 Task: Calculate mortgage payments for a condo in Denver, Colorado, with a Federal Housing Administration (FHA) loan, and evaluate the suitability of this loan program.
Action: Mouse moved to (1047, 196)
Screenshot: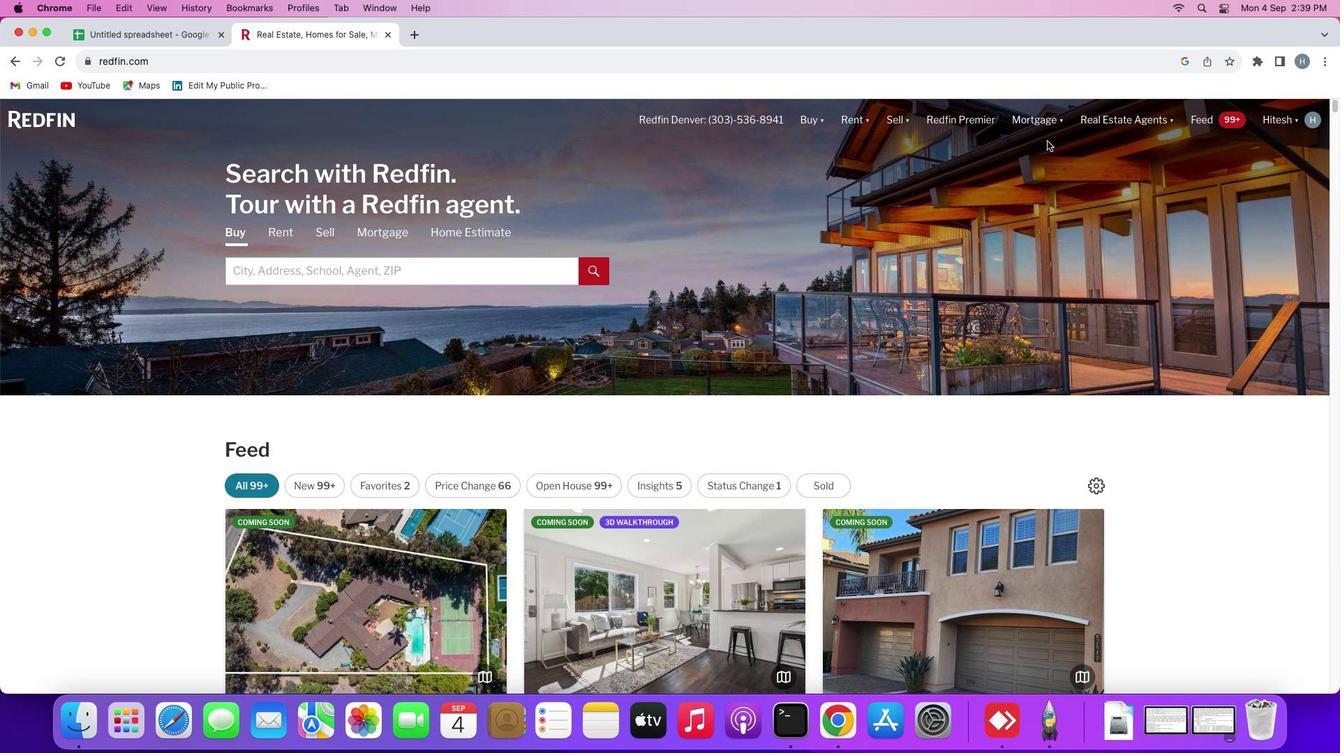 
Action: Mouse pressed left at (1047, 196)
Screenshot: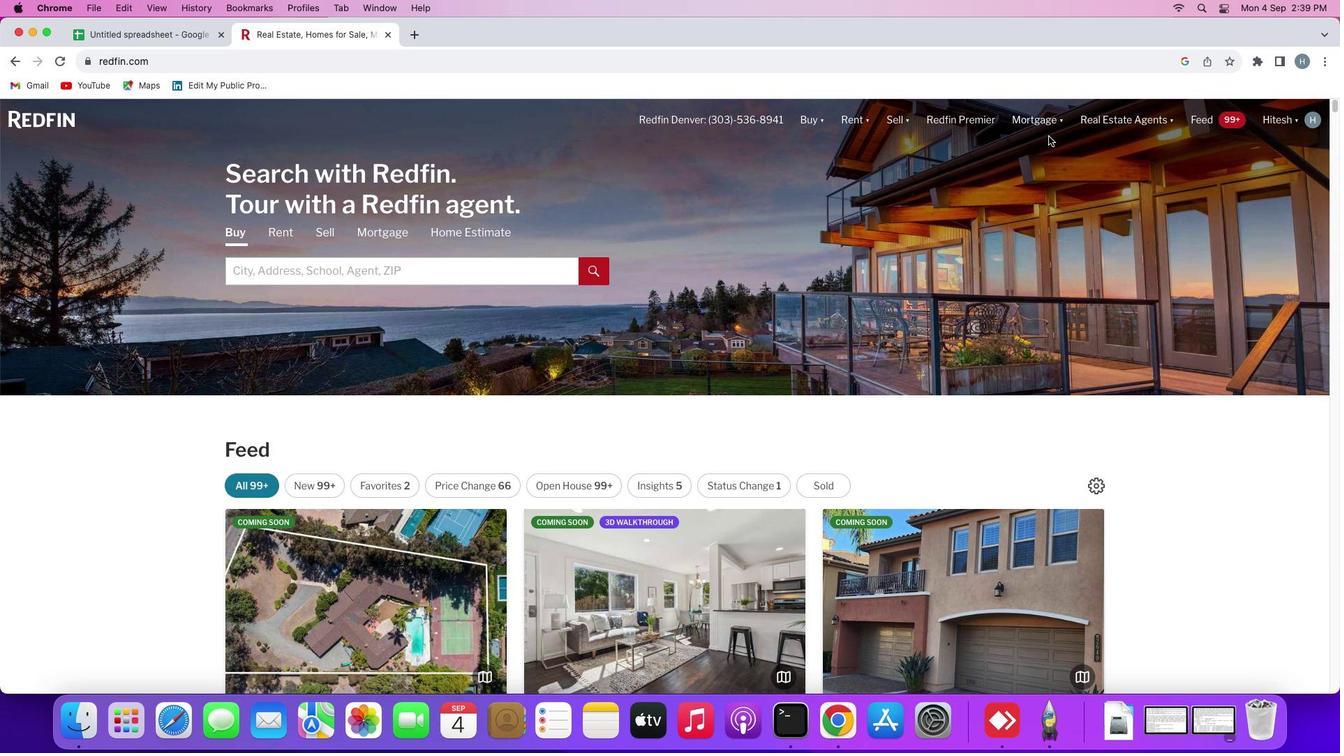 
Action: Mouse moved to (1028, 214)
Screenshot: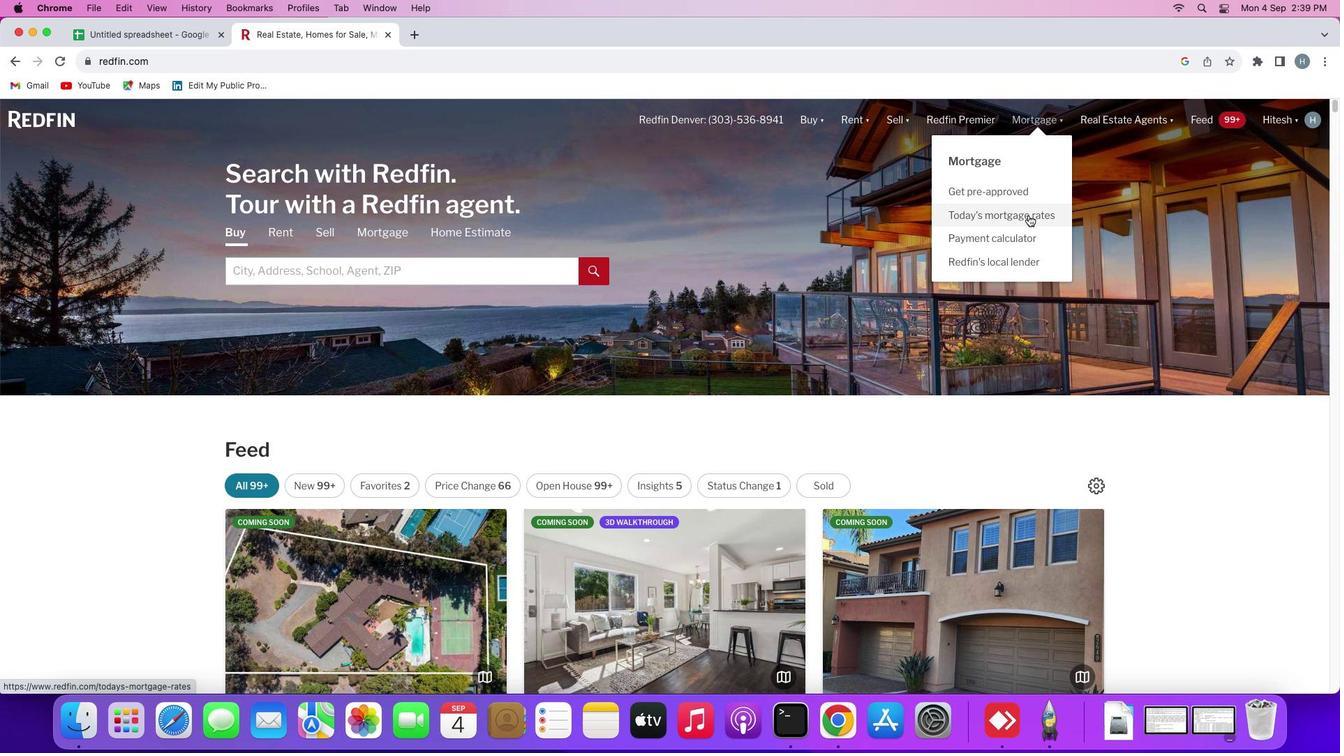
Action: Mouse pressed left at (1028, 214)
Screenshot: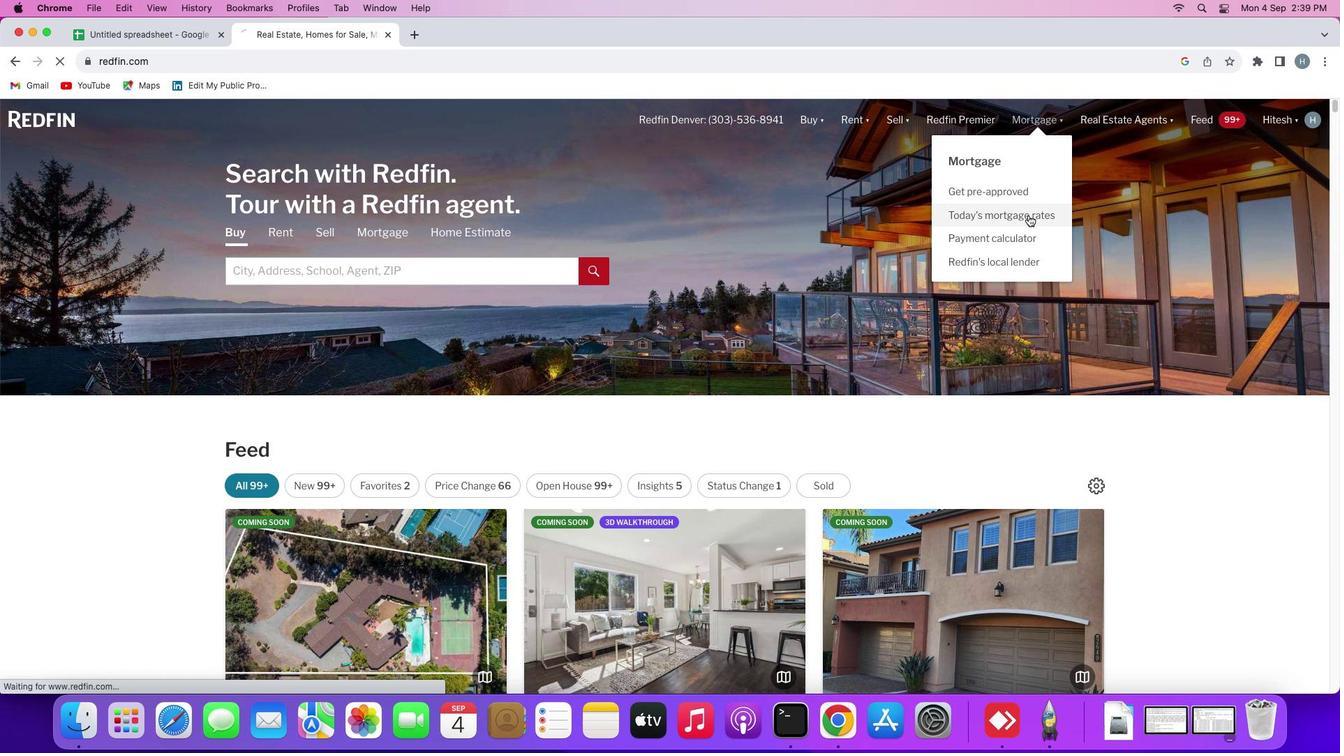 
Action: Mouse moved to (342, 399)
Screenshot: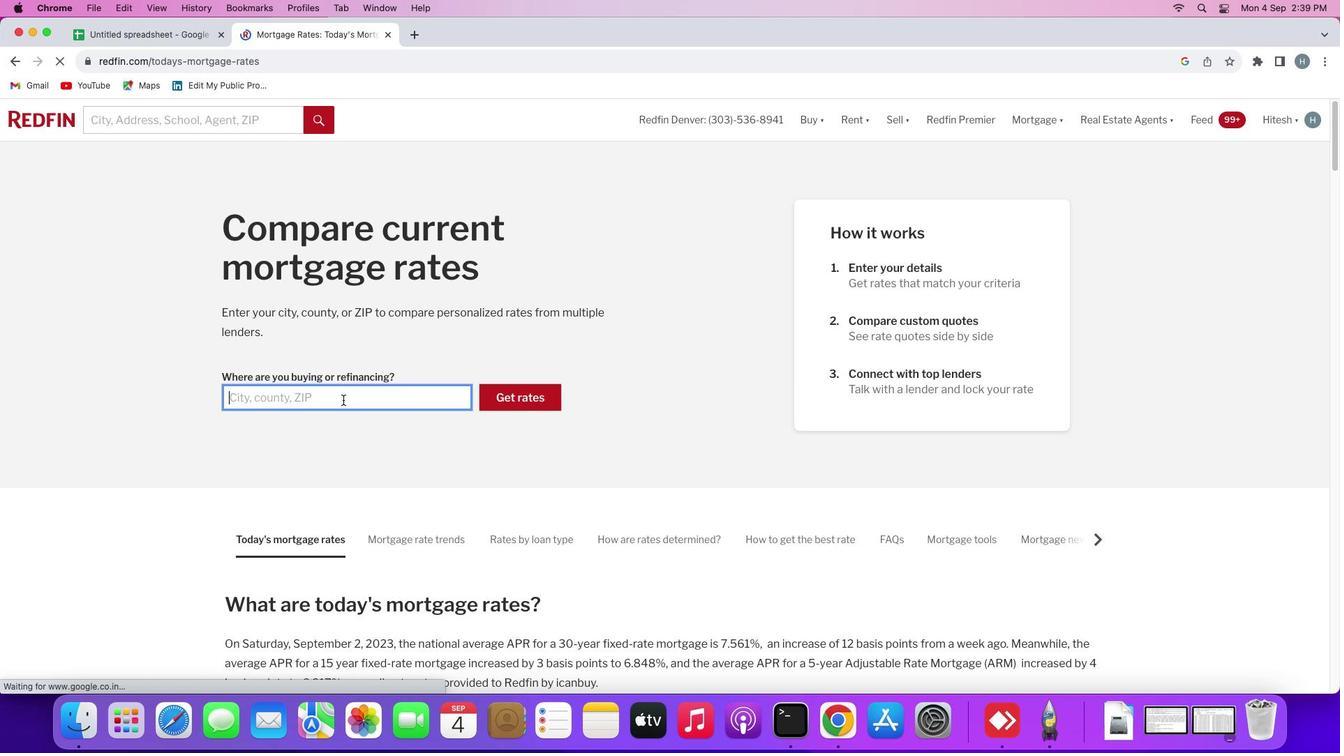 
Action: Mouse pressed left at (342, 399)
Screenshot: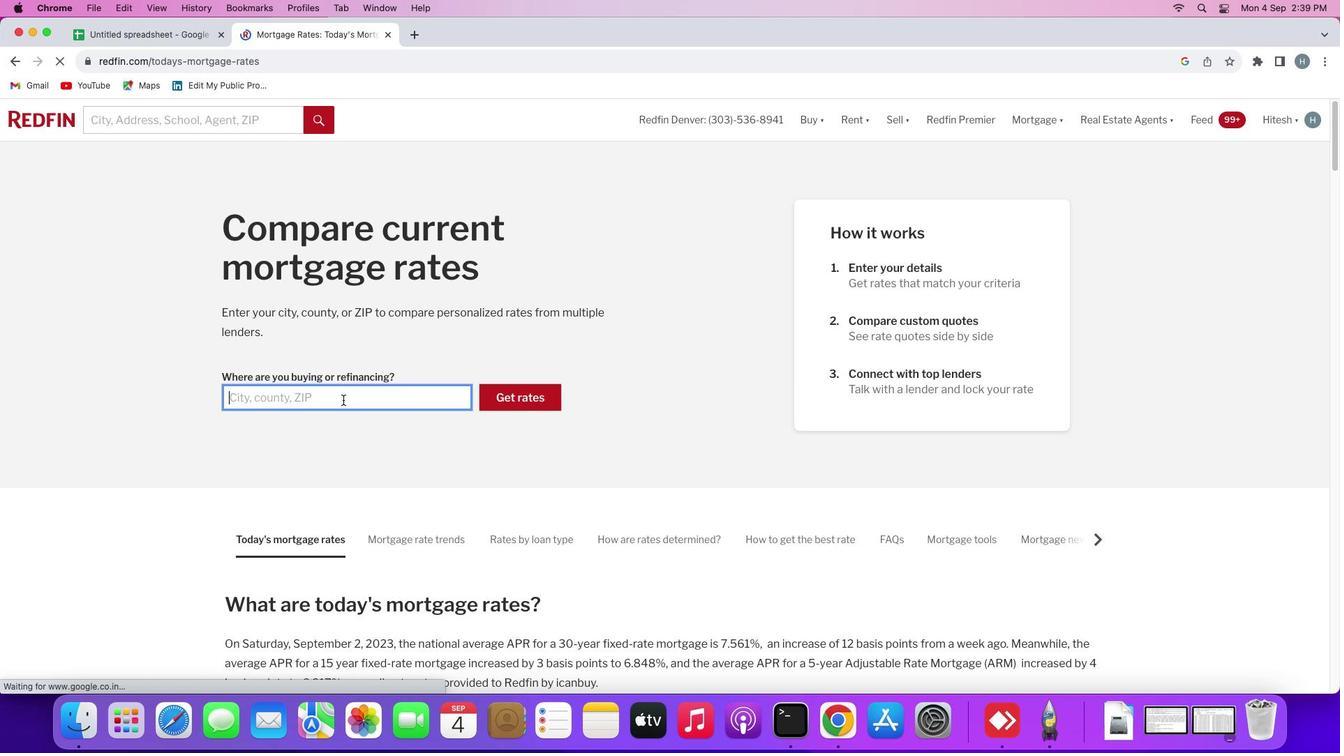 
Action: Key pressed Key.shift'D''e''n''v''e''r'
Screenshot: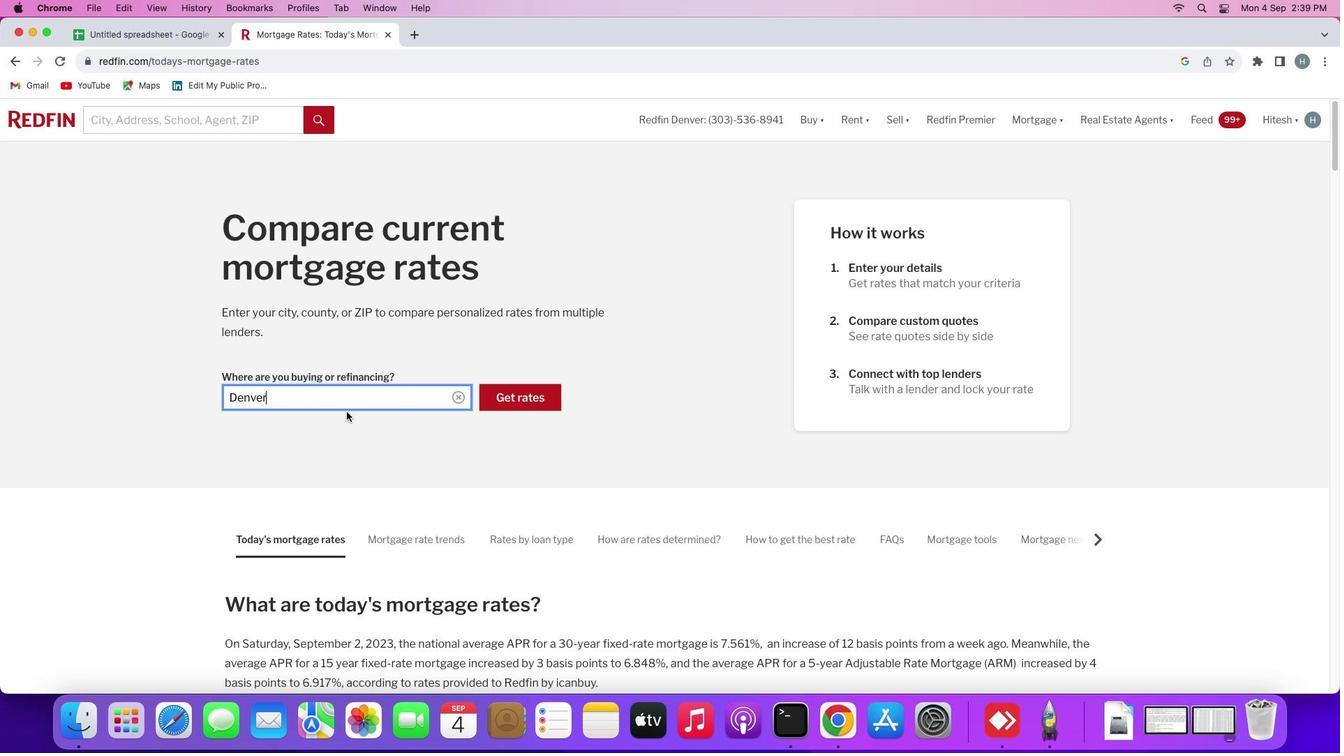 
Action: Mouse moved to (351, 463)
Screenshot: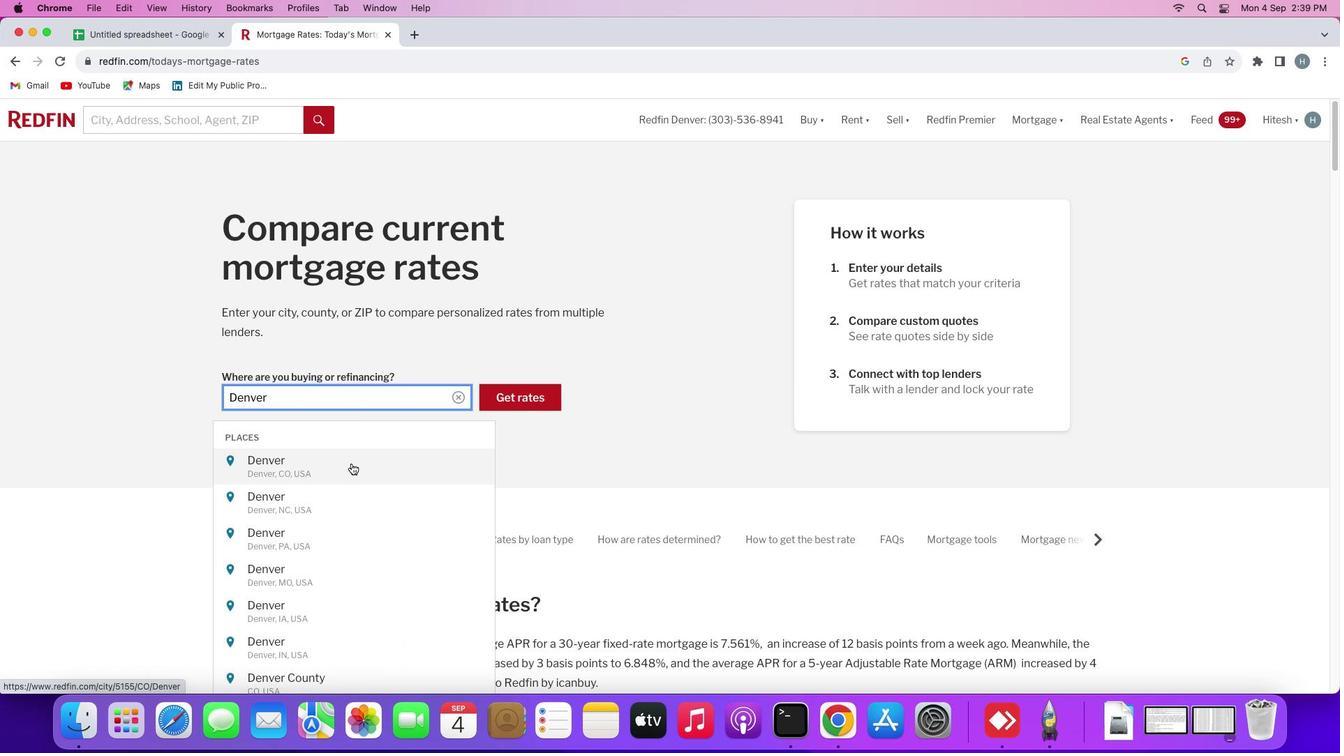 
Action: Mouse pressed left at (351, 463)
Screenshot: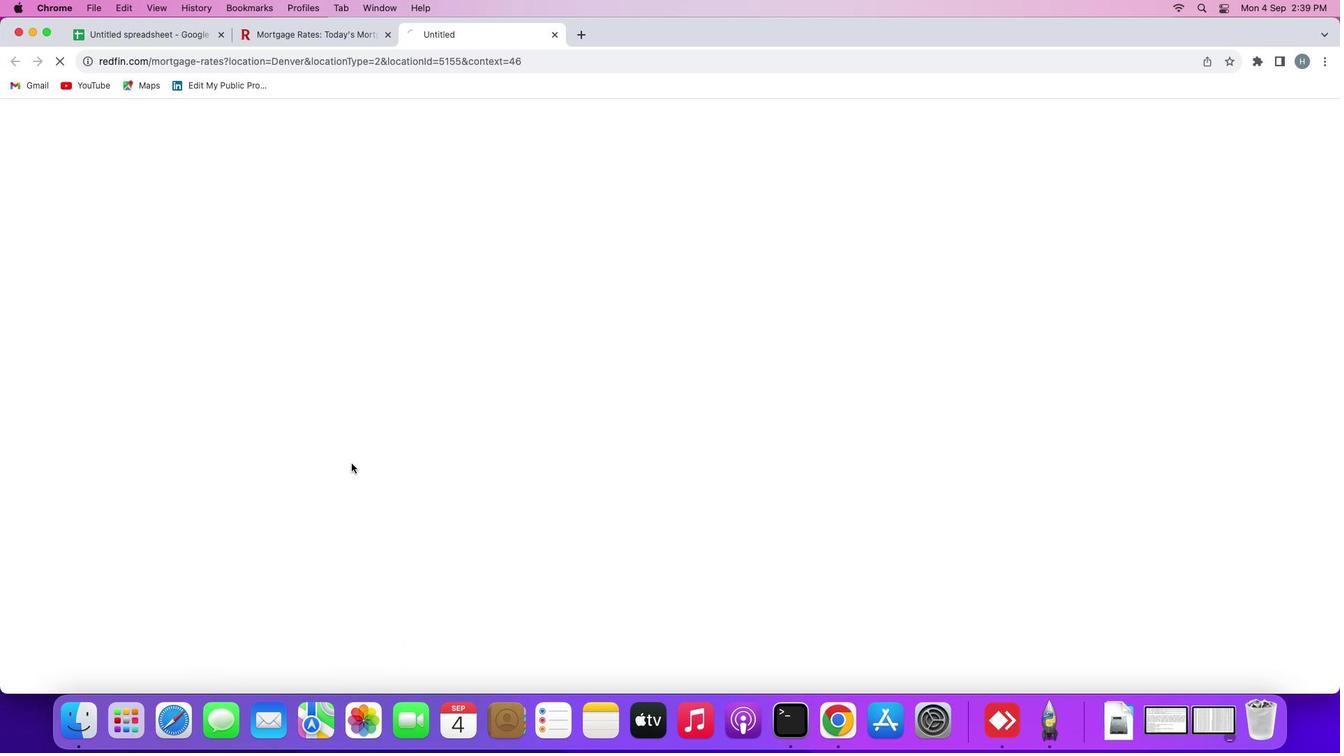 
Action: Mouse moved to (347, 504)
Screenshot: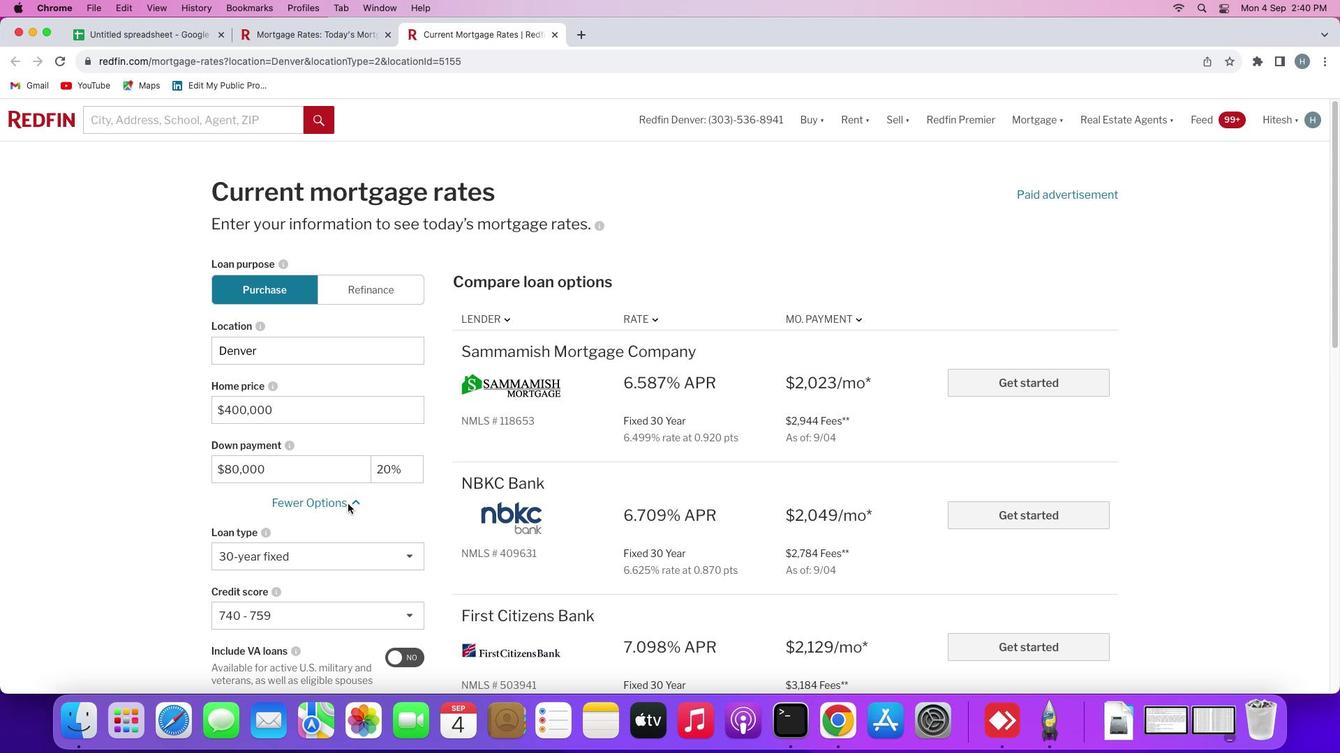 
Action: Mouse pressed left at (347, 504)
Screenshot: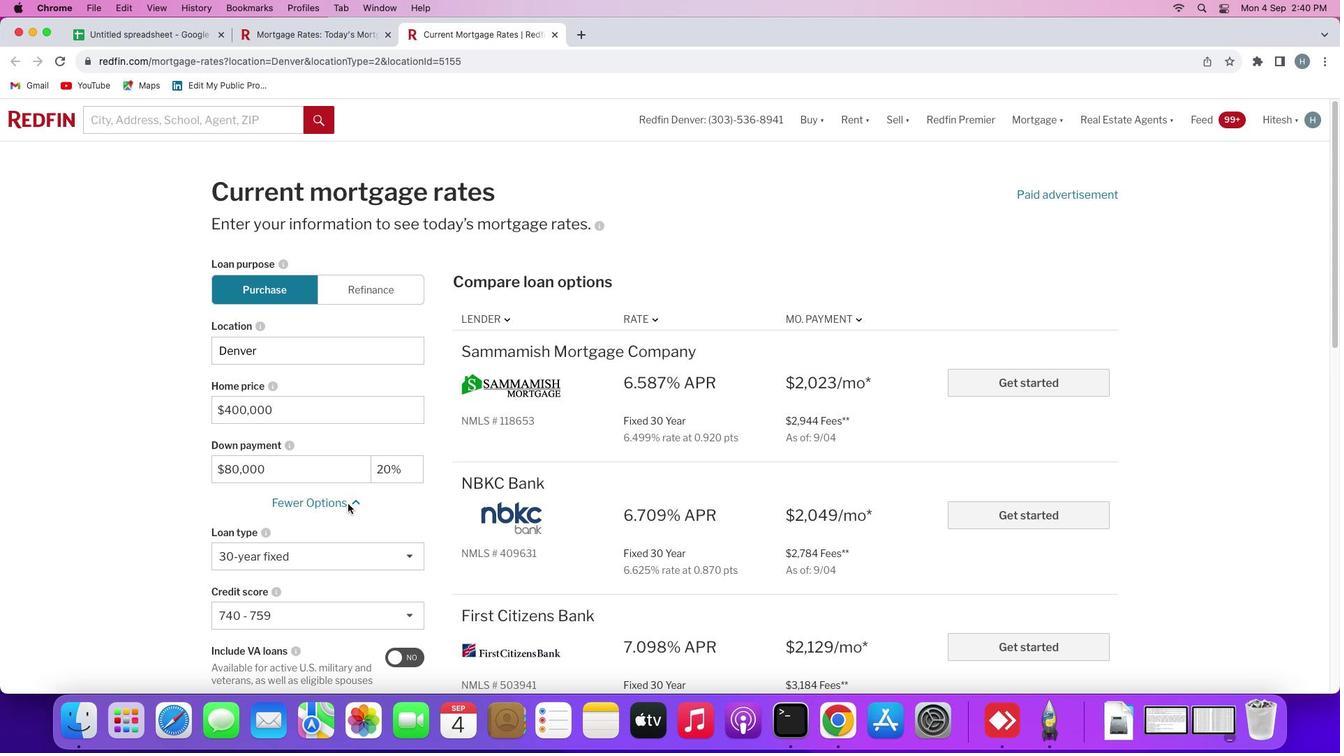
Action: Mouse moved to (328, 439)
Screenshot: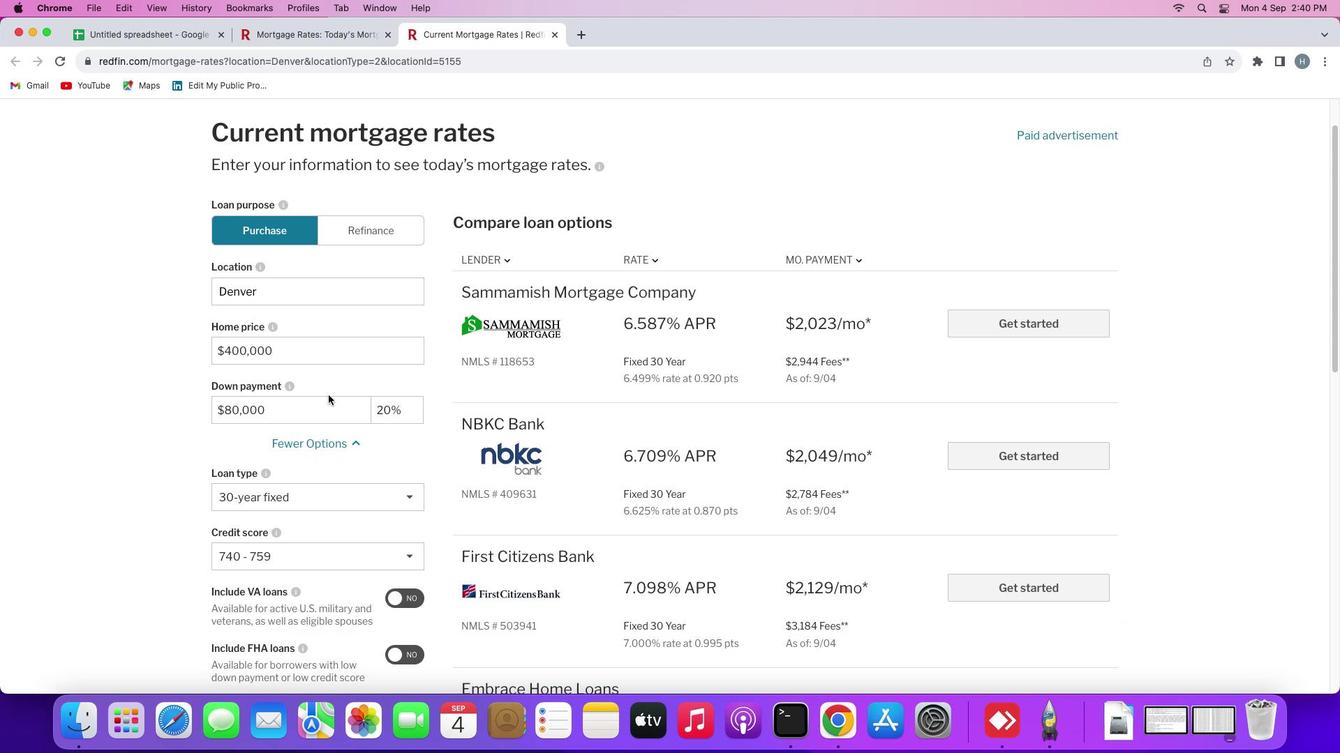 
Action: Mouse scrolled (328, 439) with delta (0, 0)
Screenshot: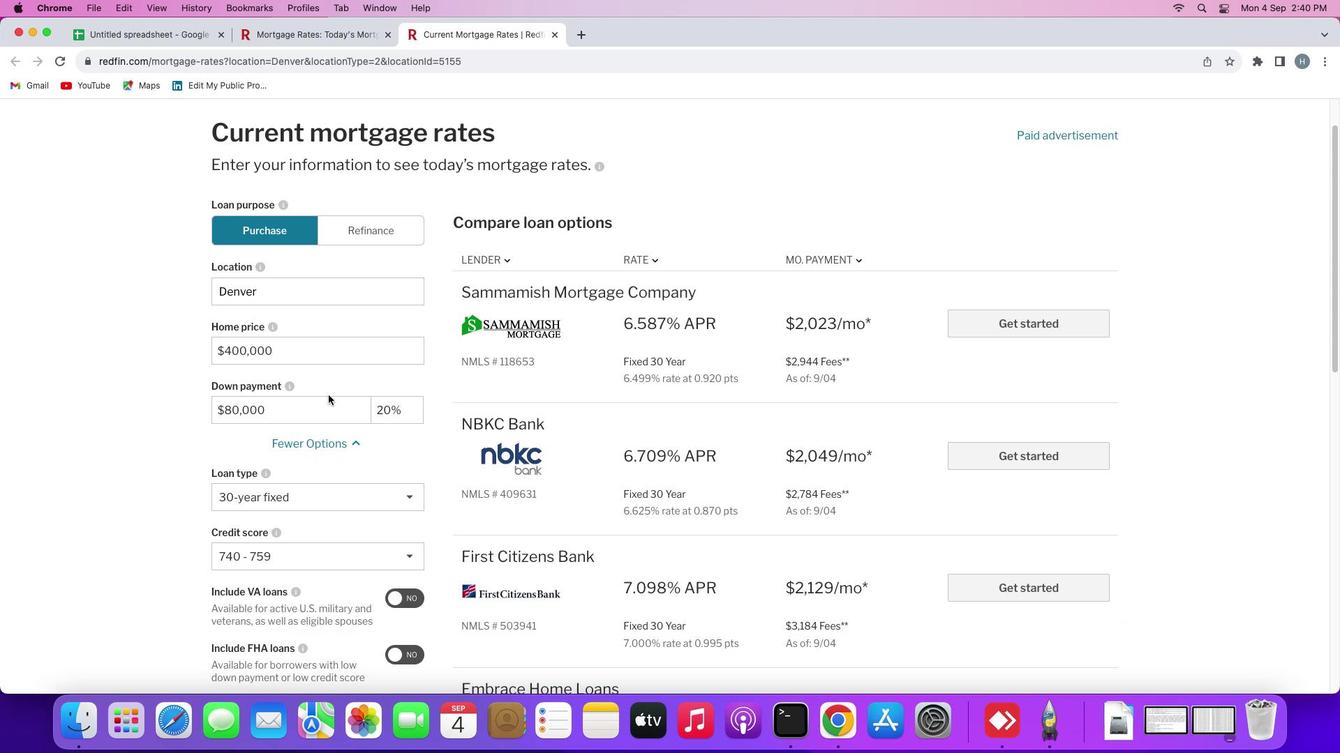 
Action: Mouse scrolled (328, 439) with delta (0, 0)
Screenshot: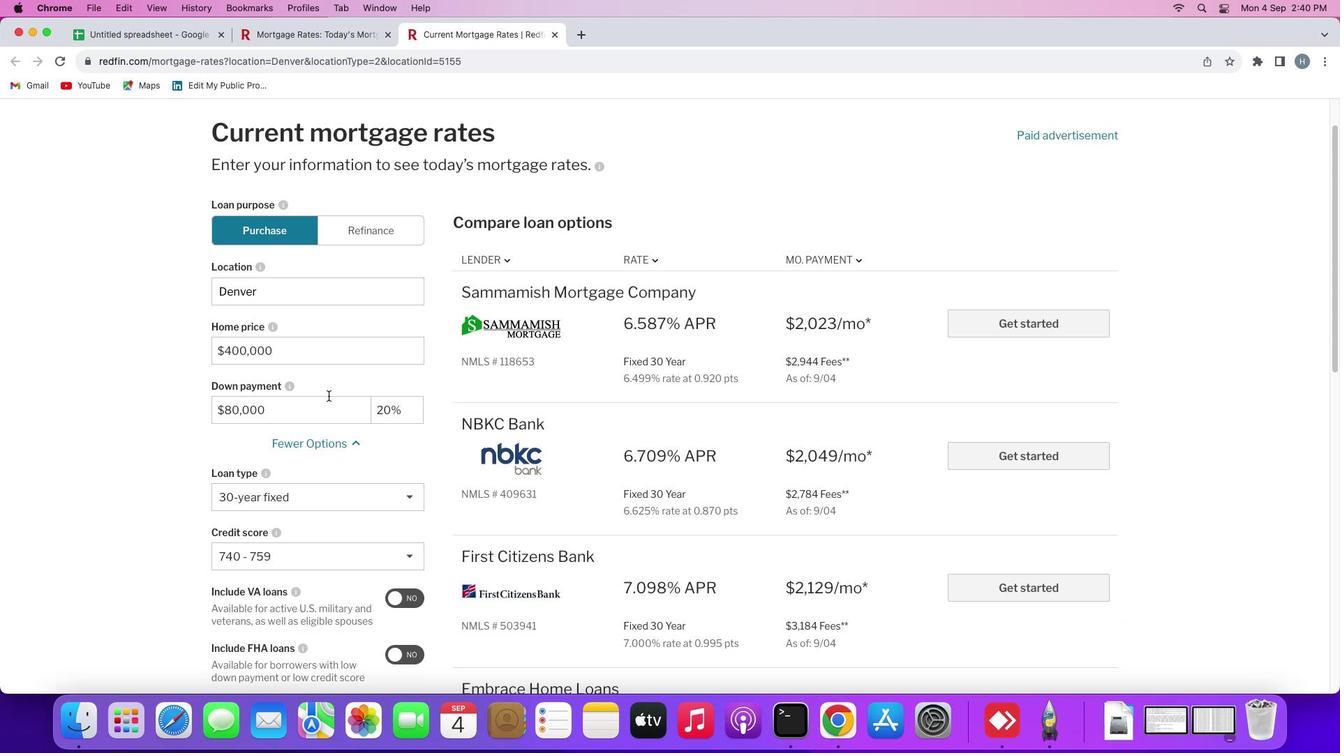
Action: Mouse scrolled (328, 439) with delta (0, 0)
Screenshot: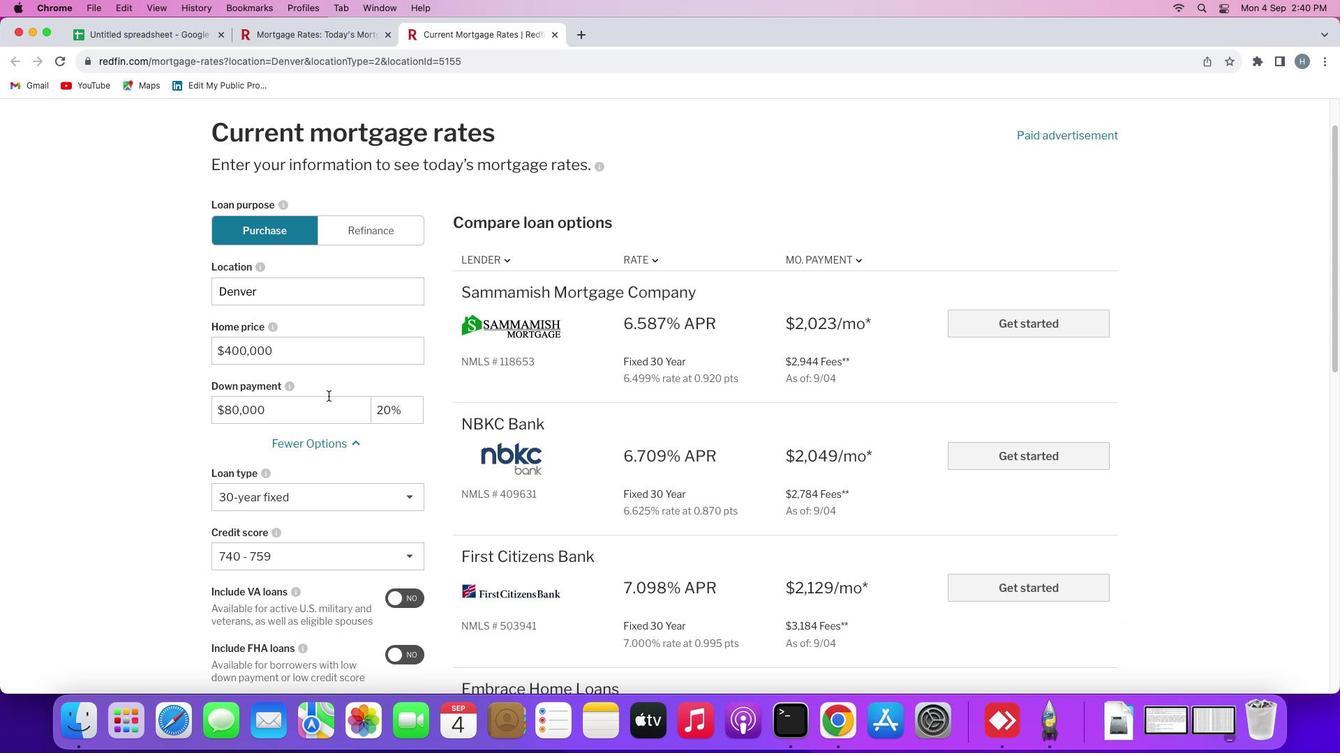 
Action: Mouse moved to (333, 390)
Screenshot: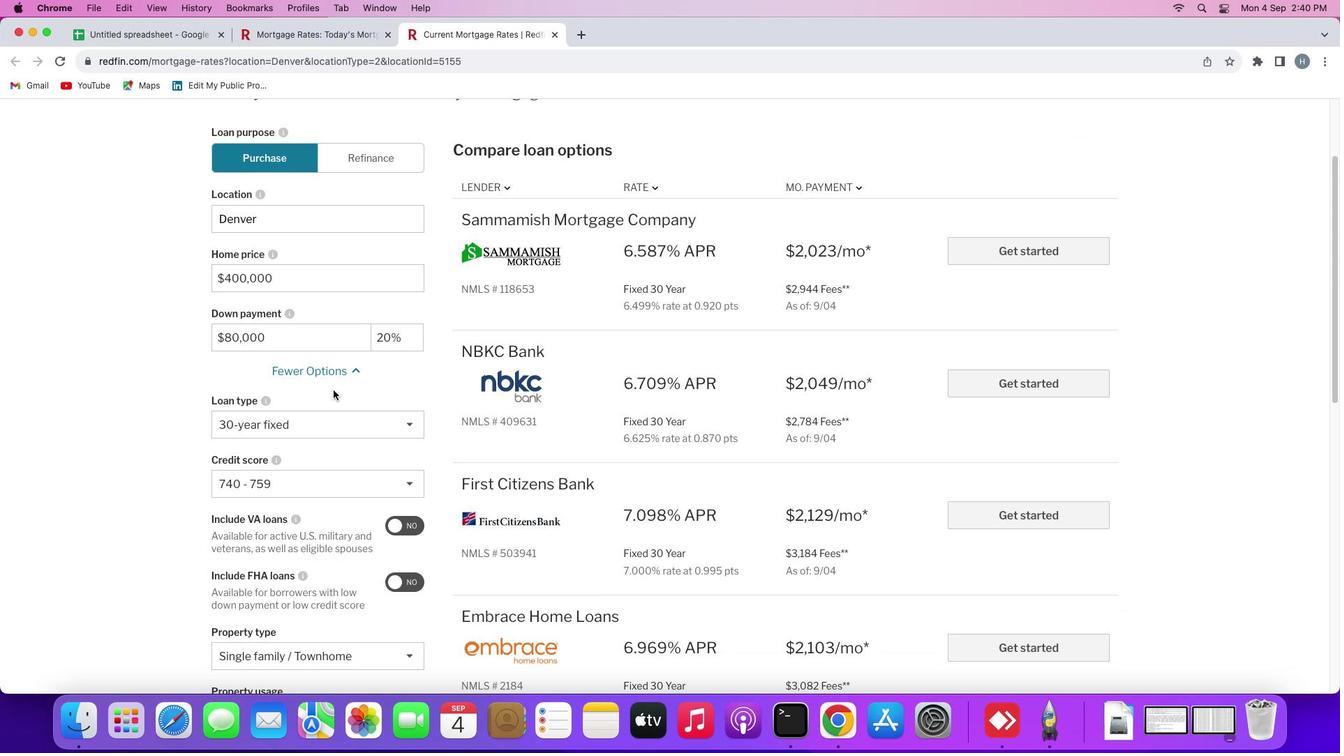
Action: Mouse scrolled (333, 390) with delta (0, 0)
Screenshot: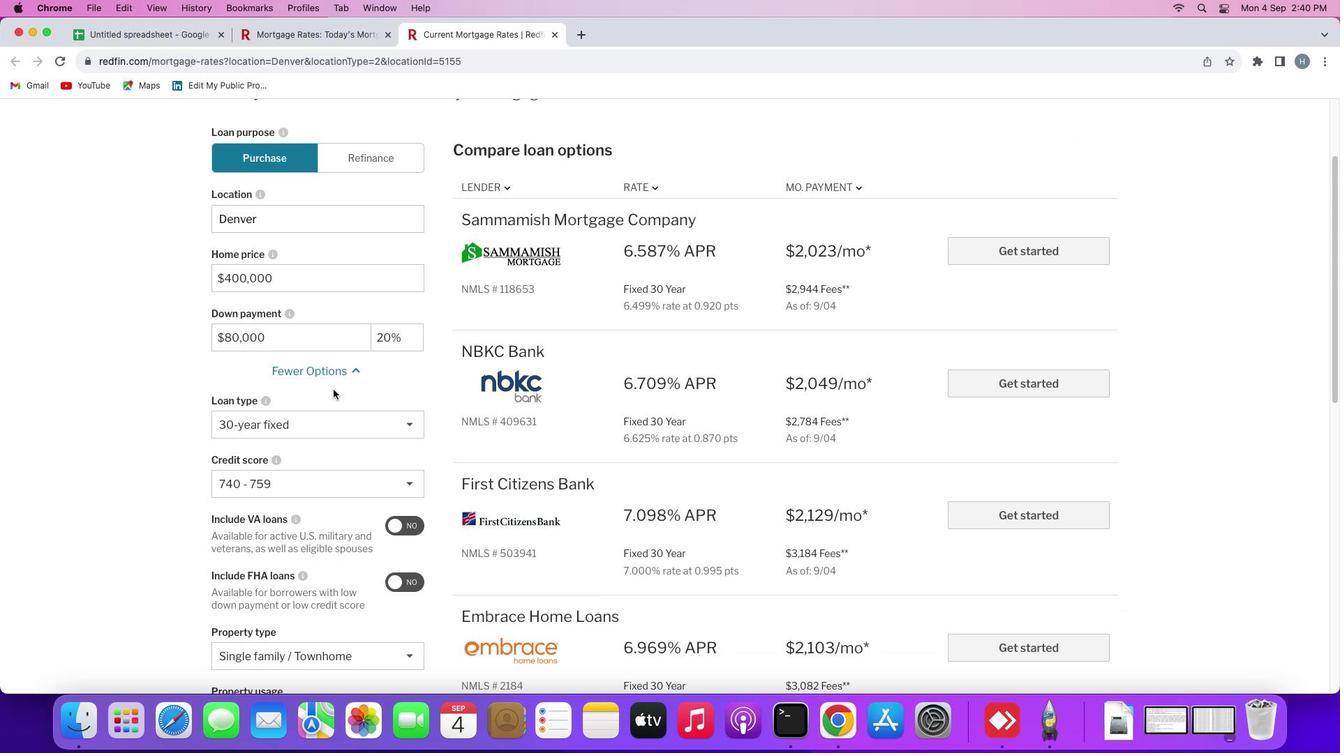 
Action: Mouse scrolled (333, 390) with delta (0, 0)
Screenshot: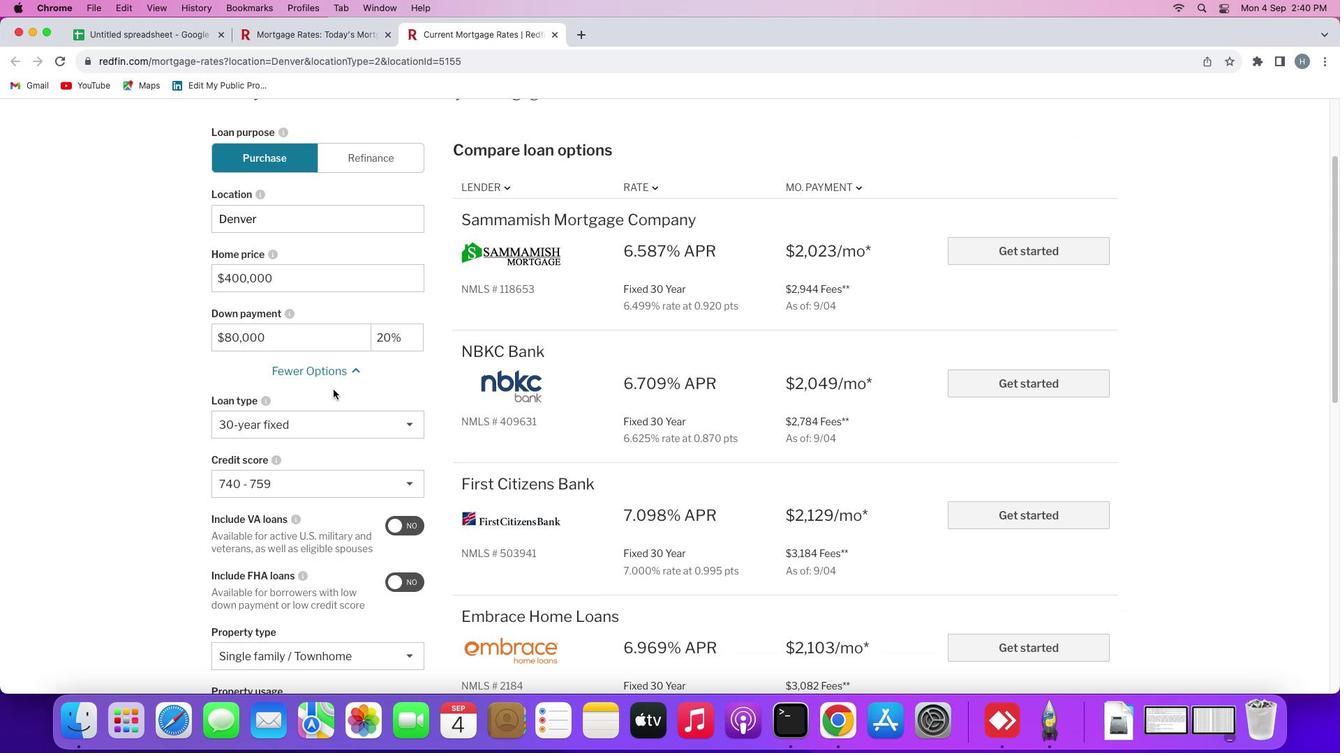 
Action: Mouse scrolled (333, 390) with delta (0, 0)
Screenshot: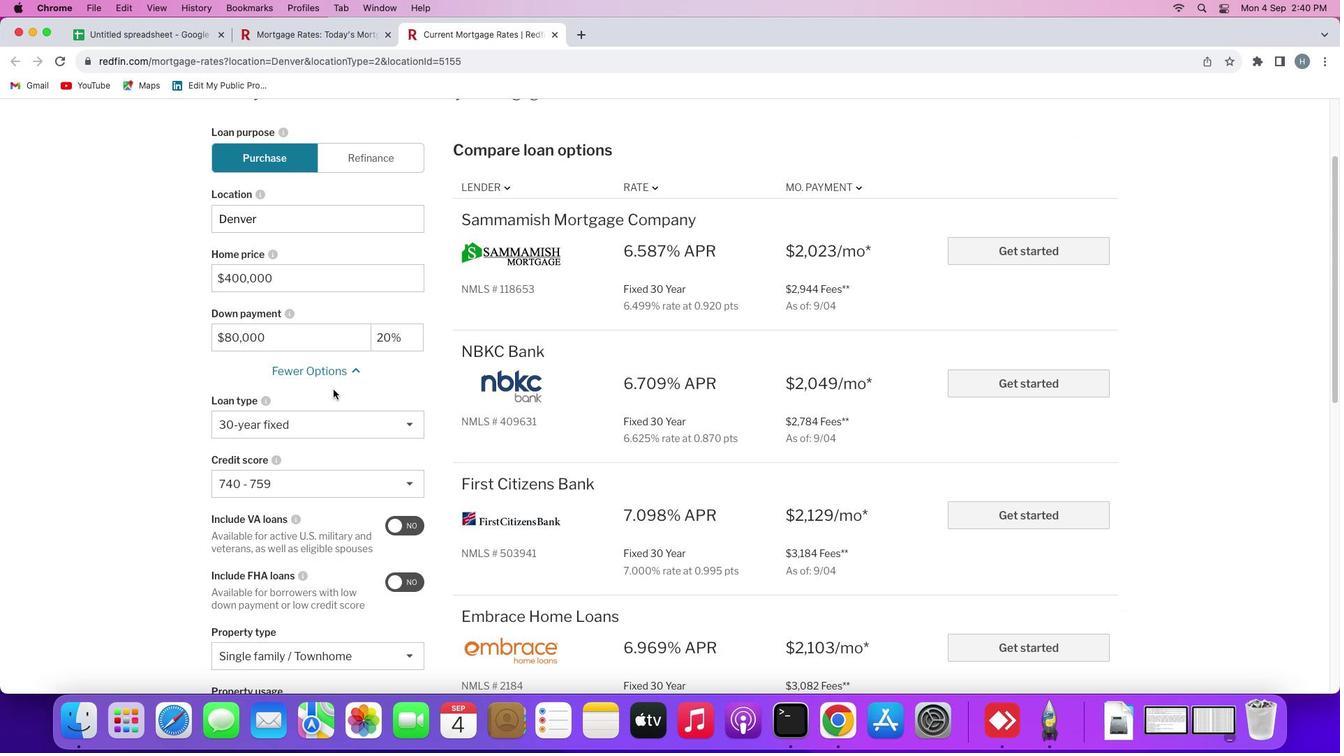 
Action: Mouse moved to (337, 402)
Screenshot: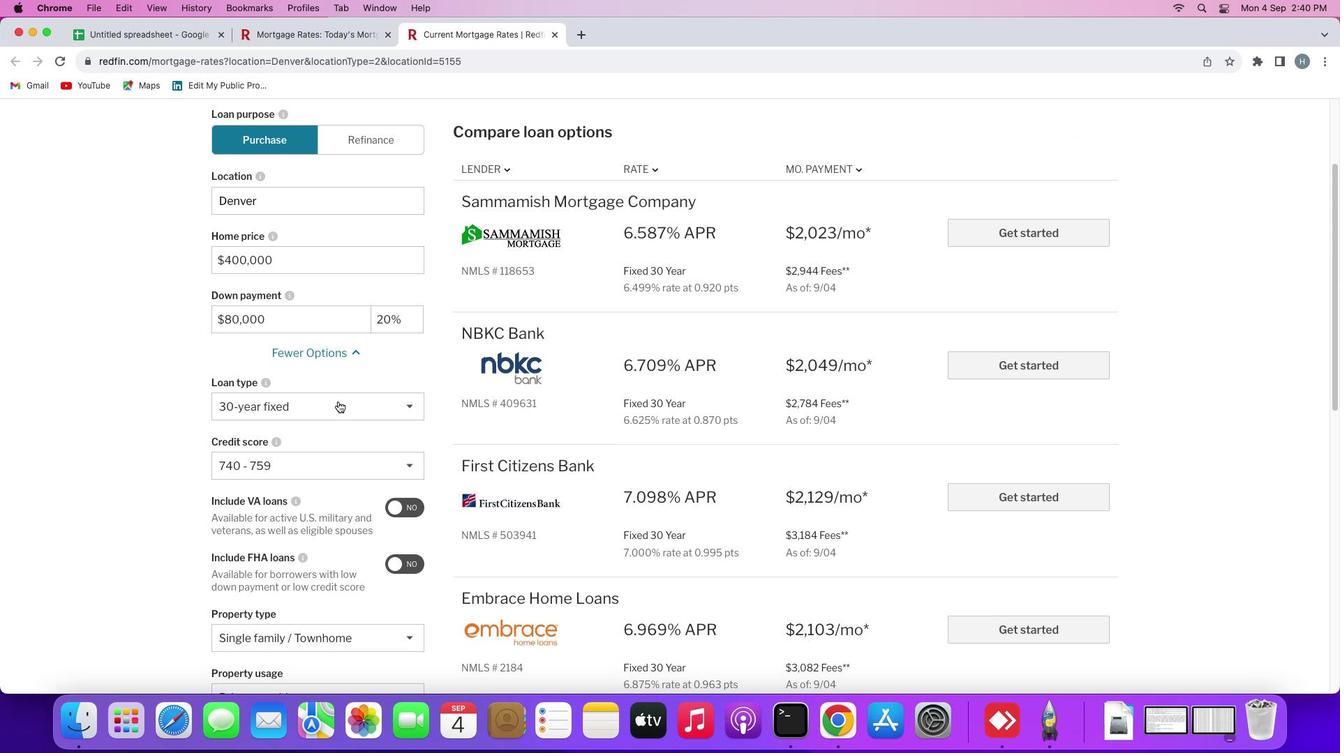 
Action: Mouse scrolled (337, 402) with delta (0, 0)
Screenshot: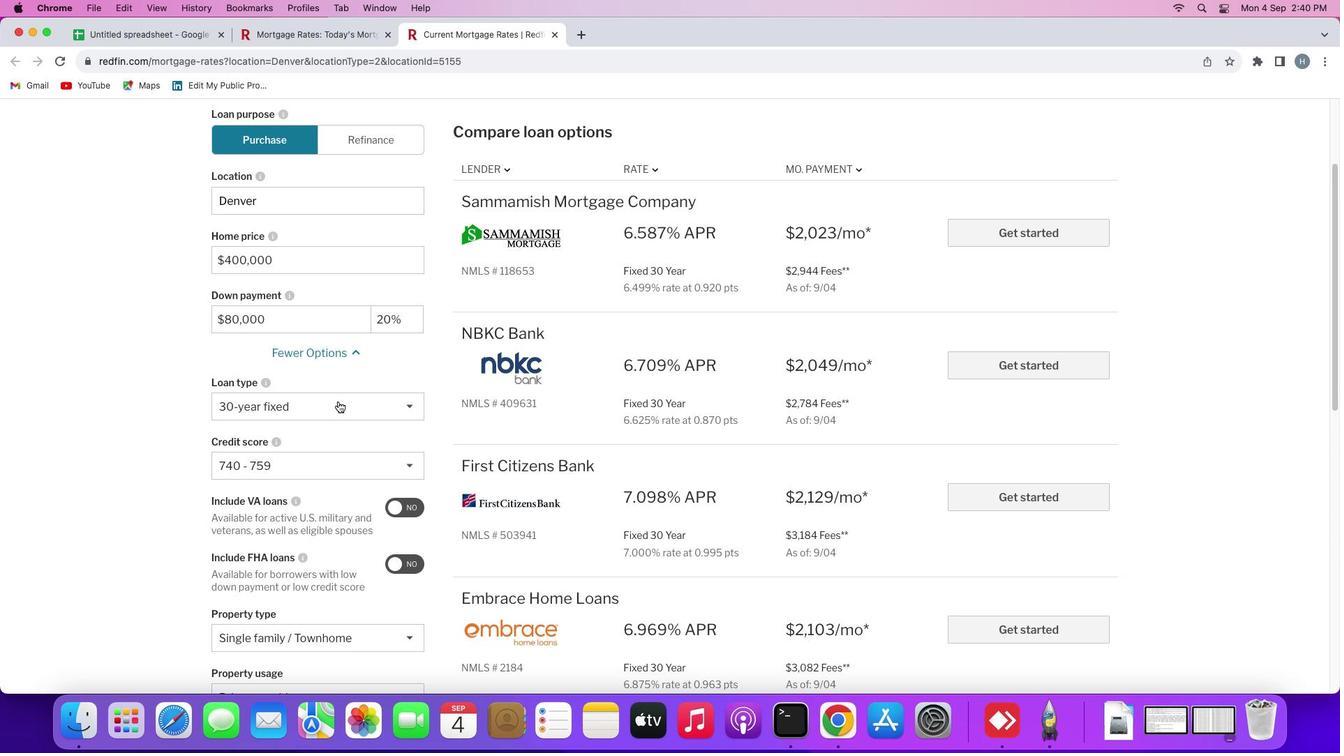 
Action: Mouse scrolled (337, 402) with delta (0, 0)
Screenshot: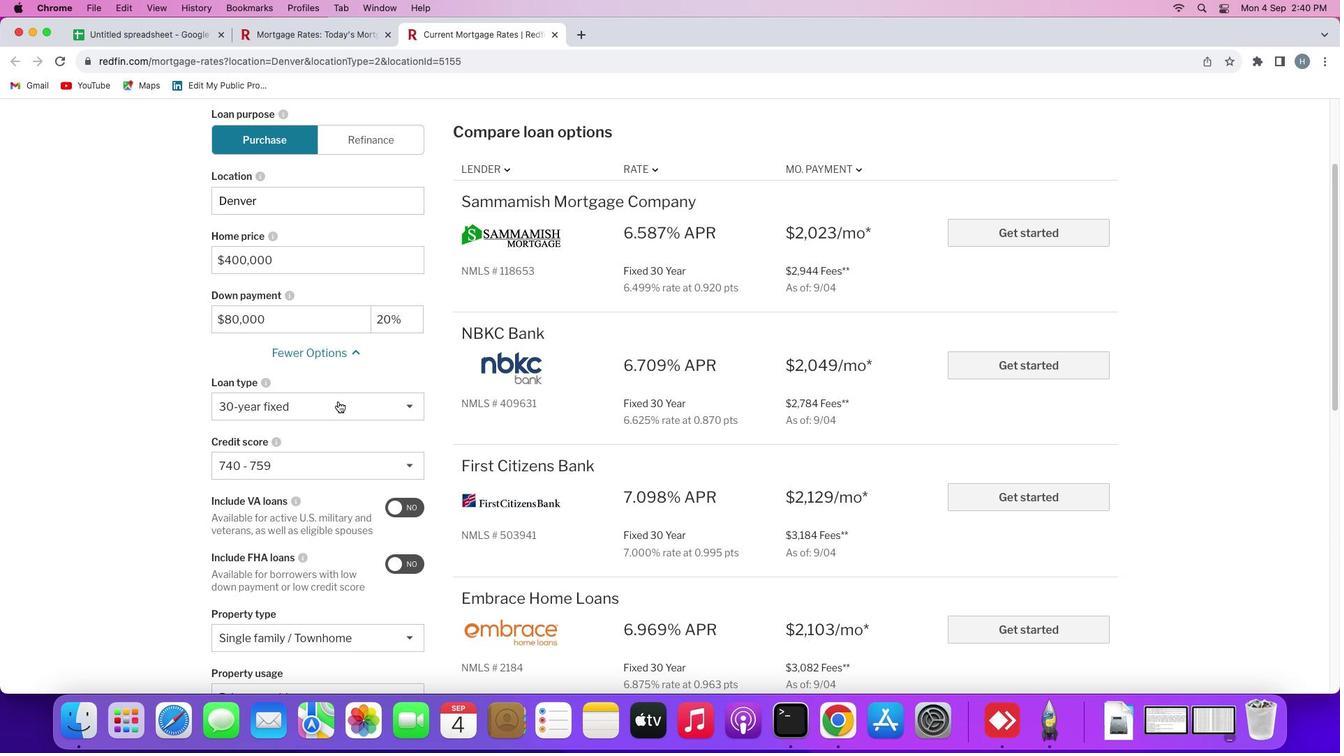 
Action: Mouse moved to (337, 401)
Screenshot: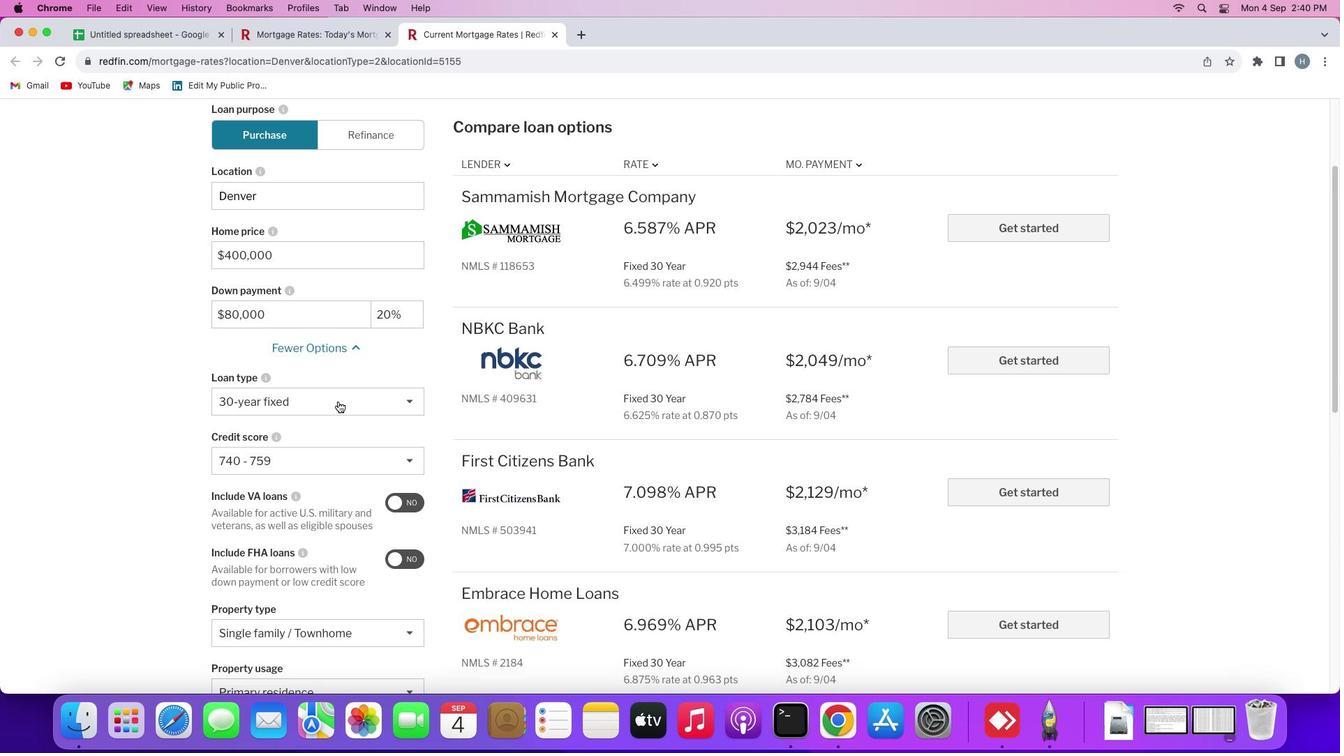
Action: Mouse scrolled (337, 401) with delta (0, 0)
Screenshot: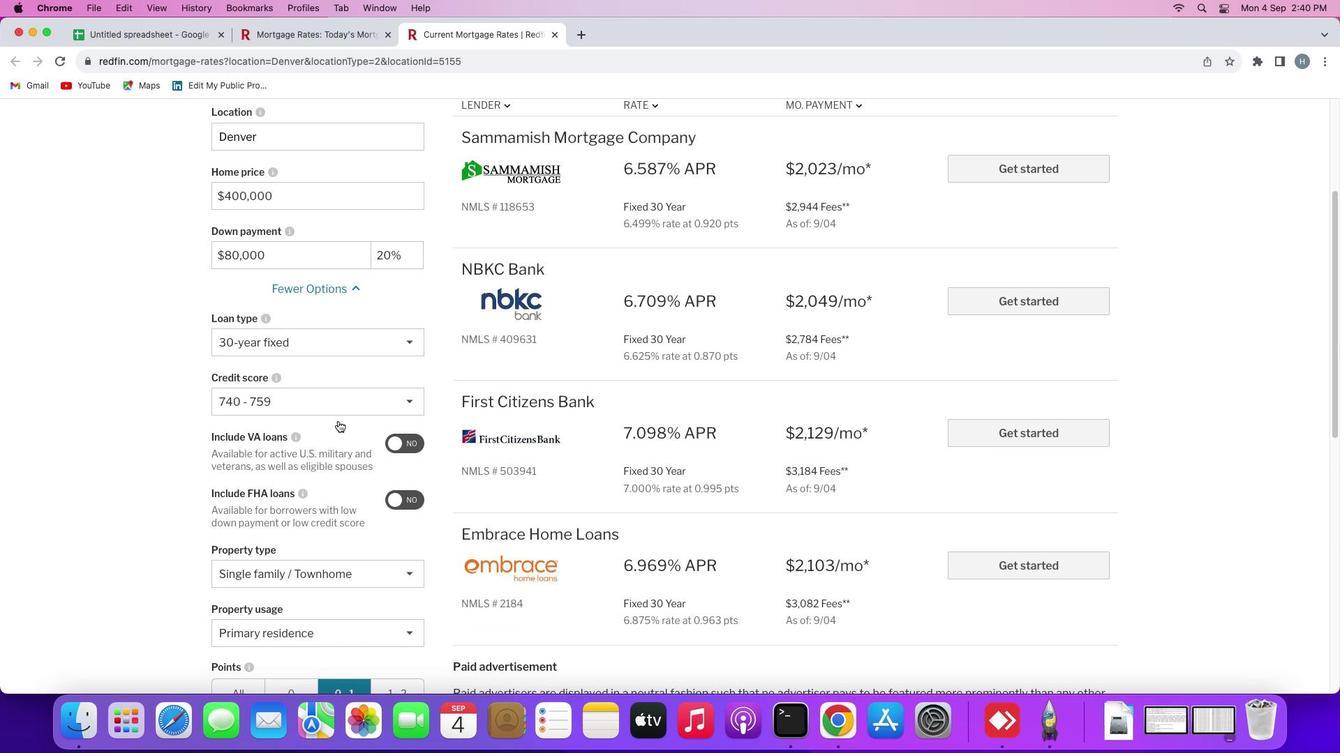 
Action: Mouse scrolled (337, 401) with delta (0, 0)
Screenshot: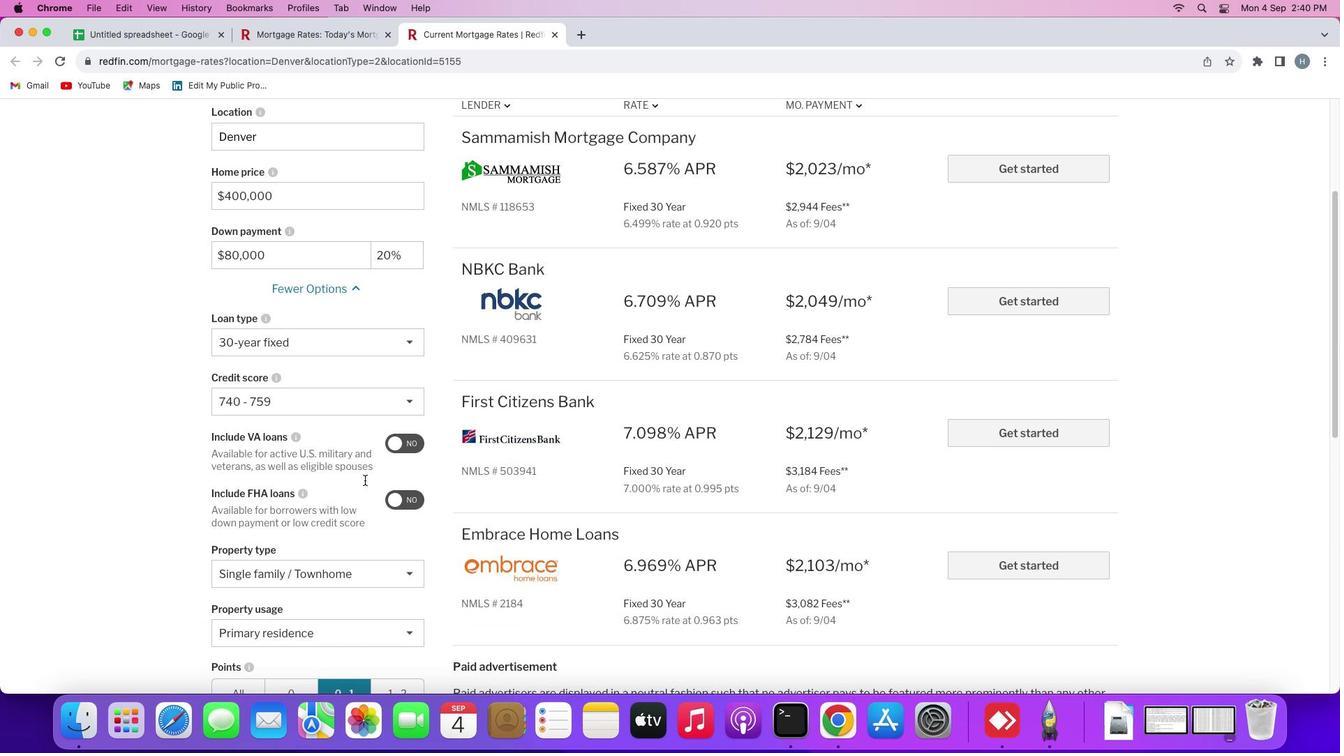 
Action: Mouse scrolled (337, 401) with delta (0, 0)
Screenshot: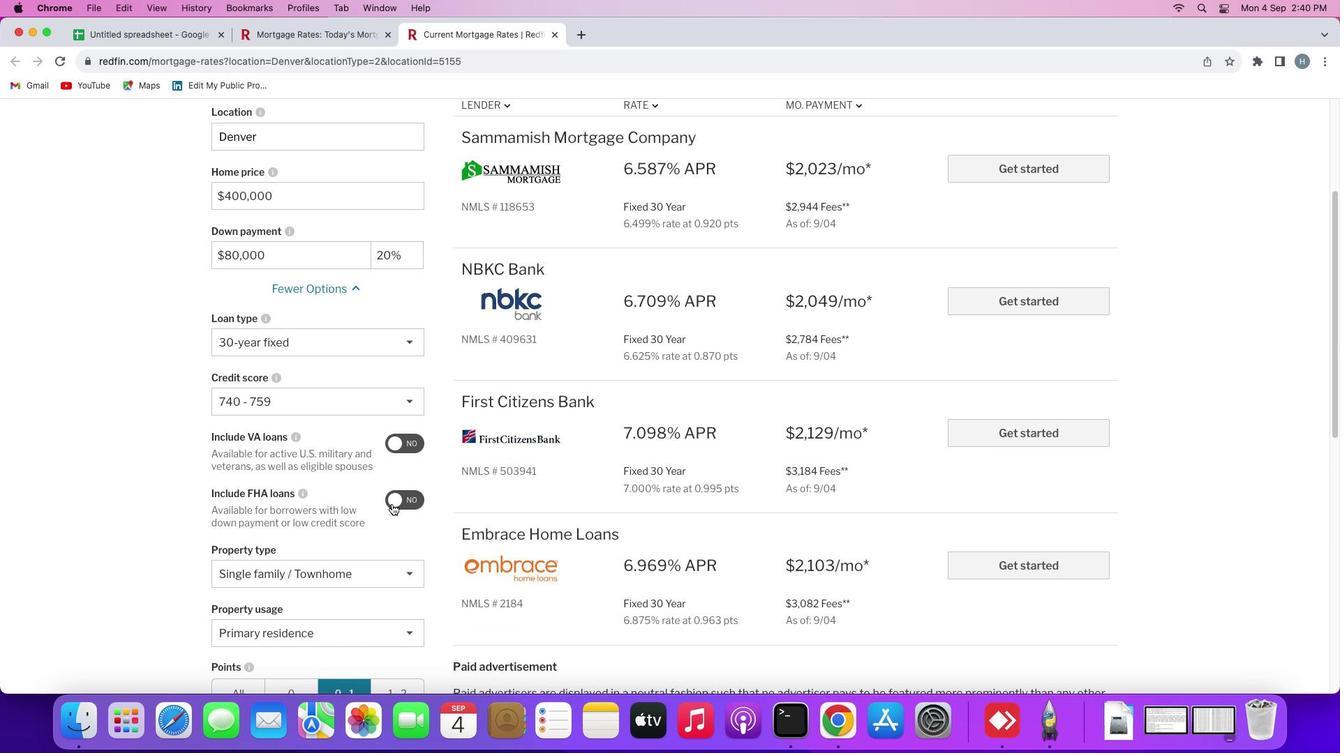 
Action: Mouse moved to (395, 497)
Screenshot: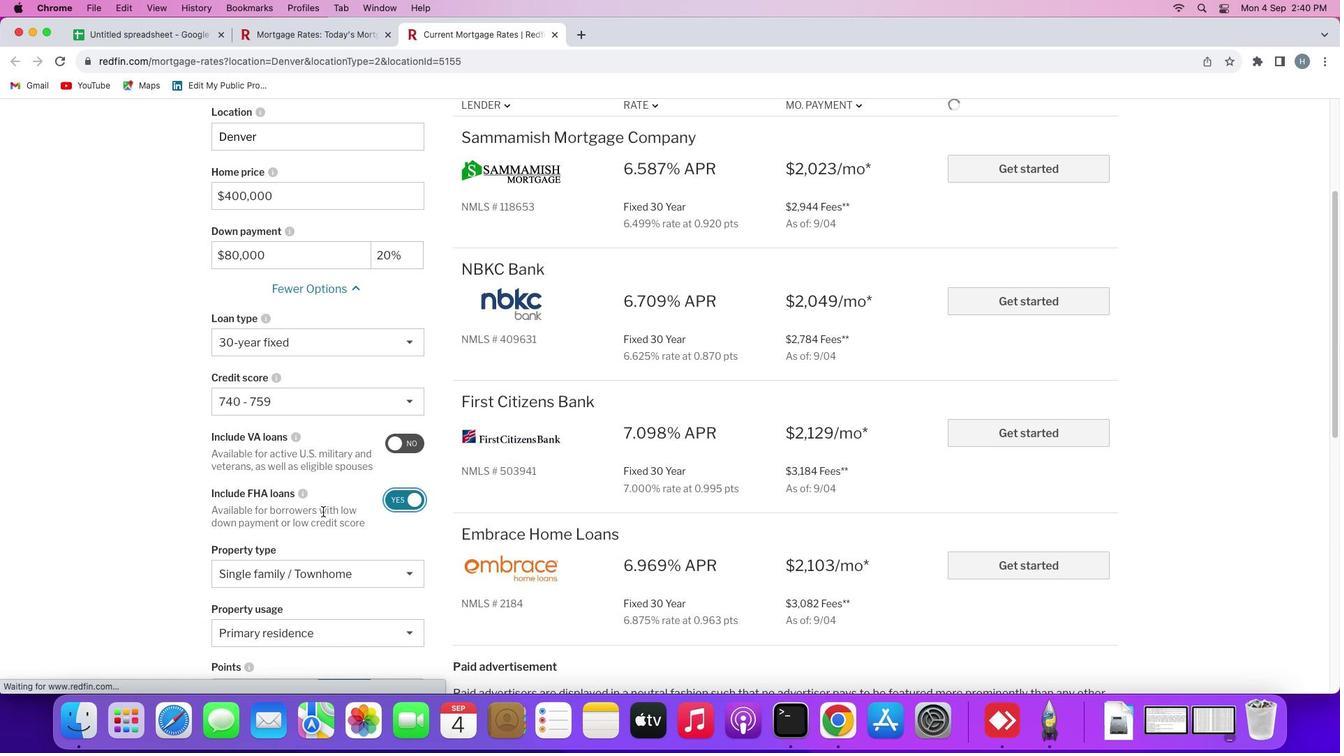 
Action: Mouse pressed left at (395, 497)
Screenshot: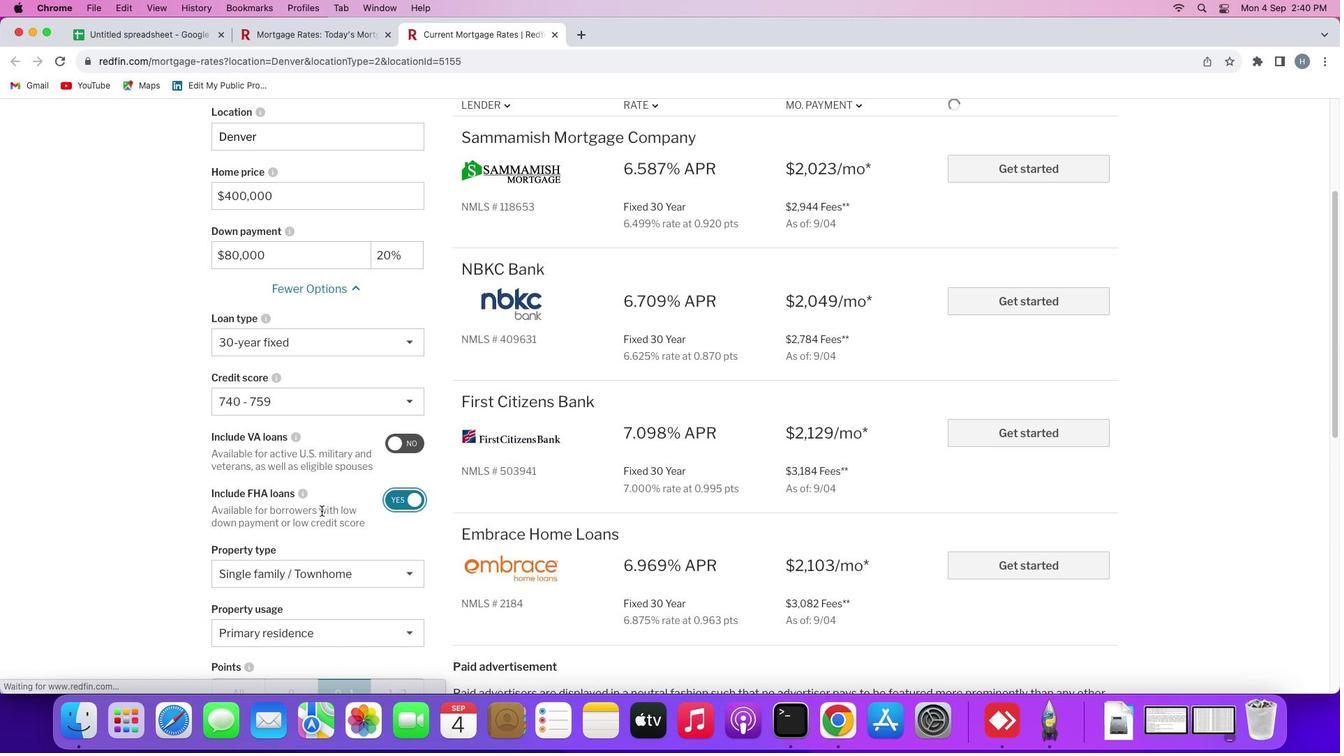 
Action: Mouse moved to (321, 508)
Screenshot: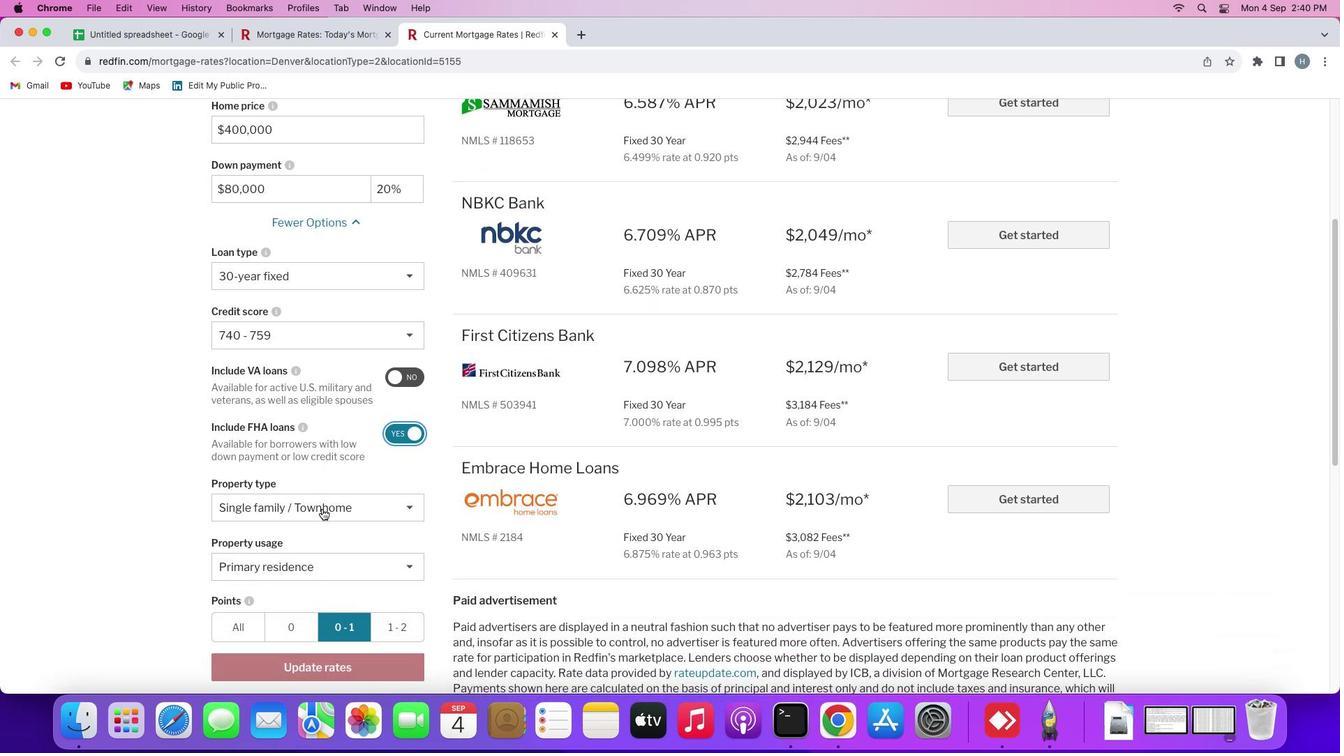 
Action: Mouse scrolled (321, 508) with delta (0, 0)
Screenshot: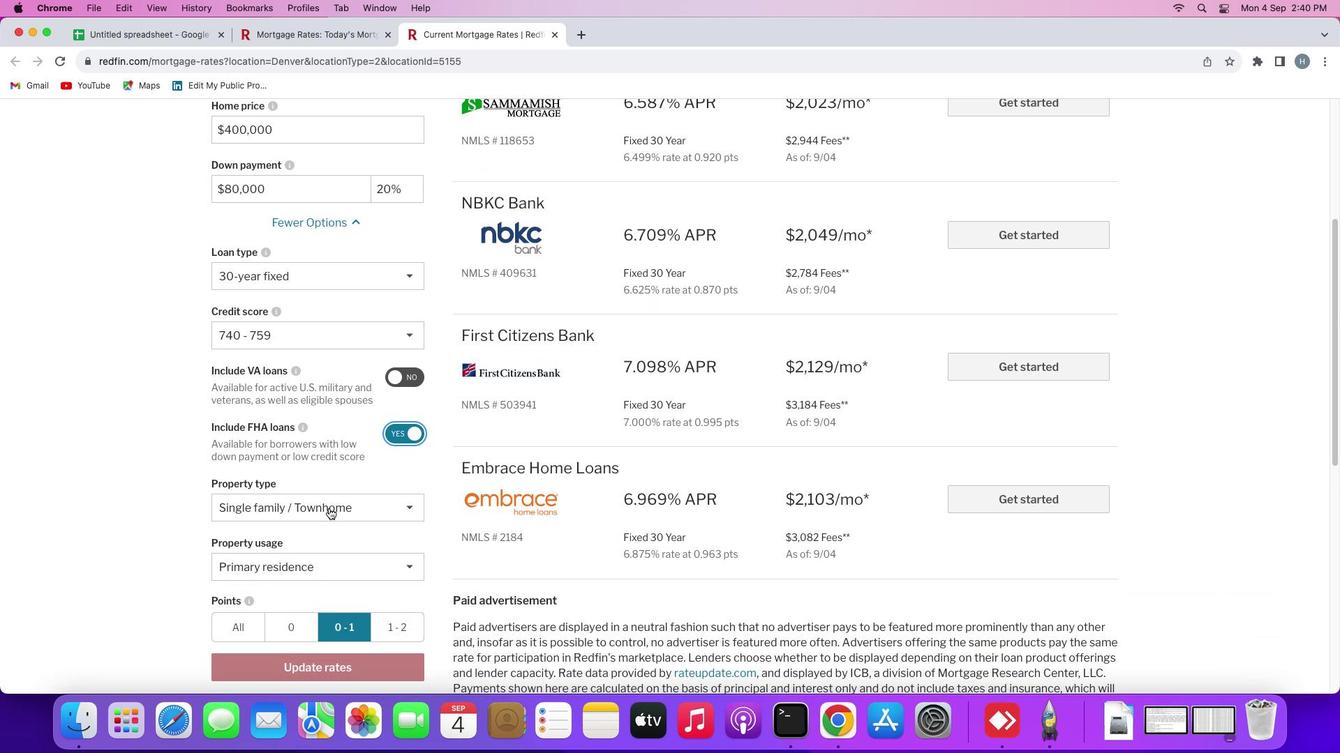 
Action: Mouse scrolled (321, 508) with delta (0, 0)
Screenshot: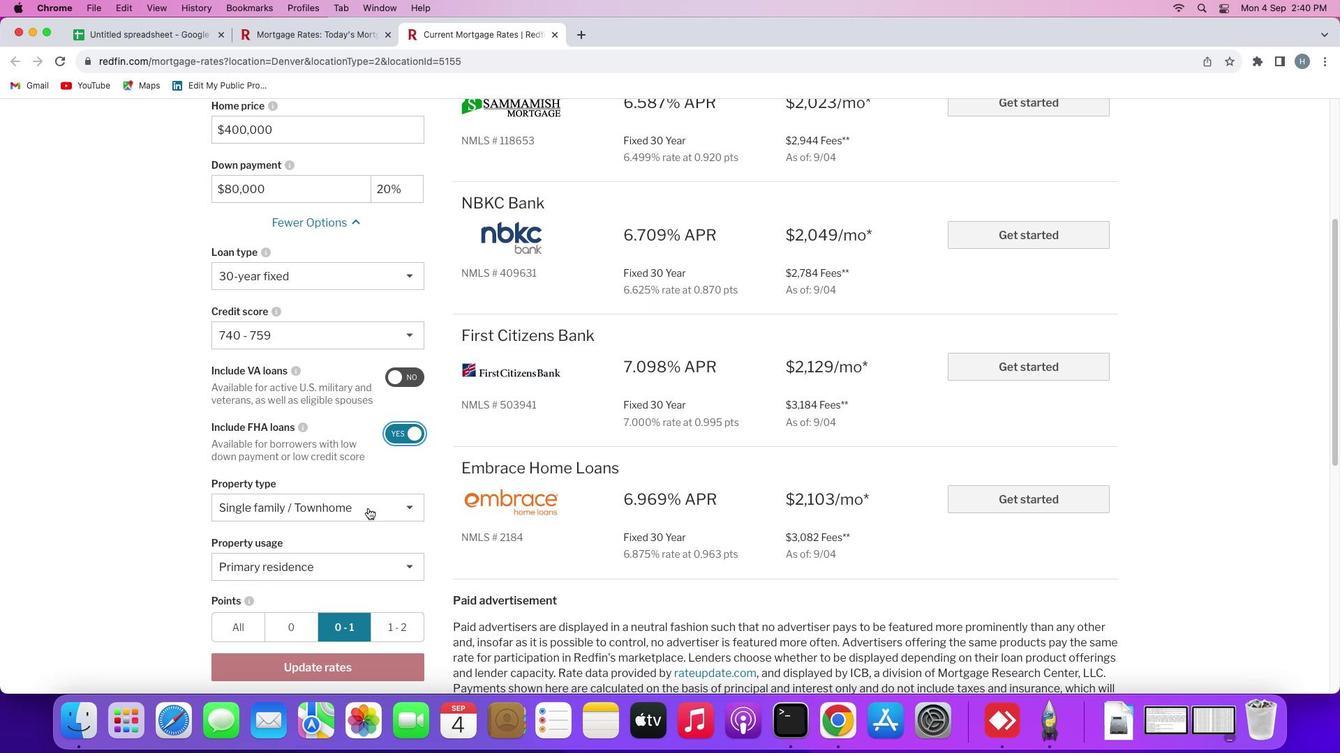 
Action: Mouse scrolled (321, 508) with delta (0, 0)
Screenshot: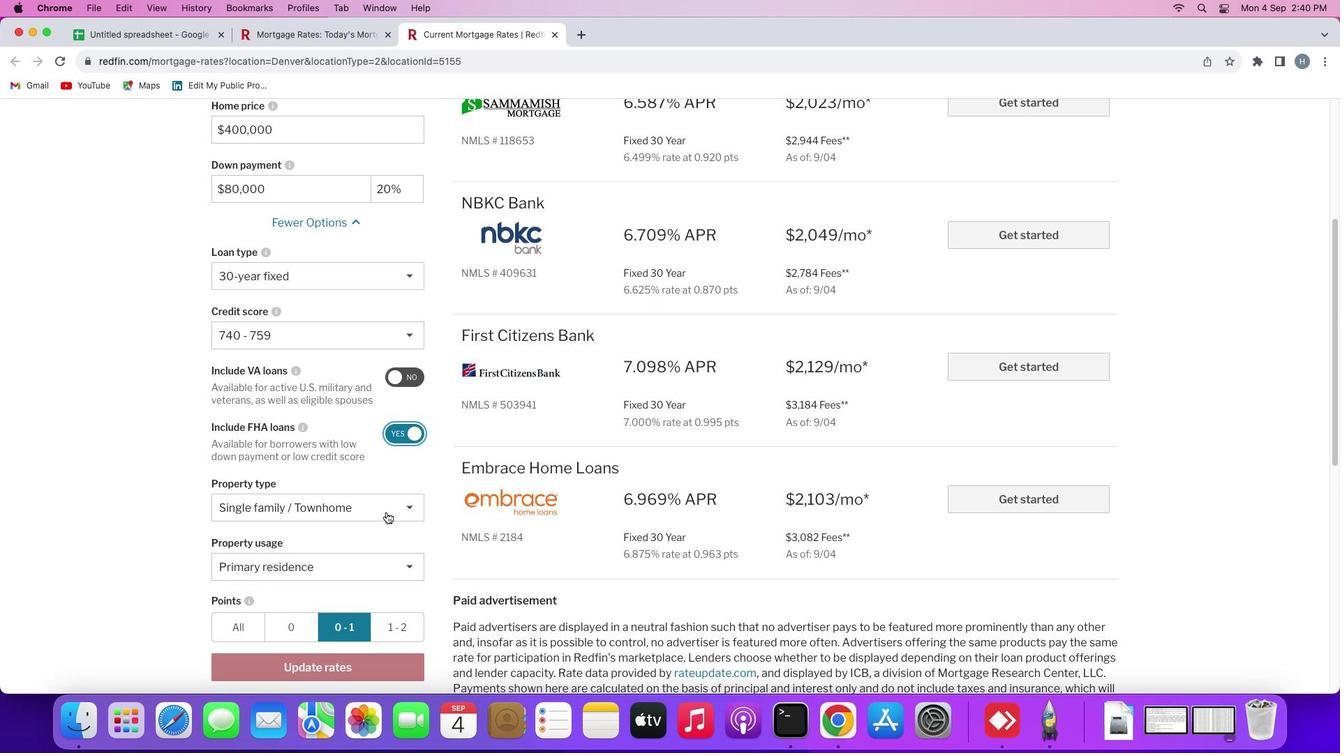 
Action: Mouse moved to (398, 509)
Screenshot: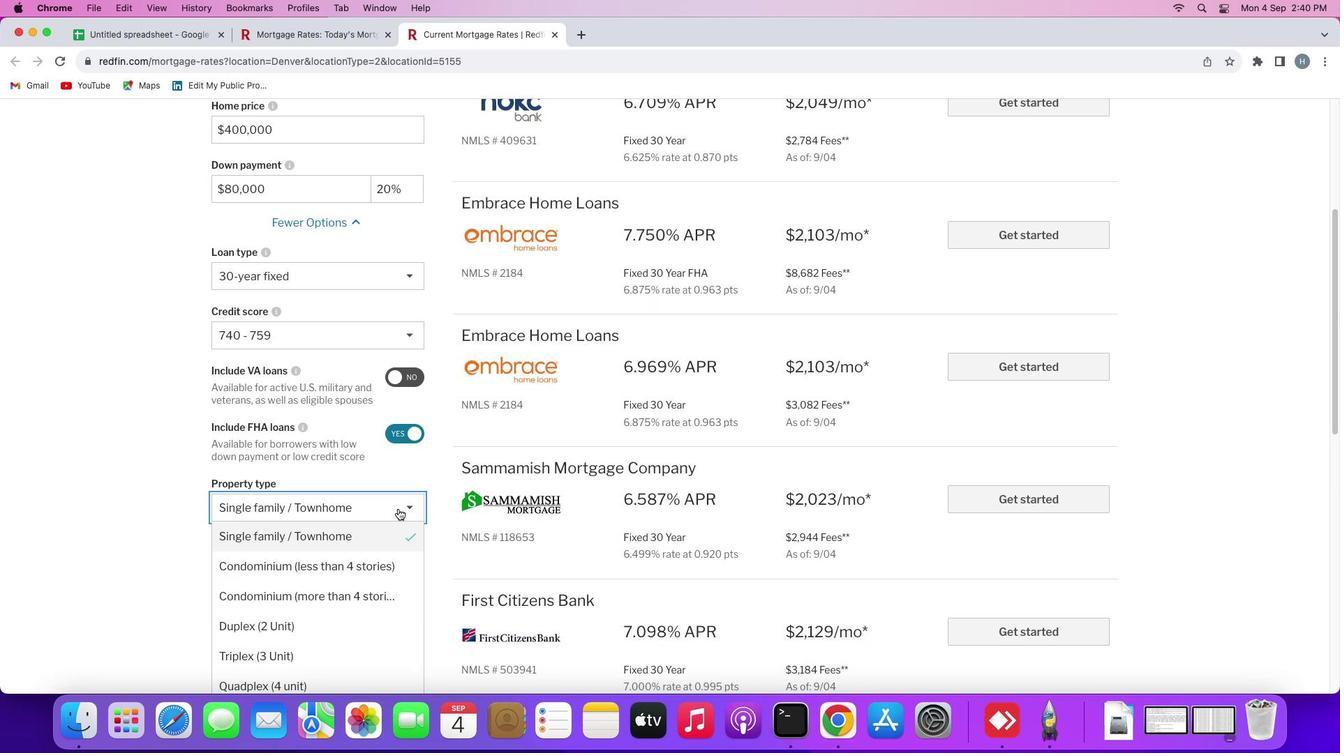 
Action: Mouse pressed left at (398, 509)
Screenshot: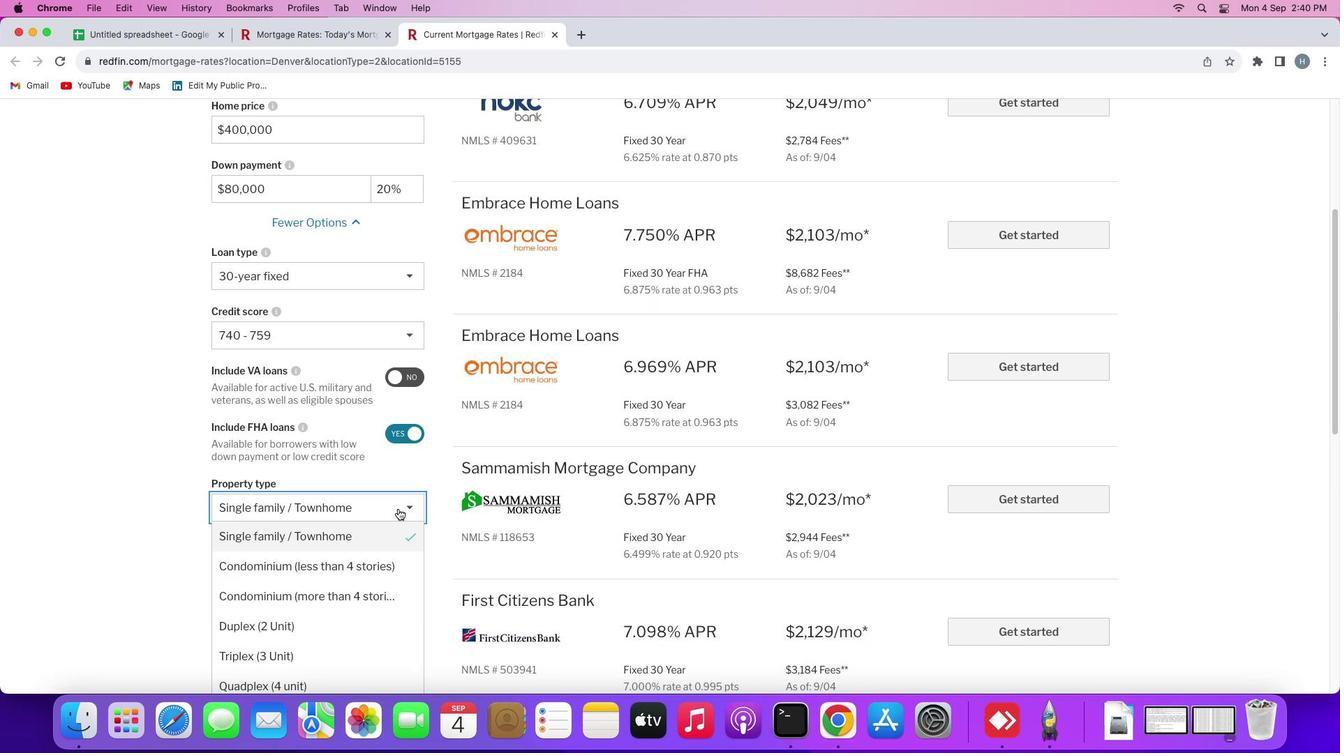 
Action: Mouse moved to (373, 568)
Screenshot: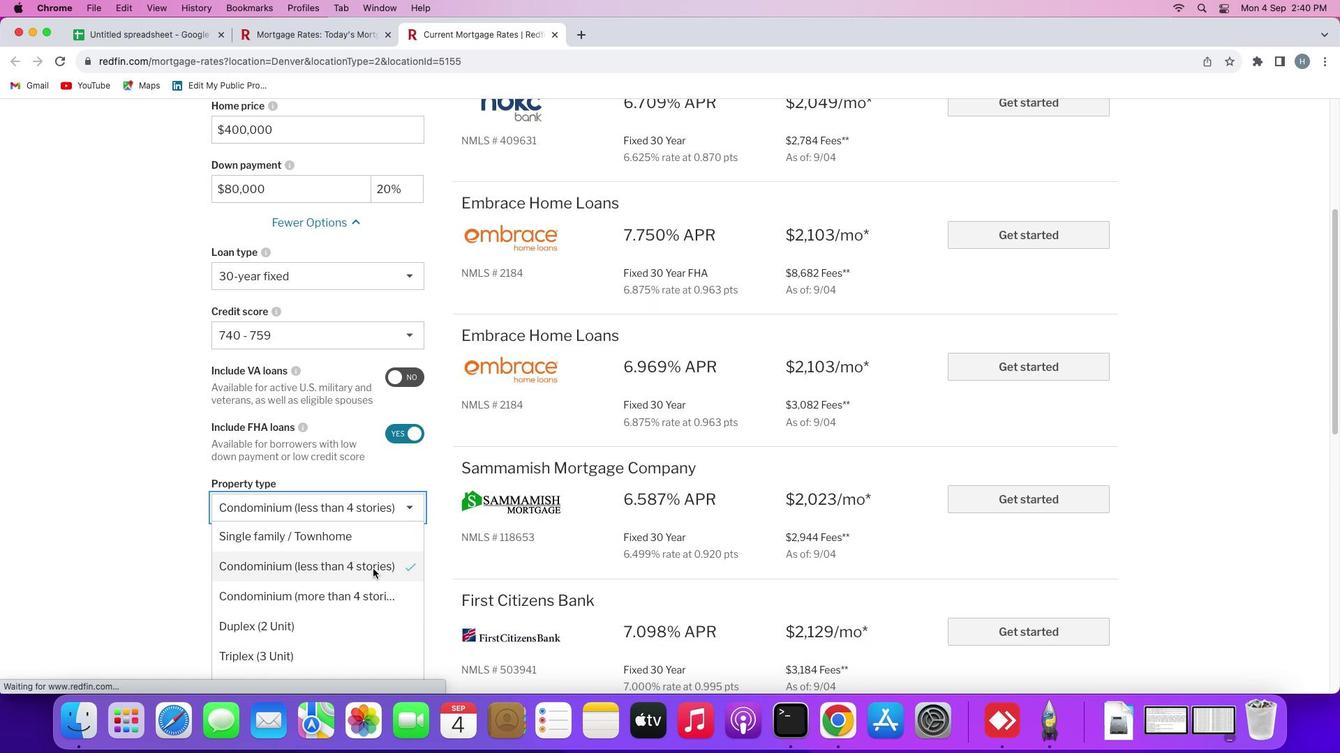 
Action: Mouse pressed left at (373, 568)
Screenshot: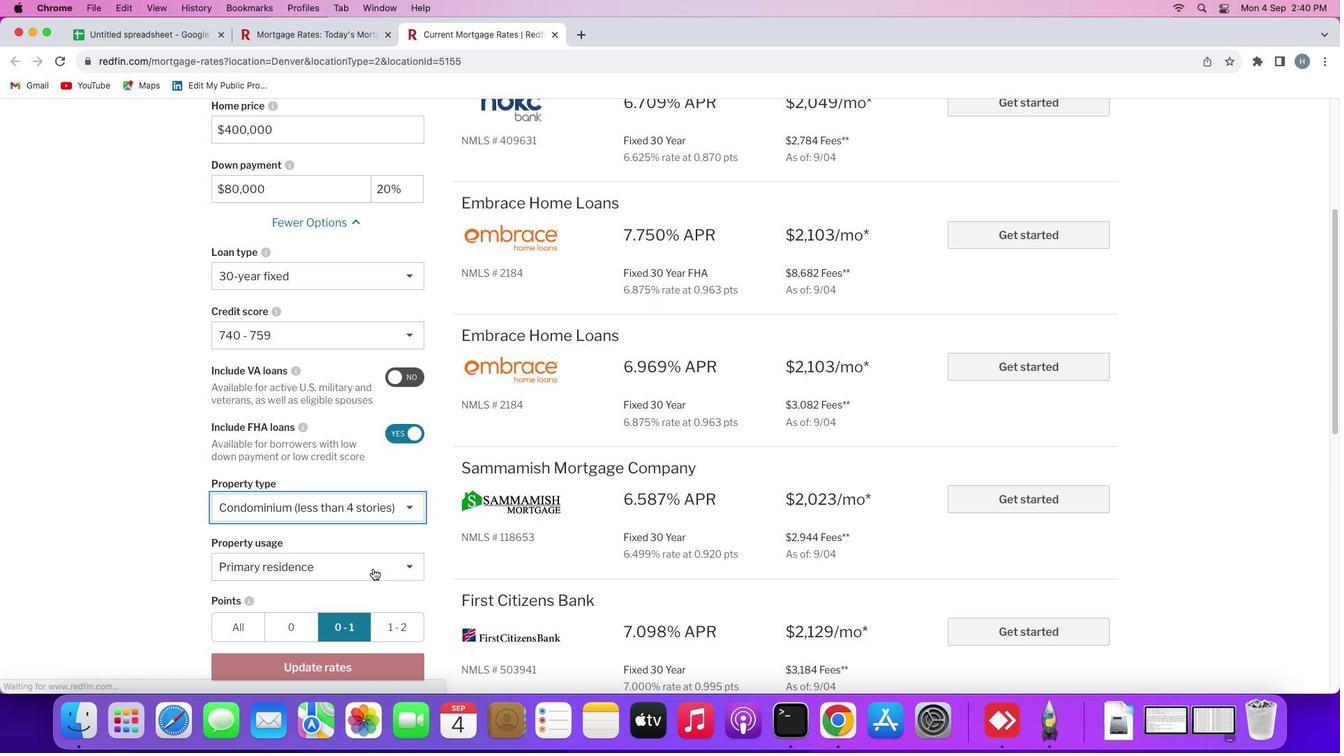
Action: Mouse moved to (518, 520)
Screenshot: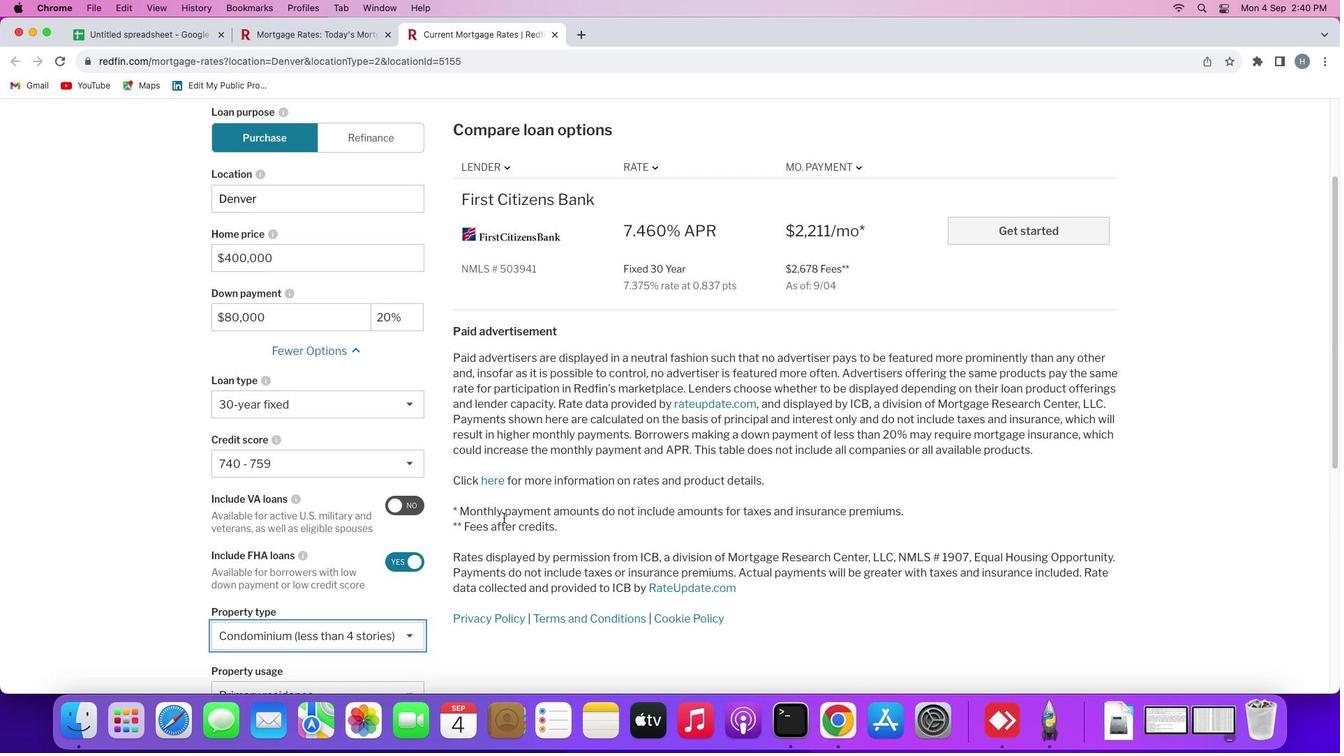 
Action: Mouse scrolled (518, 520) with delta (0, 0)
Screenshot: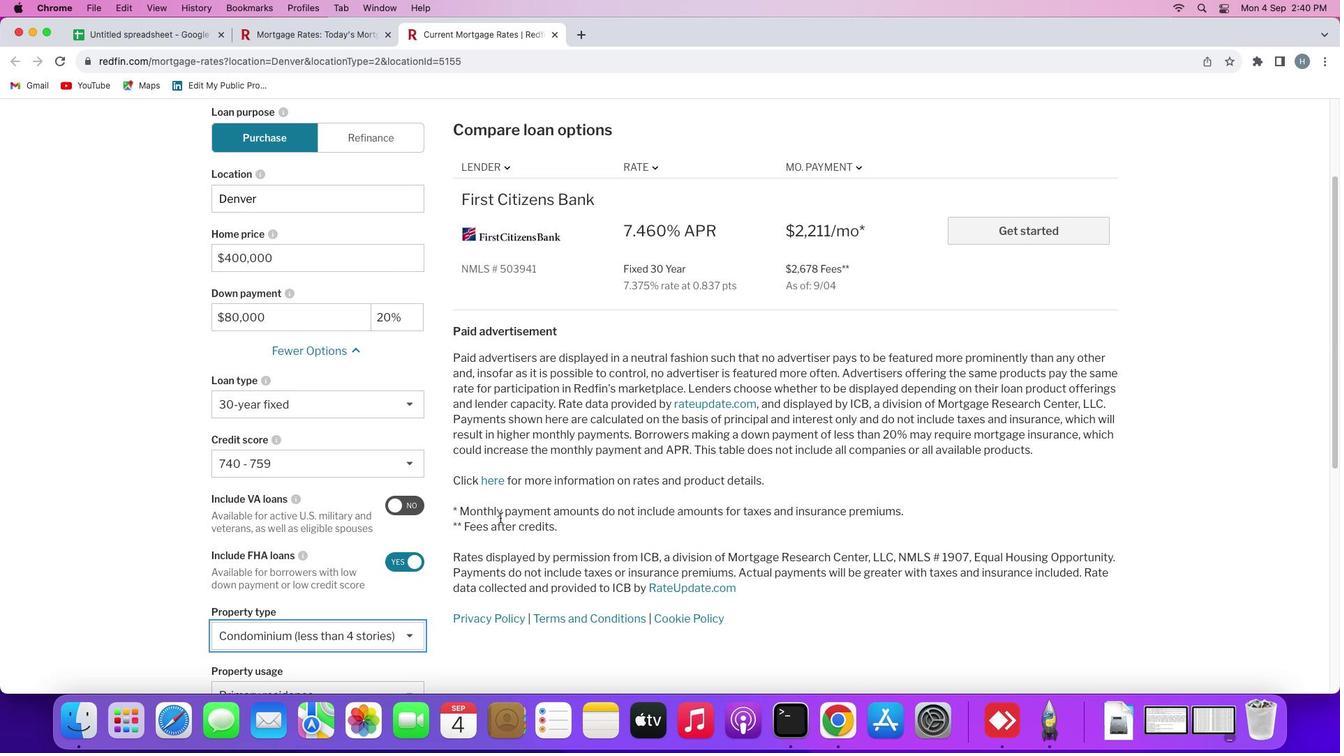 
Action: Mouse scrolled (518, 520) with delta (0, 0)
Screenshot: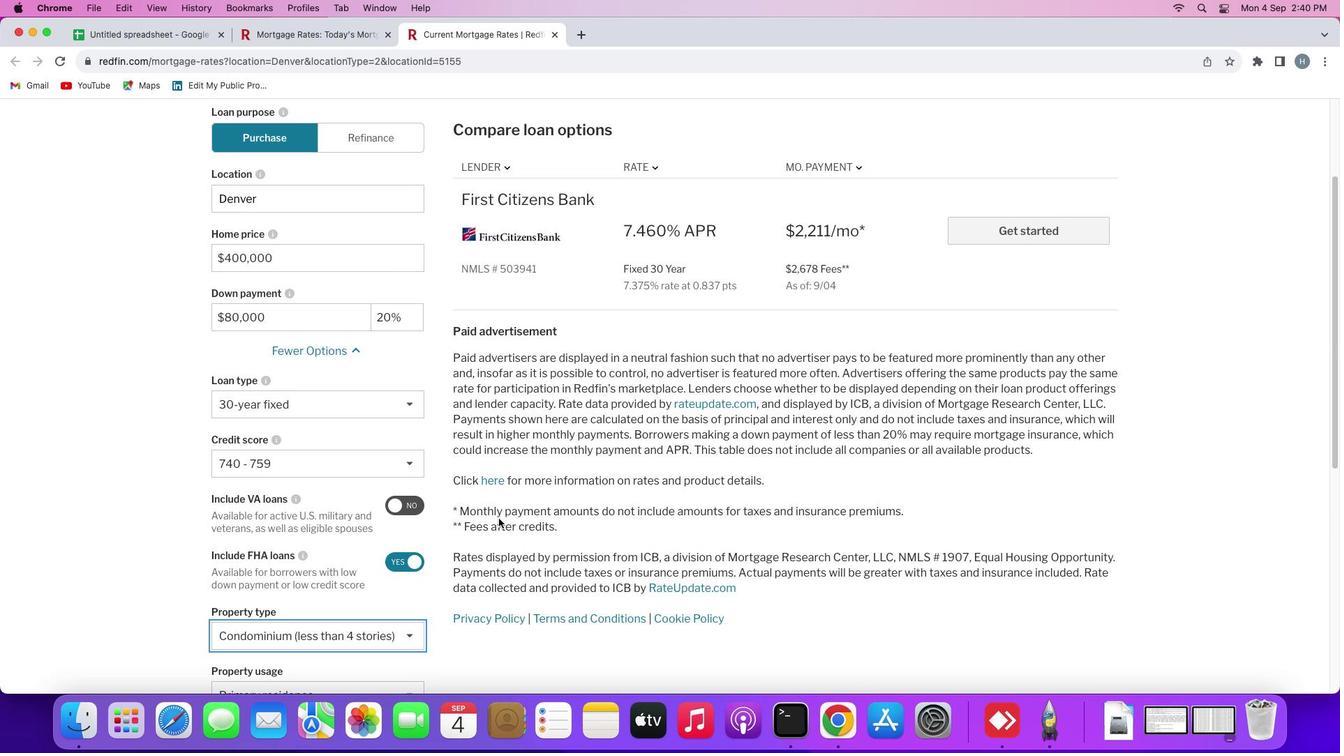 
Action: Mouse scrolled (518, 520) with delta (0, 2)
Screenshot: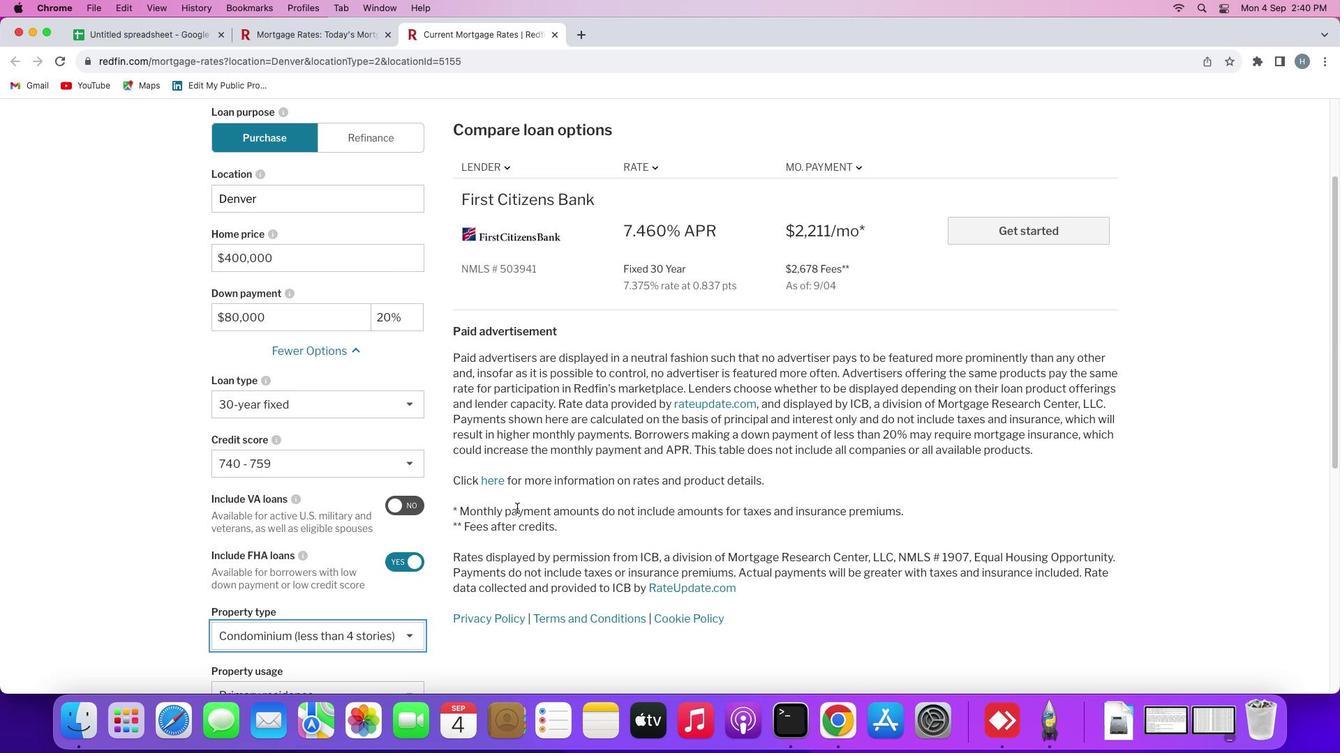 
Action: Mouse moved to (137, 34)
Screenshot: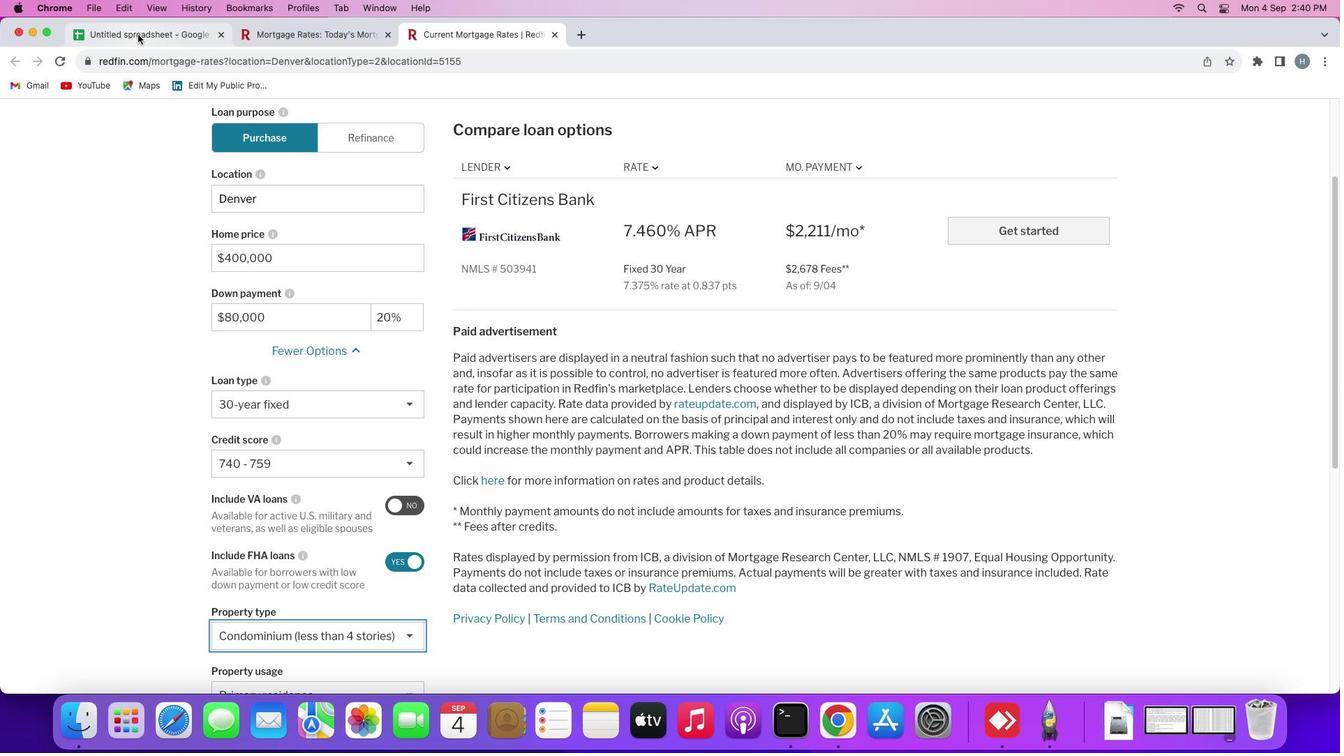 
Action: Mouse pressed left at (137, 34)
Screenshot: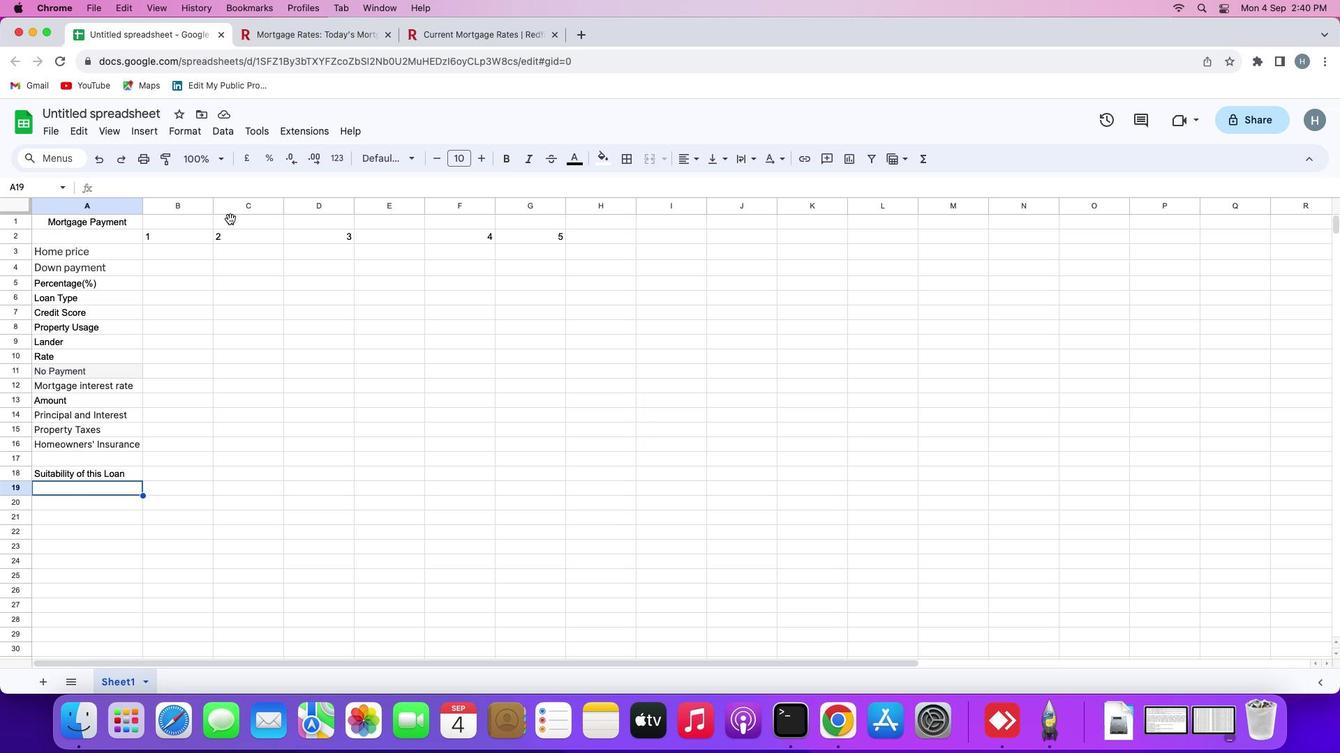 
Action: Mouse moved to (173, 250)
Screenshot: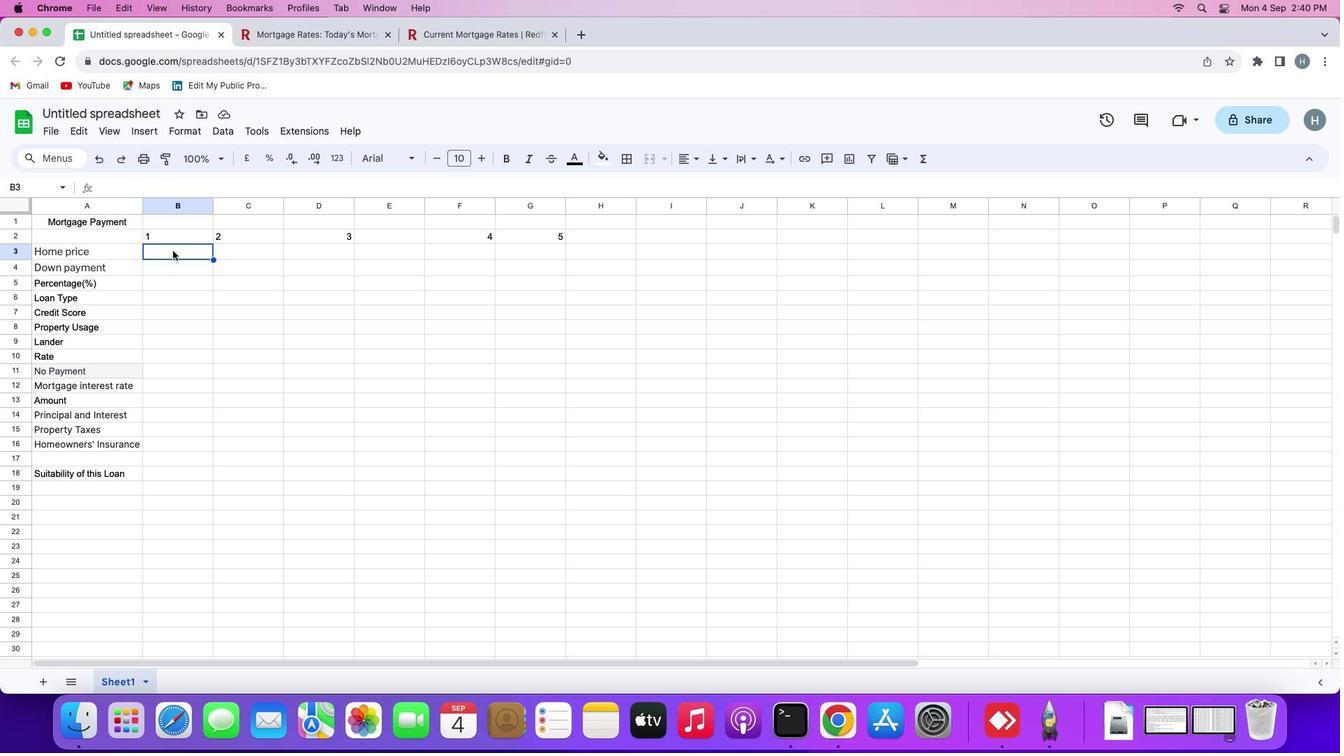 
Action: Mouse pressed left at (173, 250)
Screenshot: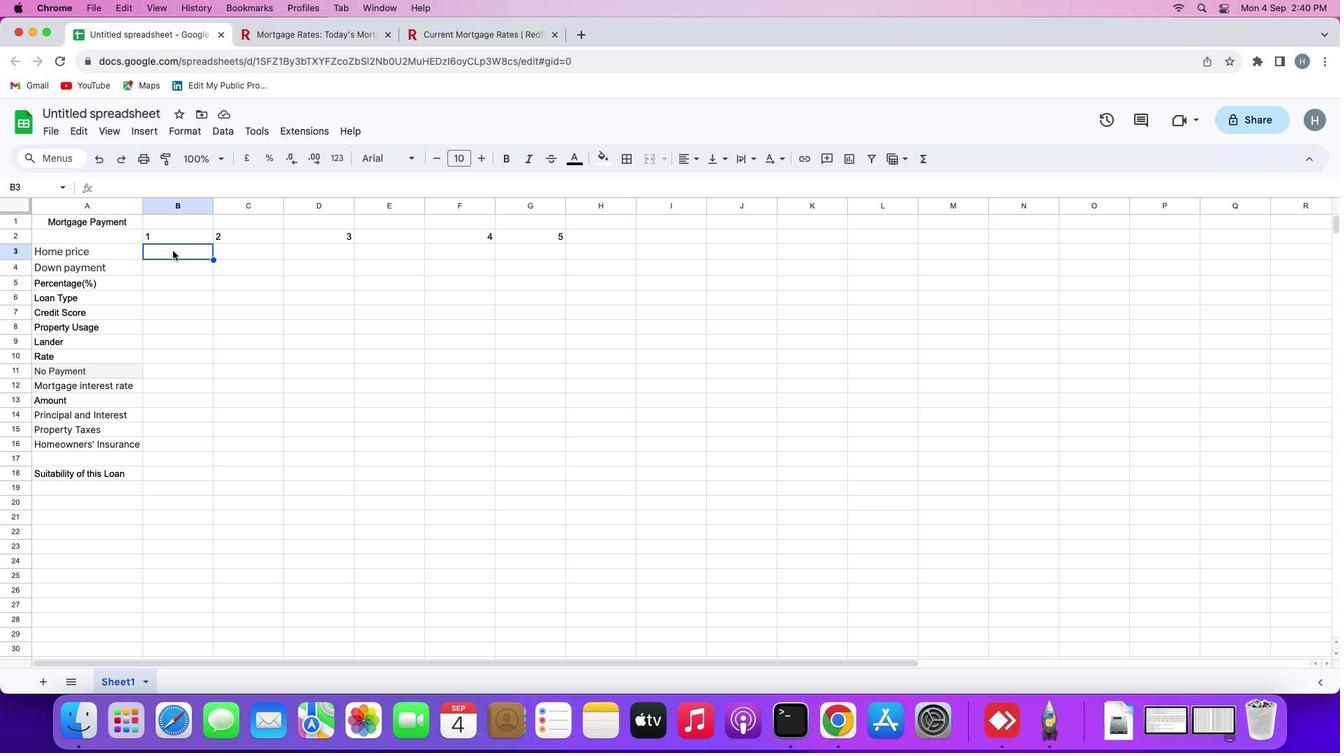 
Action: Key pressed Key.shift'$''4'',''0''0'',''0''0''0''\x03'
Screenshot: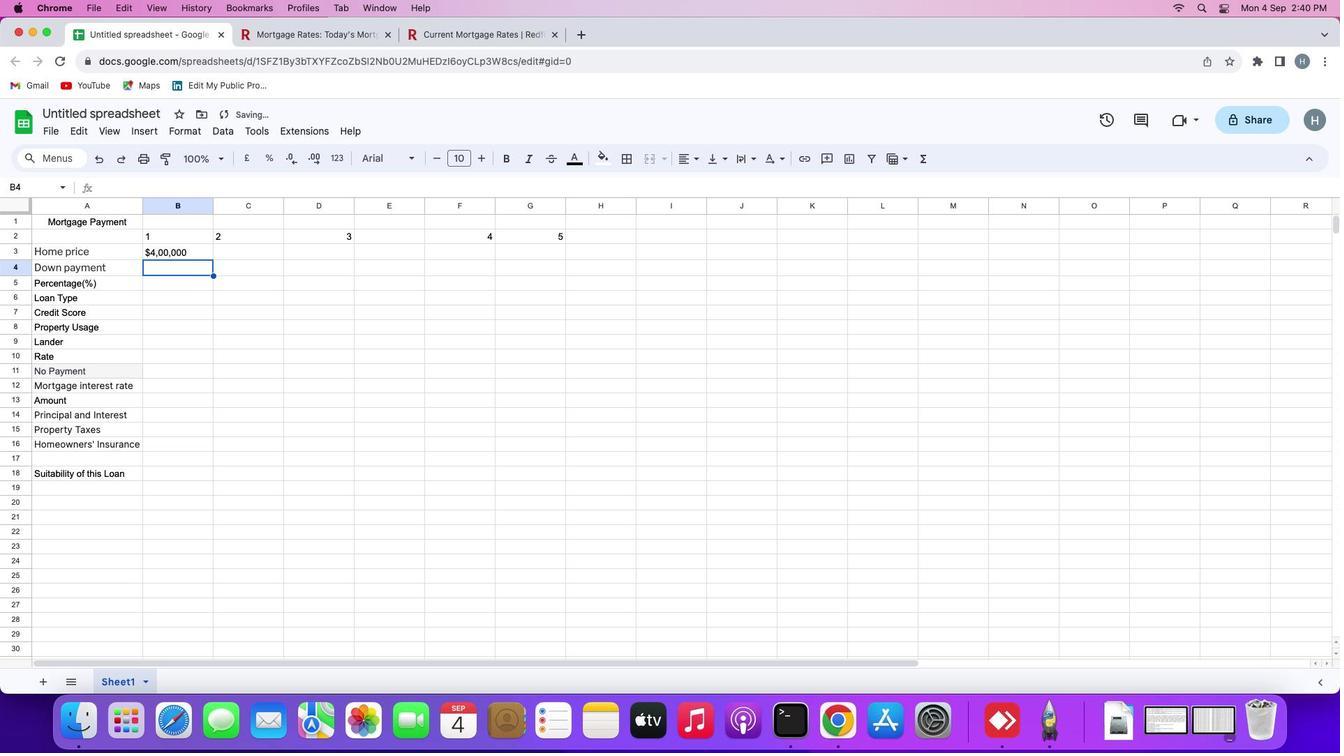 
Action: Mouse moved to (459, 34)
Screenshot: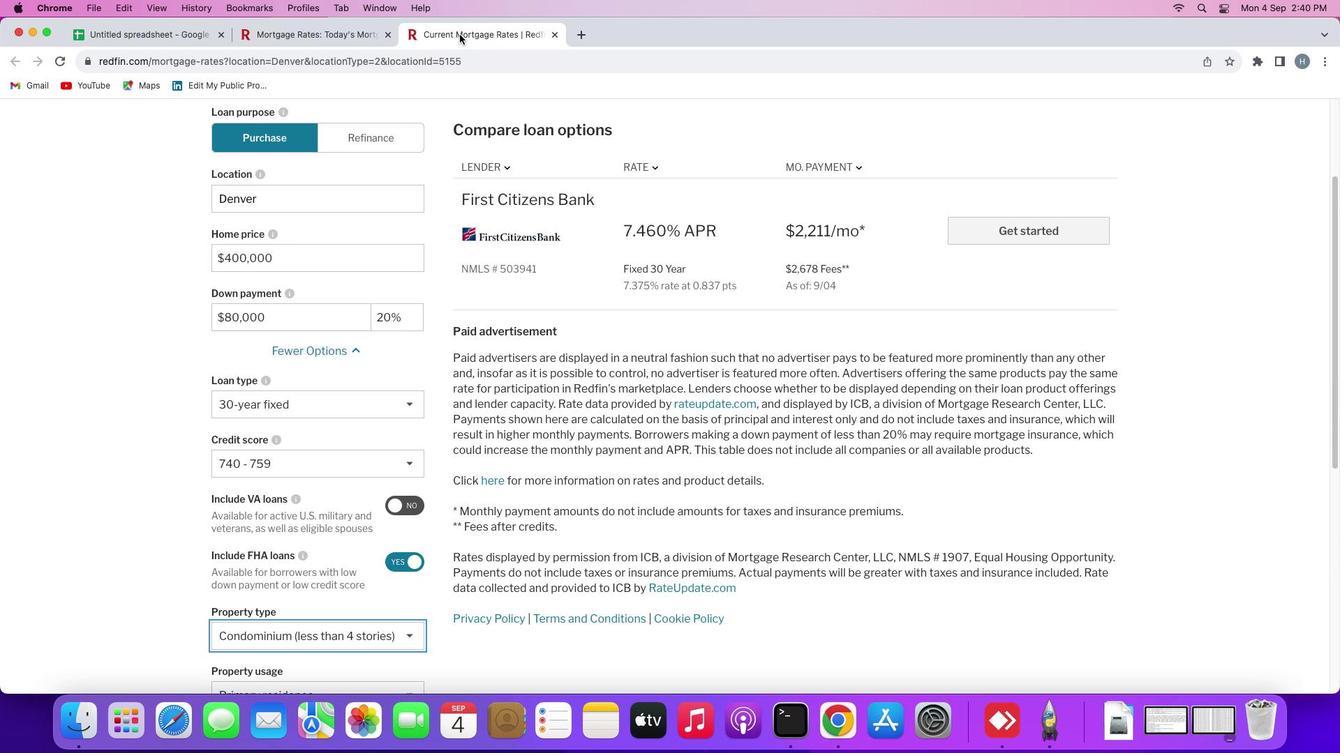 
Action: Mouse pressed left at (459, 34)
Screenshot: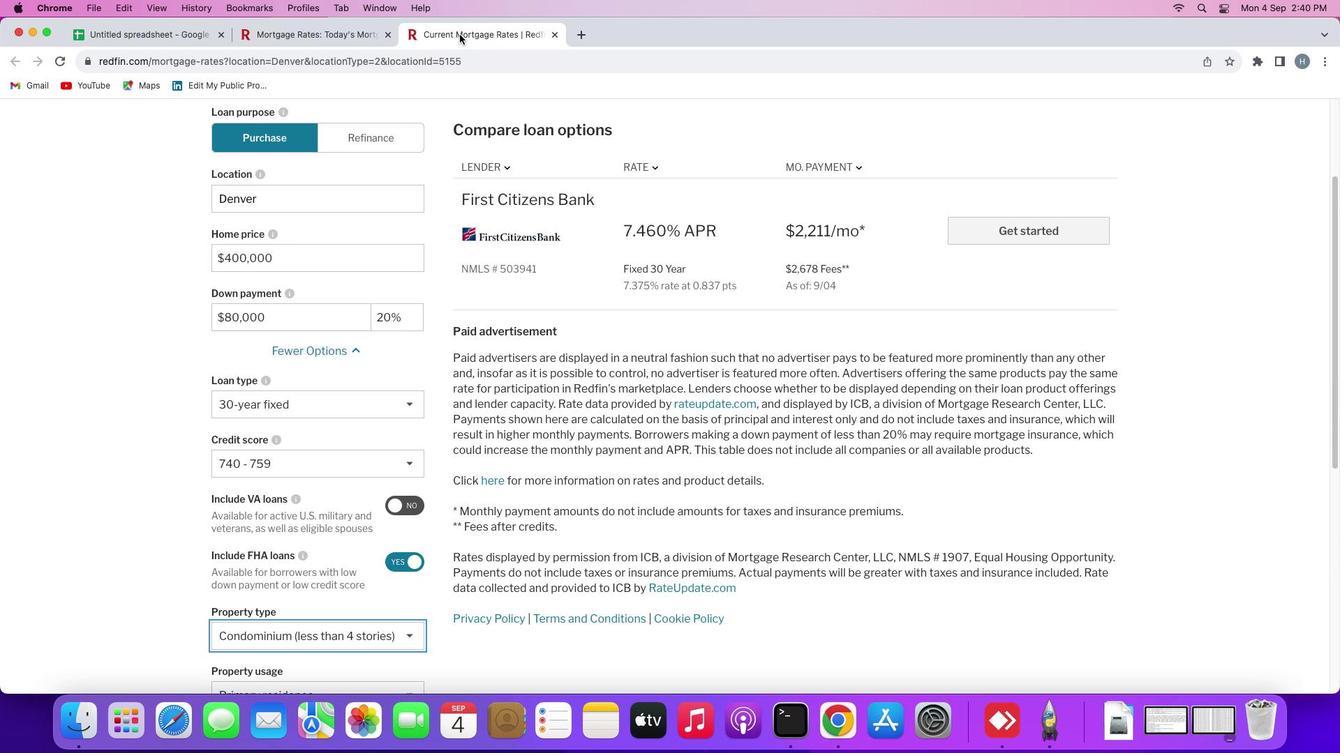 
Action: Mouse moved to (167, 34)
Screenshot: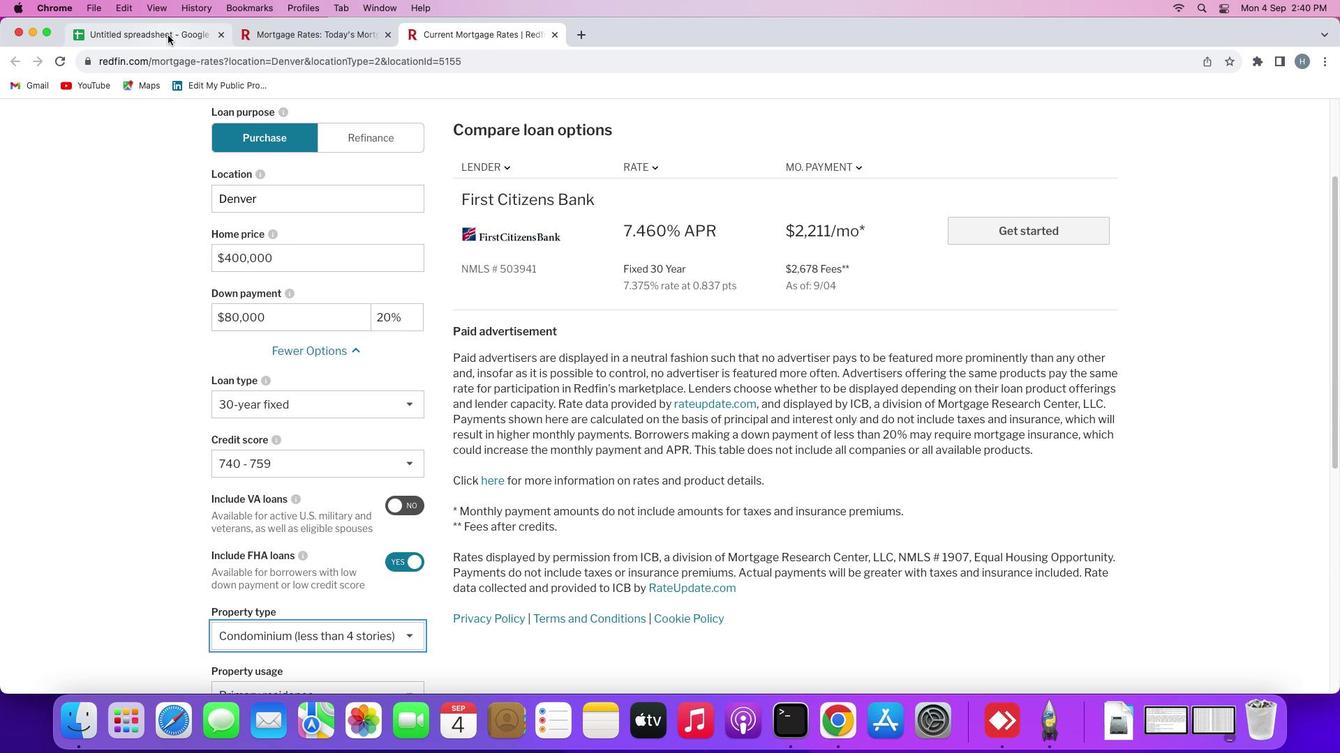 
Action: Mouse pressed left at (167, 34)
Screenshot: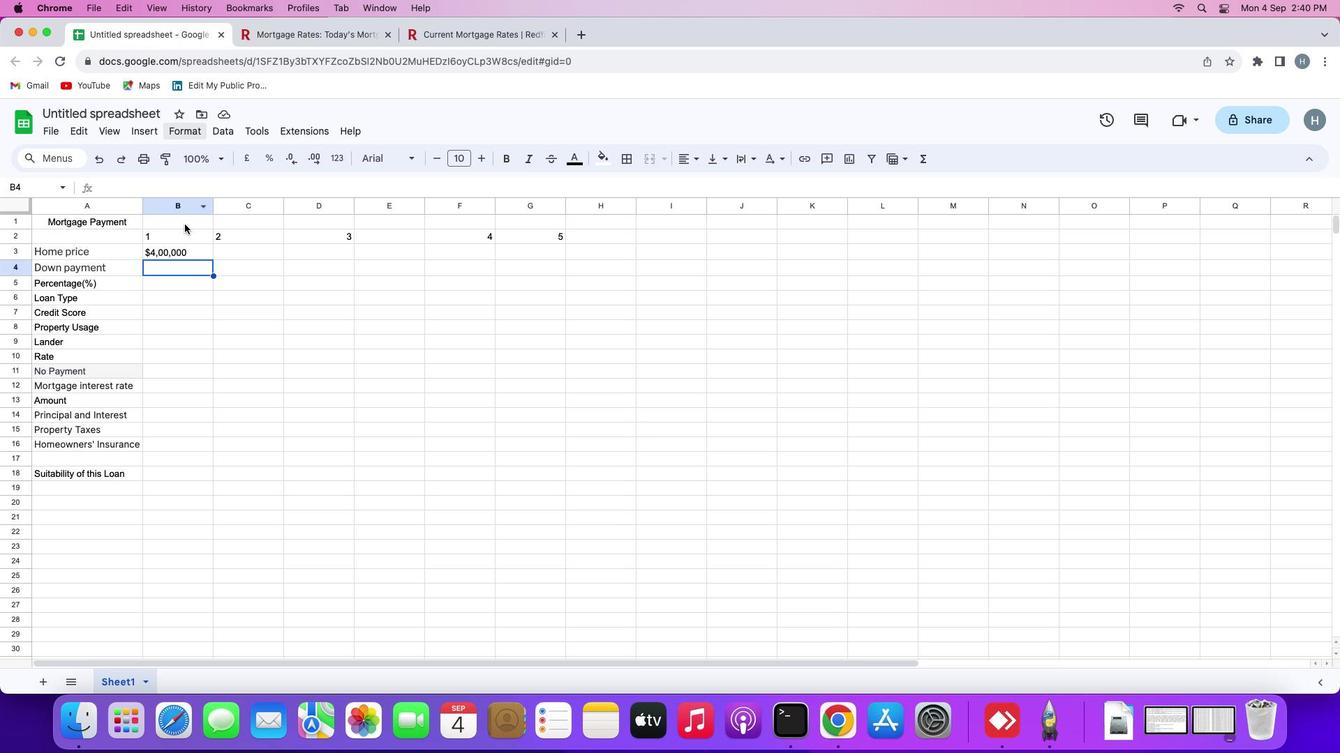 
Action: Mouse moved to (187, 256)
Screenshot: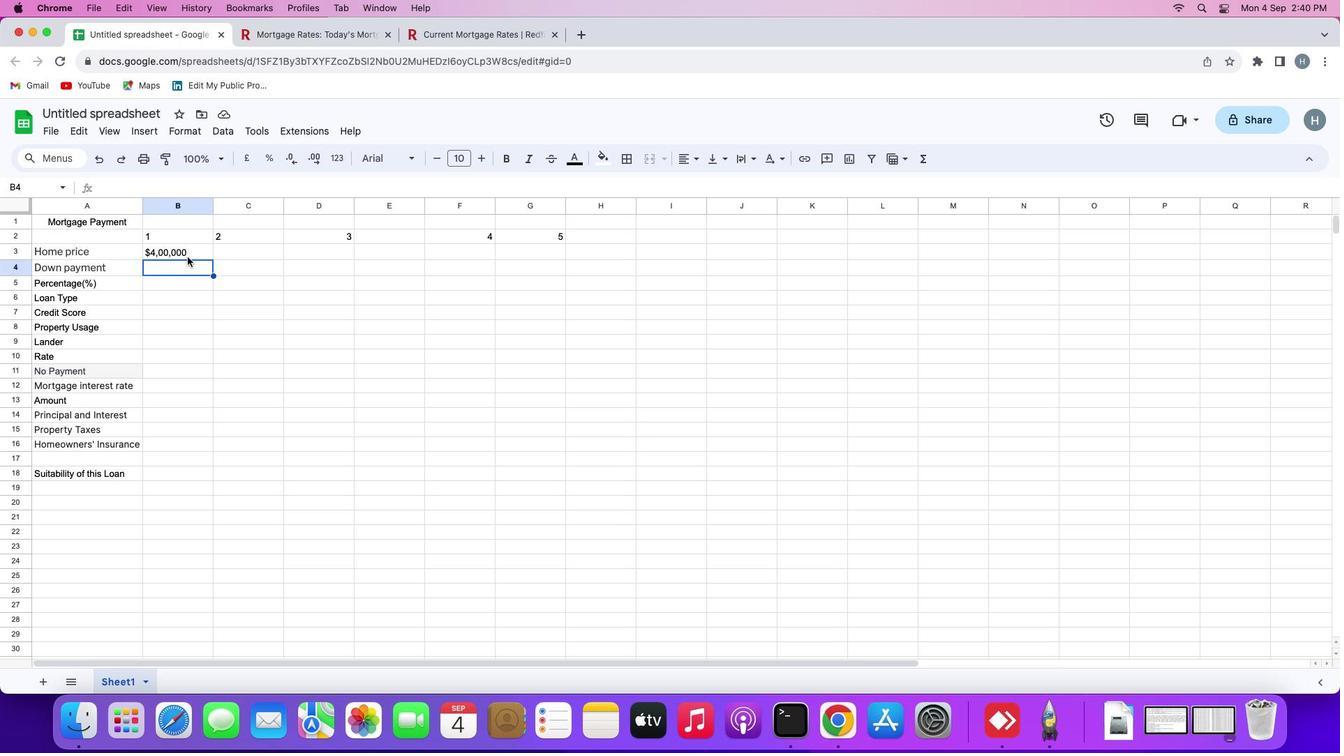 
Action: Key pressed Key.shift'$''8''0''0''0''0''\x03'
Screenshot: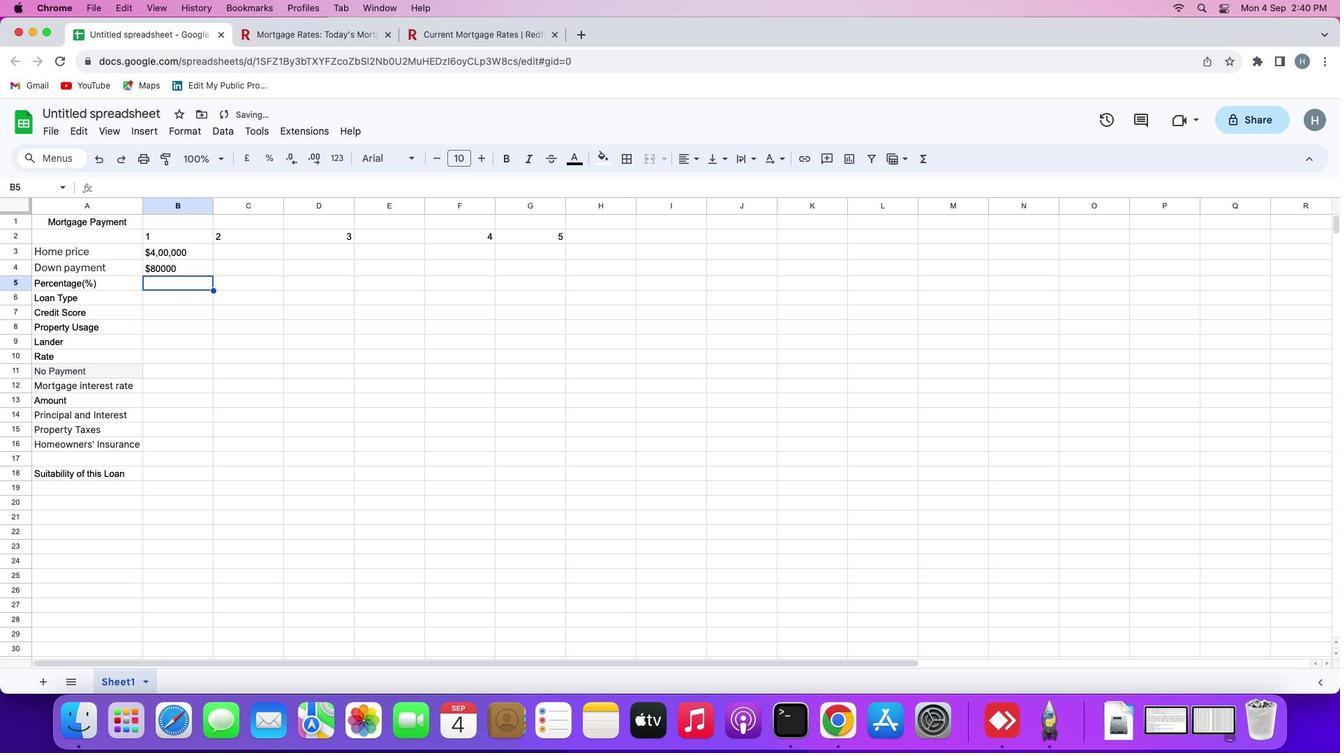 
Action: Mouse moved to (182, 249)
Screenshot: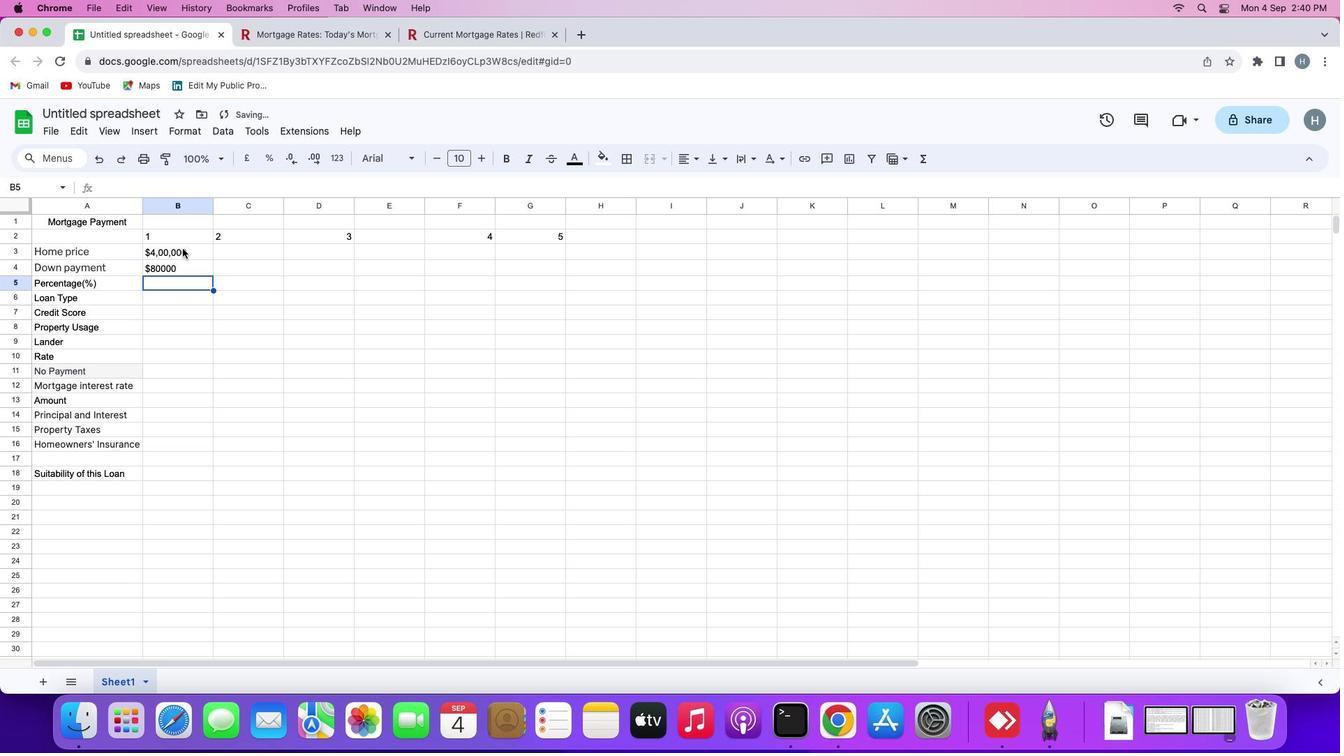 
Action: Key pressed '2'Key.backspace
Screenshot: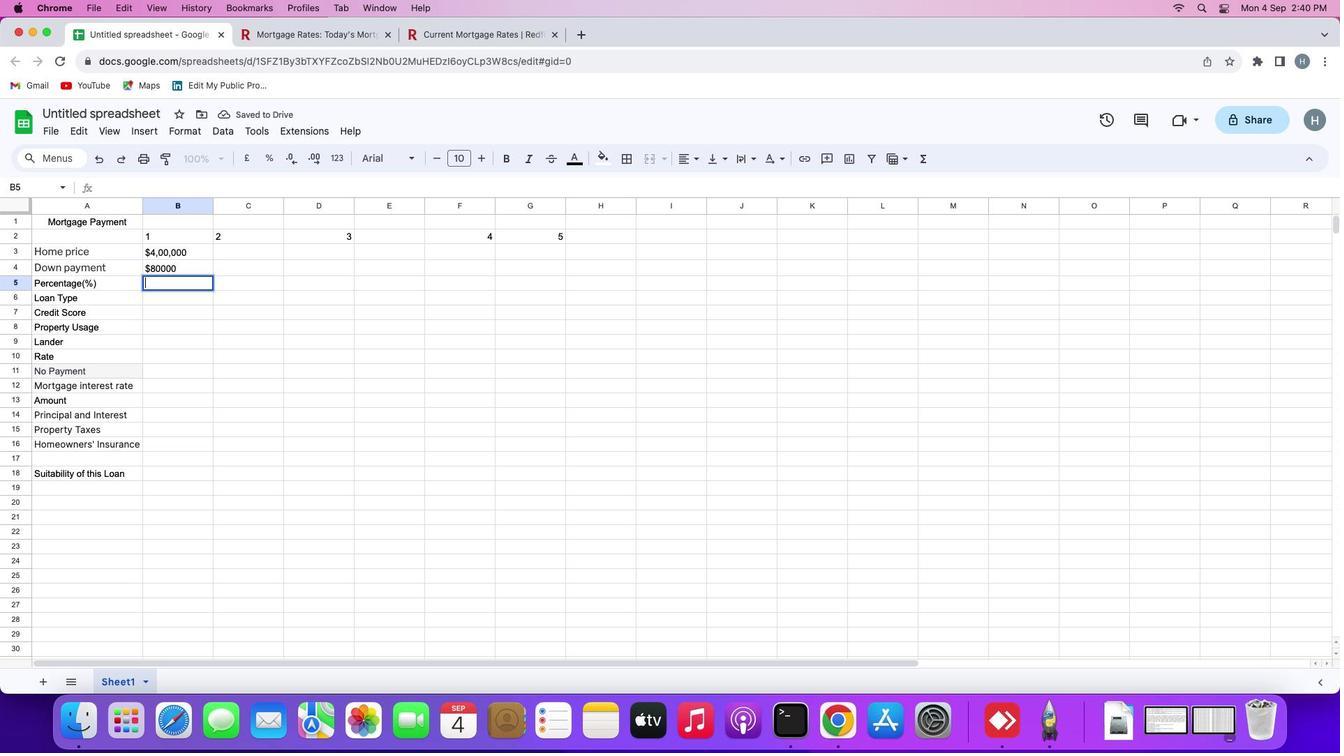 
Action: Mouse moved to (302, 32)
Screenshot: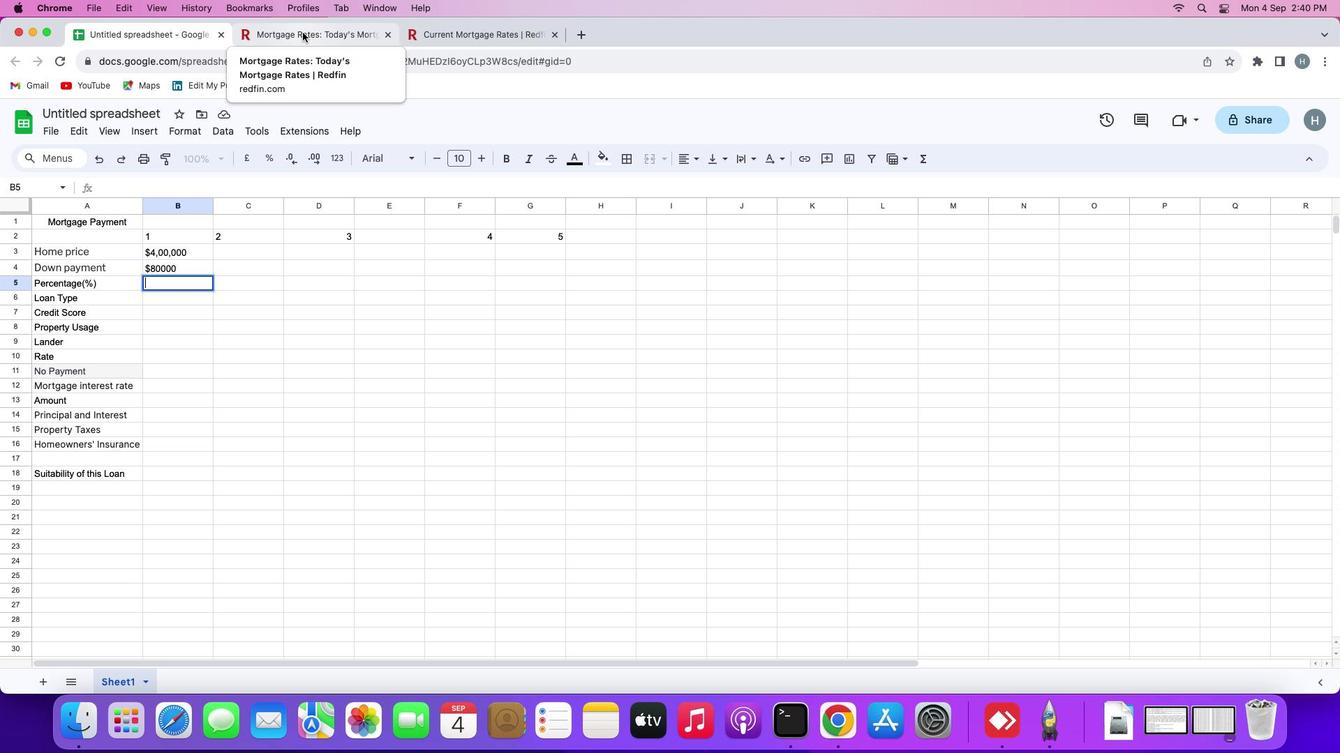 
Action: Key pressed '2''0''\x03'
Screenshot: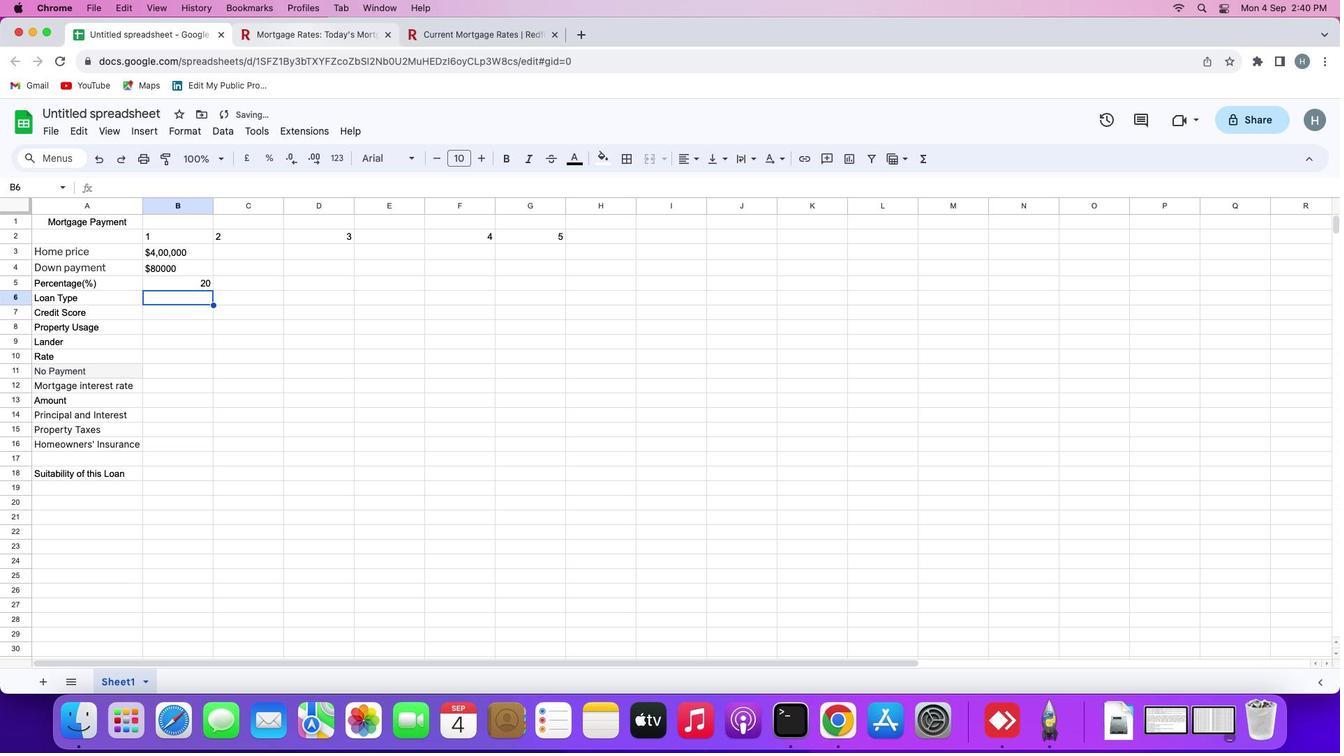 
Action: Mouse moved to (453, 32)
Screenshot: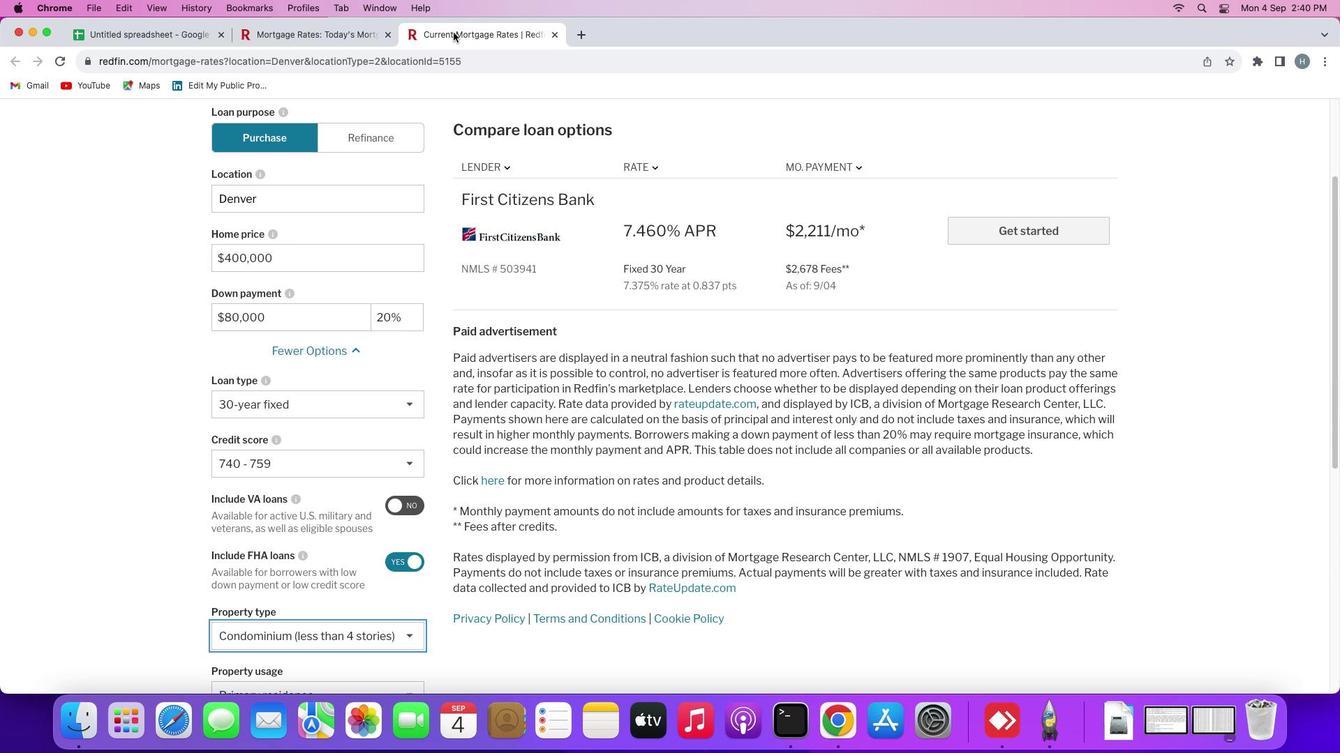 
Action: Mouse pressed left at (453, 32)
Screenshot: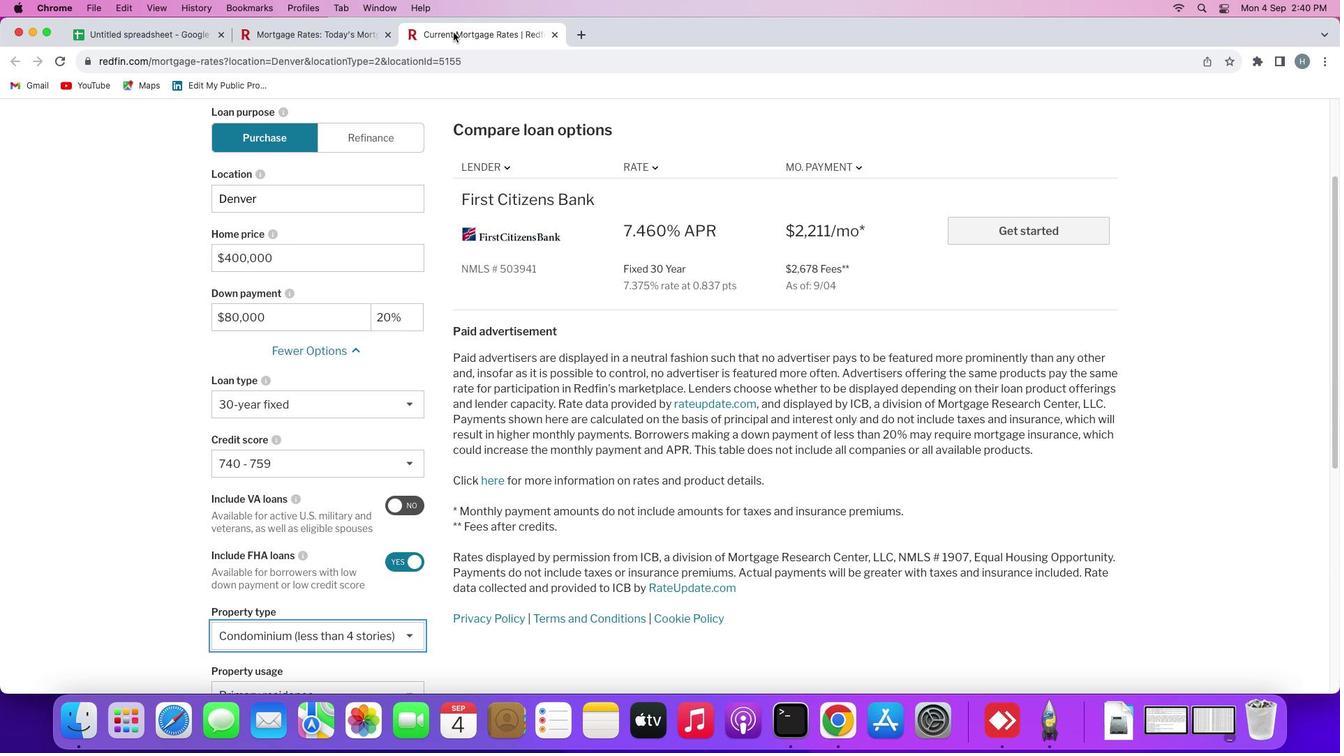 
Action: Mouse moved to (173, 29)
Screenshot: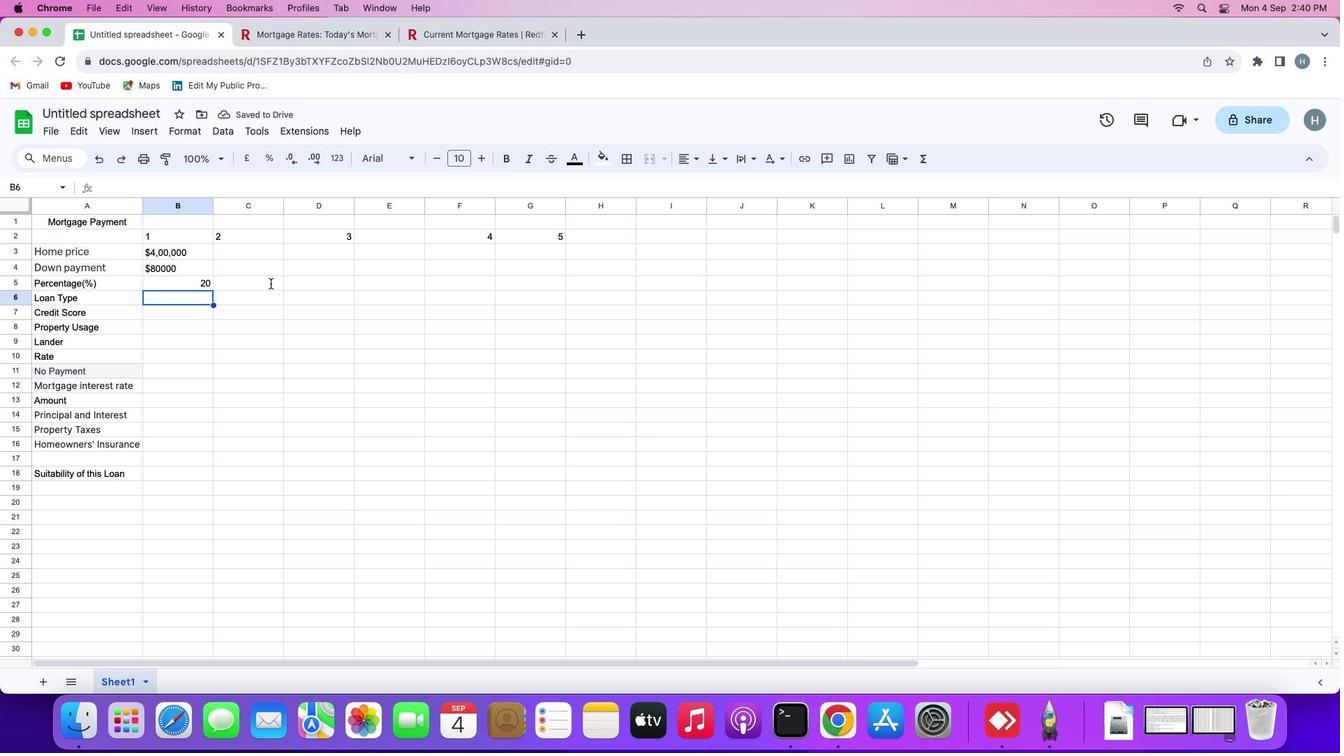 
Action: Mouse pressed left at (173, 29)
Screenshot: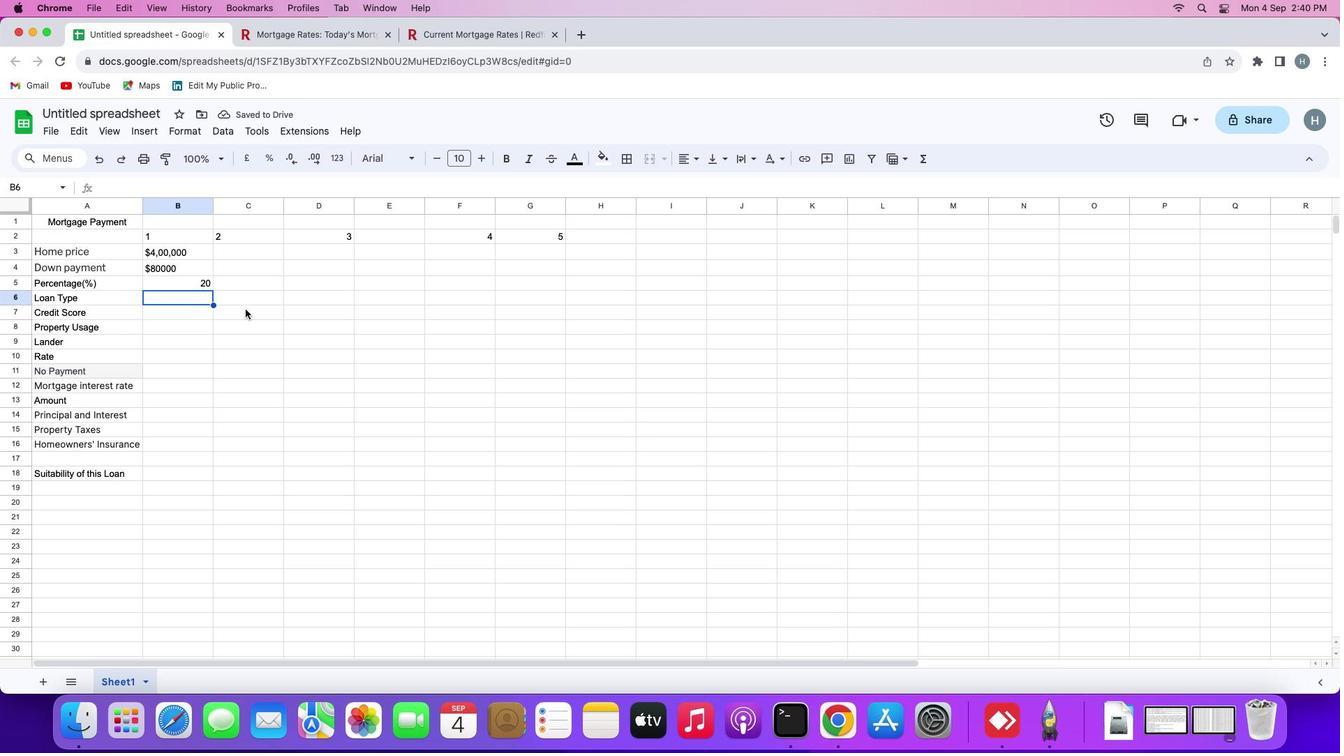 
Action: Mouse moved to (242, 308)
Screenshot: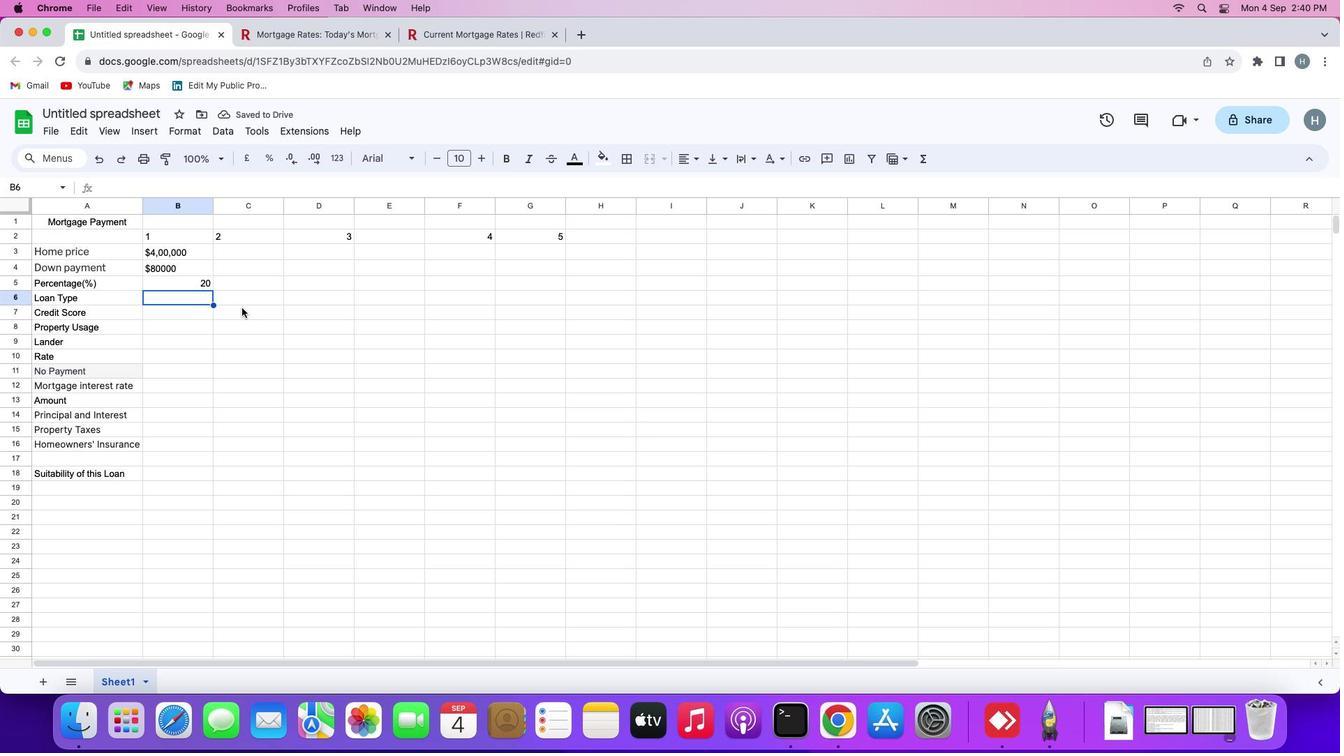 
Action: Key pressed '3''0''-'Key.shift'Y''e''a''r'Key.spaceKey.left
Screenshot: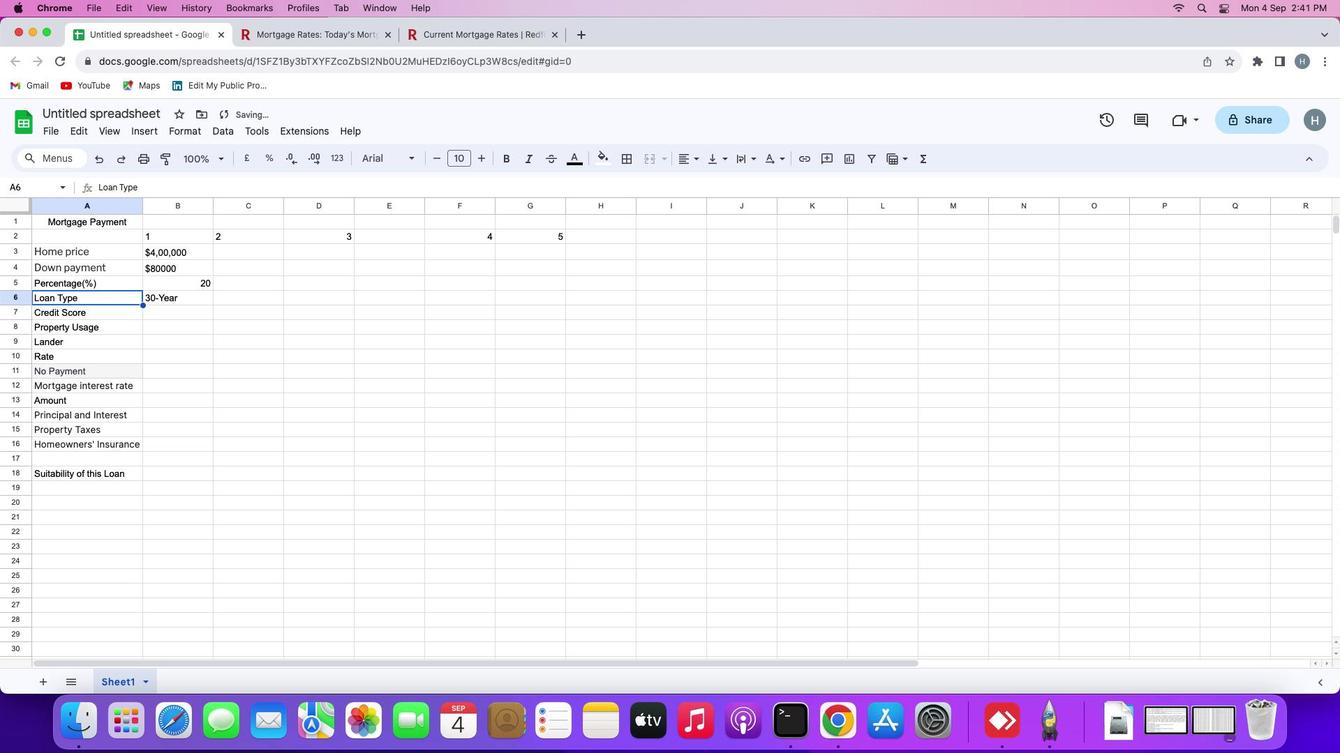 
Action: Mouse moved to (187, 298)
Screenshot: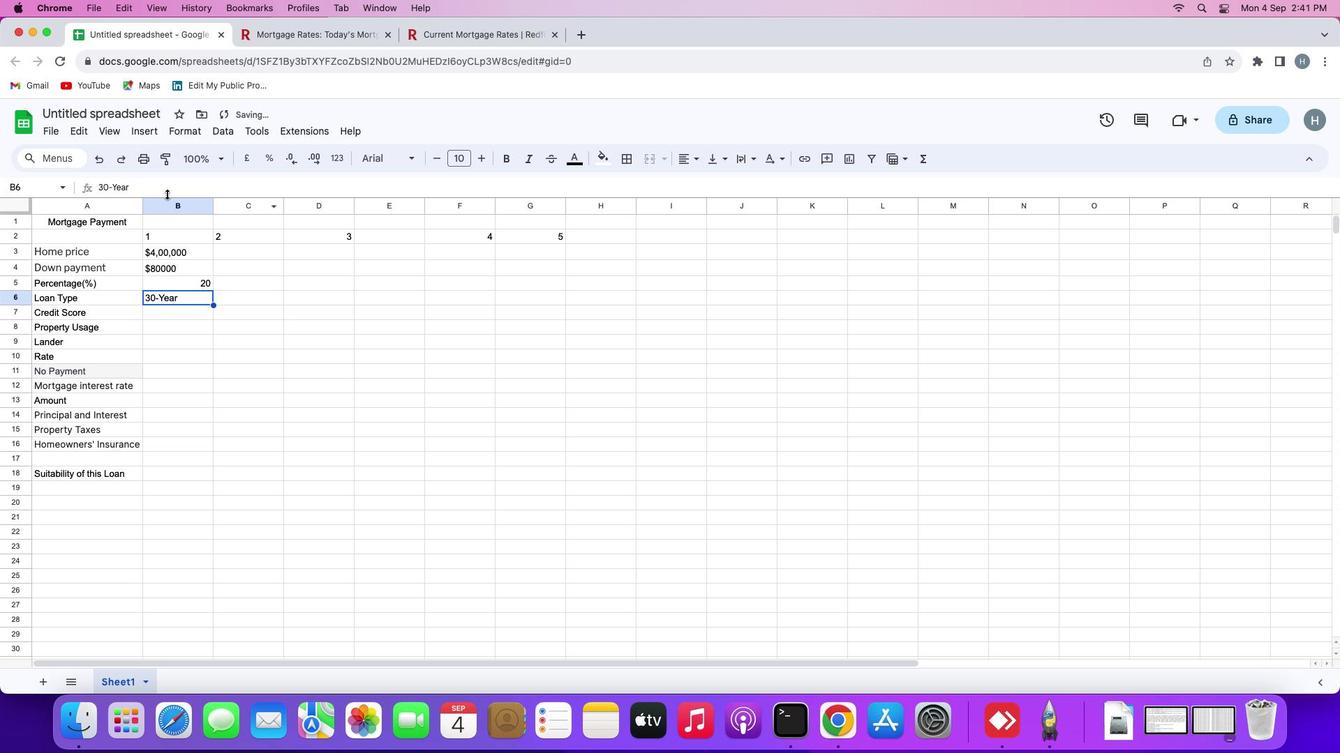 
Action: Mouse pressed left at (187, 298)
Screenshot: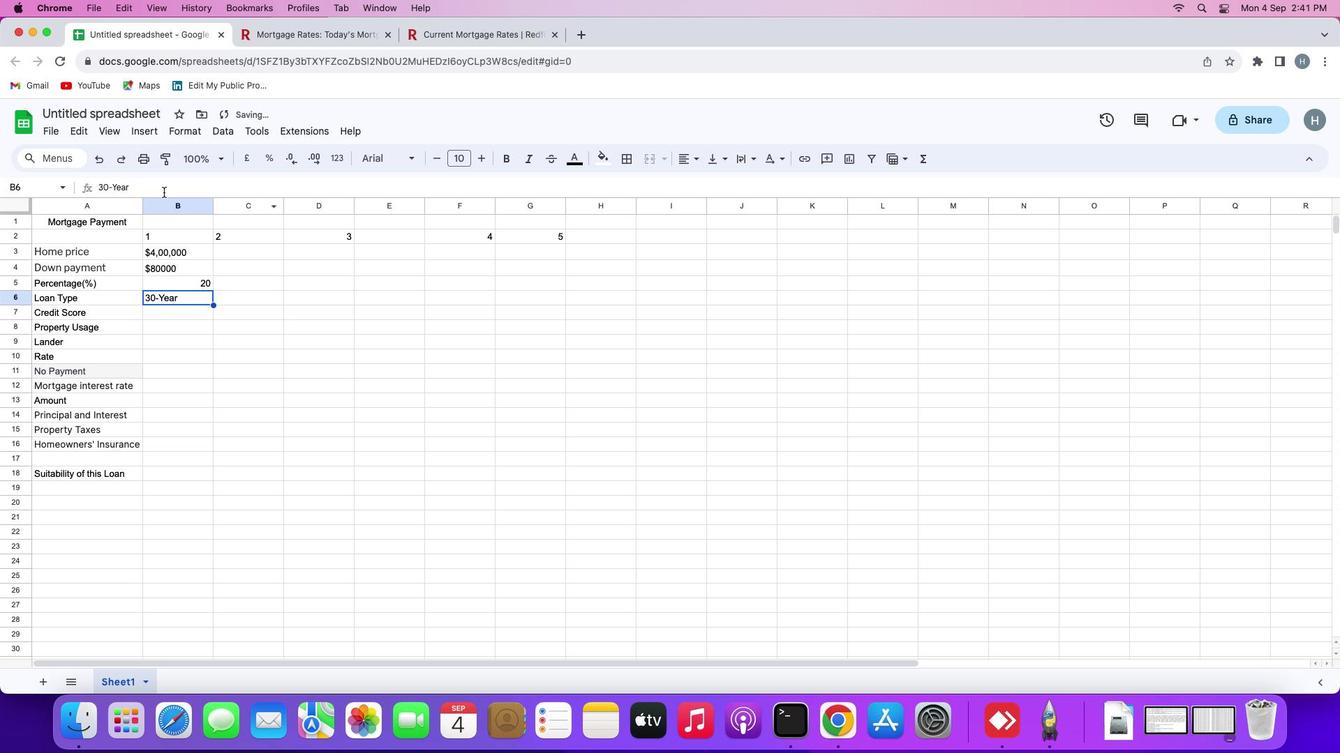 
Action: Mouse moved to (182, 297)
Screenshot: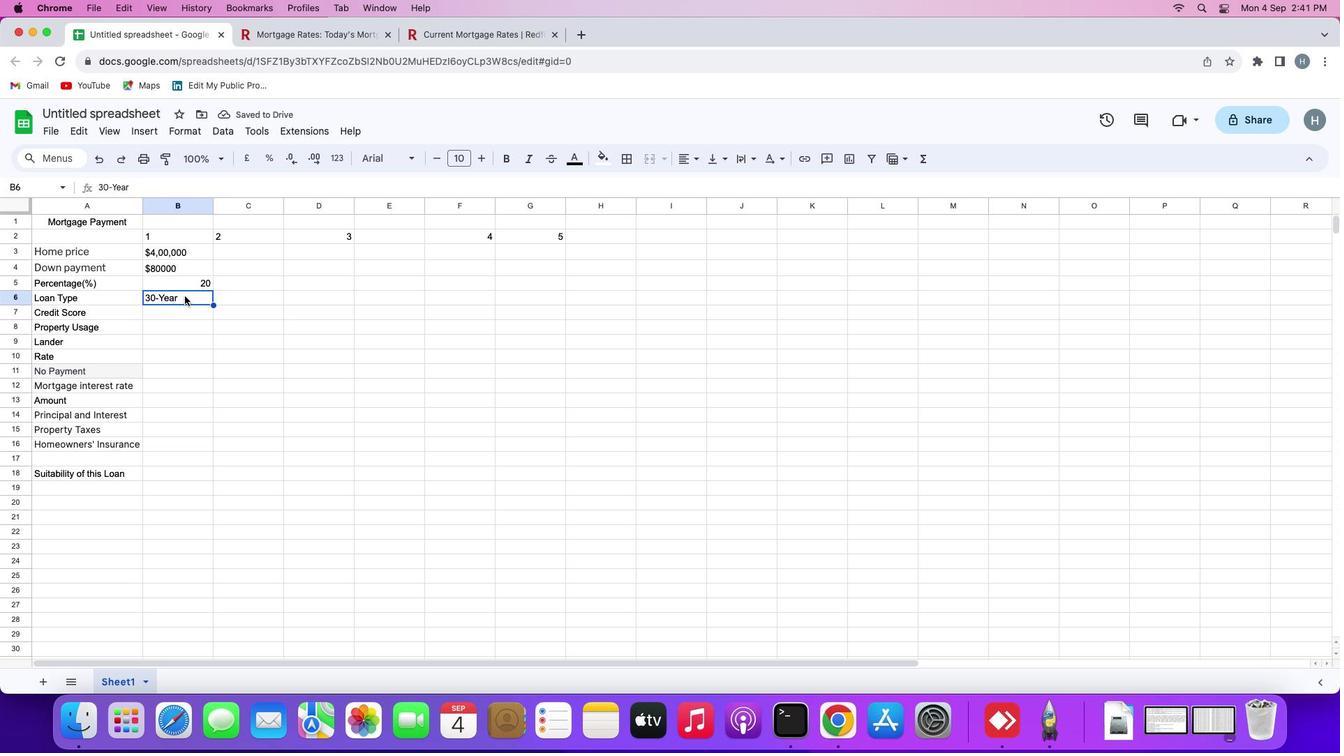 
Action: Mouse pressed left at (182, 297)
Screenshot: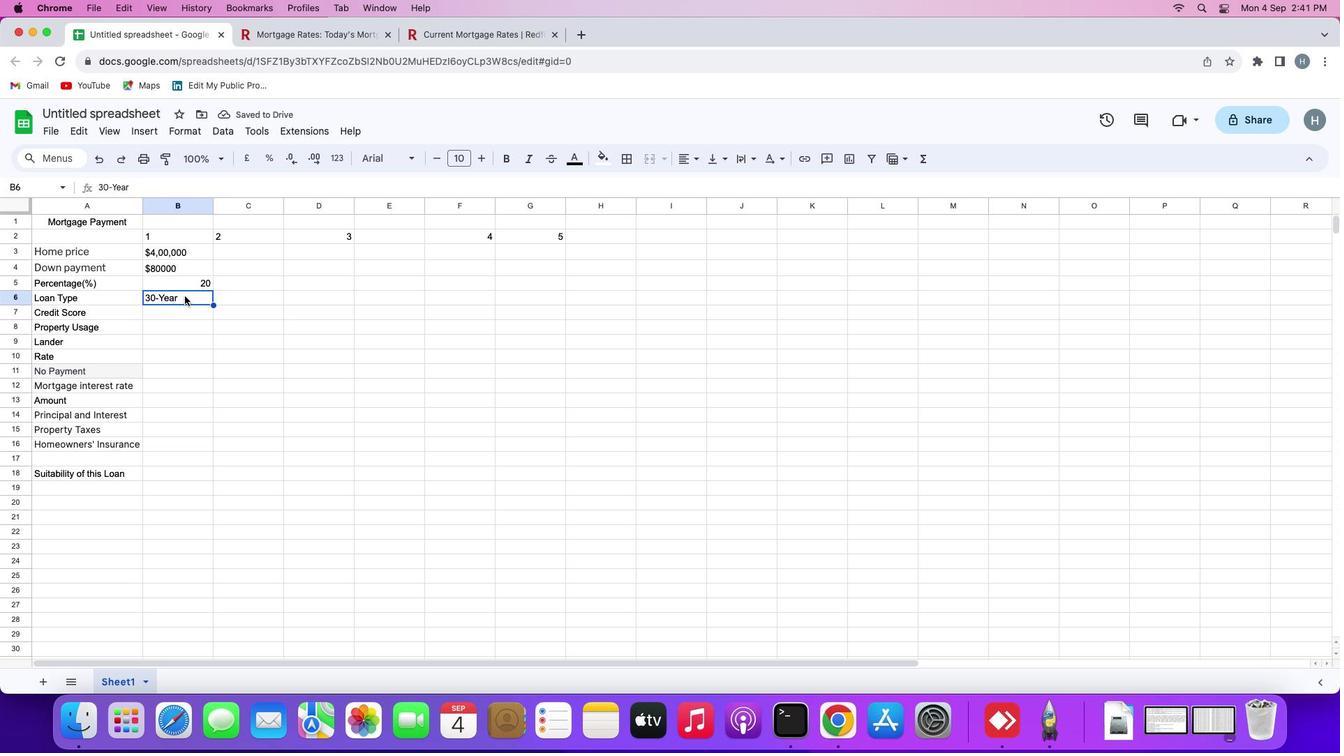 
Action: Mouse moved to (184, 296)
Screenshot: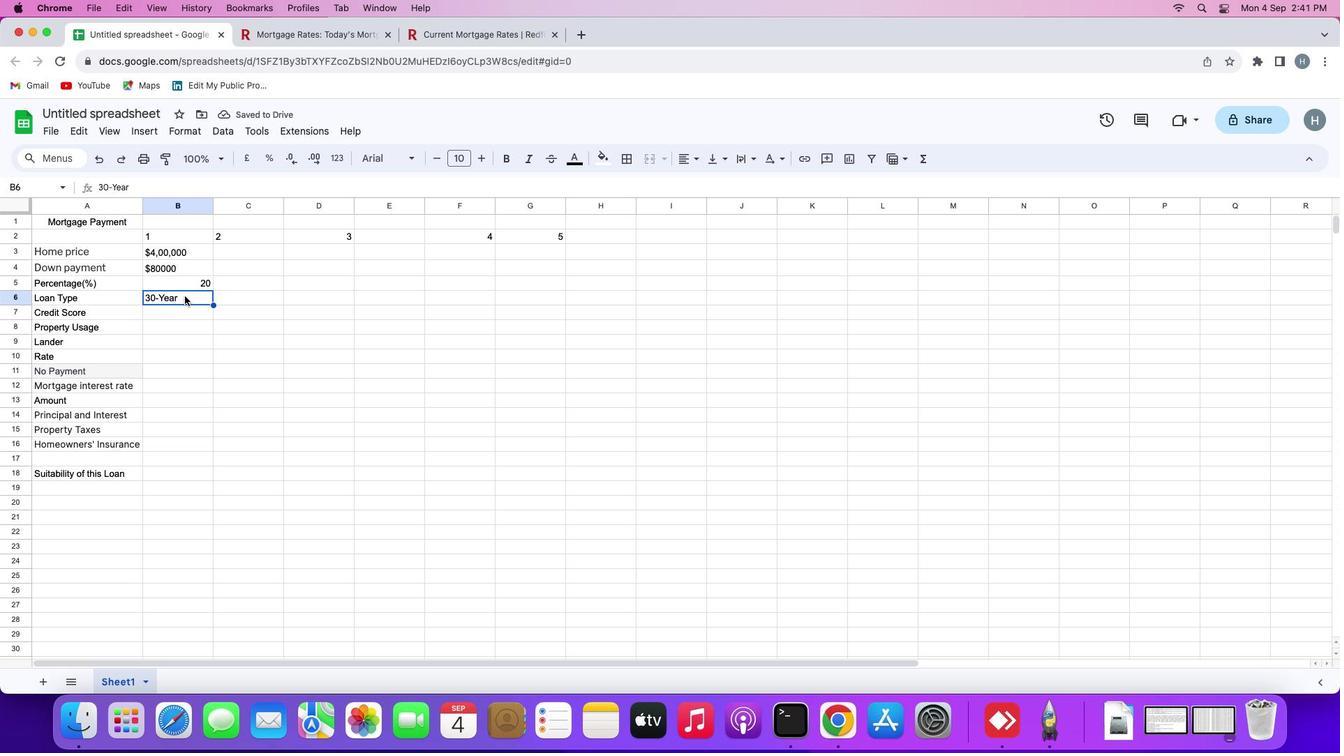 
Action: Mouse pressed left at (184, 296)
Screenshot: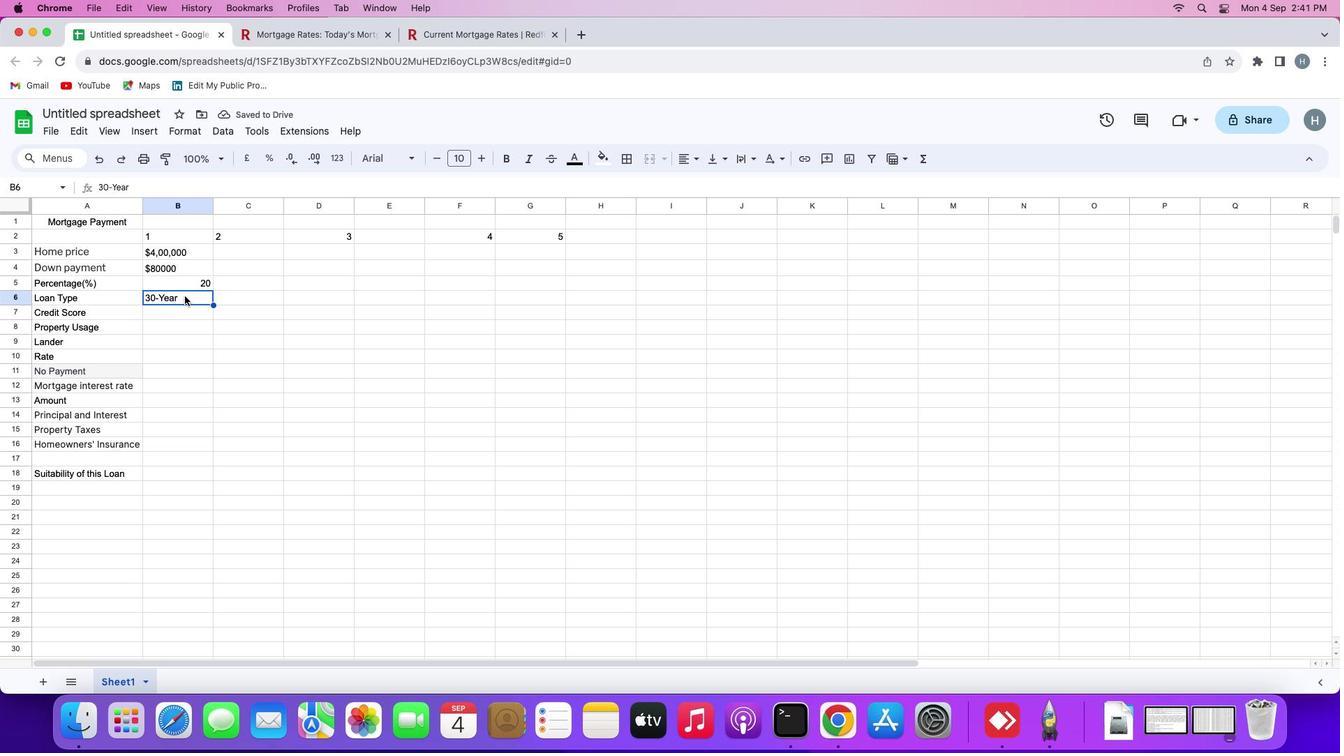 
Action: Mouse moved to (186, 295)
Screenshot: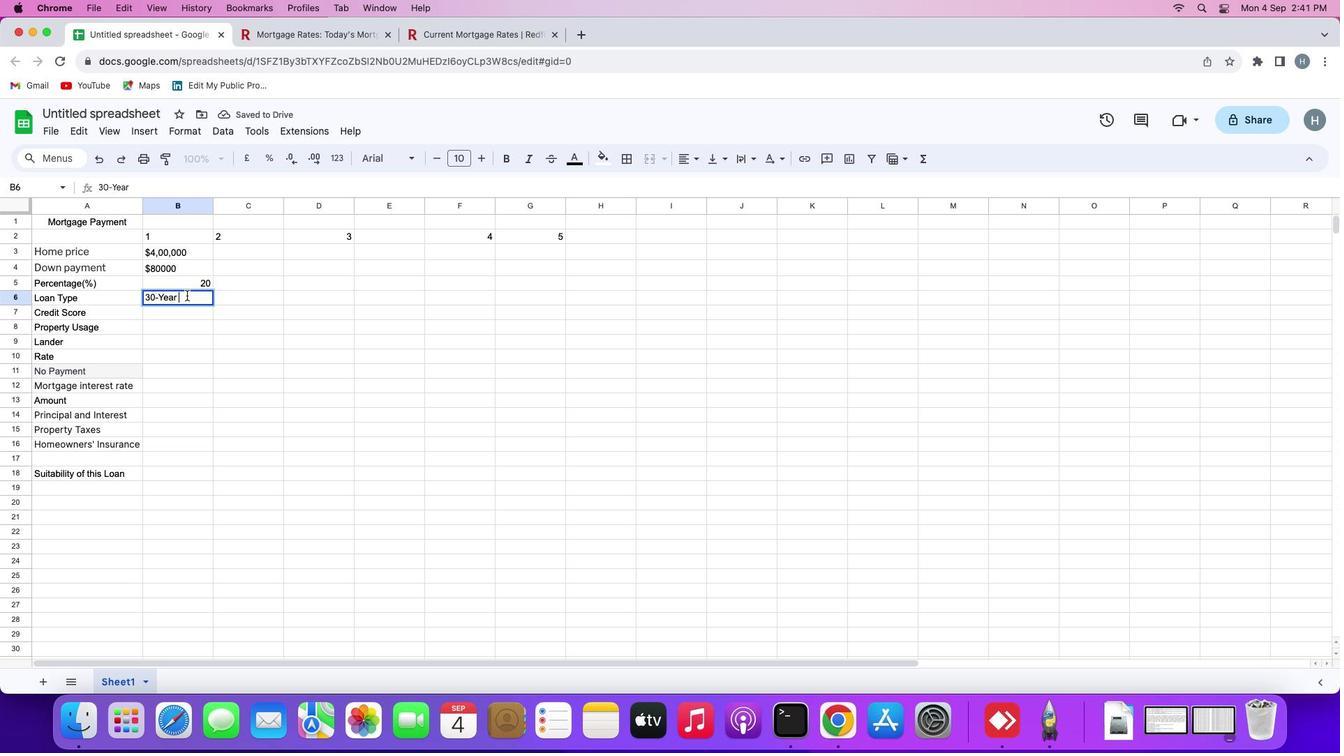 
Action: Mouse pressed left at (186, 295)
Screenshot: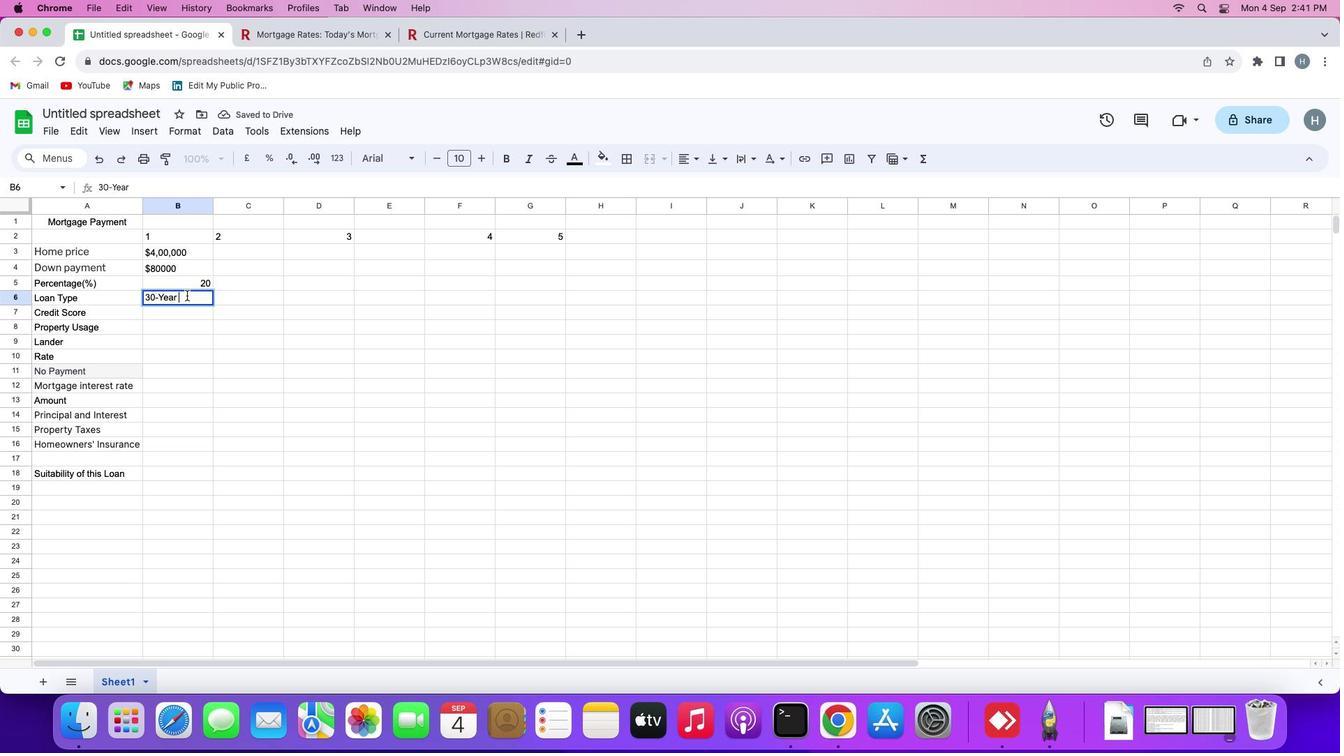 
Action: Mouse pressed left at (186, 295)
Screenshot: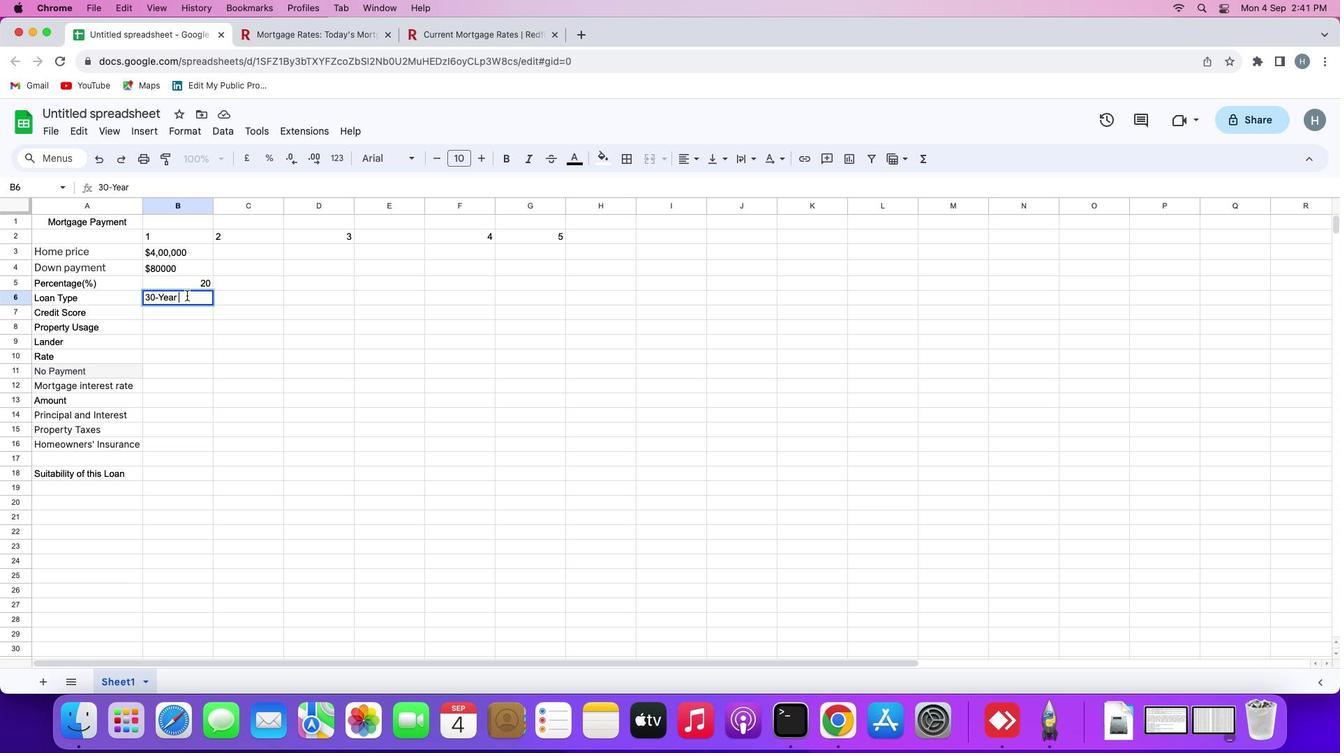 
Action: Key pressed Key.leftKey.leftKey.leftKey.leftKey.leftKey.leftKey.rightKey.backspaceKey.rightKey.leftKey.spaceKey.rightKey.rightKey.rightKey.right'-'Key.shift'F''i''x''e''d'Key.enter
Screenshot: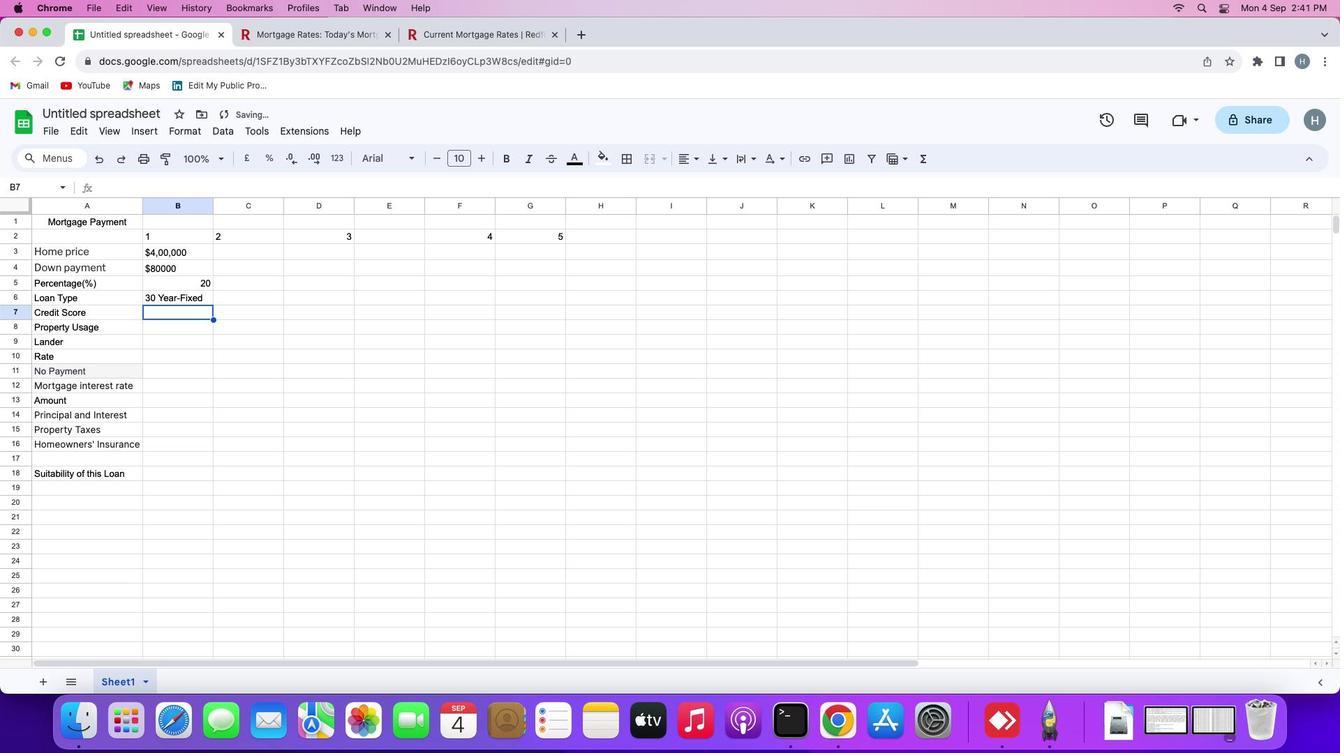 
Action: Mouse moved to (466, 36)
Screenshot: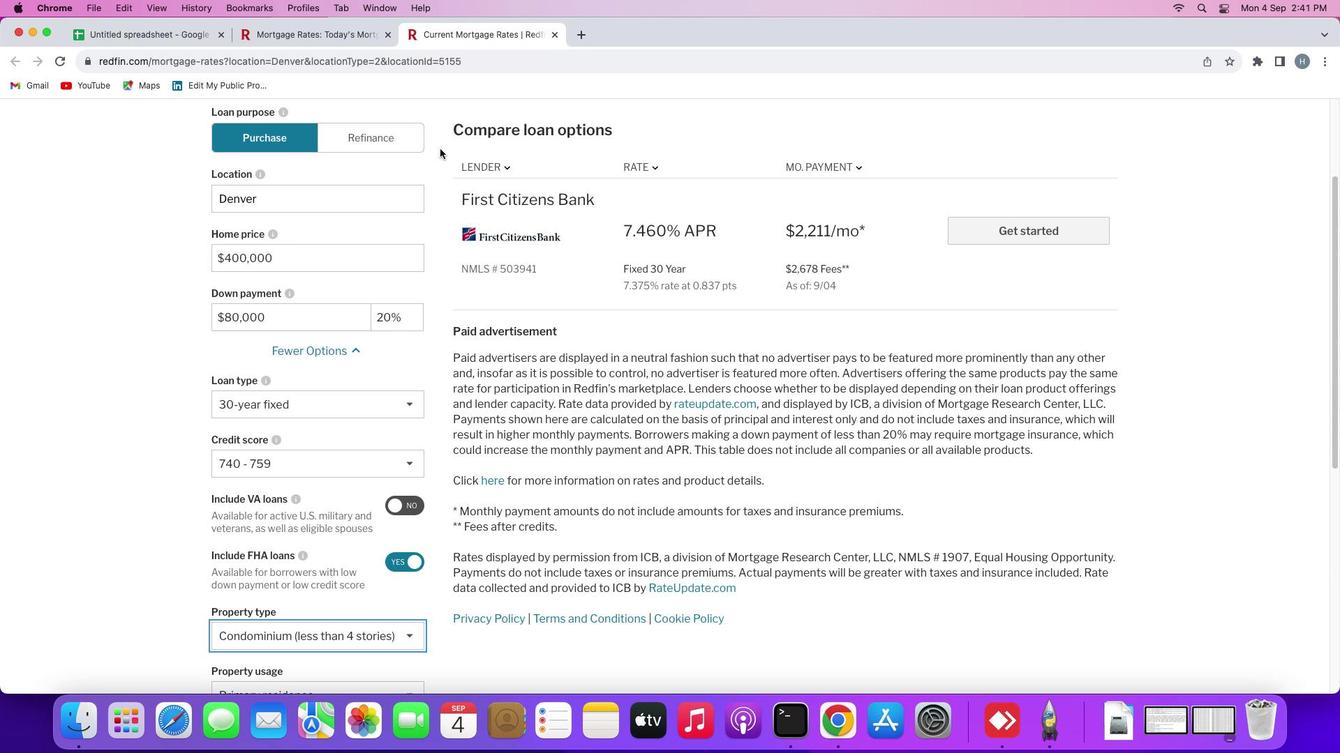 
Action: Mouse pressed left at (466, 36)
Screenshot: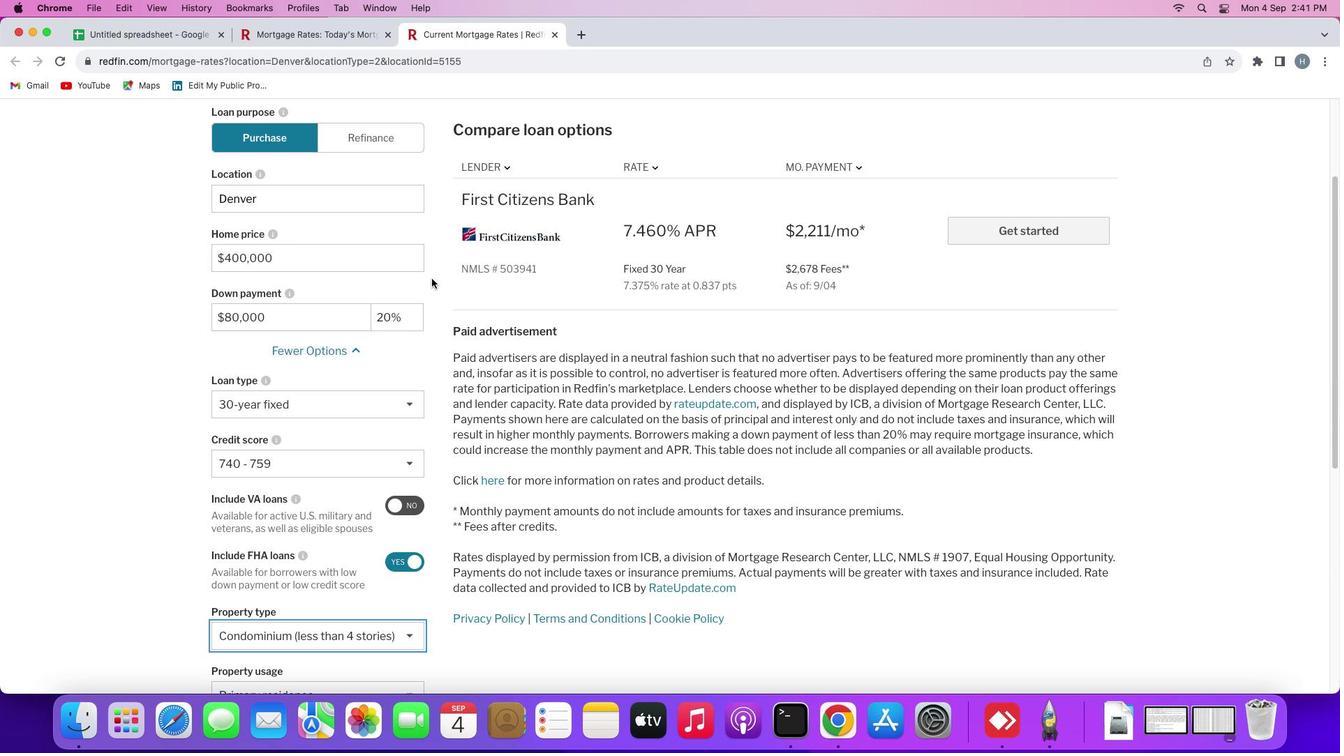
Action: Mouse moved to (149, 35)
Screenshot: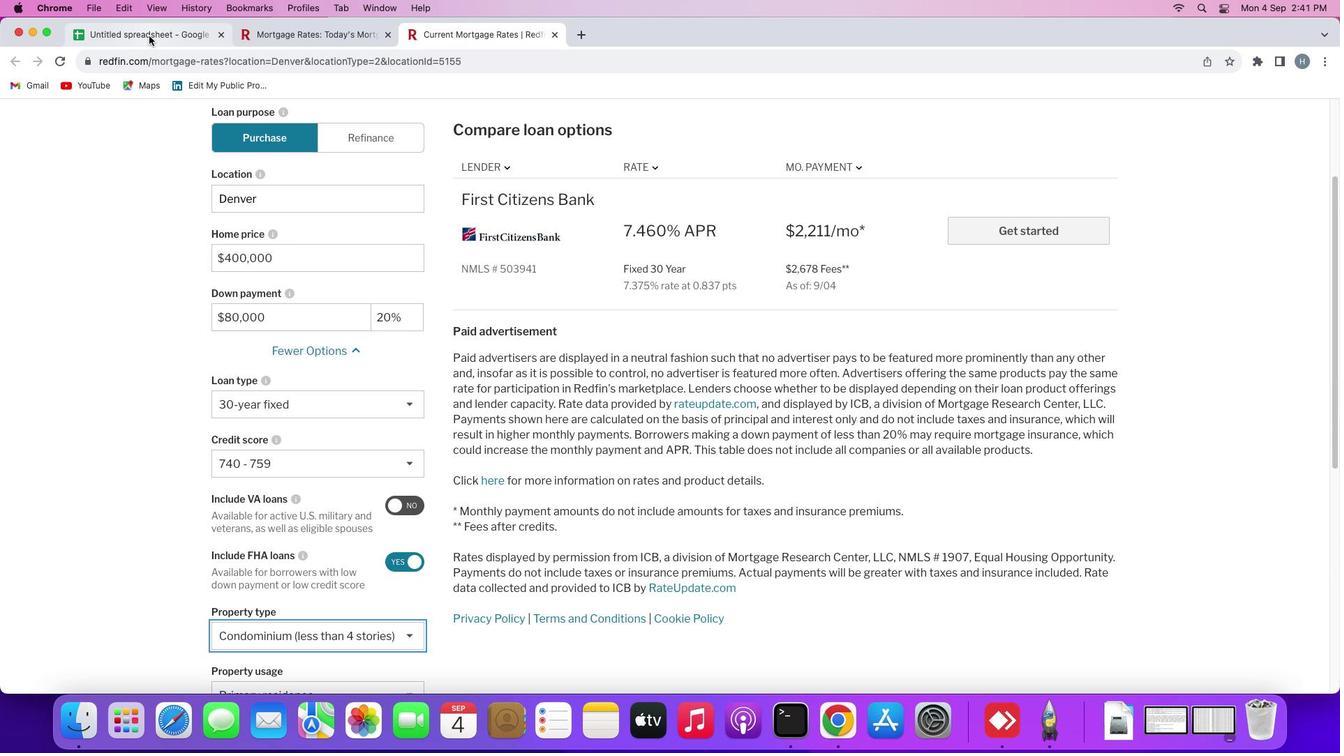 
Action: Mouse pressed left at (149, 35)
Screenshot: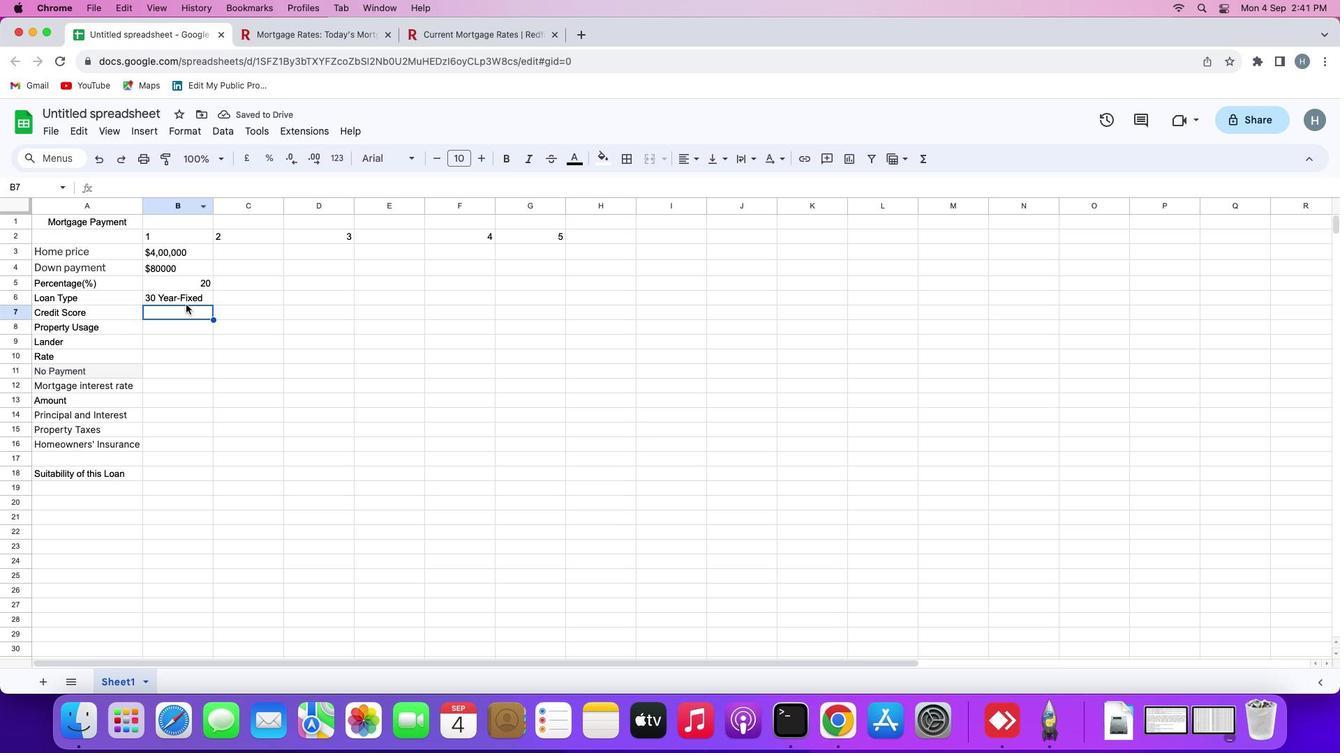 
Action: Mouse moved to (203, 307)
Screenshot: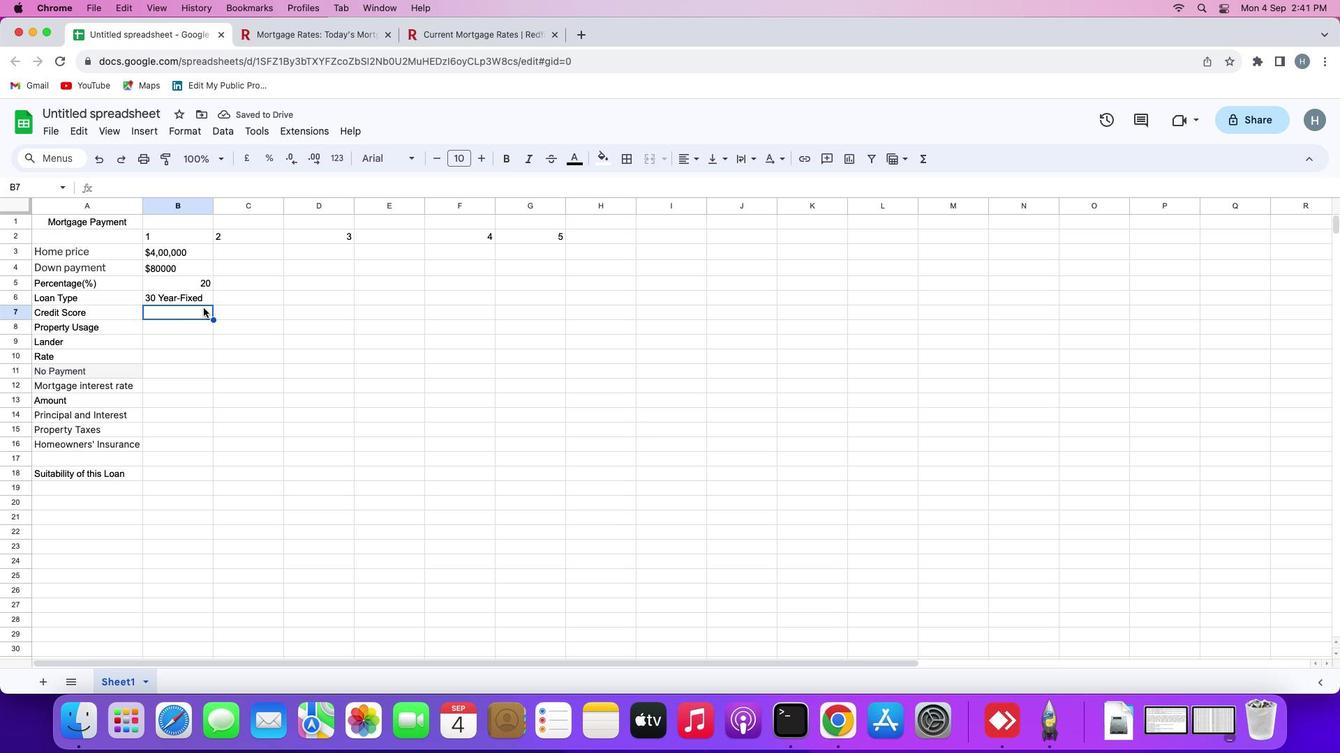 
Action: Key pressed '7''4''0''-''7''5''9''\x03'
Screenshot: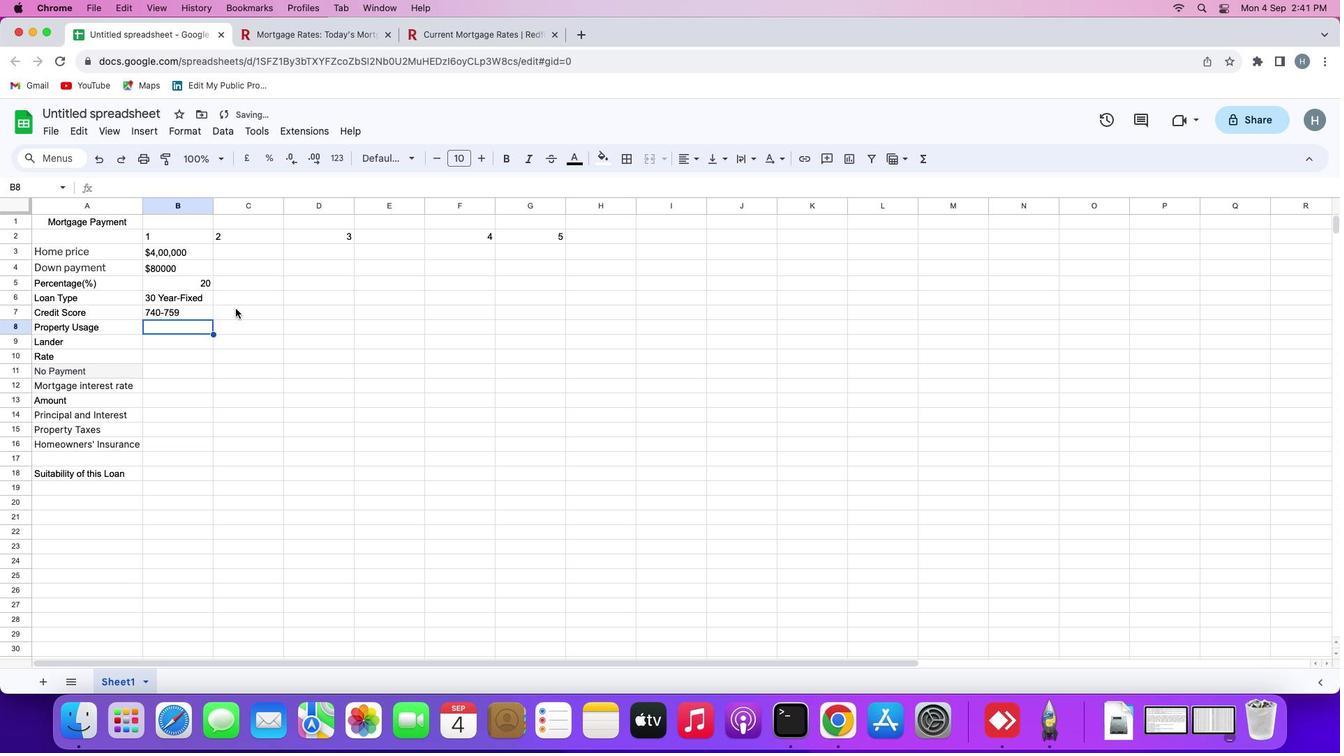 
Action: Mouse moved to (465, 39)
Screenshot: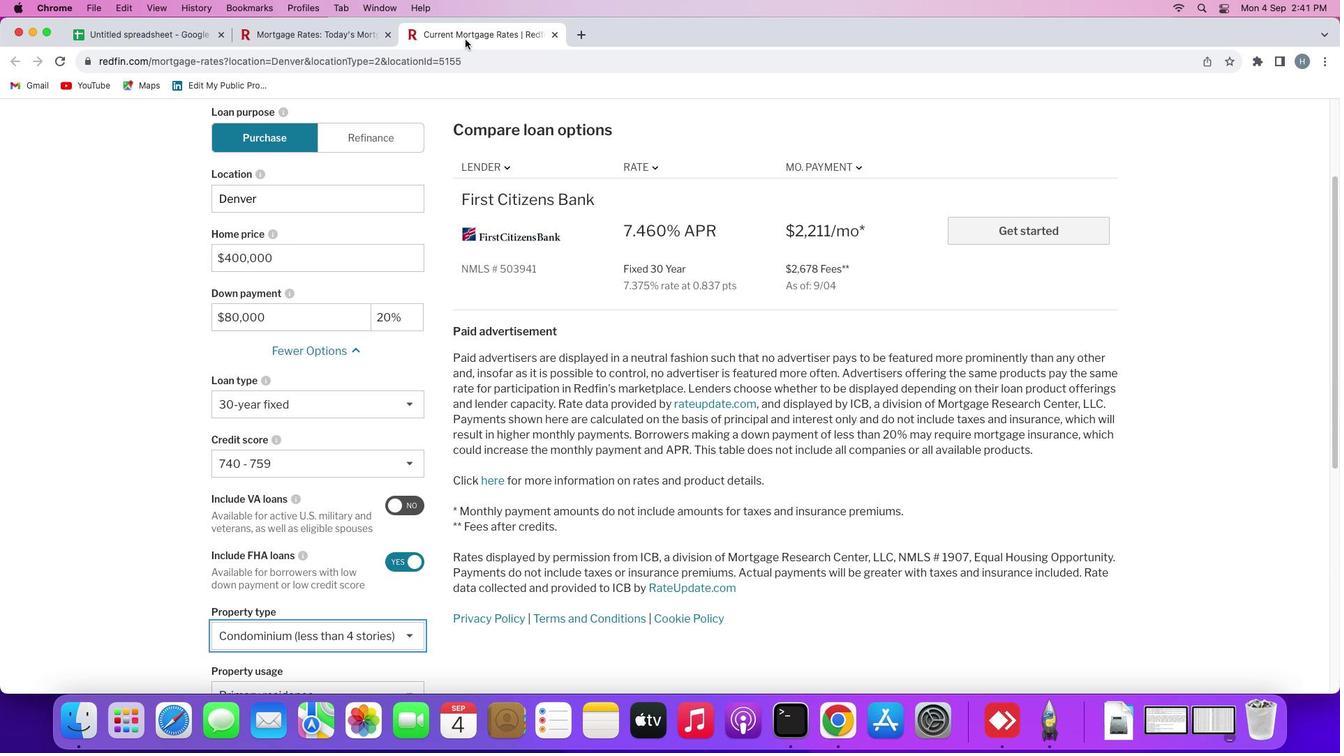 
Action: Mouse pressed left at (465, 39)
Screenshot: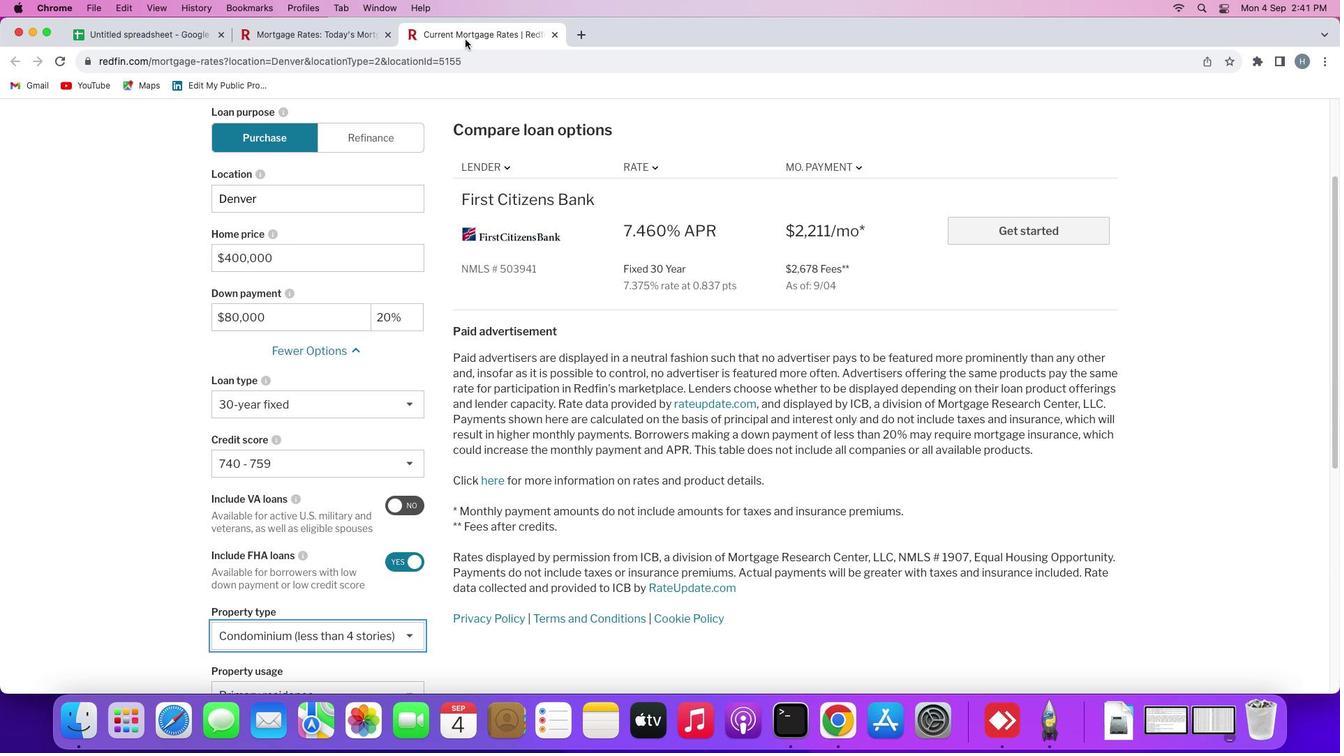 
Action: Mouse moved to (354, 477)
Screenshot: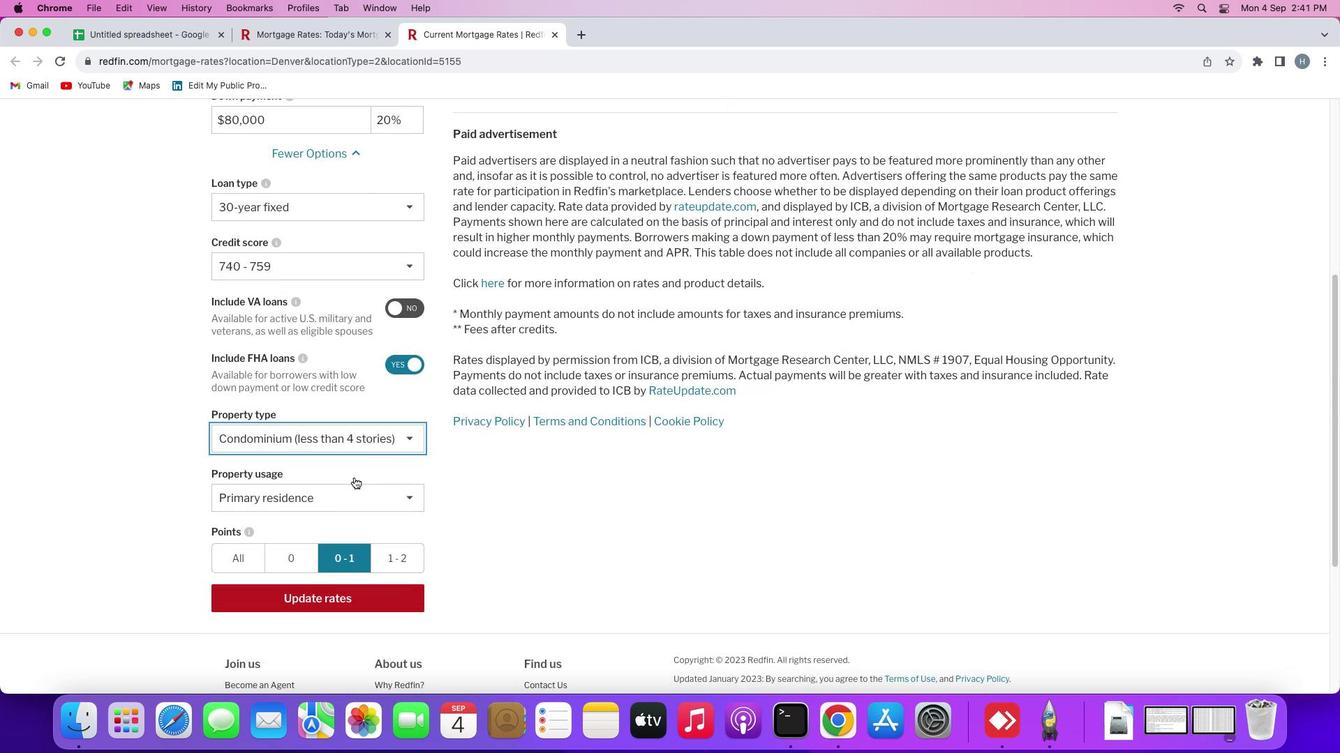 
Action: Mouse scrolled (354, 477) with delta (0, 0)
Screenshot: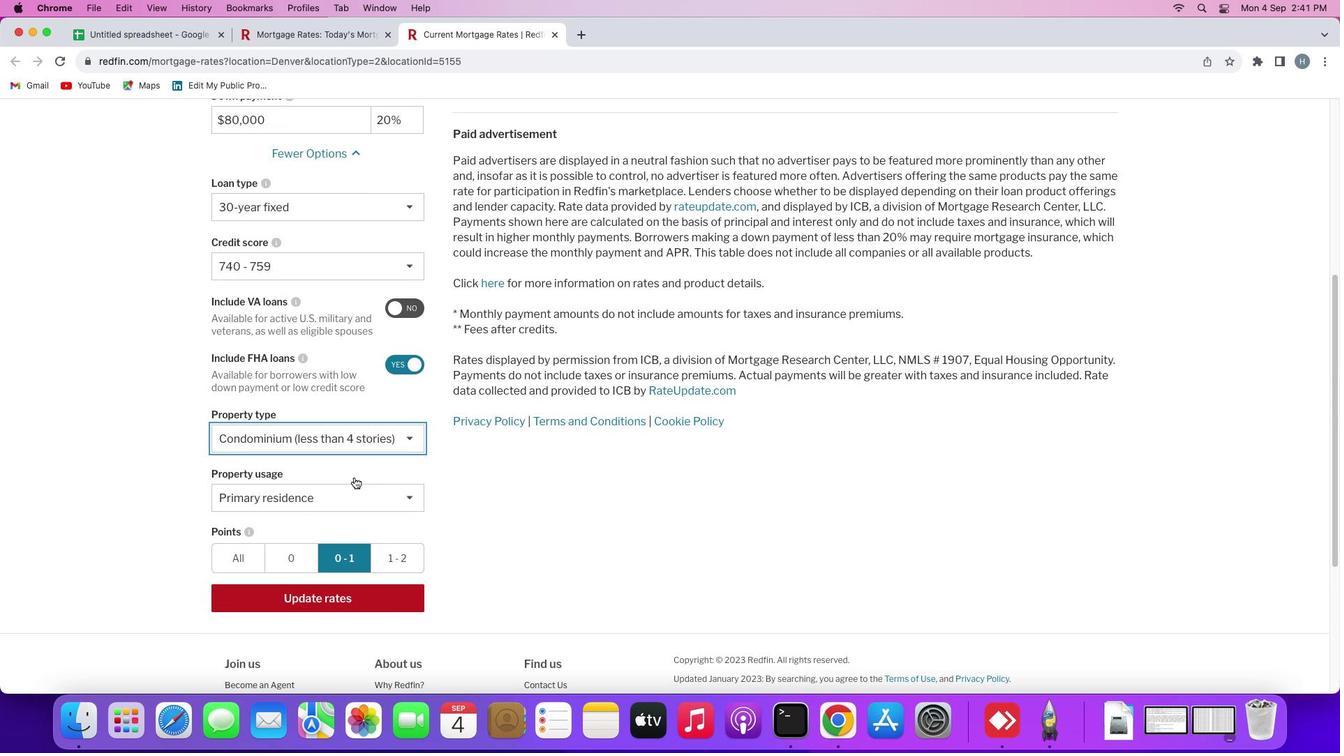 
Action: Mouse scrolled (354, 477) with delta (0, 0)
Screenshot: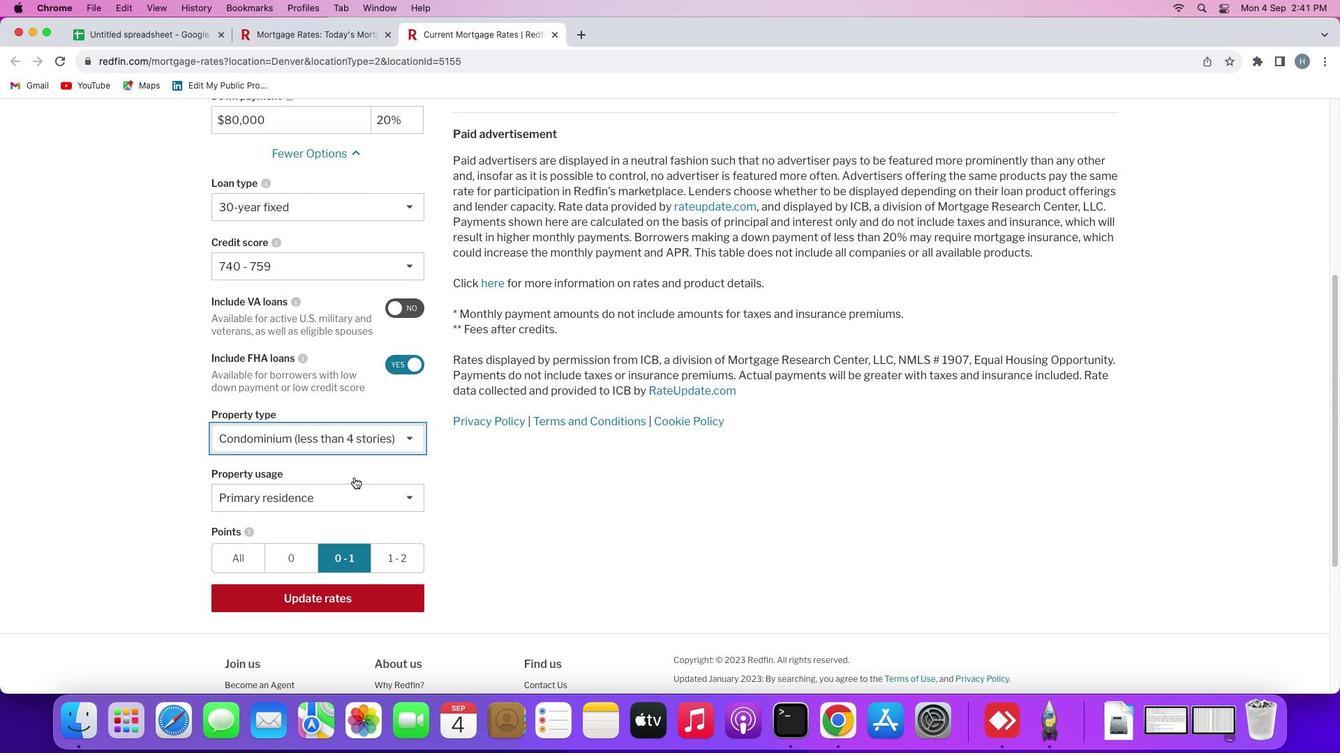 
Action: Mouse scrolled (354, 477) with delta (0, -1)
Screenshot: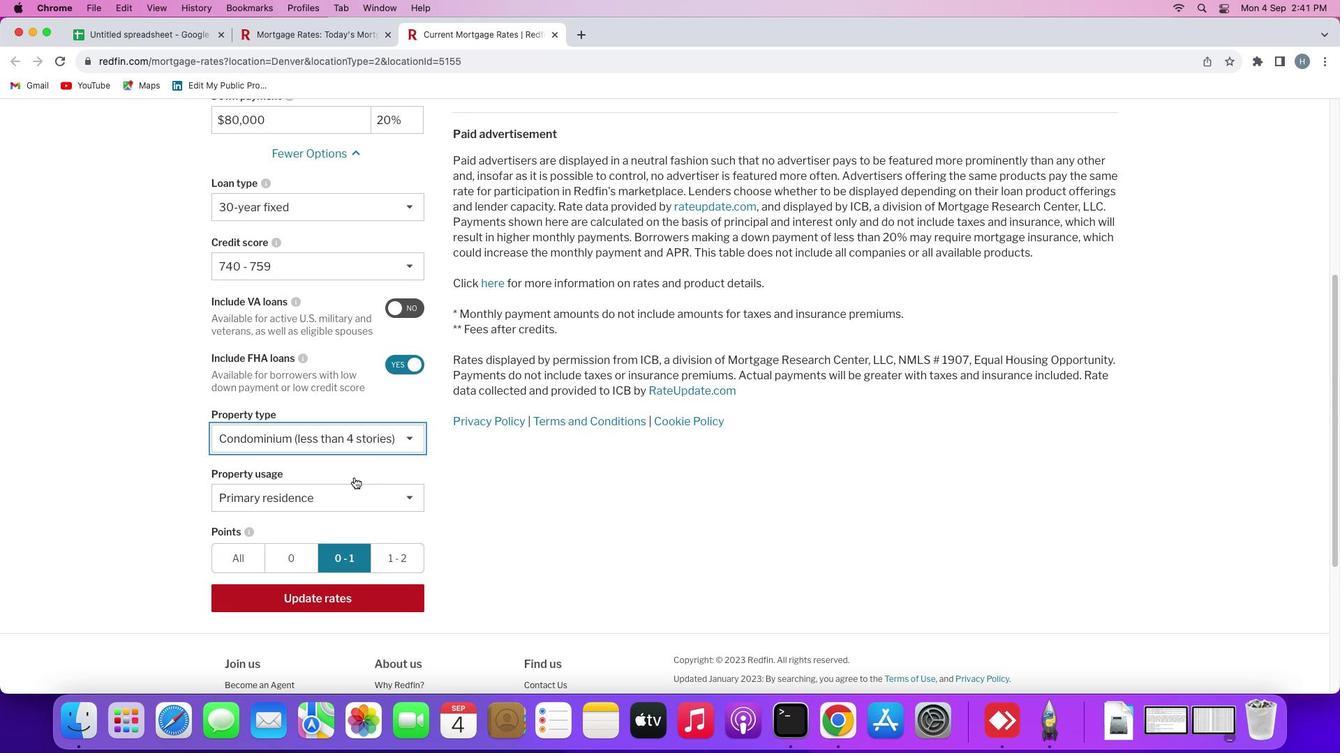 
Action: Mouse scrolled (354, 477) with delta (0, -2)
Screenshot: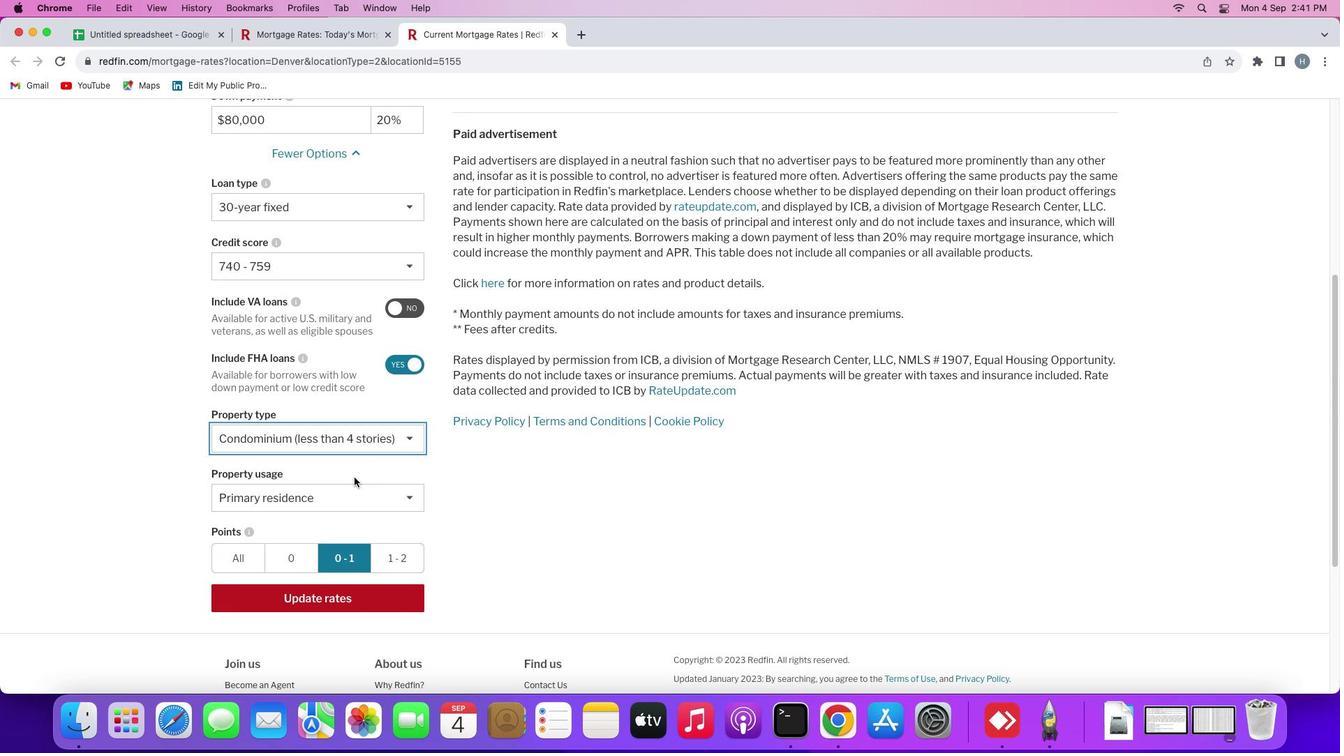 
Action: Mouse moved to (153, 41)
Screenshot: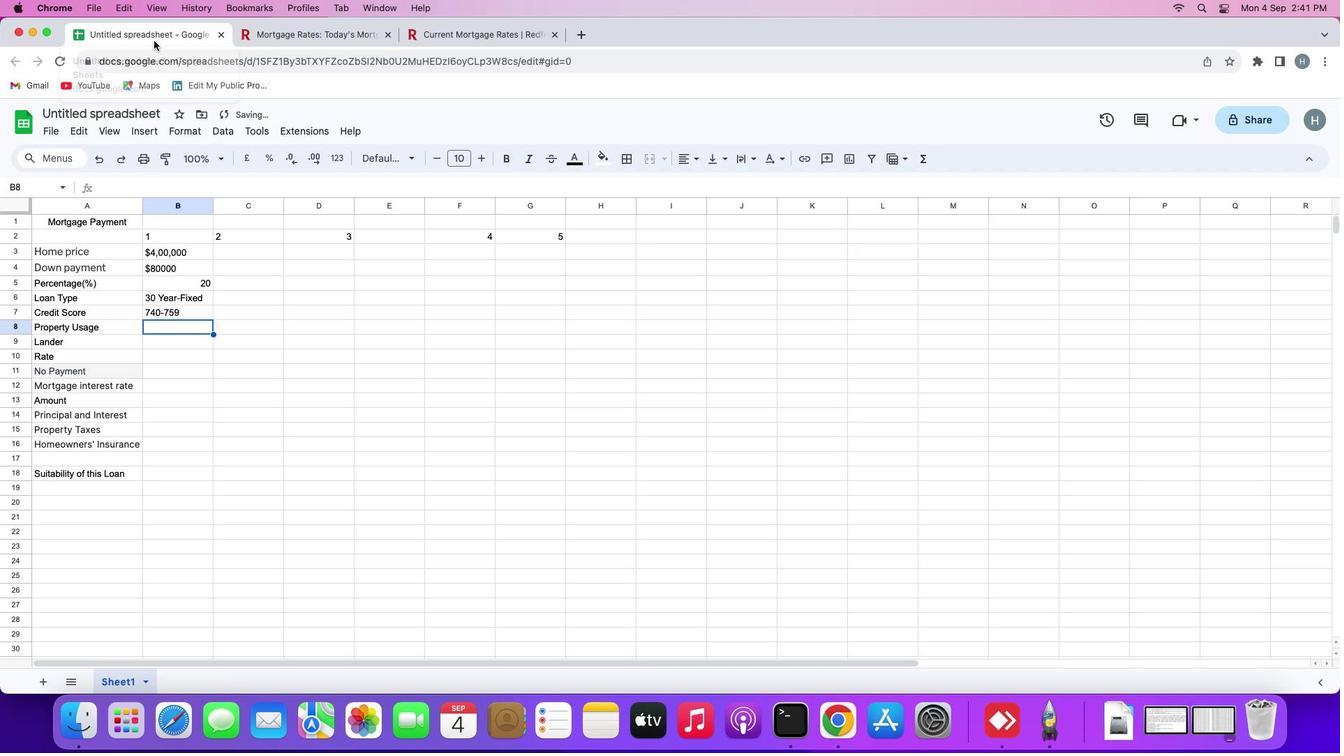 
Action: Mouse pressed left at (153, 41)
Screenshot: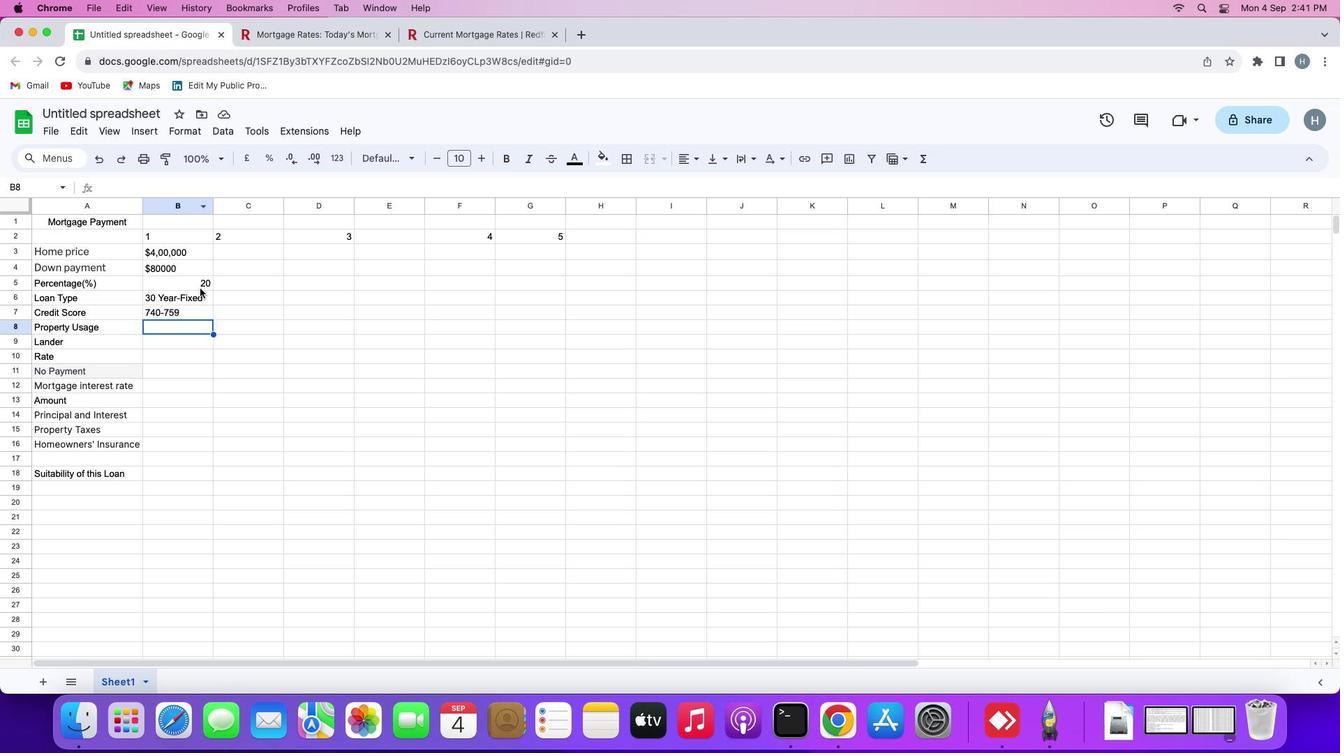 
Action: Mouse moved to (195, 325)
Screenshot: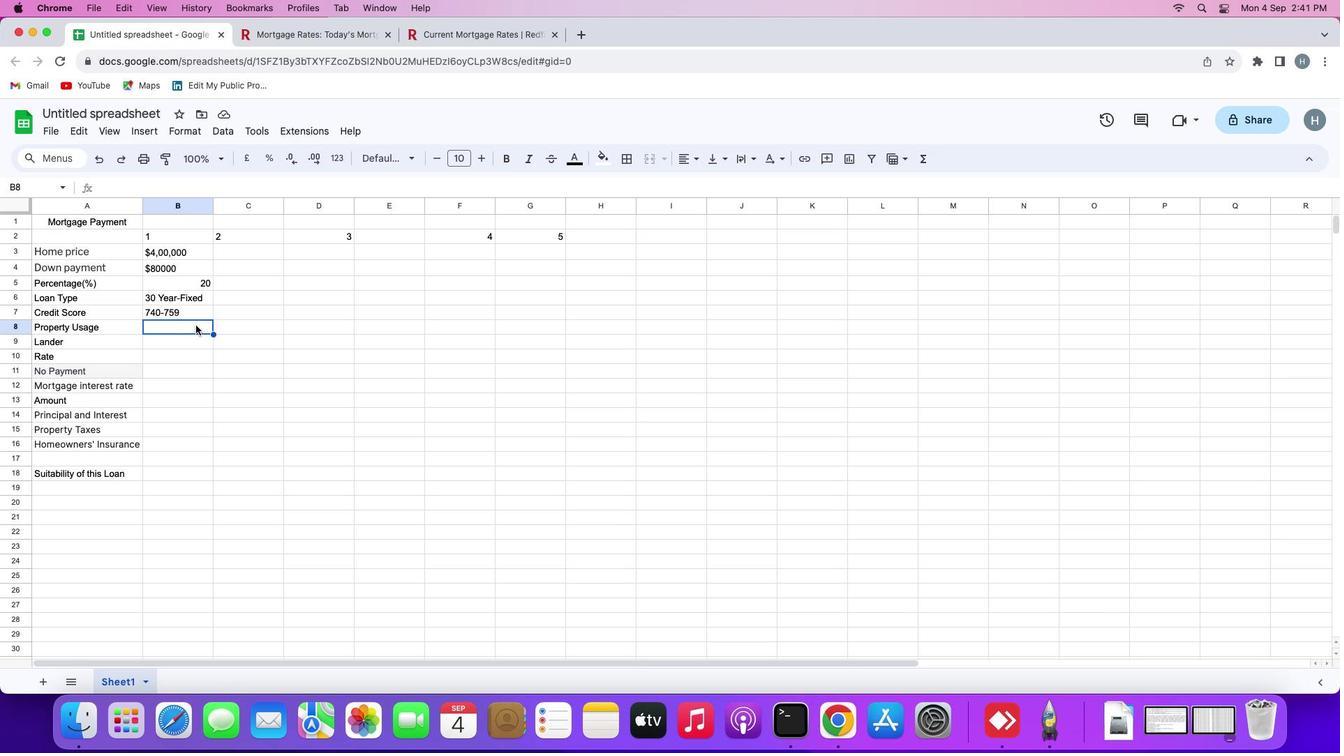 
Action: Key pressed Key.shift'P''r''i''m''a''r''y'Key.spaceKey.shift'r''e''s''i''d''e''n''c''e'Key.enter
Screenshot: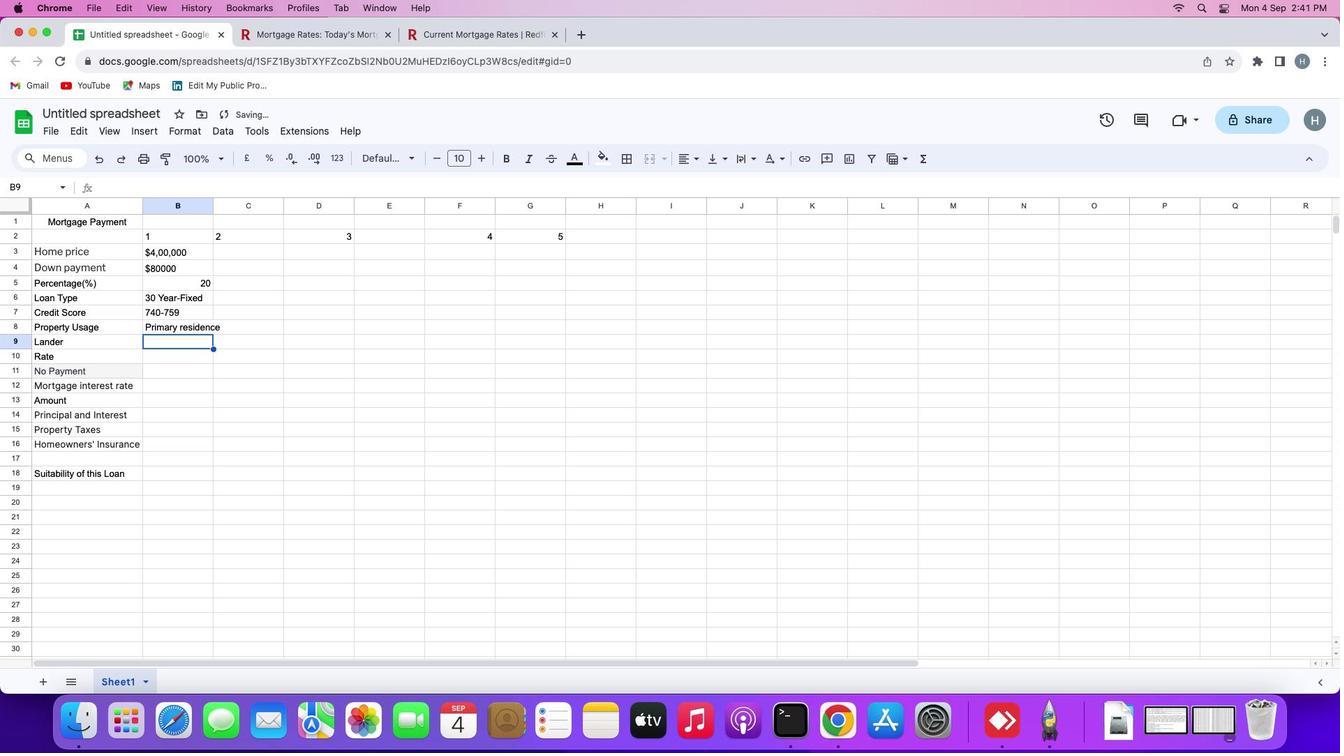 
Action: Mouse moved to (480, 32)
Screenshot: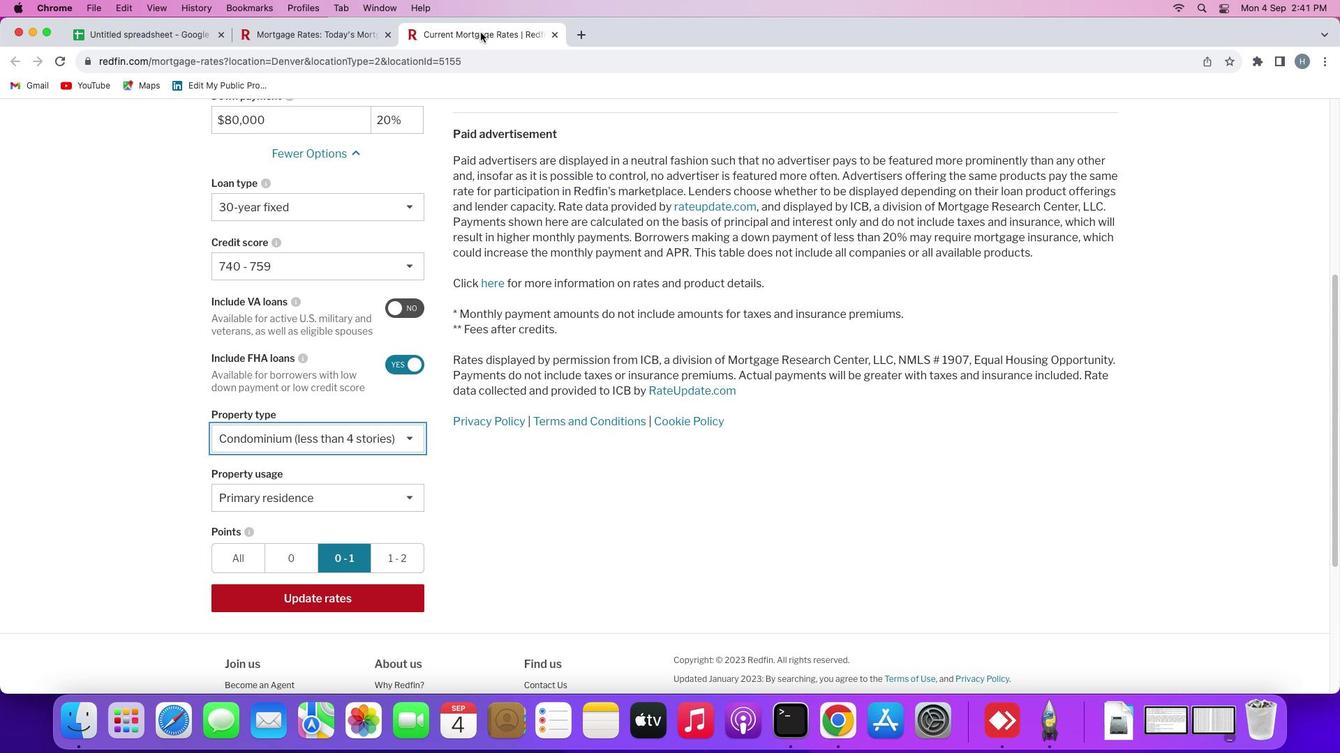 
Action: Mouse pressed left at (480, 32)
Screenshot: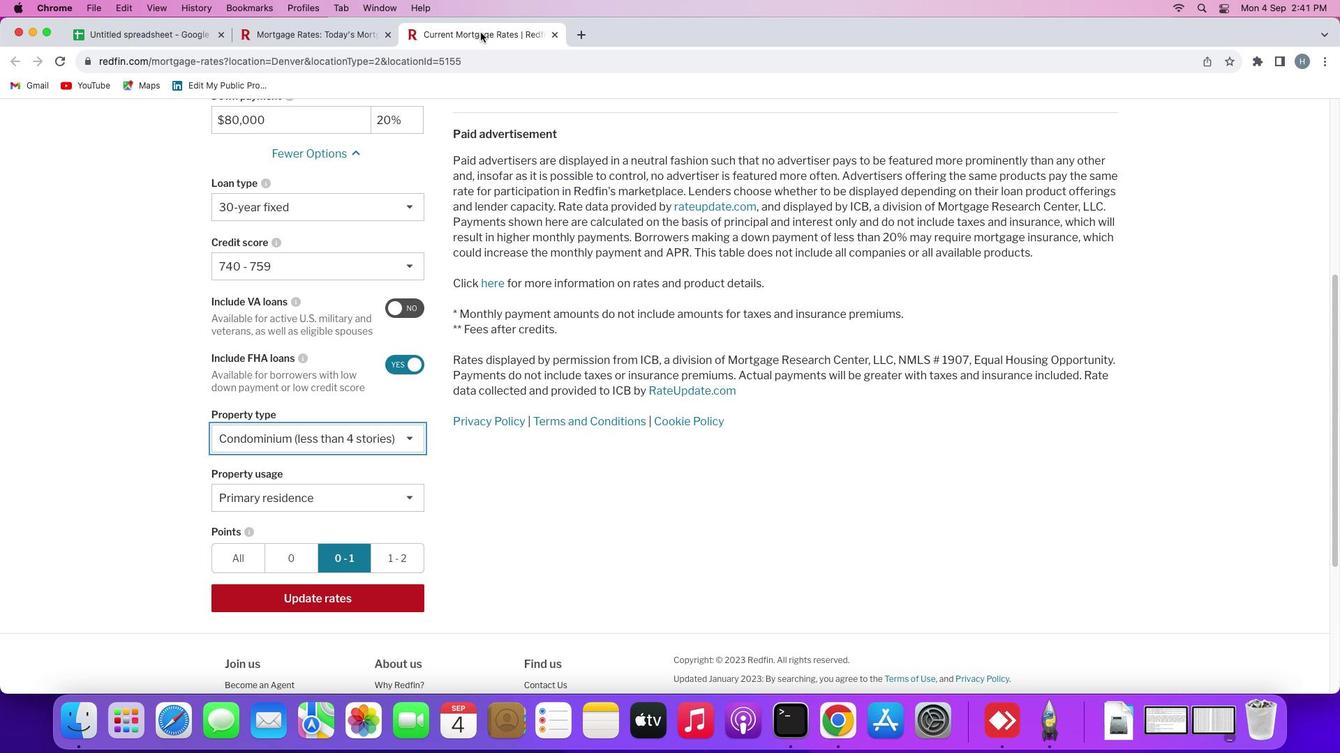 
Action: Mouse moved to (575, 221)
Screenshot: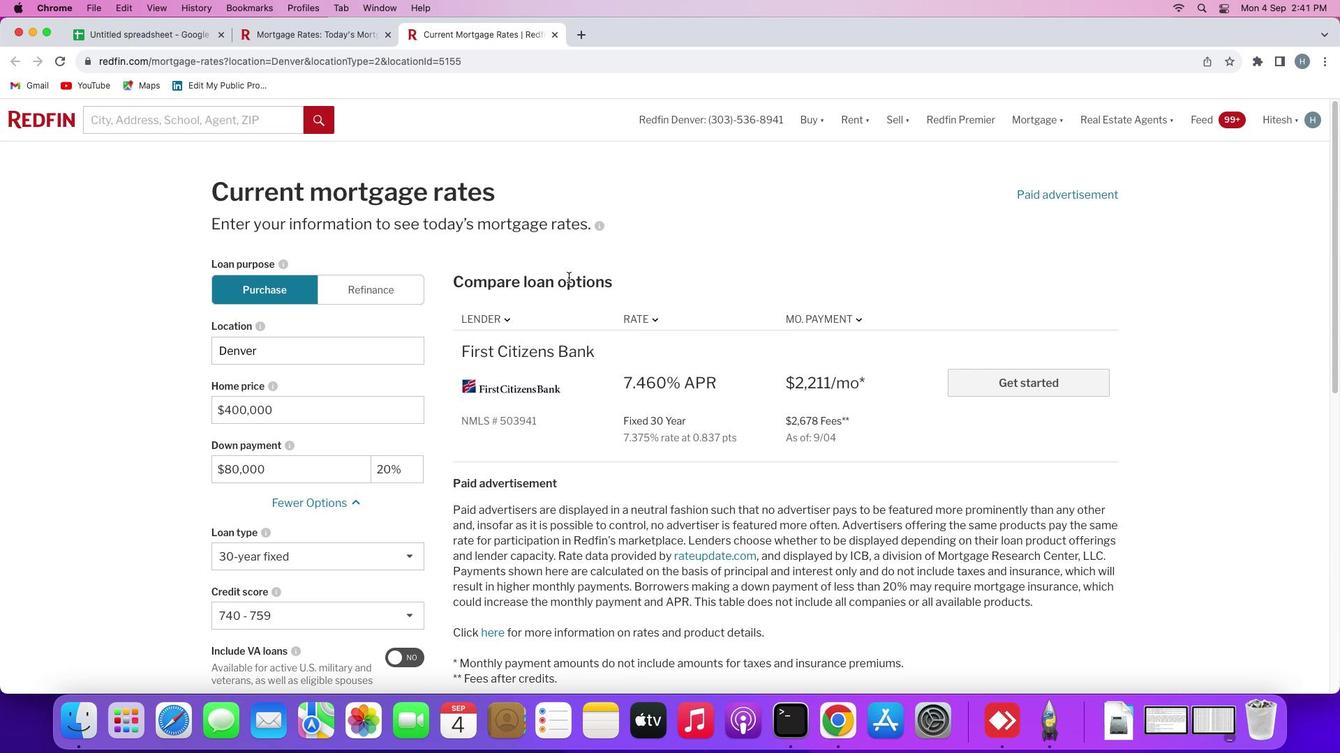 
Action: Mouse scrolled (575, 221) with delta (0, 0)
Screenshot: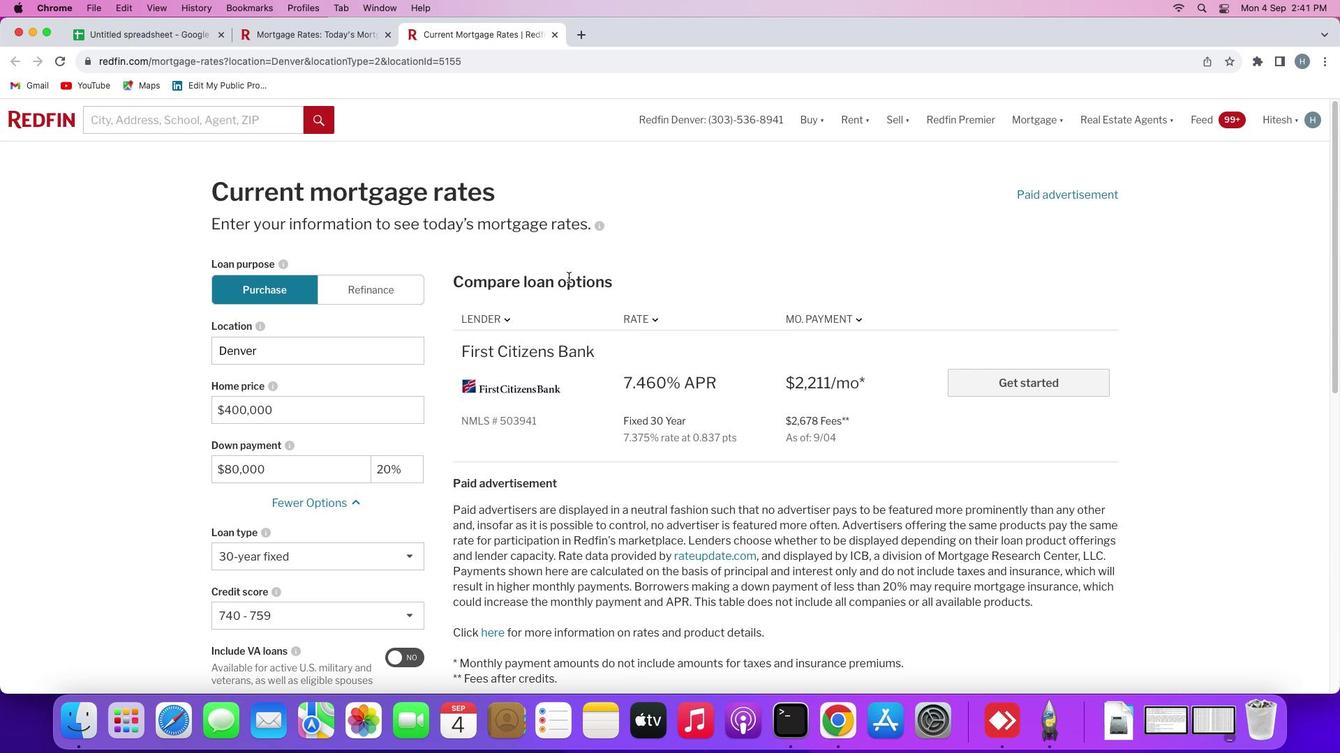 
Action: Mouse moved to (577, 233)
Screenshot: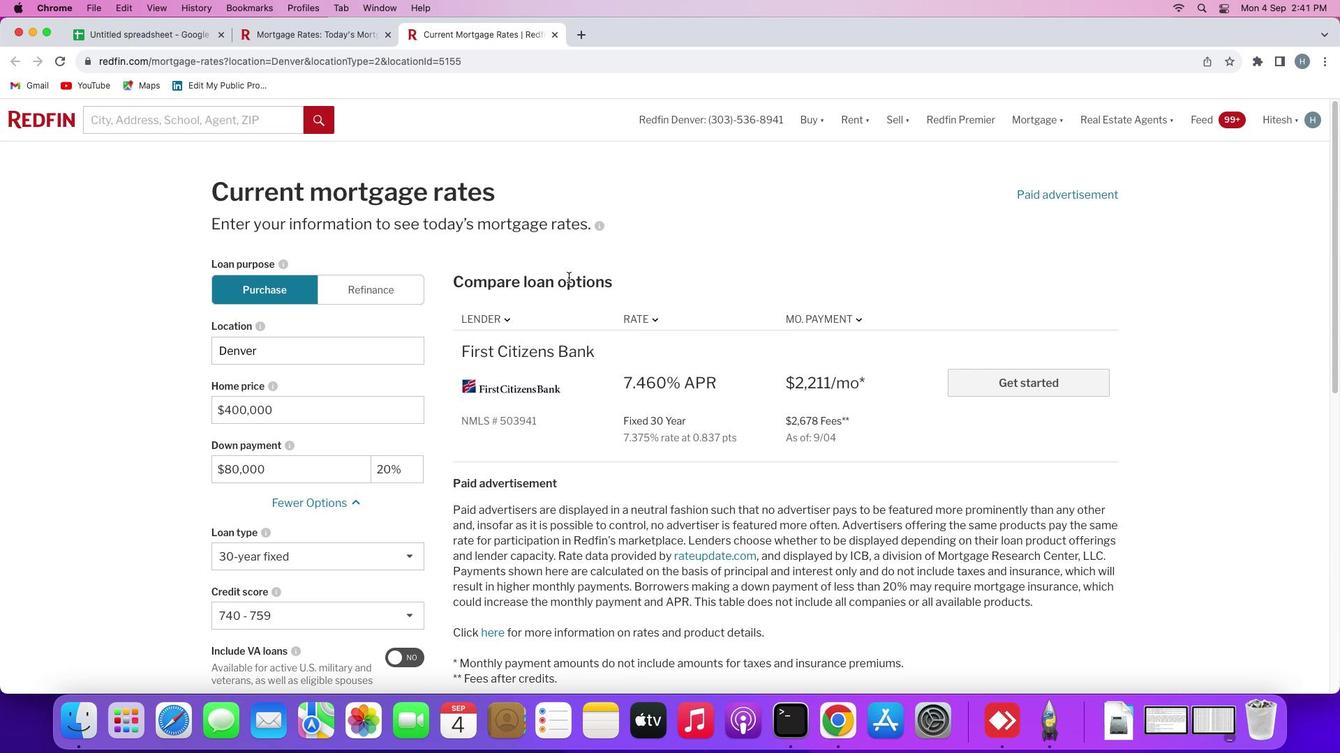 
Action: Mouse scrolled (577, 233) with delta (0, 0)
Screenshot: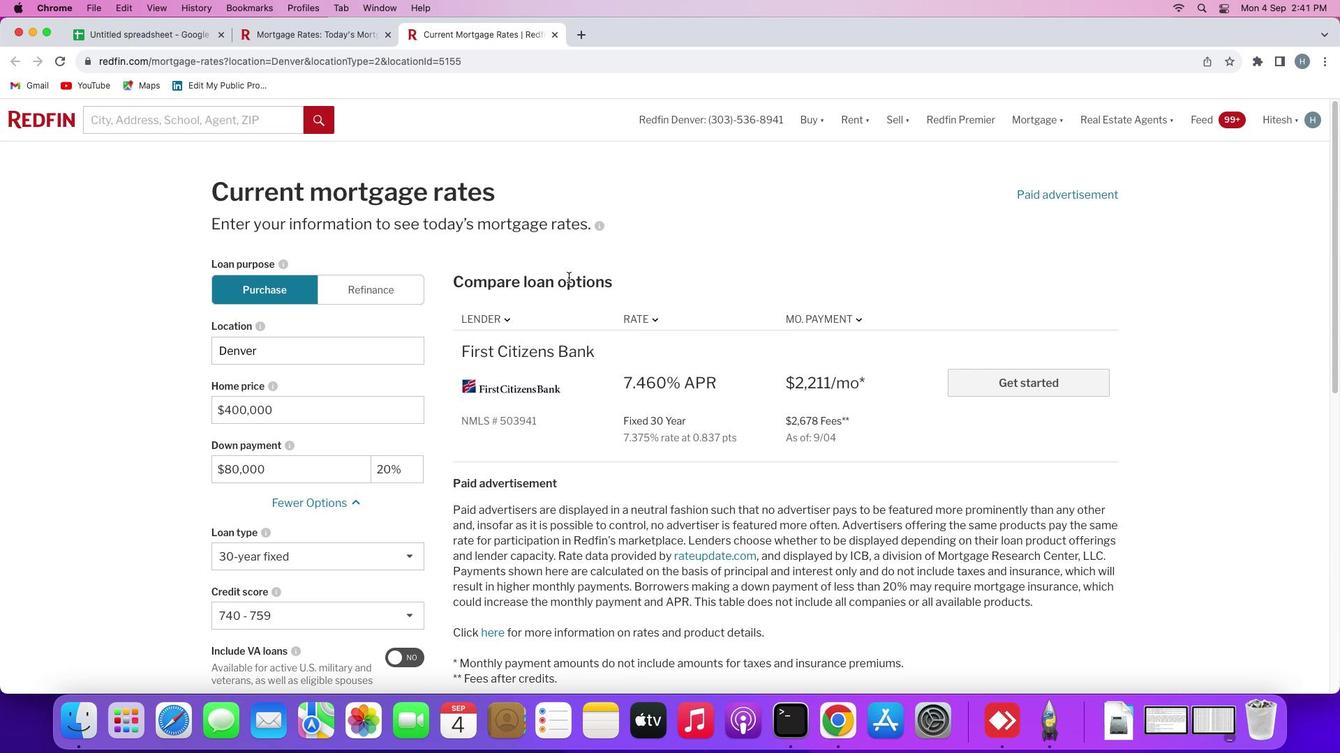 
Action: Mouse moved to (577, 235)
Screenshot: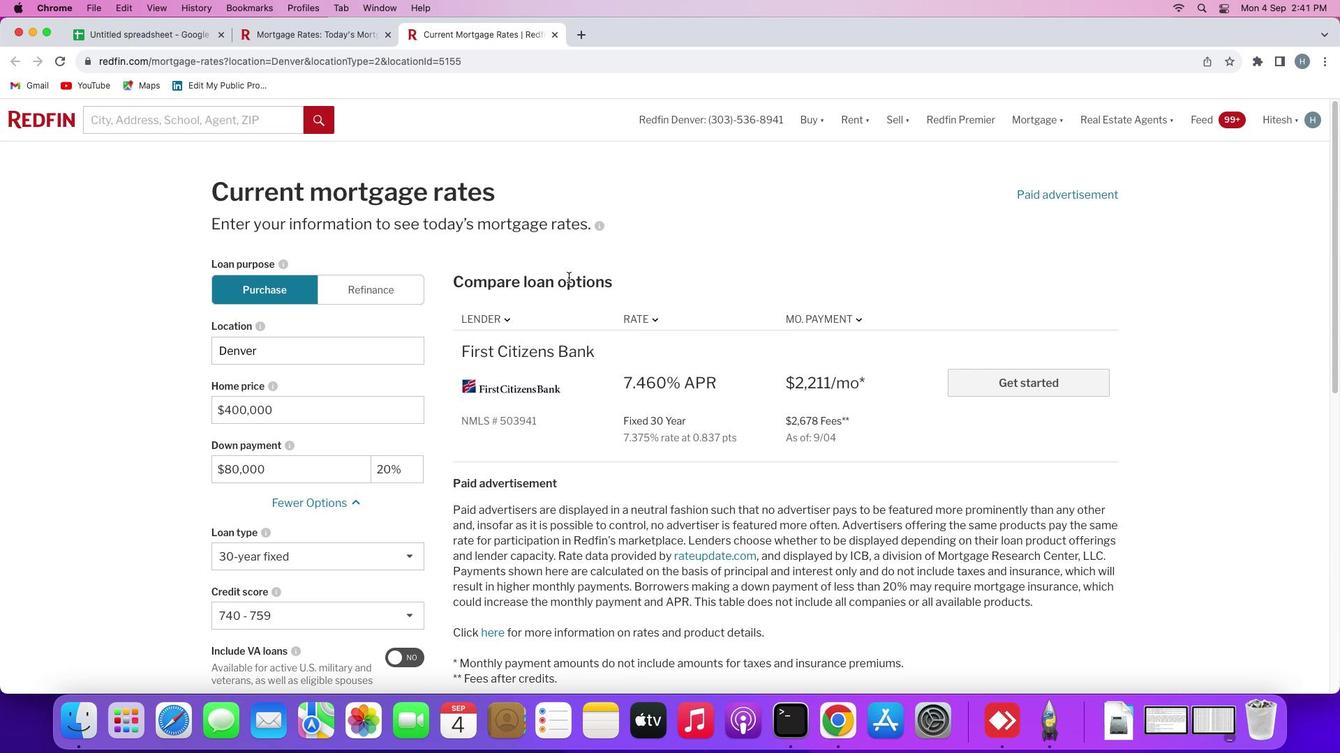 
Action: Mouse scrolled (577, 235) with delta (0, 2)
Screenshot: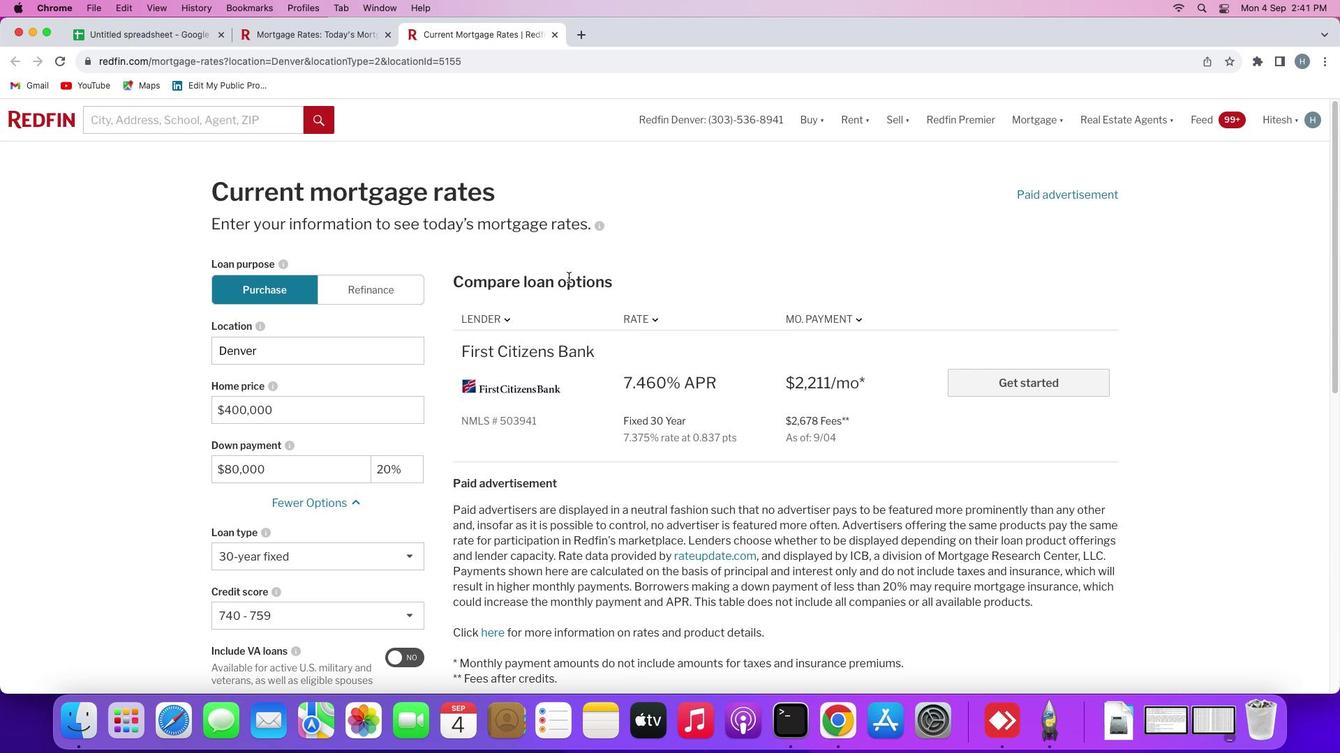 
Action: Mouse moved to (577, 236)
Screenshot: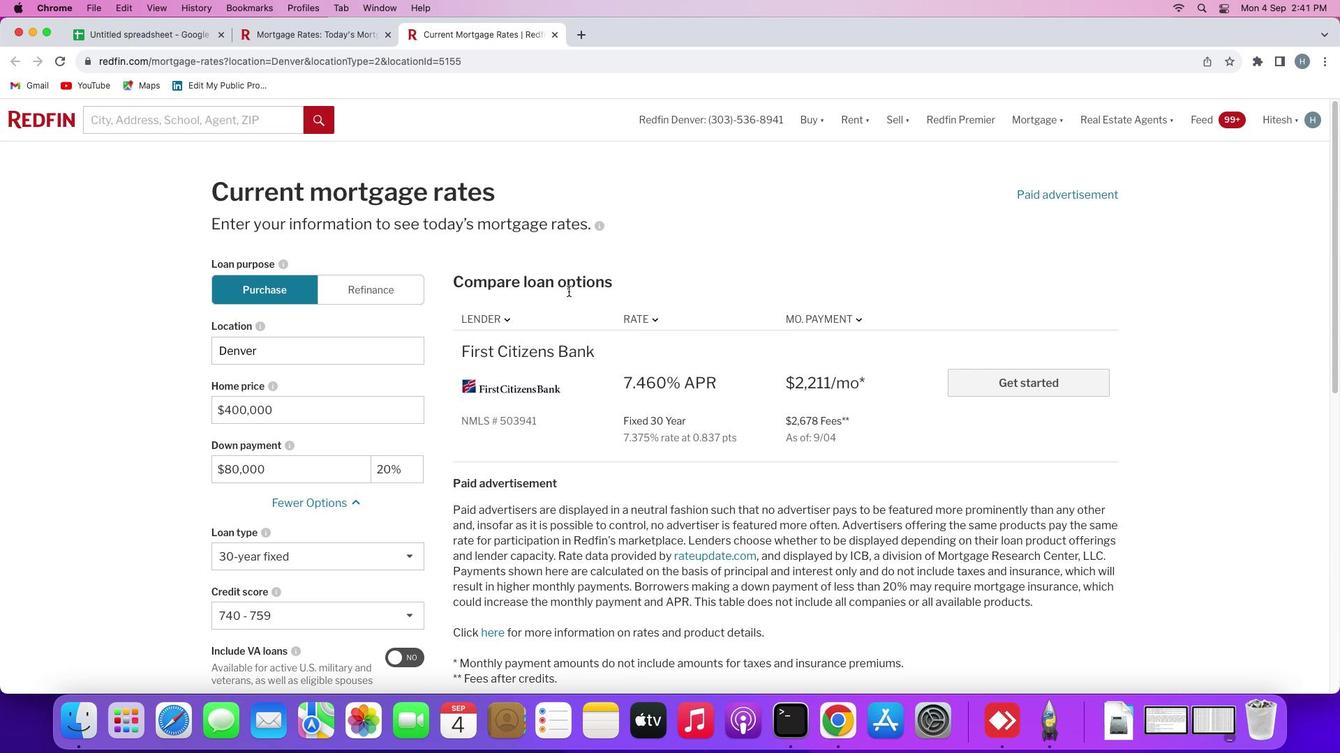 
Action: Mouse scrolled (577, 236) with delta (0, 3)
Screenshot: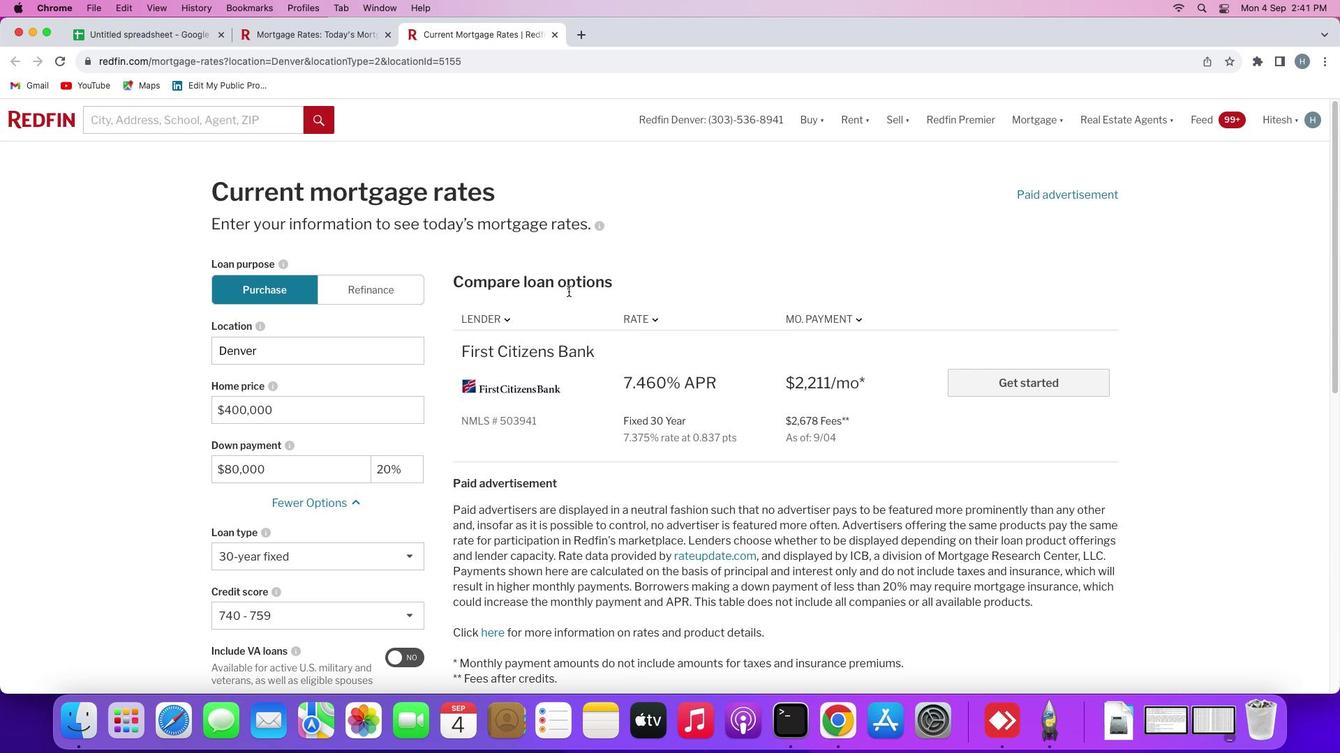 
Action: Mouse scrolled (577, 236) with delta (0, 4)
Screenshot: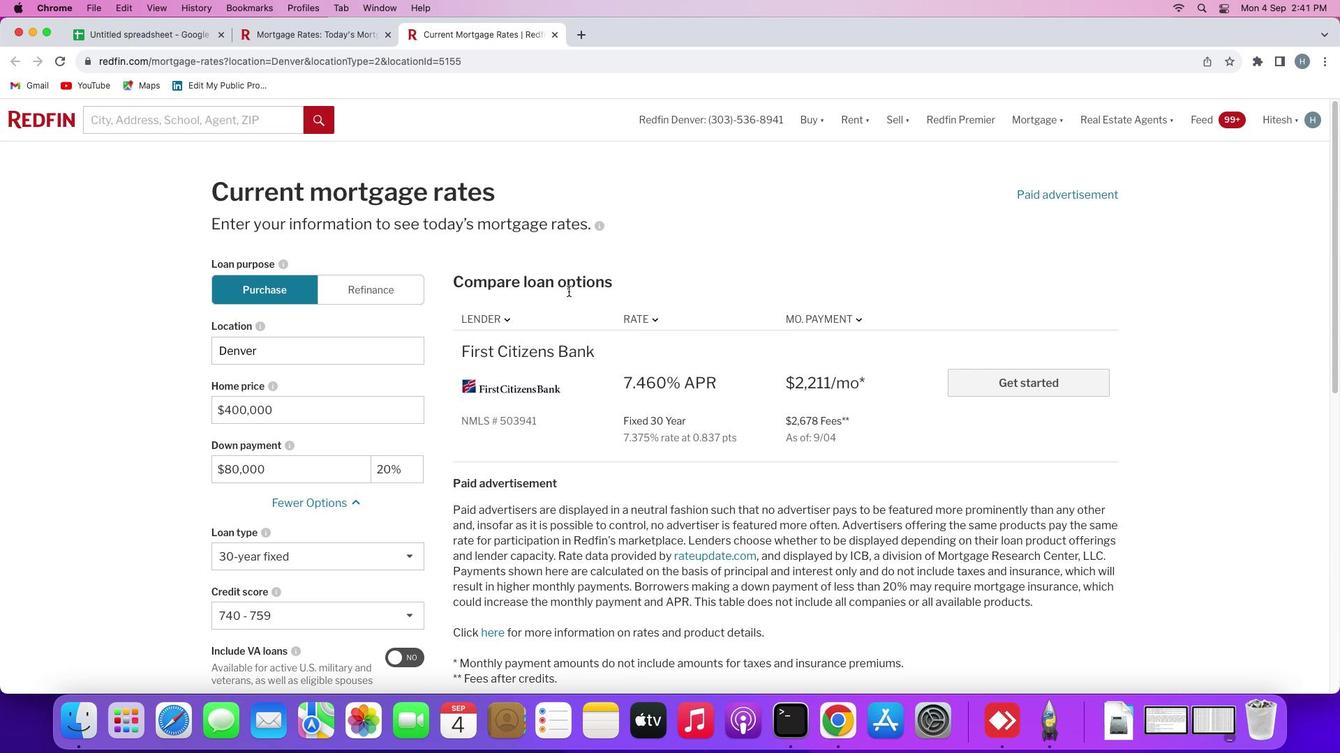 
Action: Mouse moved to (577, 254)
Screenshot: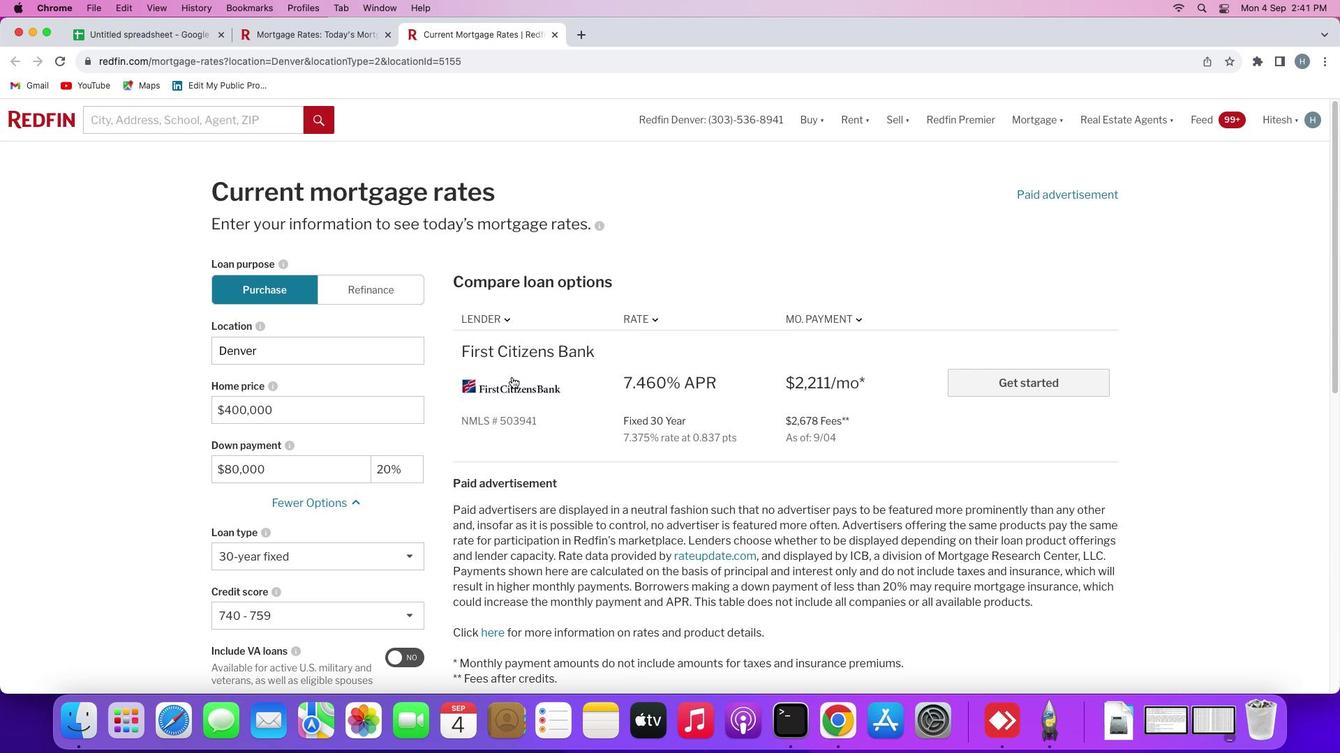 
Action: Mouse scrolled (577, 254) with delta (0, 0)
Screenshot: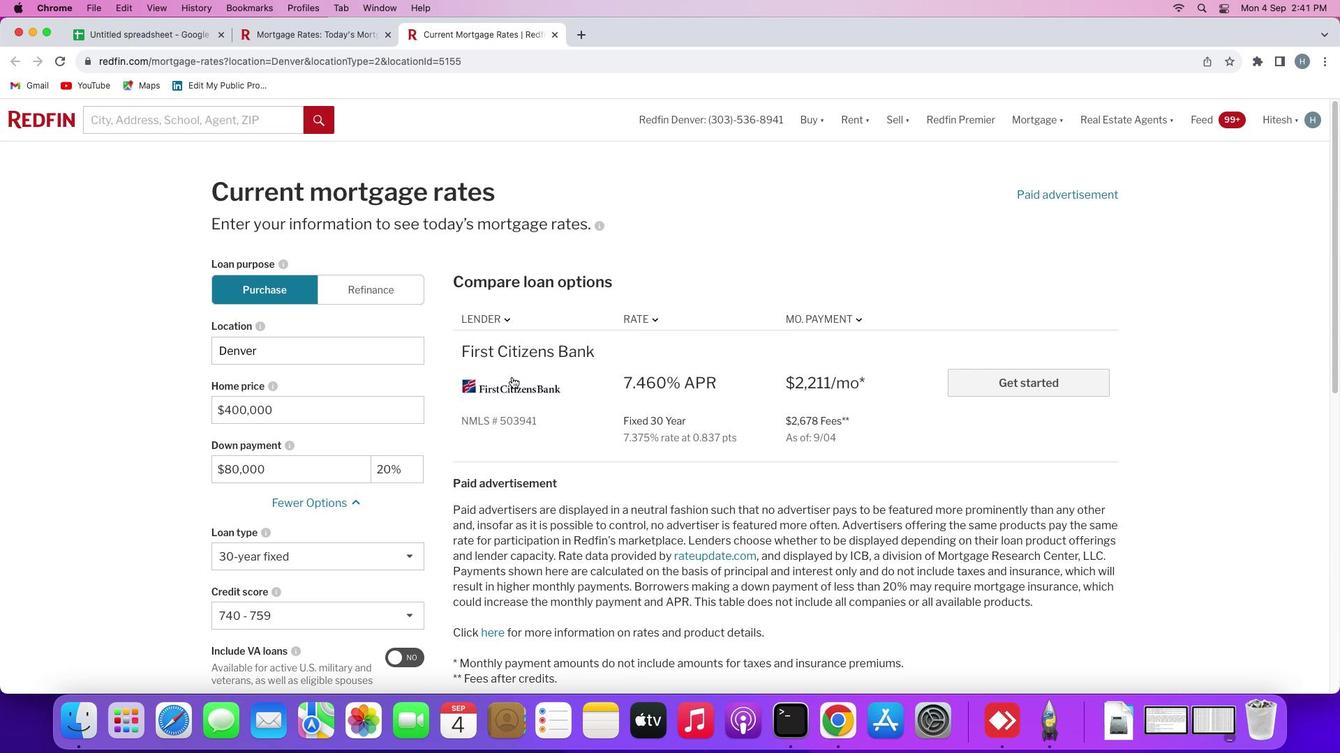 
Action: Mouse moved to (577, 260)
Screenshot: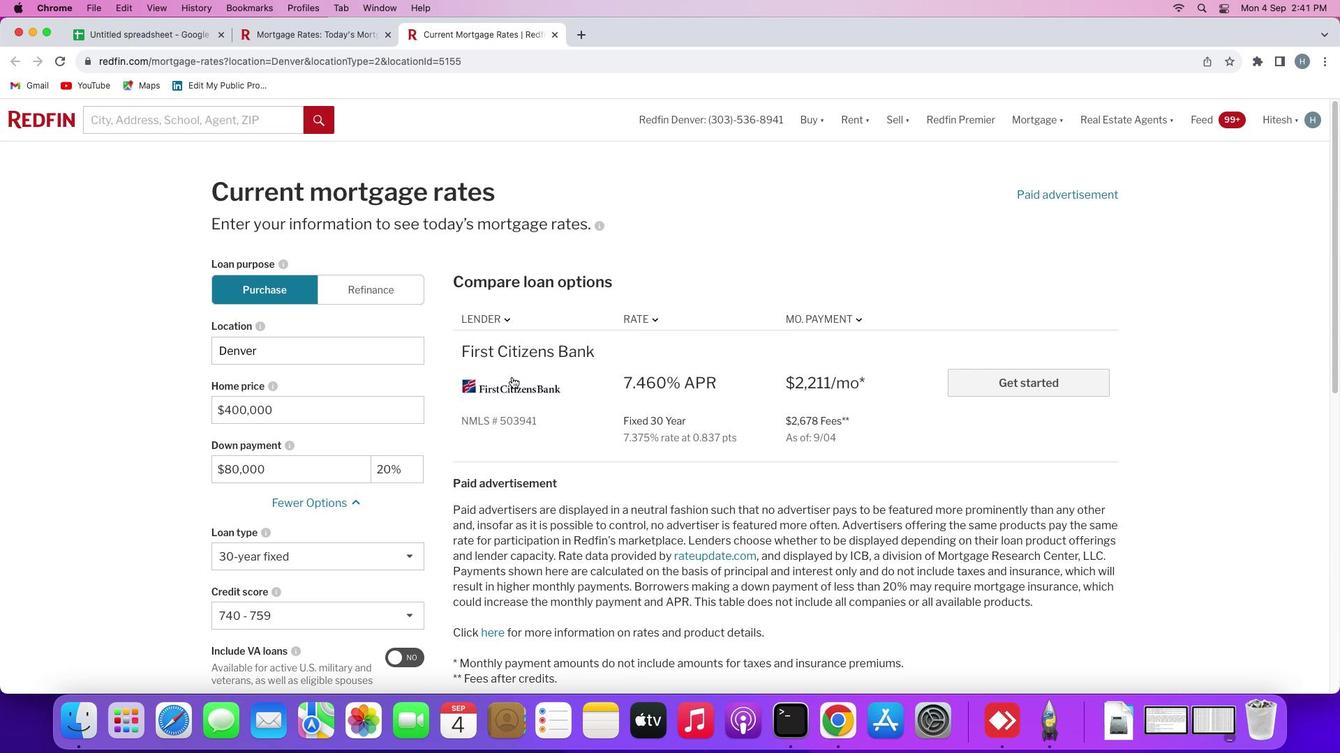 
Action: Mouse scrolled (577, 260) with delta (0, 0)
Screenshot: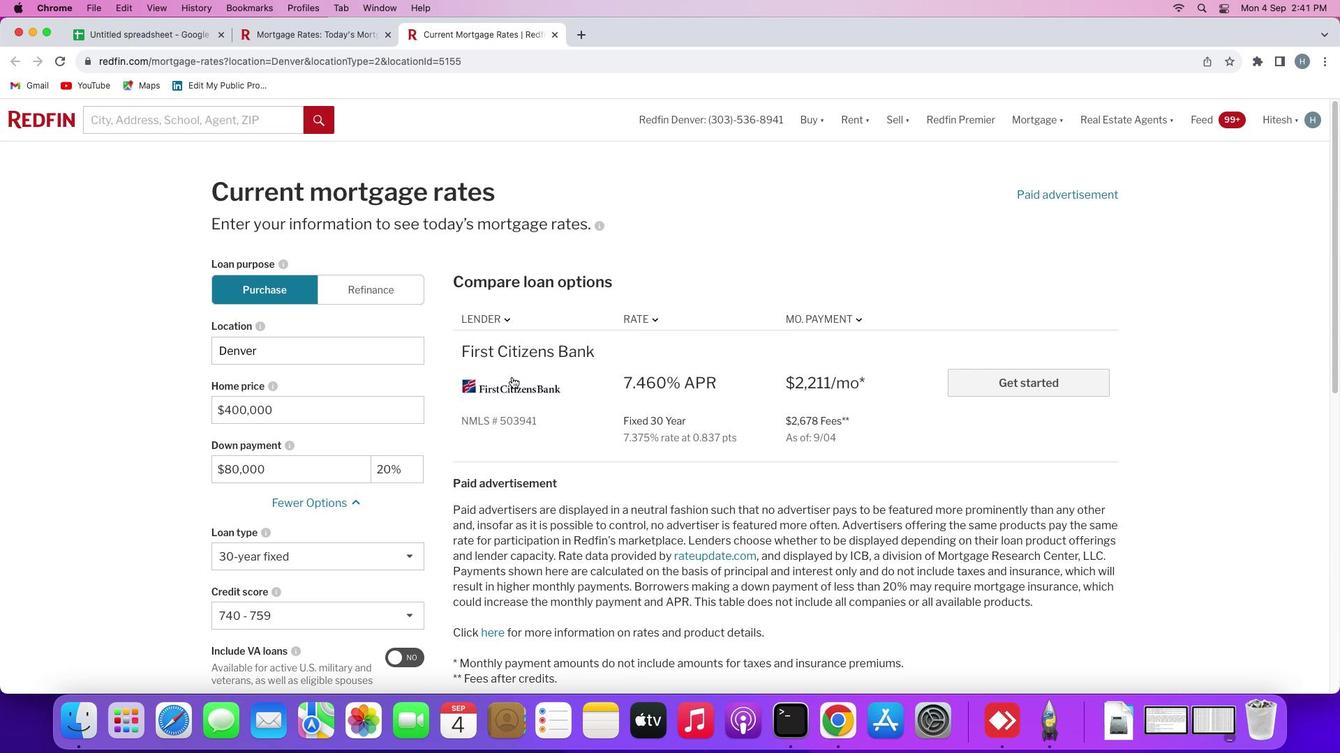 
Action: Mouse moved to (577, 262)
Screenshot: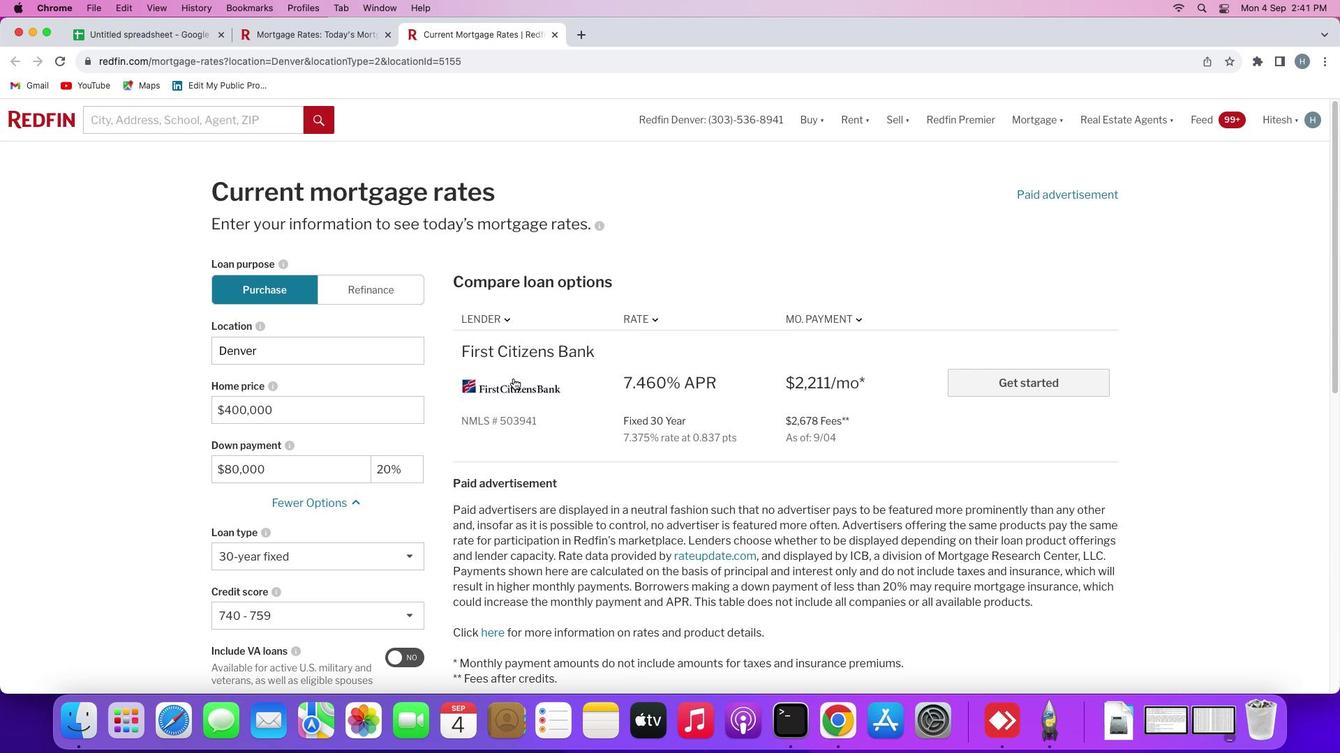 
Action: Mouse scrolled (577, 262) with delta (0, 2)
Screenshot: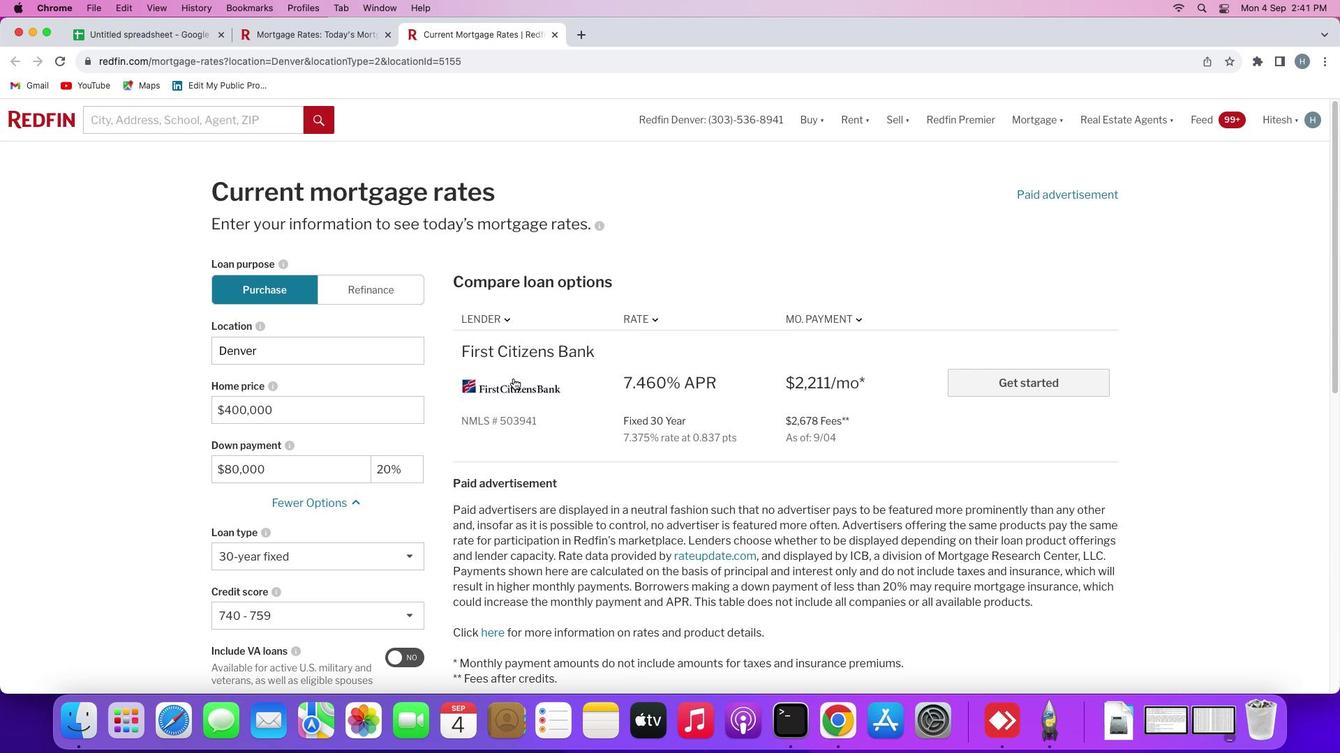 
Action: Mouse moved to (577, 263)
Screenshot: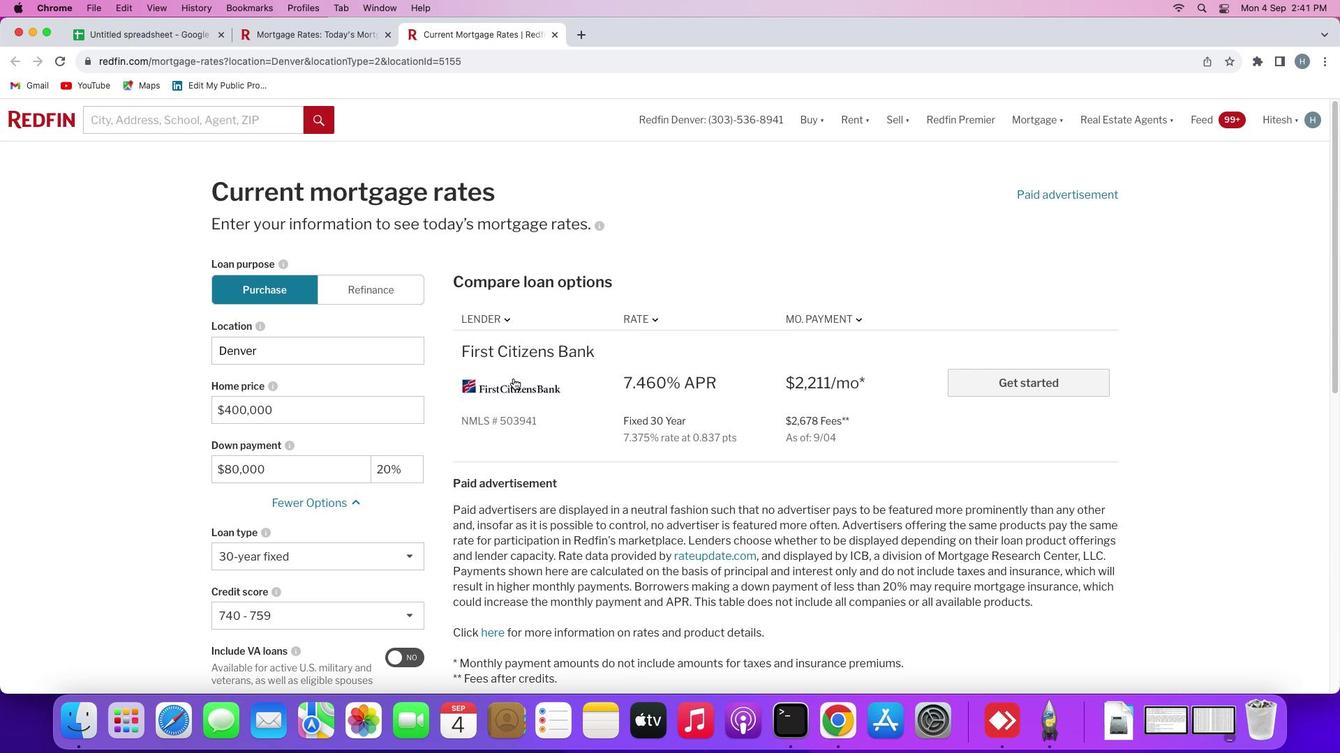 
Action: Mouse scrolled (577, 263) with delta (0, 3)
Screenshot: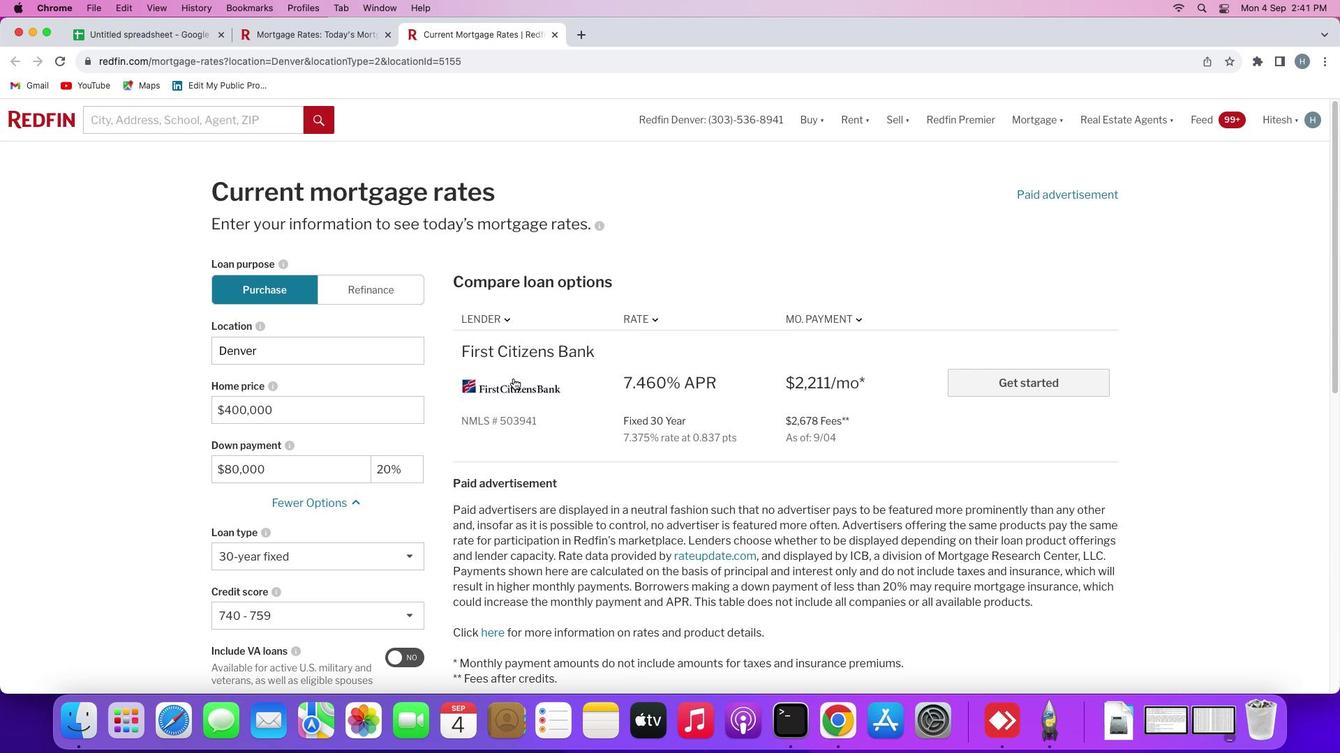 
Action: Mouse moved to (577, 264)
Screenshot: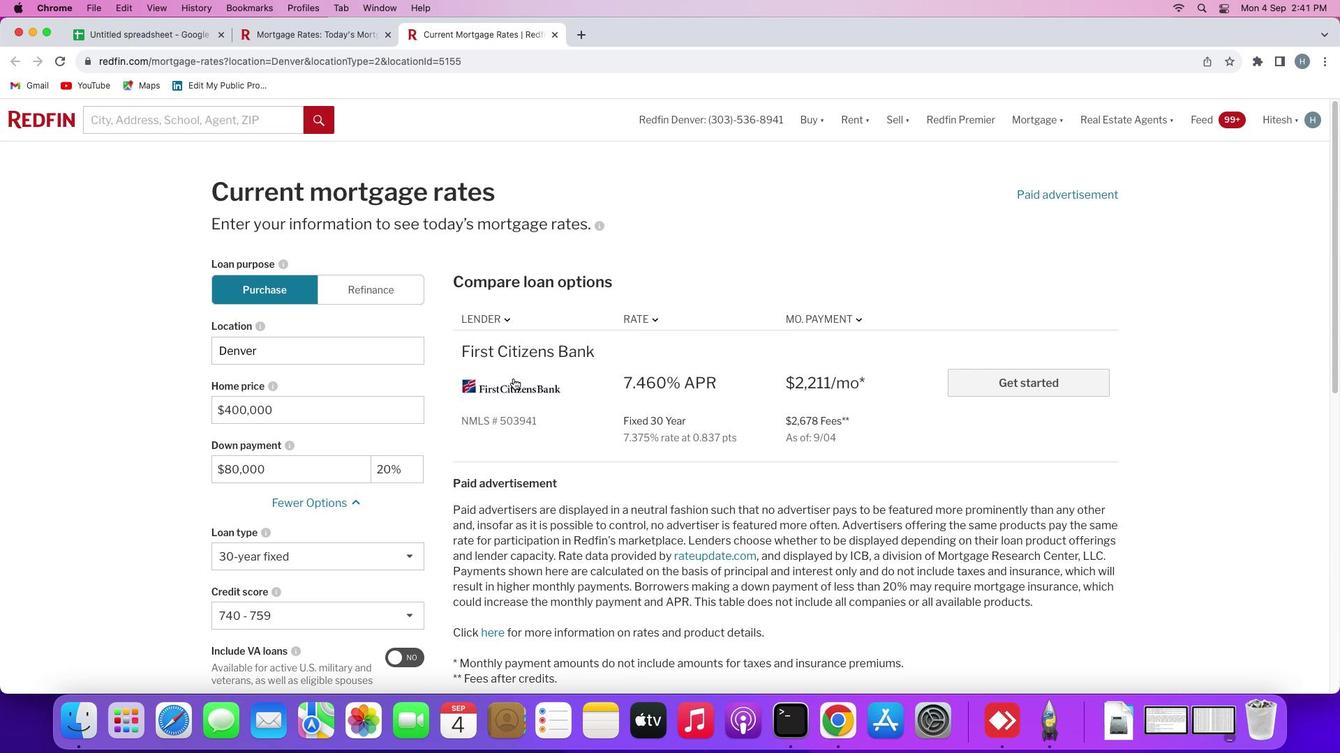 
Action: Mouse scrolled (577, 264) with delta (0, 4)
Screenshot: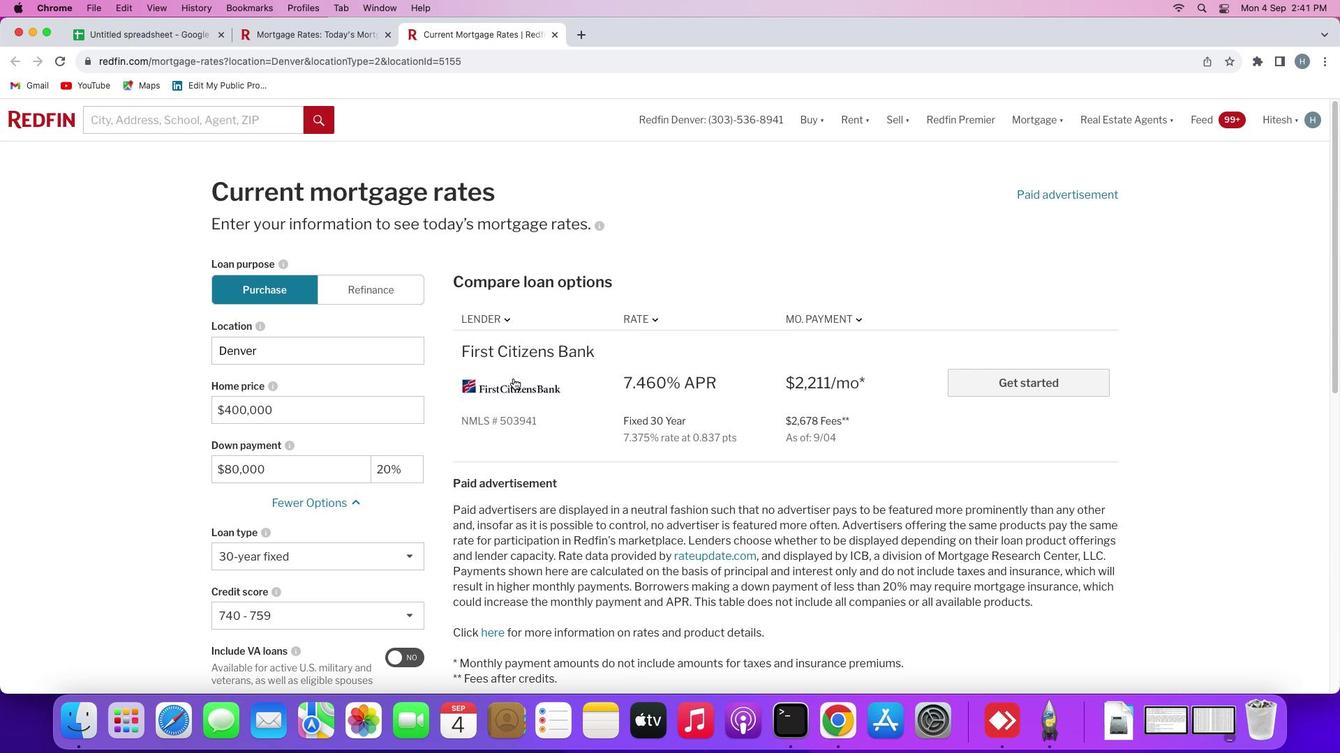 
Action: Mouse moved to (456, 342)
Screenshot: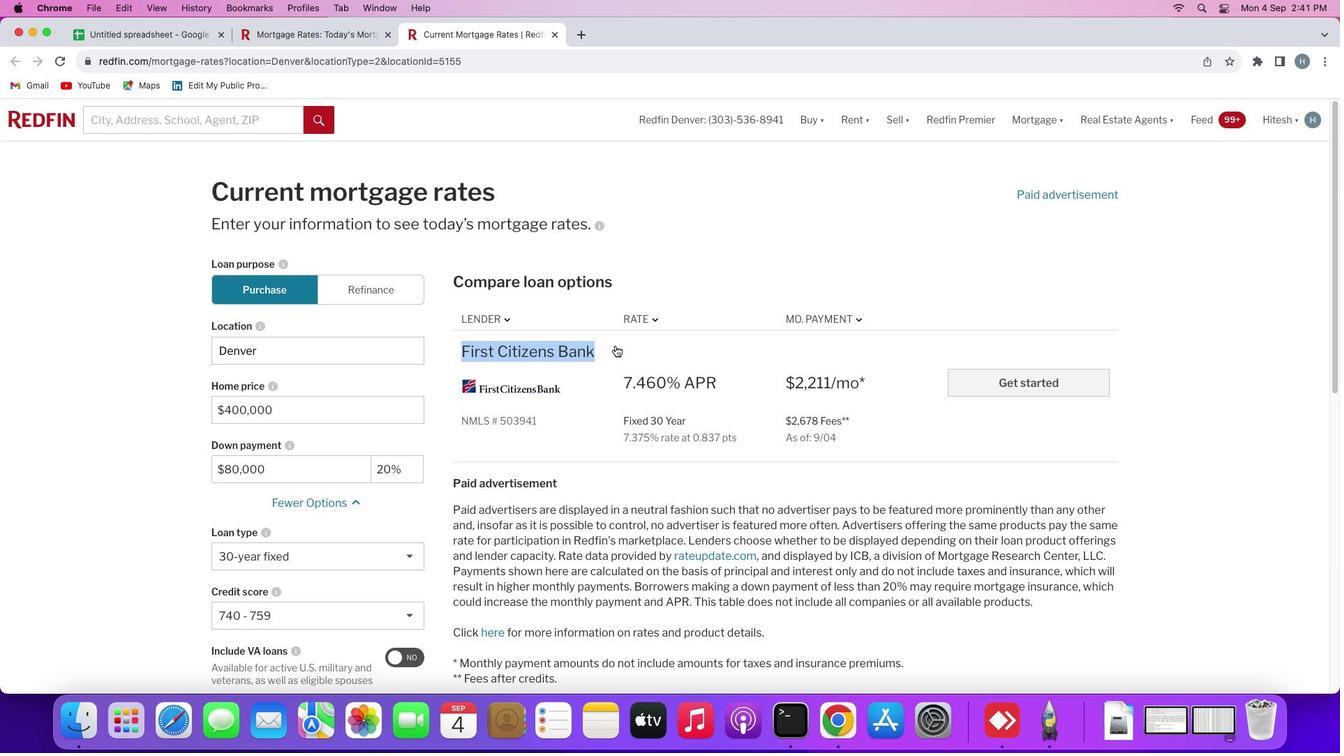 
Action: Mouse pressed left at (456, 342)
Screenshot: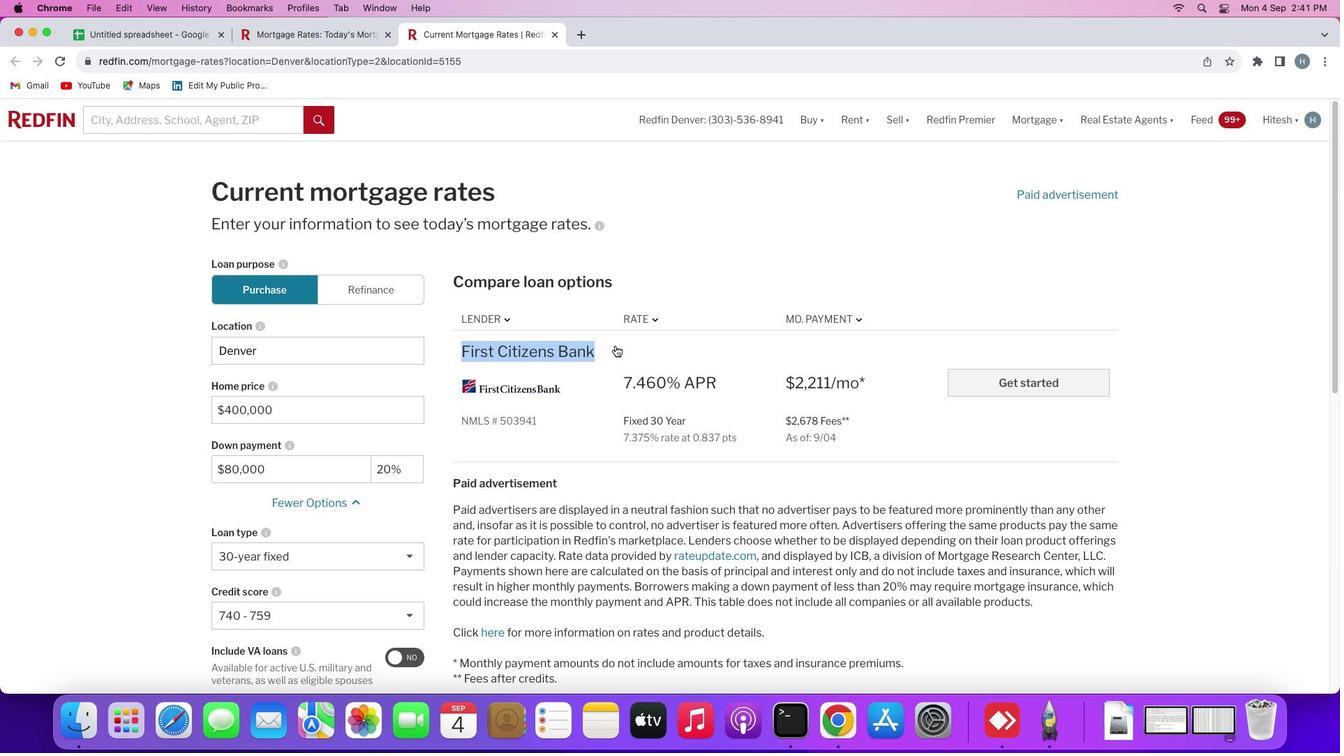 
Action: Mouse moved to (616, 346)
Screenshot: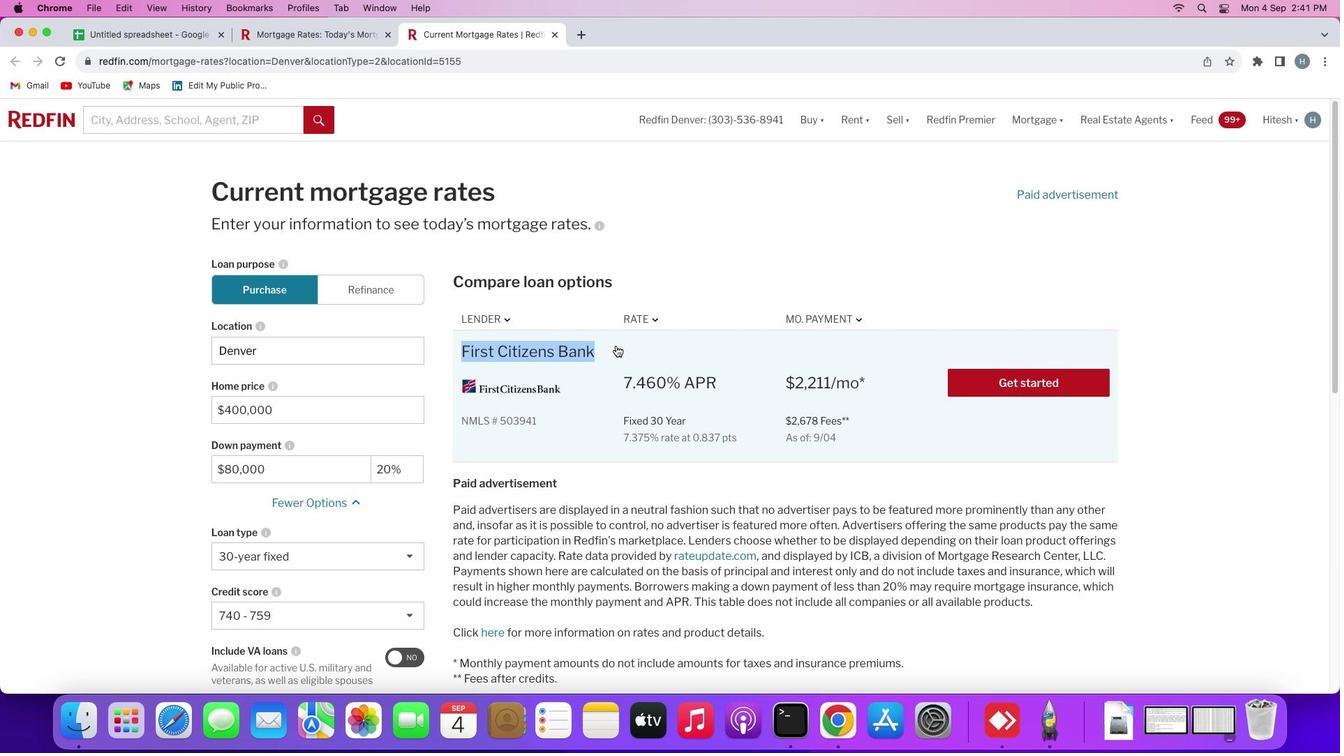 
Action: Key pressed Key.cmd'c'
Screenshot: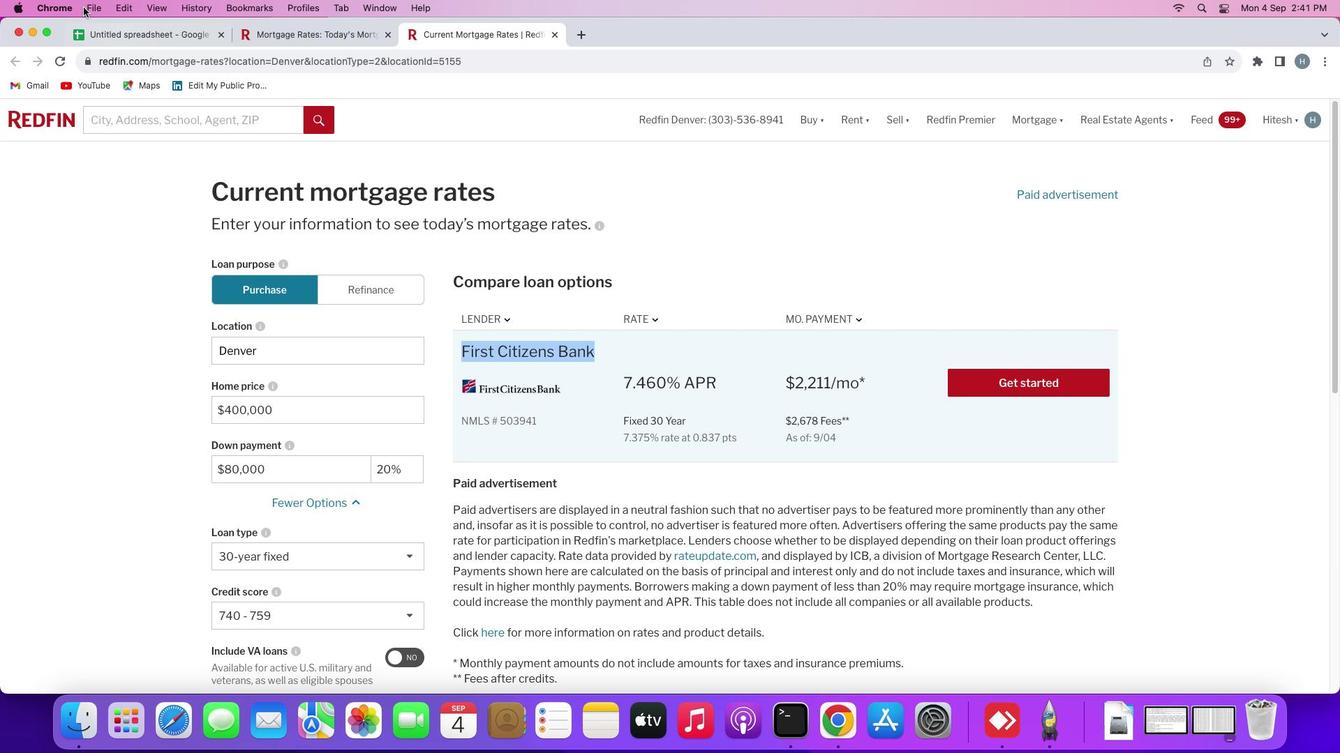 
Action: Mouse moved to (131, 34)
Screenshot: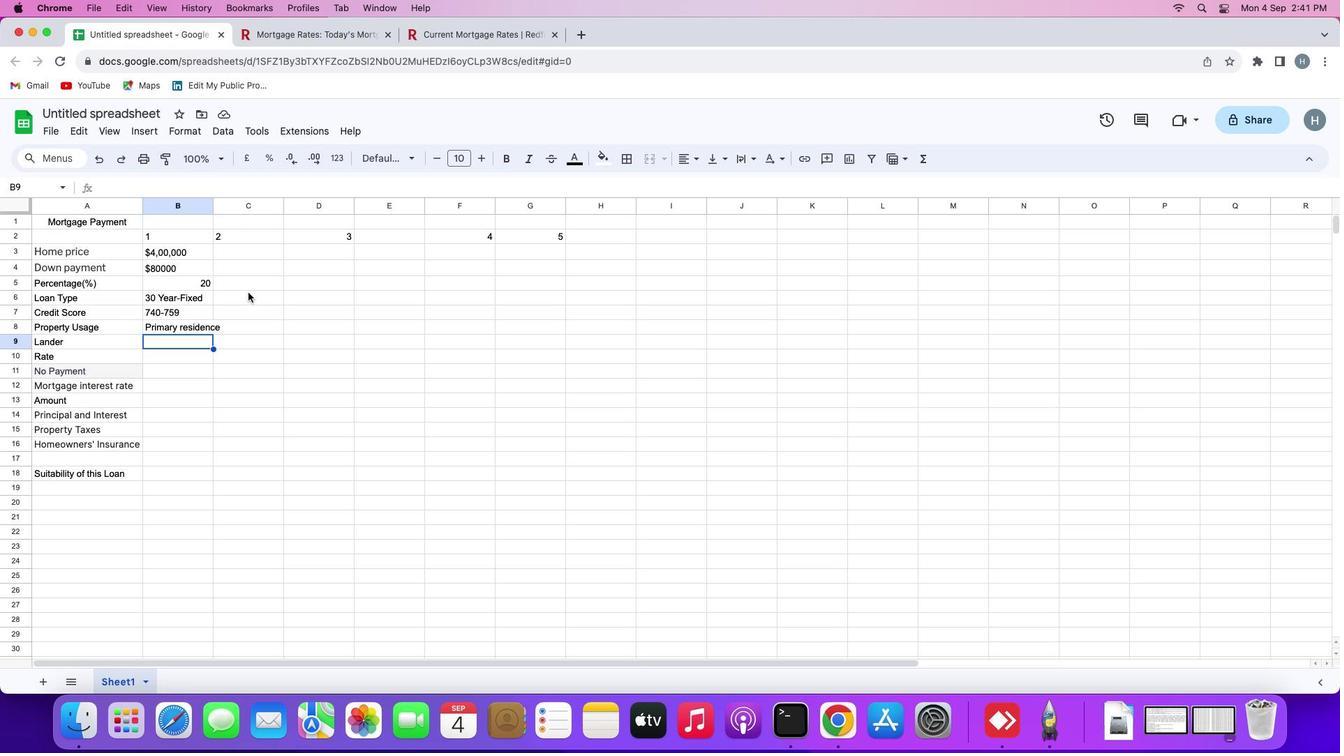 
Action: Mouse pressed left at (131, 34)
Screenshot: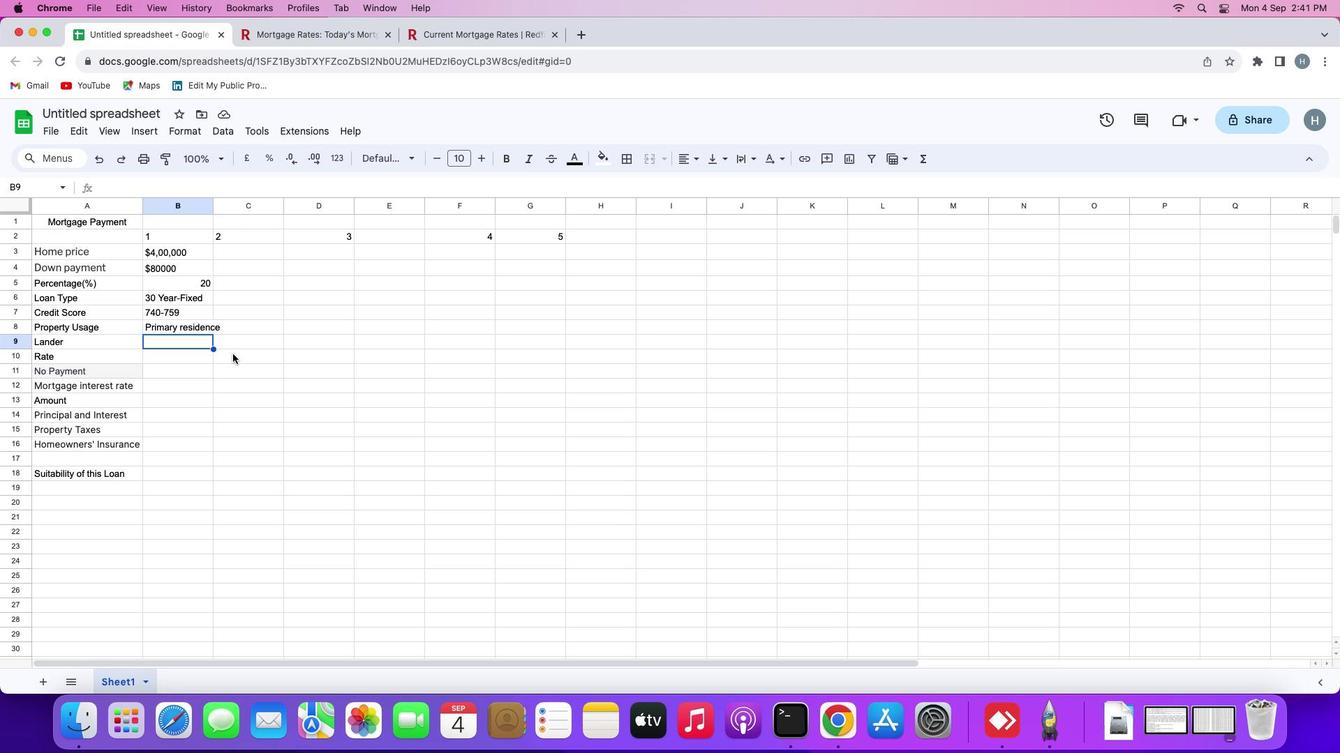 
Action: Mouse moved to (187, 340)
Screenshot: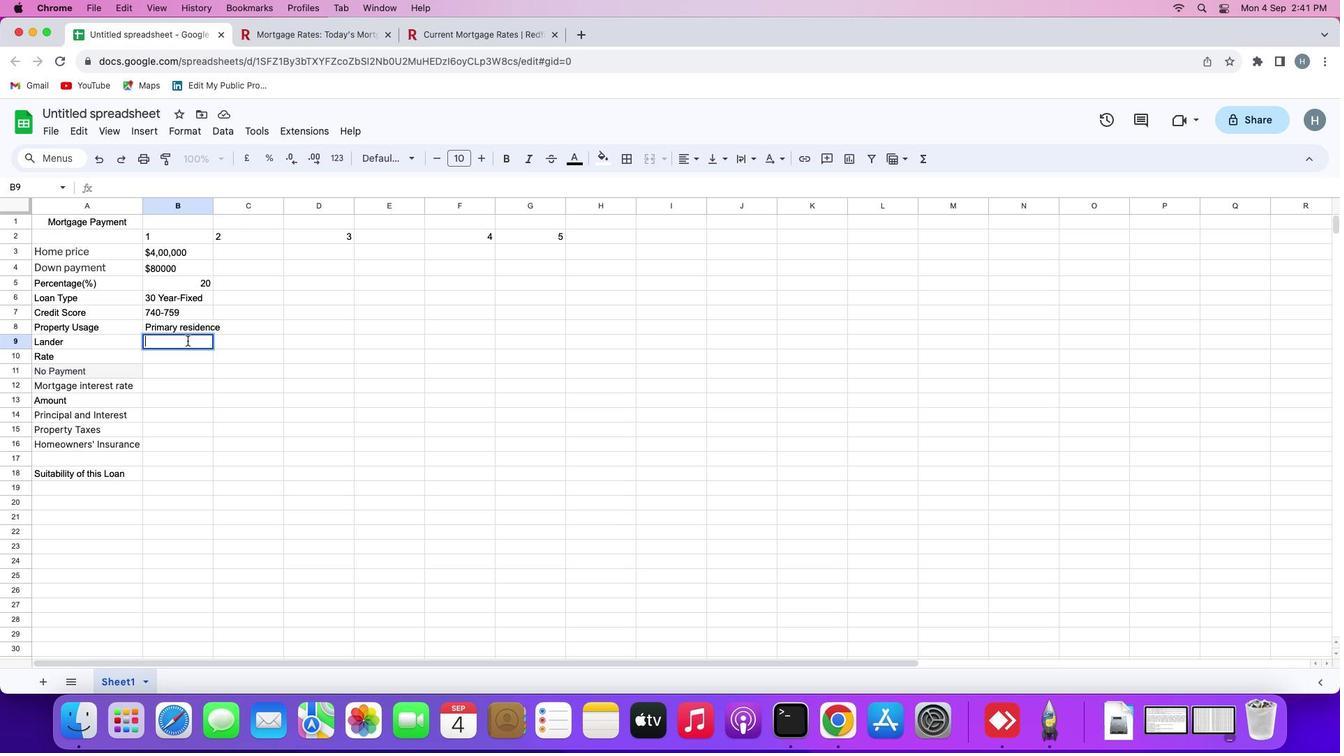 
Action: Mouse pressed left at (187, 340)
Screenshot: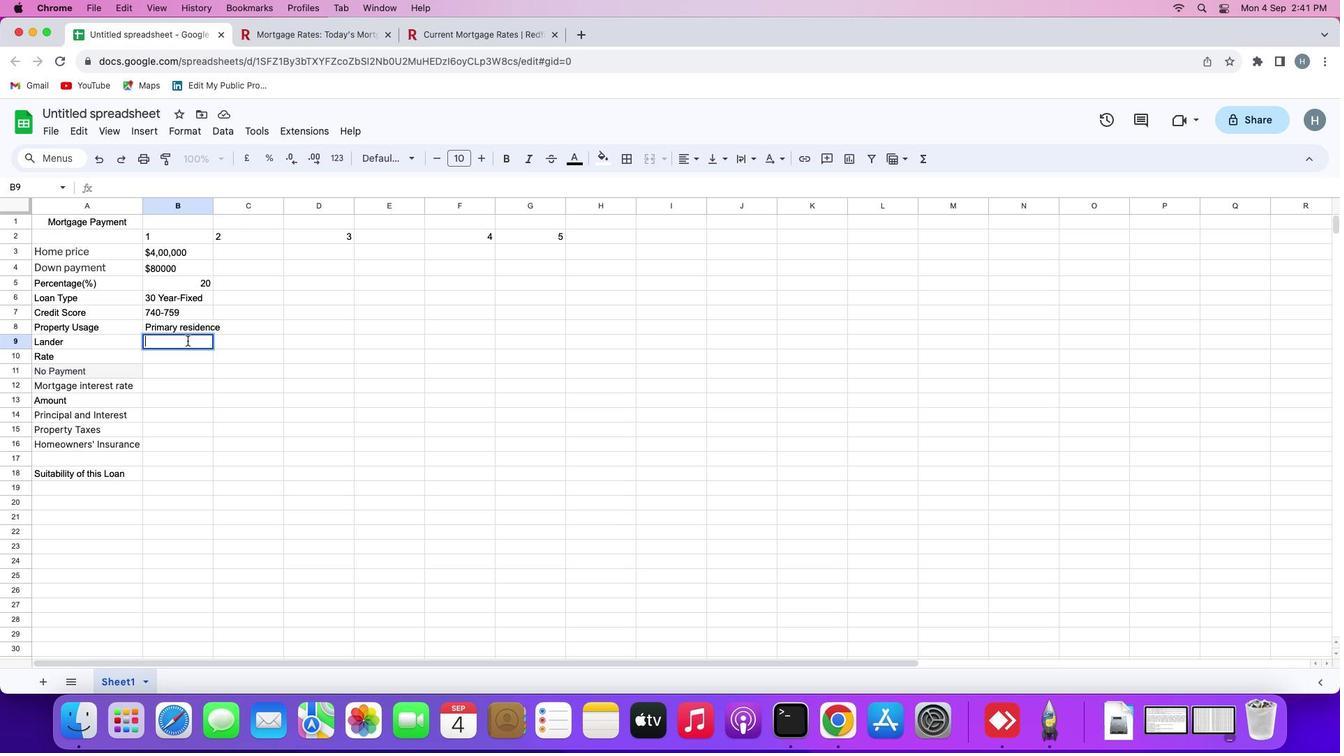 
Action: Mouse pressed left at (187, 340)
Screenshot: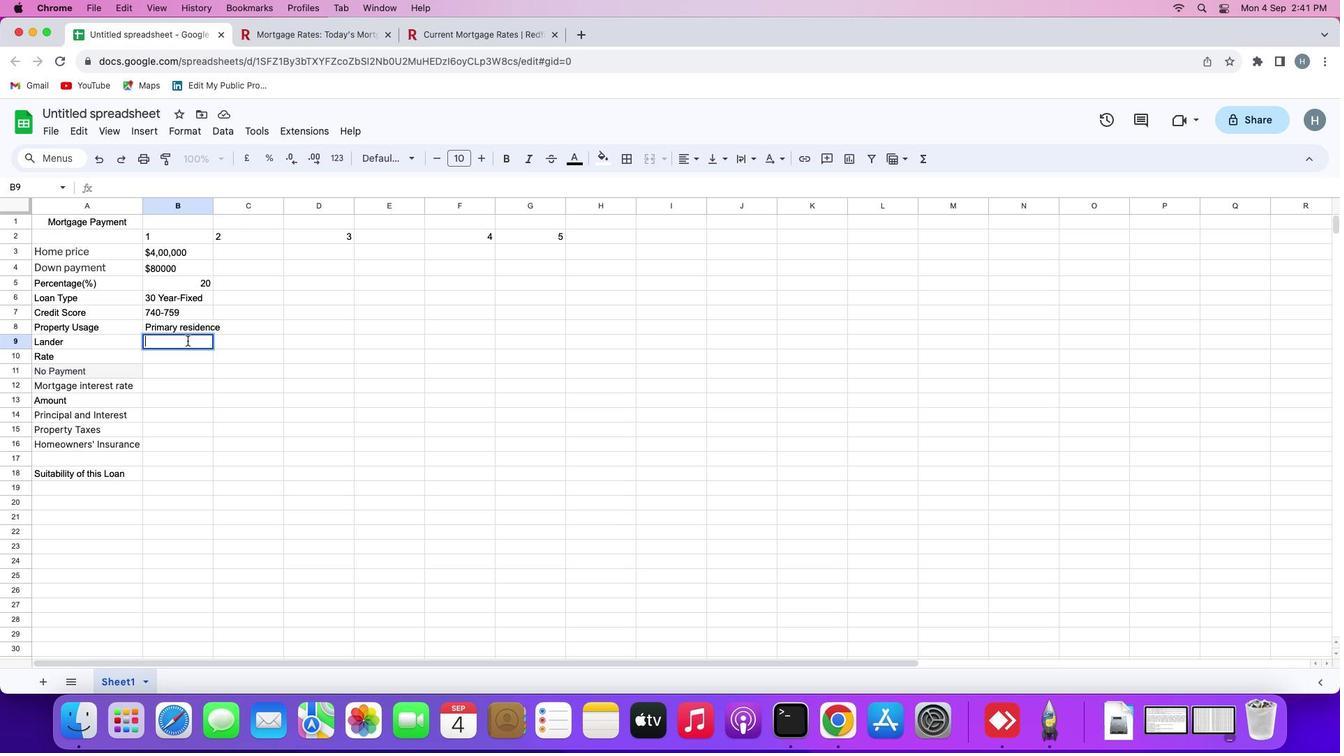 
Action: Key pressed Key.cmd'v'Key.enter
Screenshot: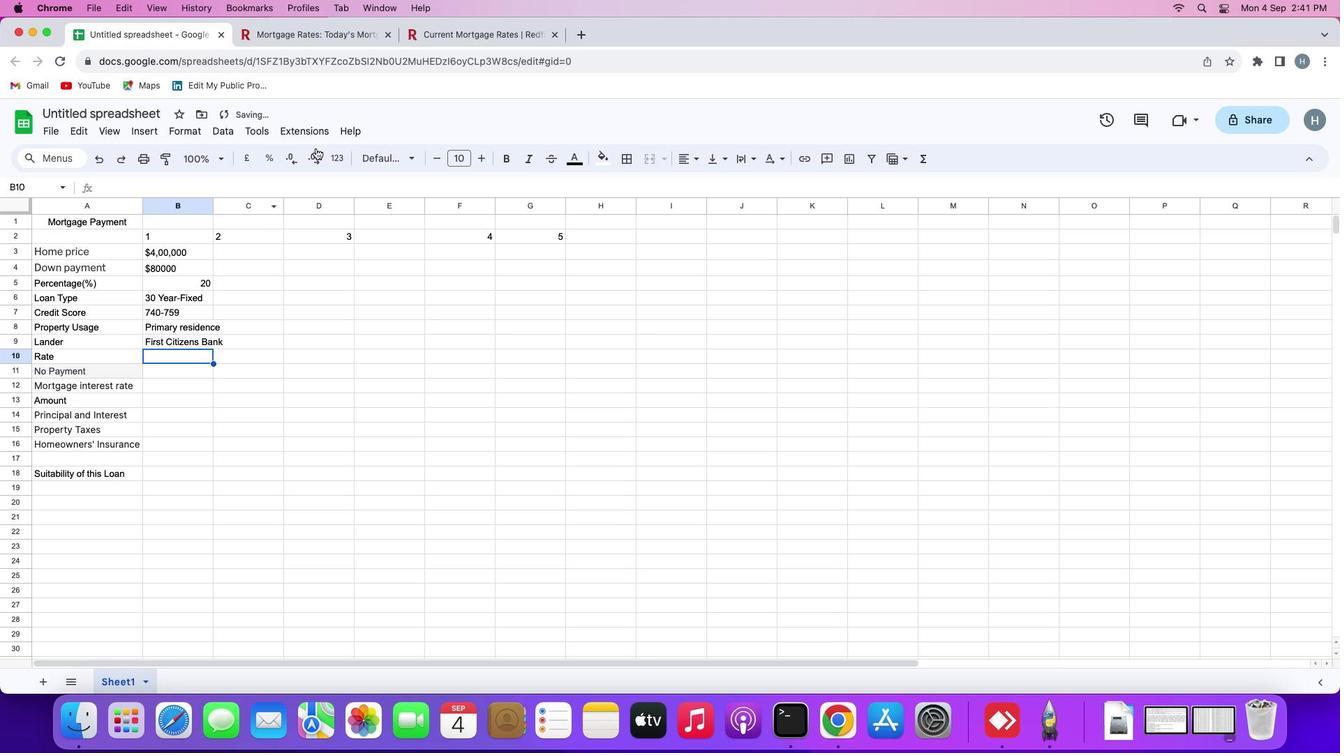 
Action: Mouse moved to (448, 28)
Screenshot: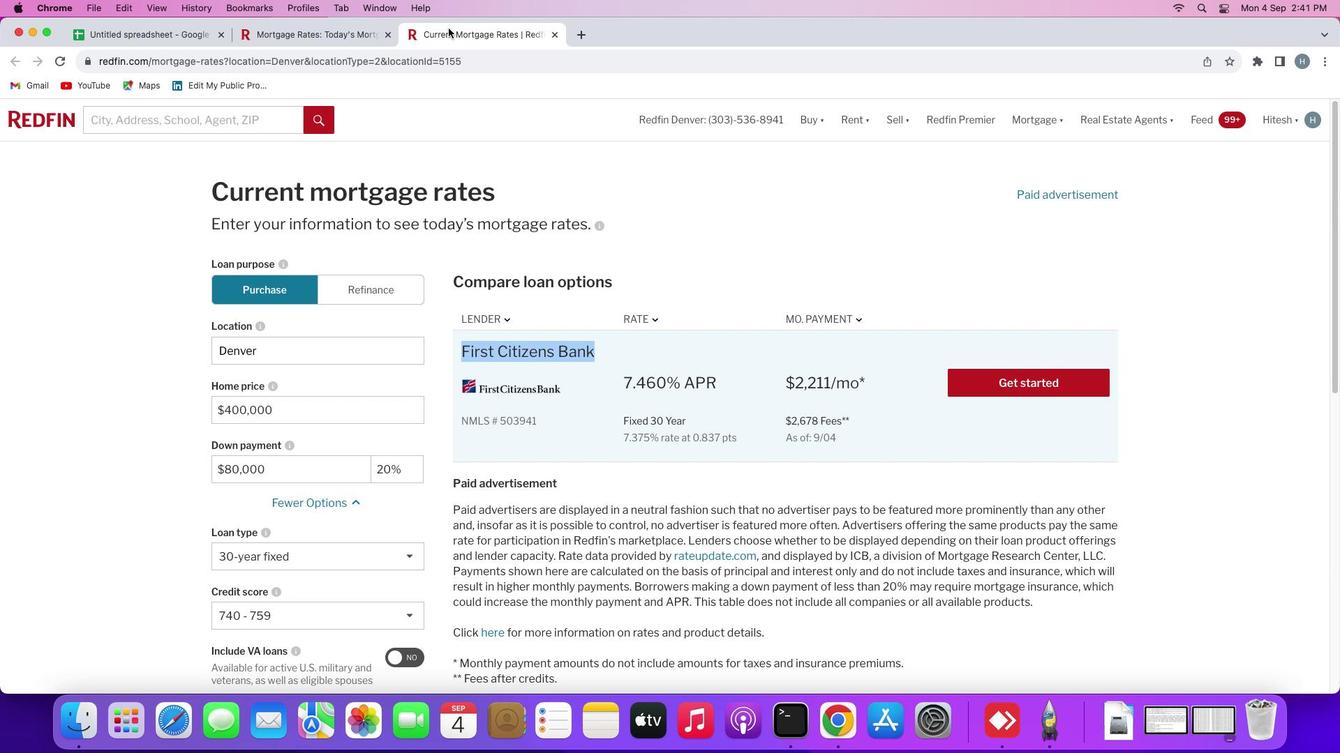 
Action: Mouse pressed left at (448, 28)
Screenshot: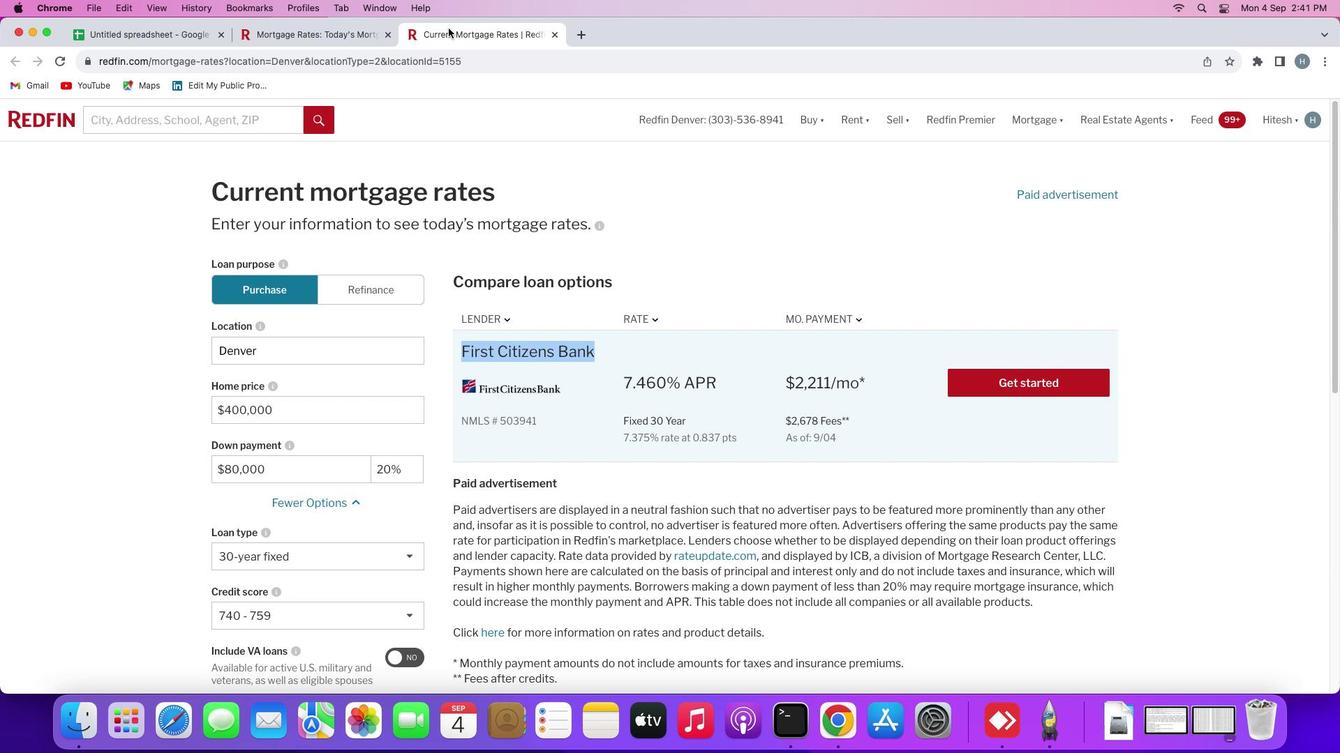 
Action: Mouse moved to (173, 37)
Screenshot: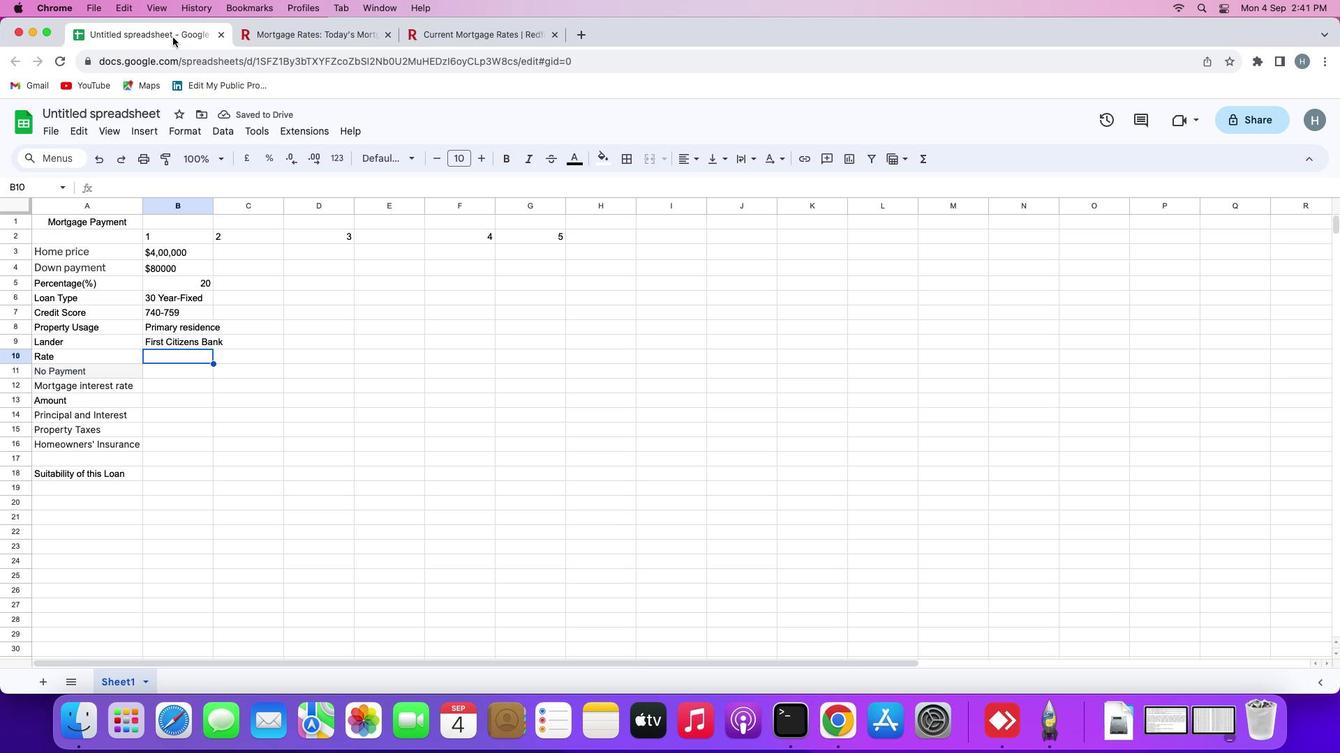 
Action: Mouse pressed left at (173, 37)
Screenshot: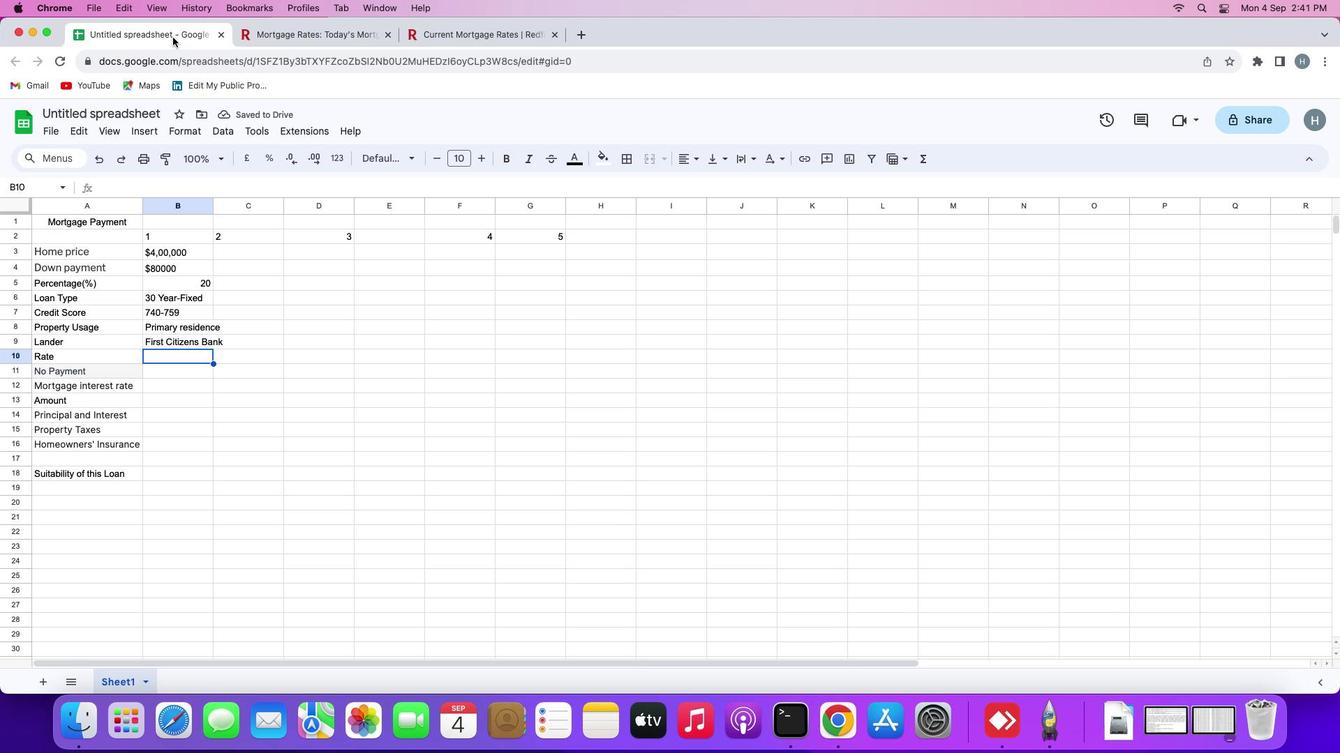 
Action: Key pressed '7''.''4''6''0'Key.shift'%'Key.spaceKey.shift'A''P''R'Key.enter
Screenshot: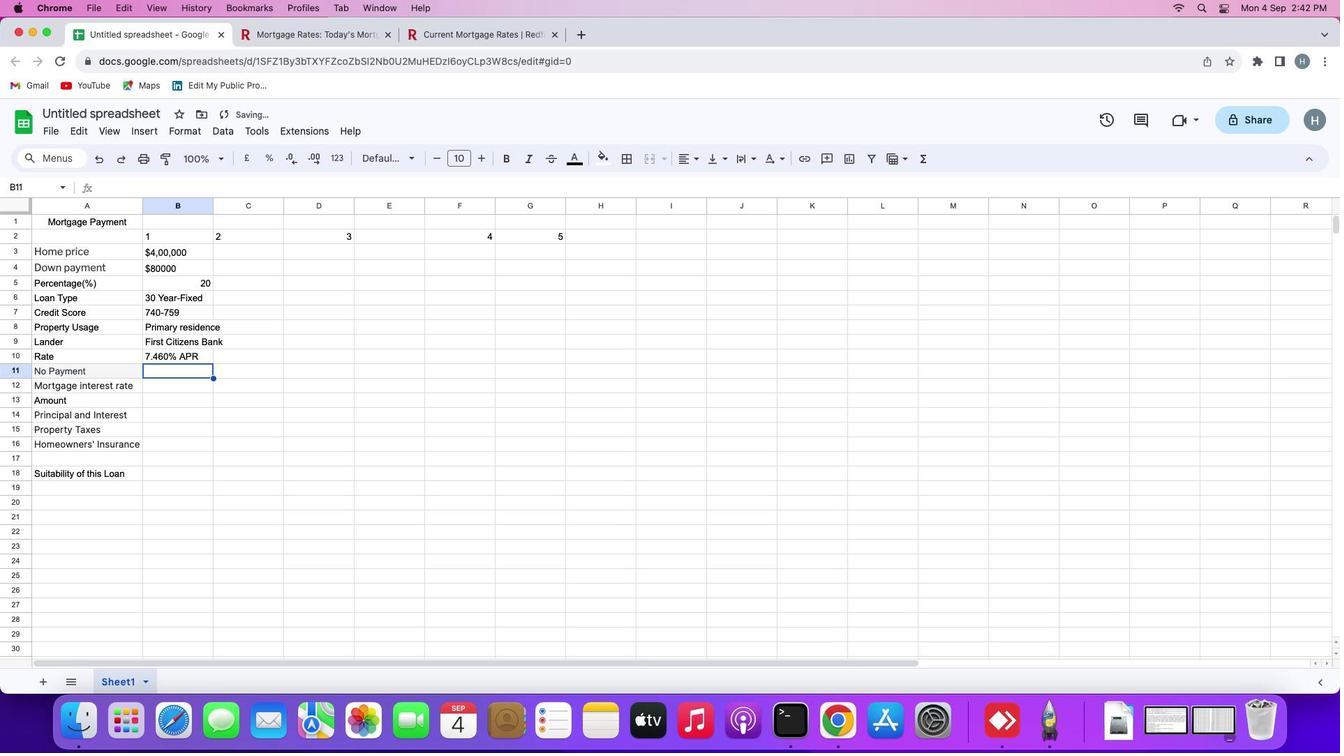 
Action: Mouse moved to (471, 35)
Screenshot: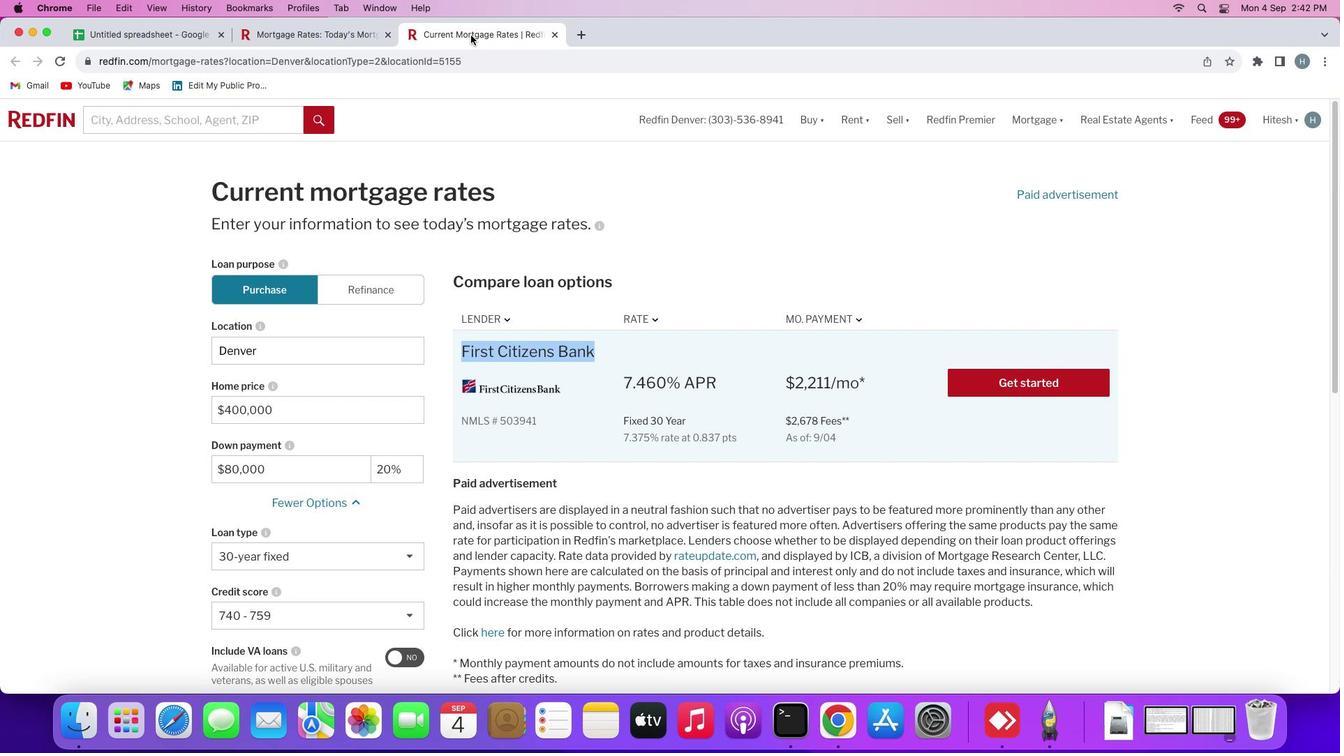 
Action: Mouse pressed left at (471, 35)
Screenshot: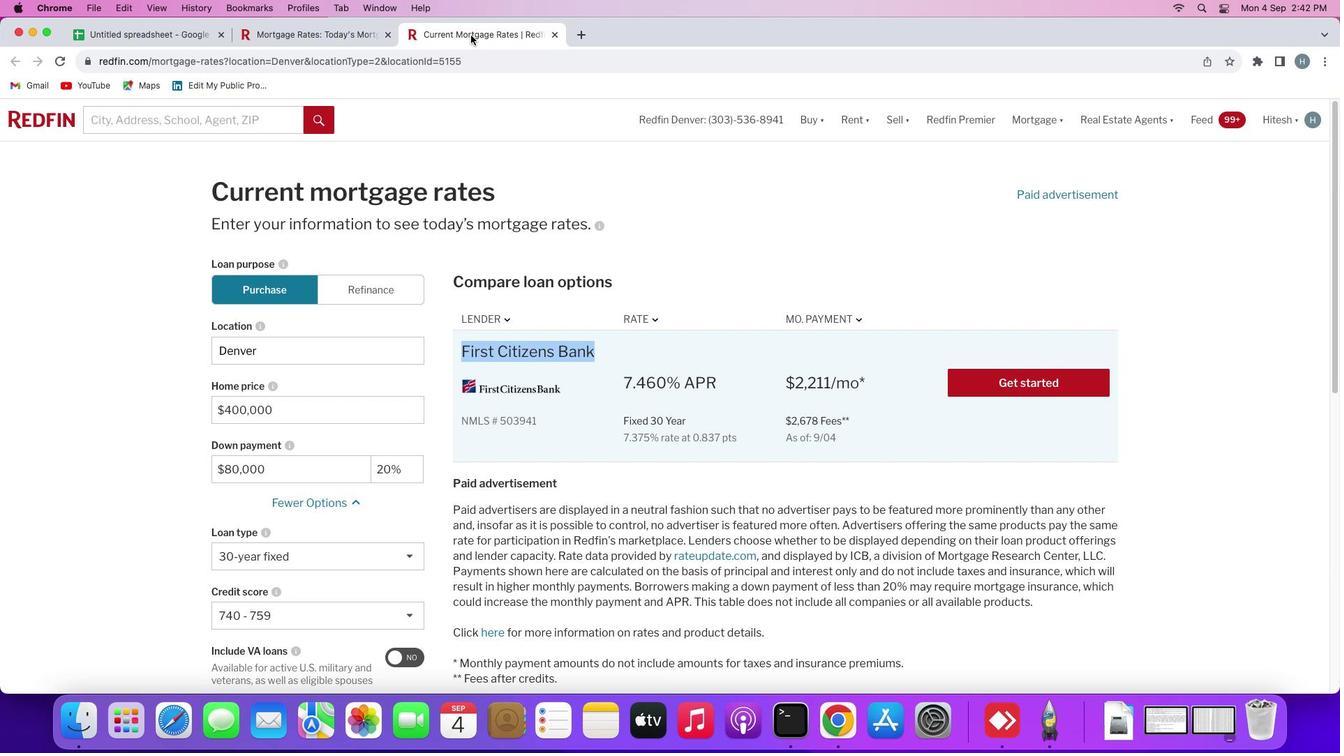 
Action: Mouse moved to (161, 33)
Screenshot: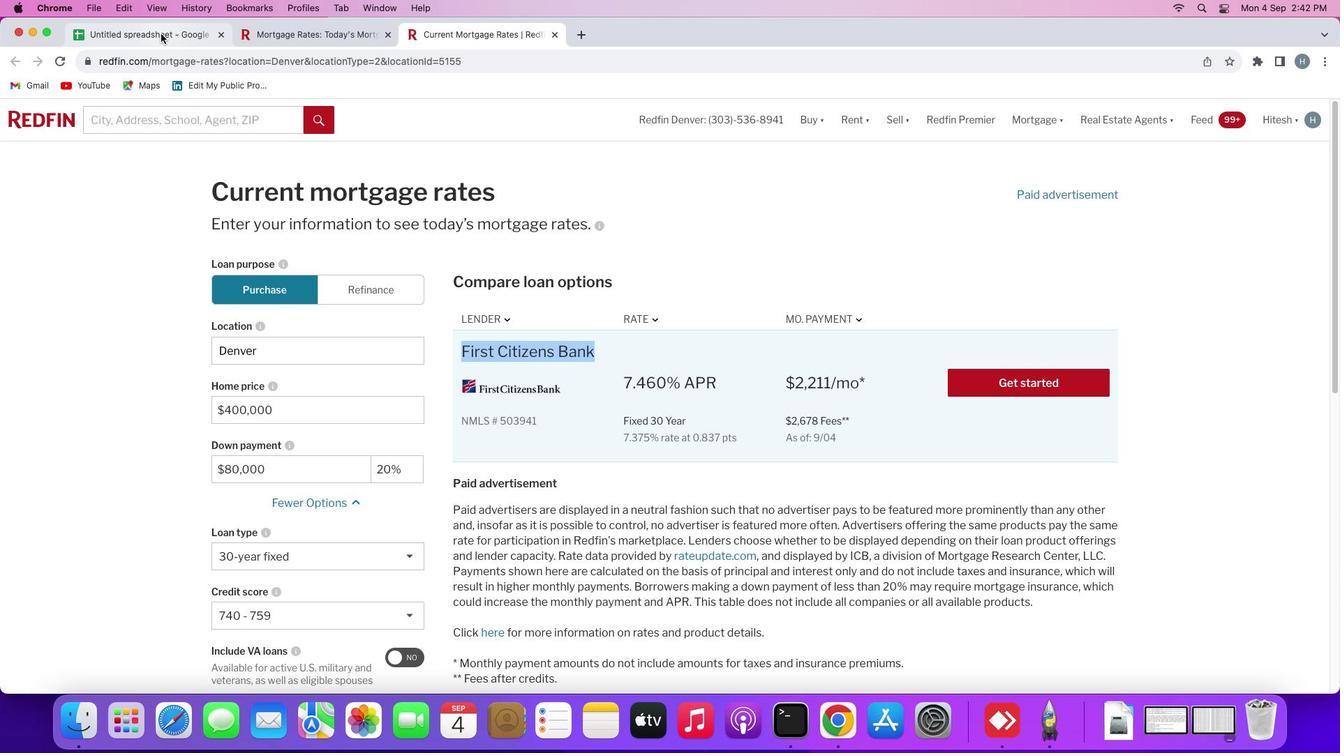 
Action: Mouse pressed left at (161, 33)
Screenshot: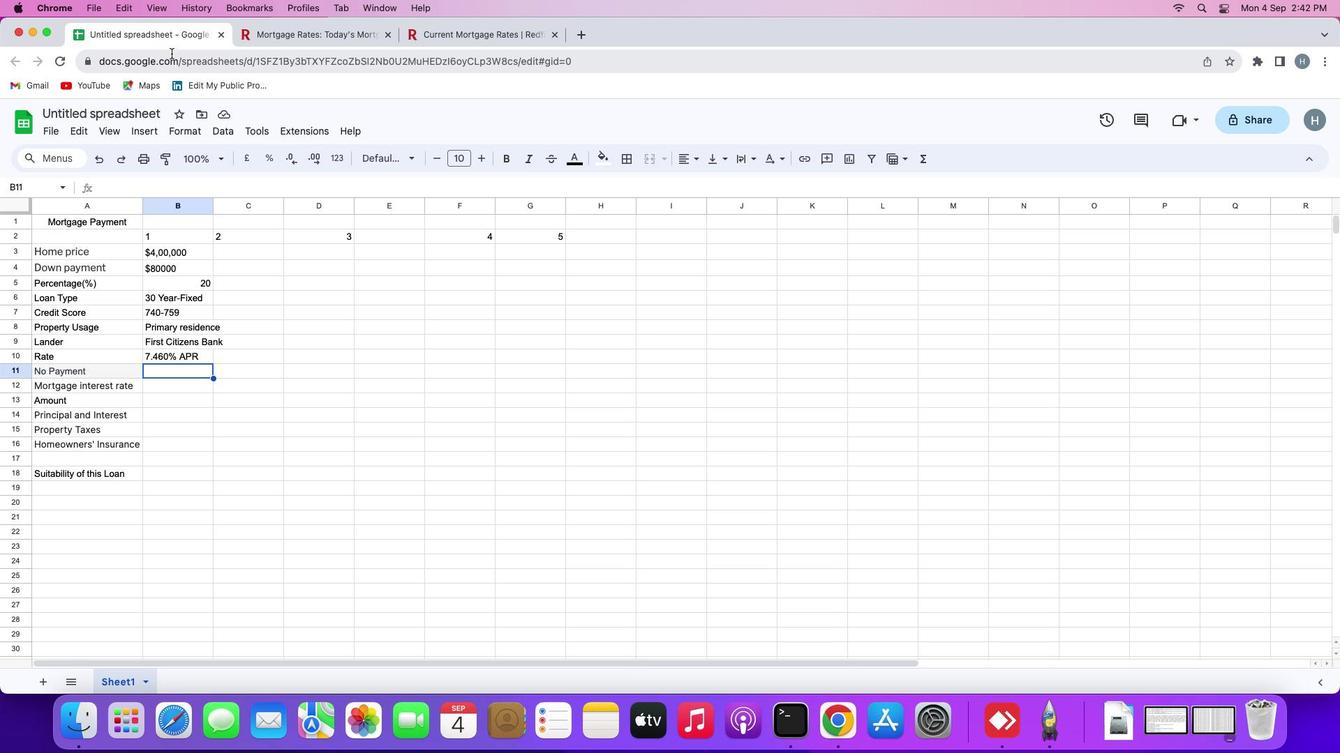 
Action: Mouse moved to (171, 53)
Screenshot: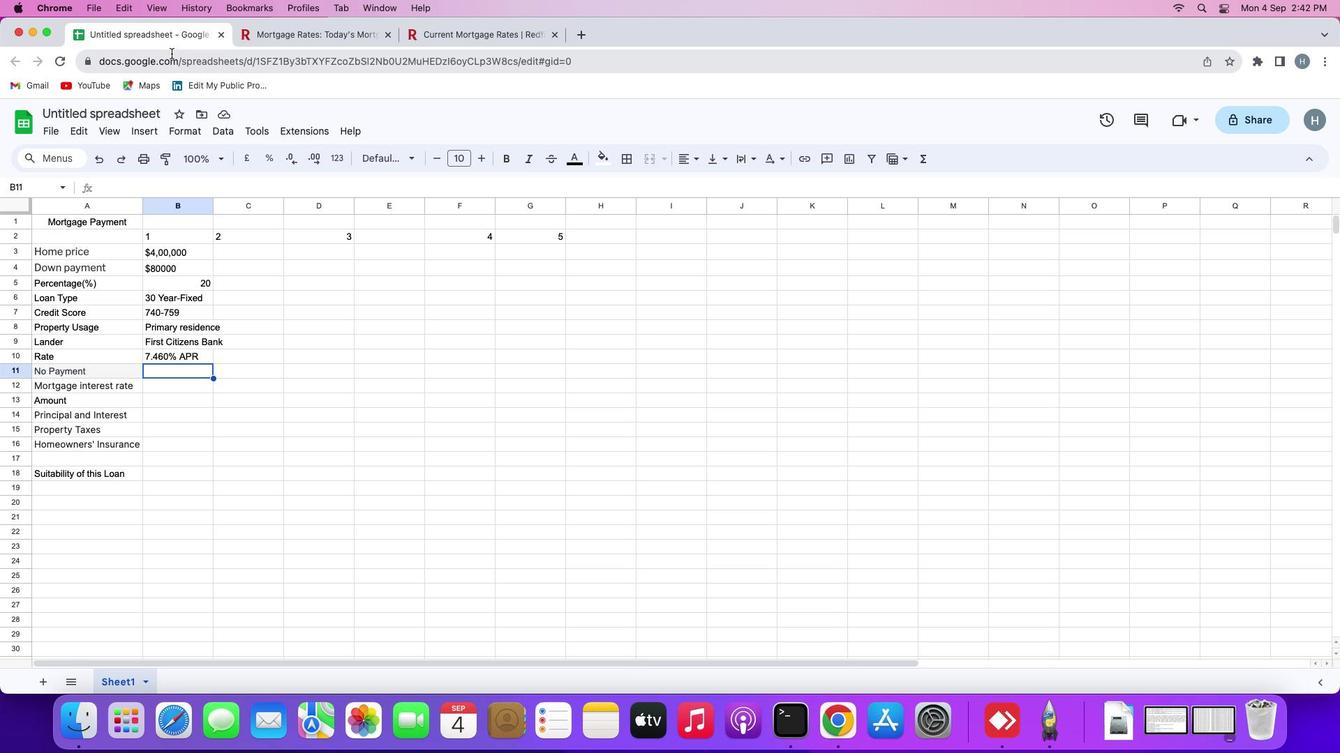 
Action: Key pressed '2''2''1''1''i''m''o'Key.backspaceKey.backspaceKey.backspaceKey.backspace'1''/'Key.shift'm''o'Key.enter
Screenshot: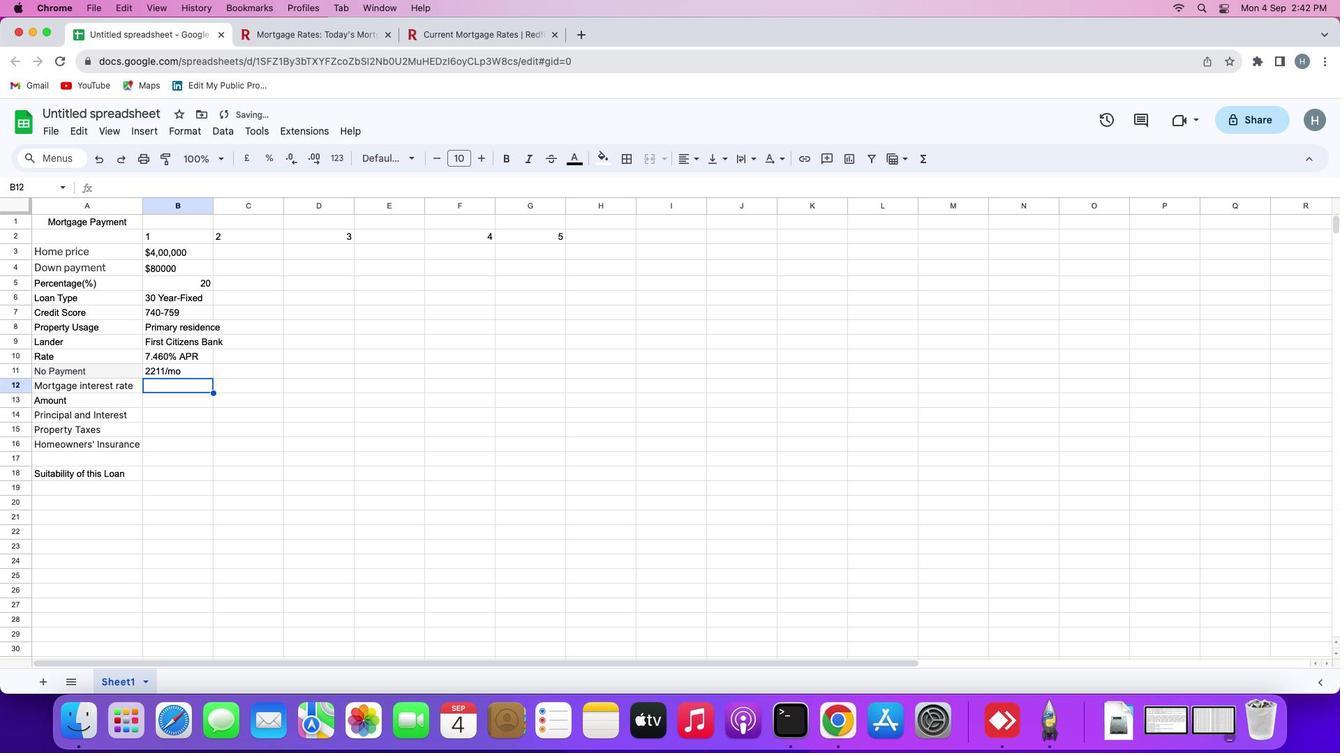 
Action: Mouse moved to (473, 35)
Screenshot: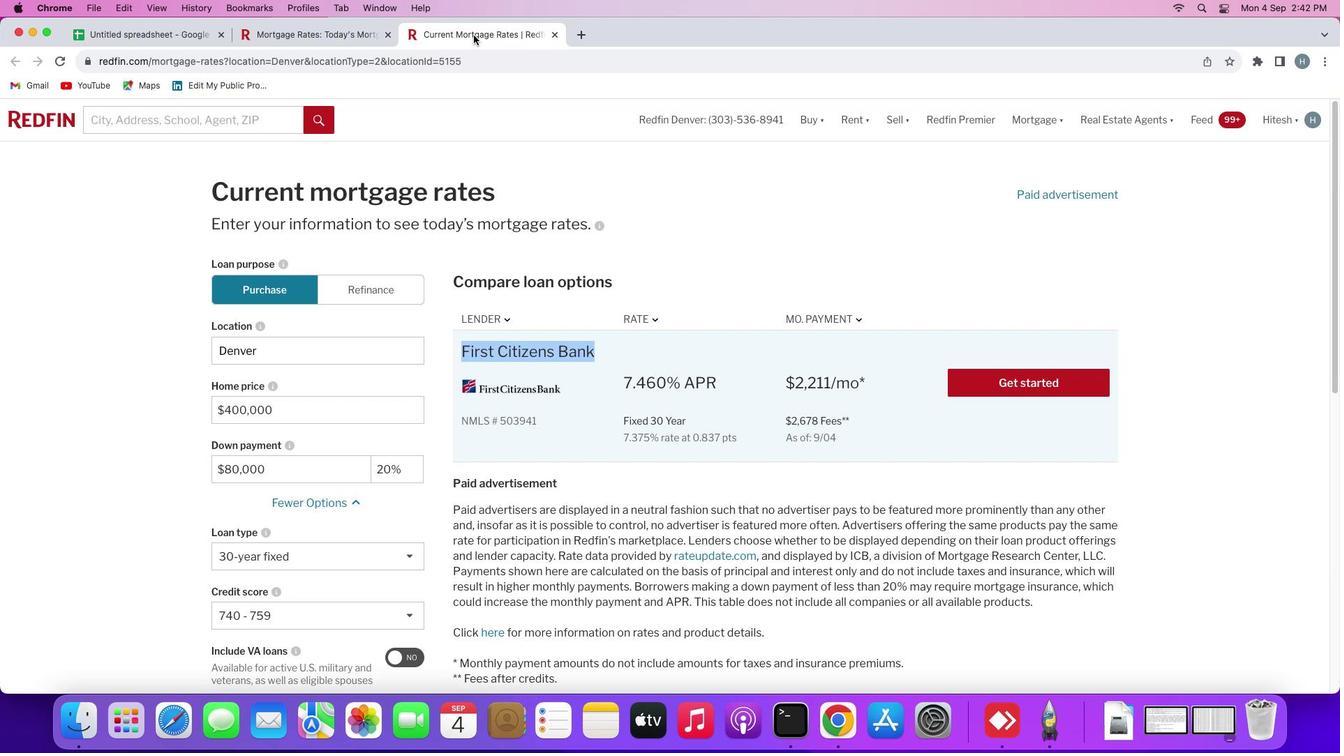 
Action: Mouse pressed left at (473, 35)
Screenshot: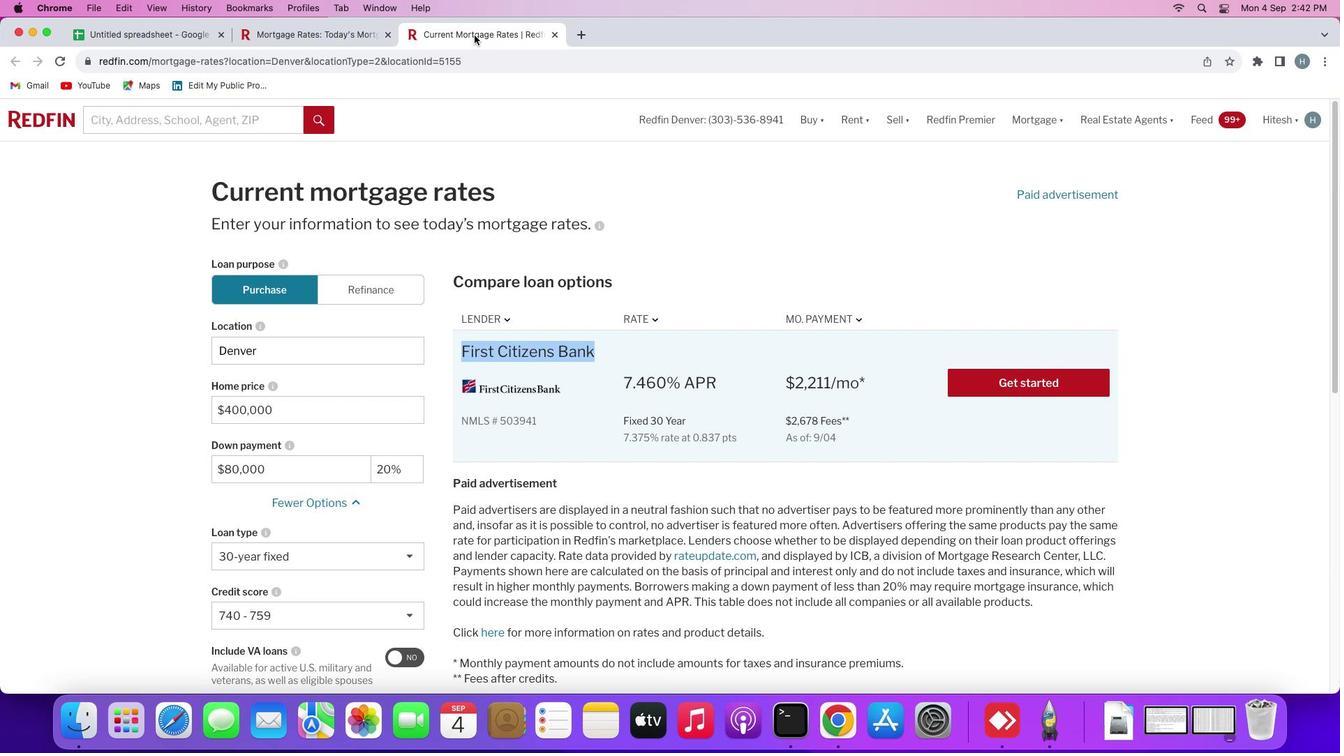 
Action: Mouse moved to (144, 36)
Screenshot: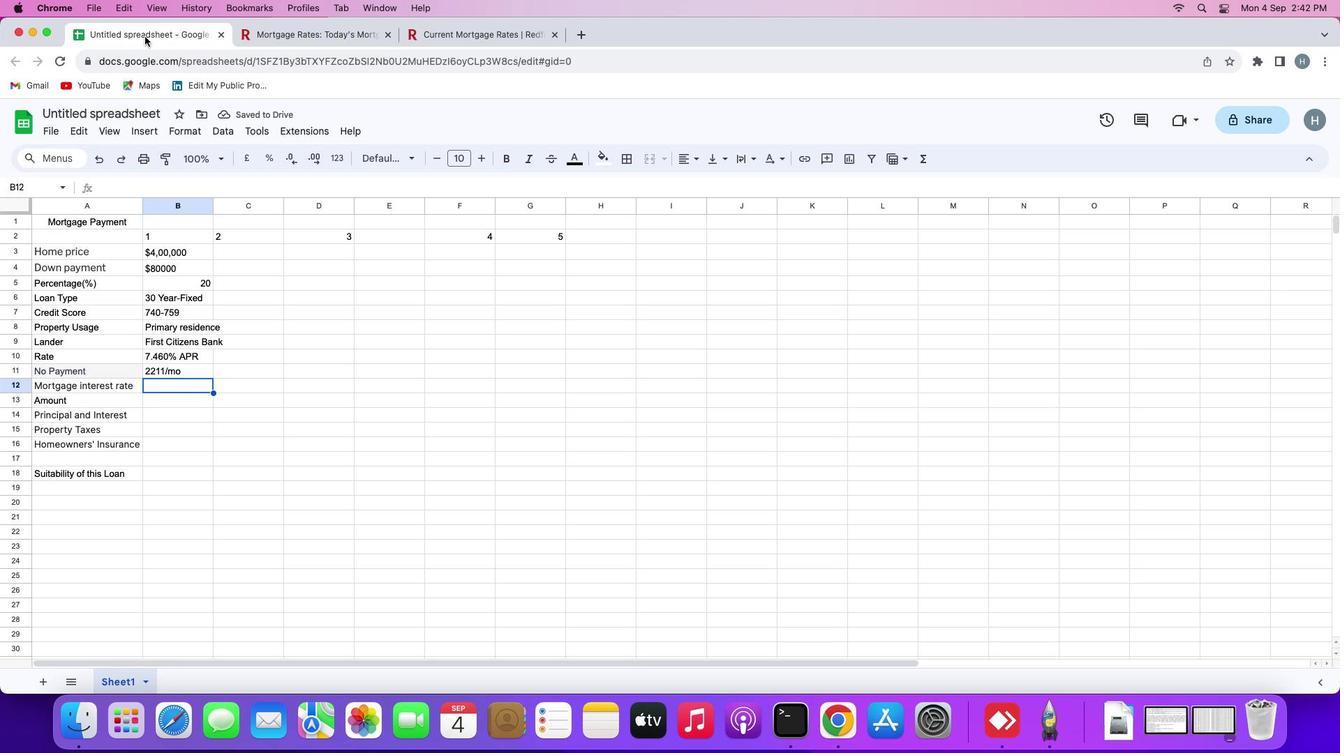 
Action: Mouse pressed left at (144, 36)
Screenshot: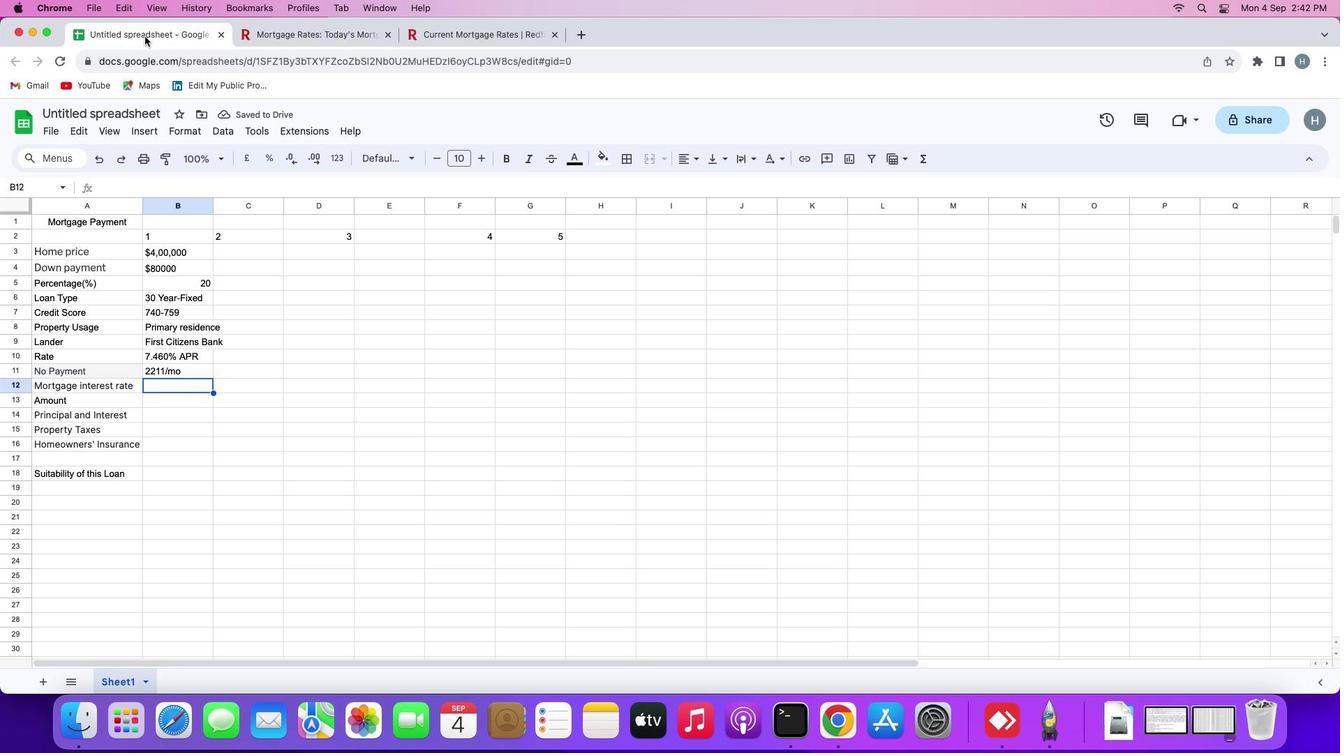 
Action: Mouse moved to (471, 36)
Screenshot: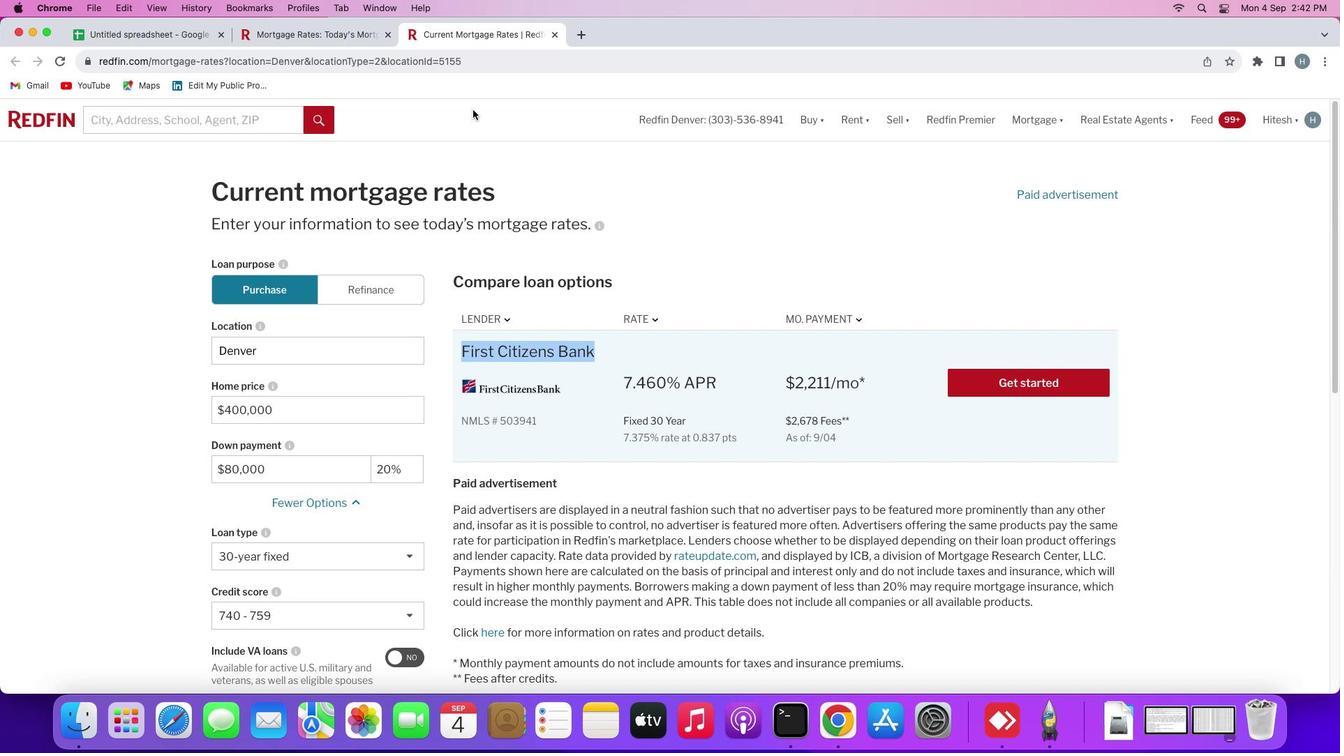 
Action: Mouse pressed left at (471, 36)
Screenshot: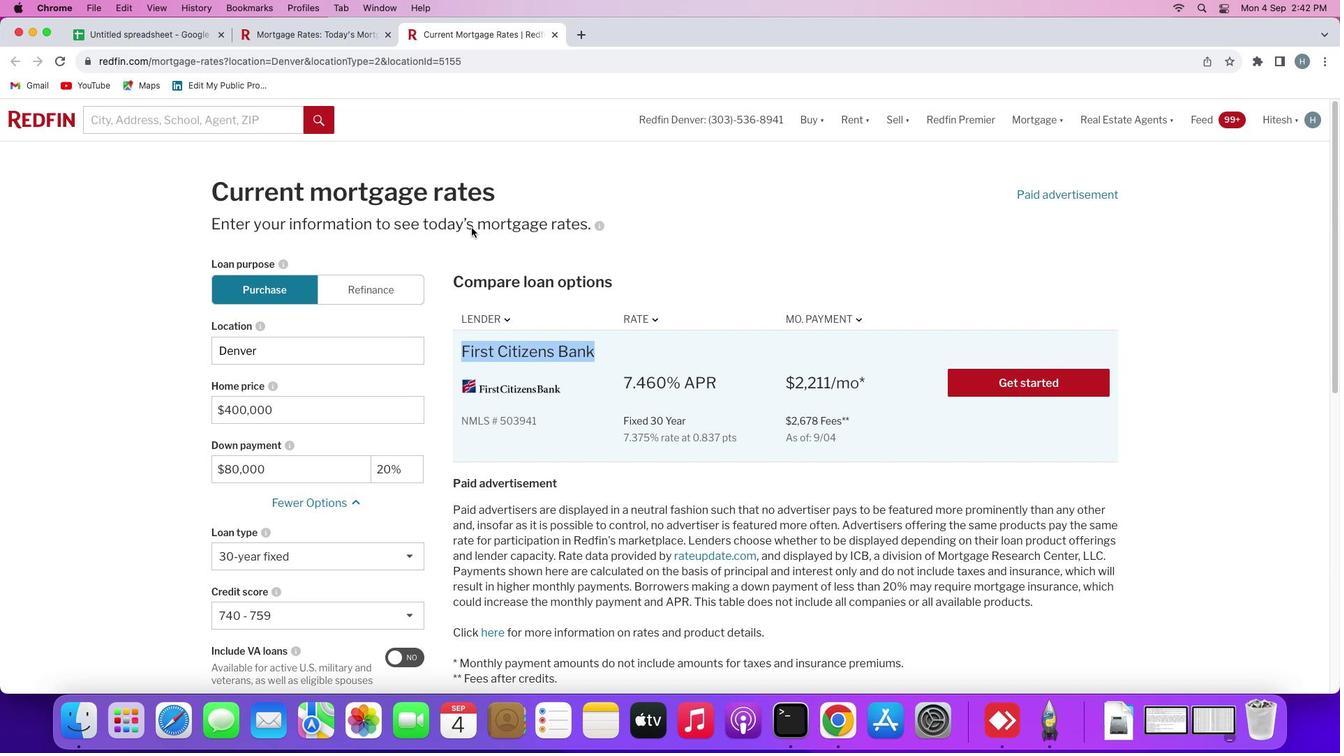 
Action: Mouse moved to (515, 596)
Screenshot: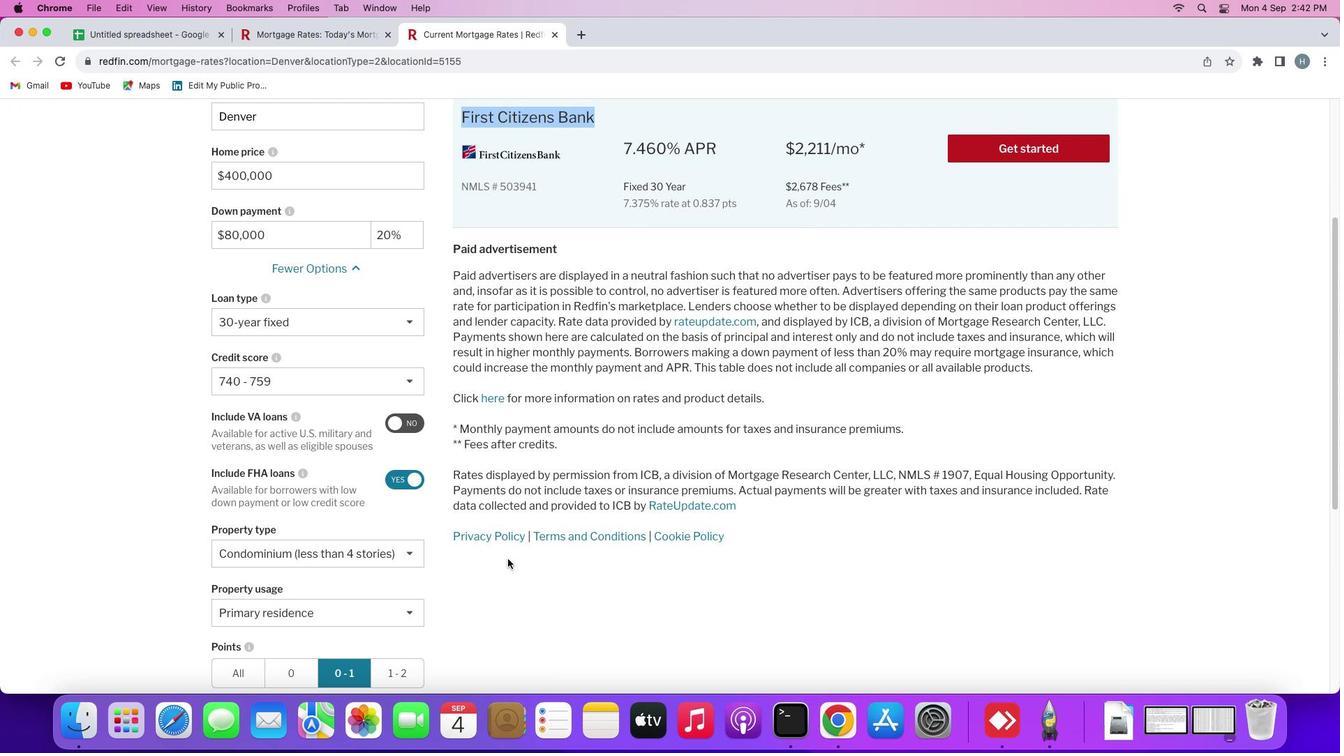 
Action: Mouse scrolled (515, 596) with delta (0, 0)
Screenshot: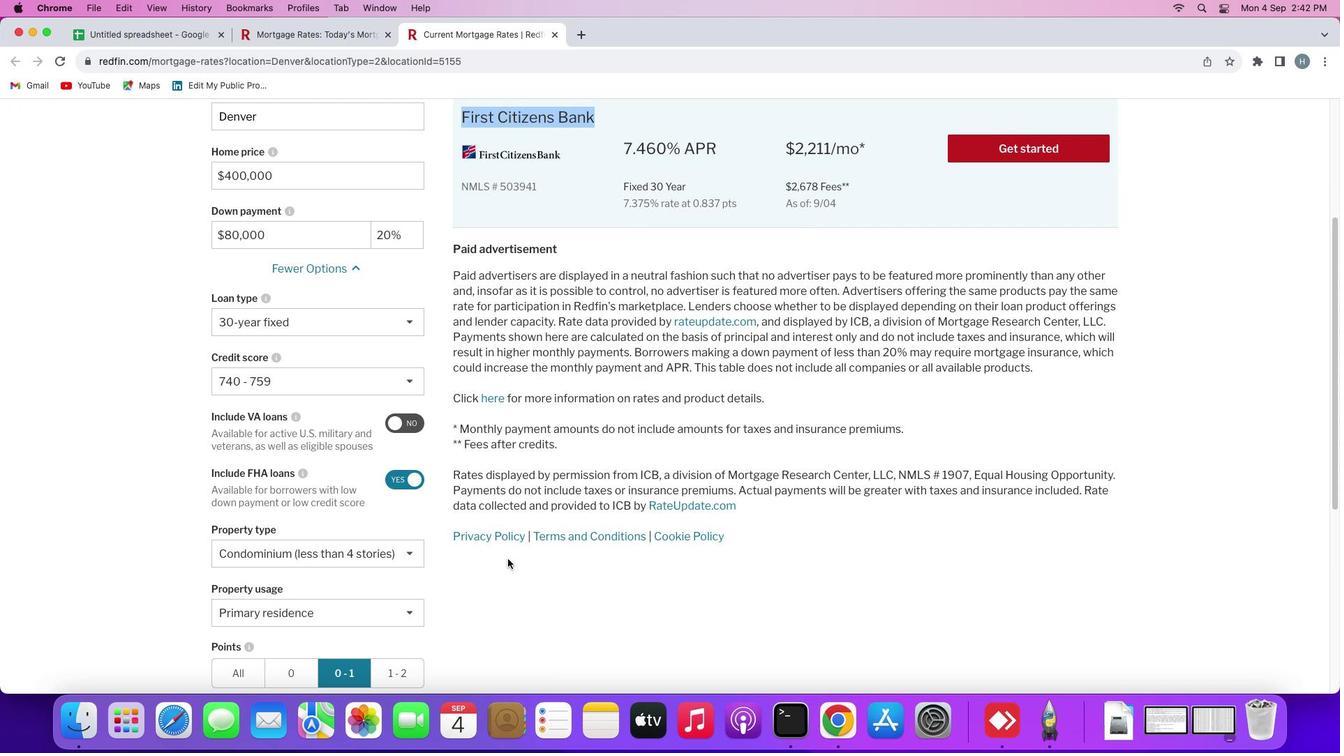 
Action: Mouse moved to (513, 587)
Screenshot: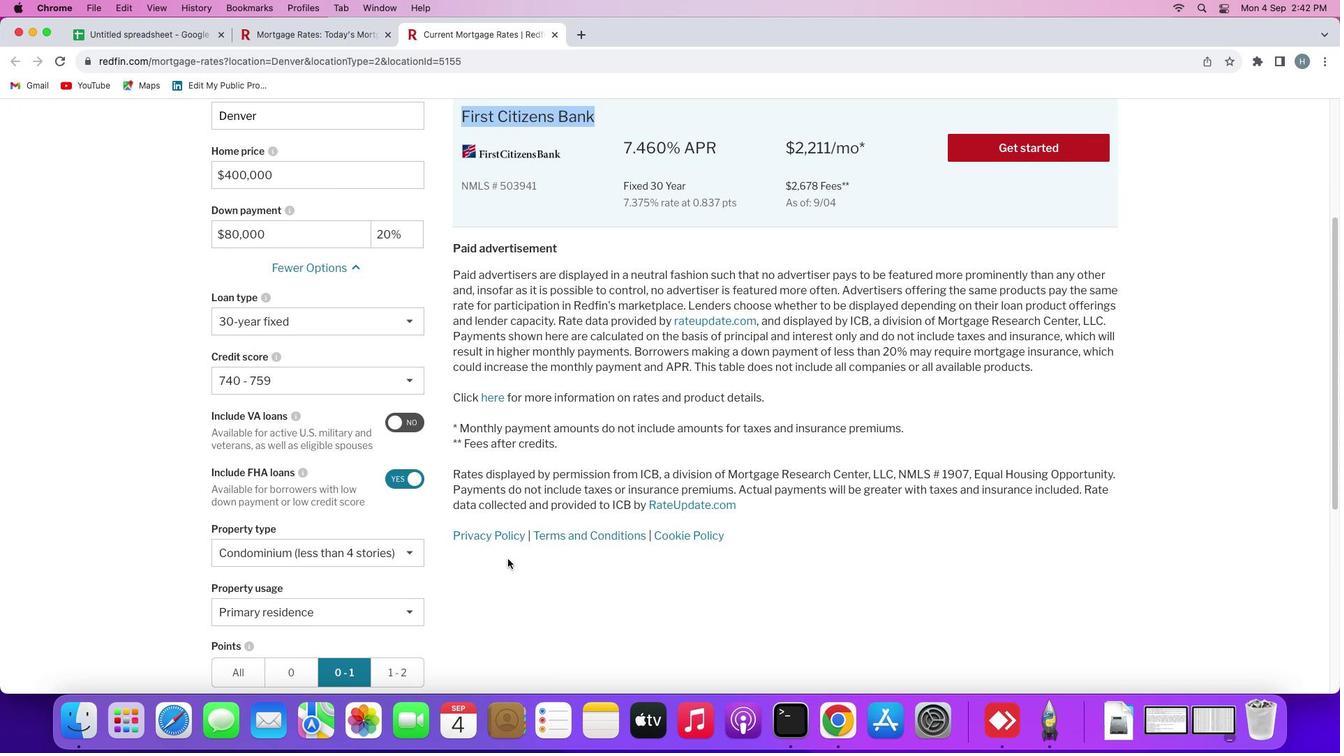 
Action: Mouse scrolled (513, 587) with delta (0, 0)
Screenshot: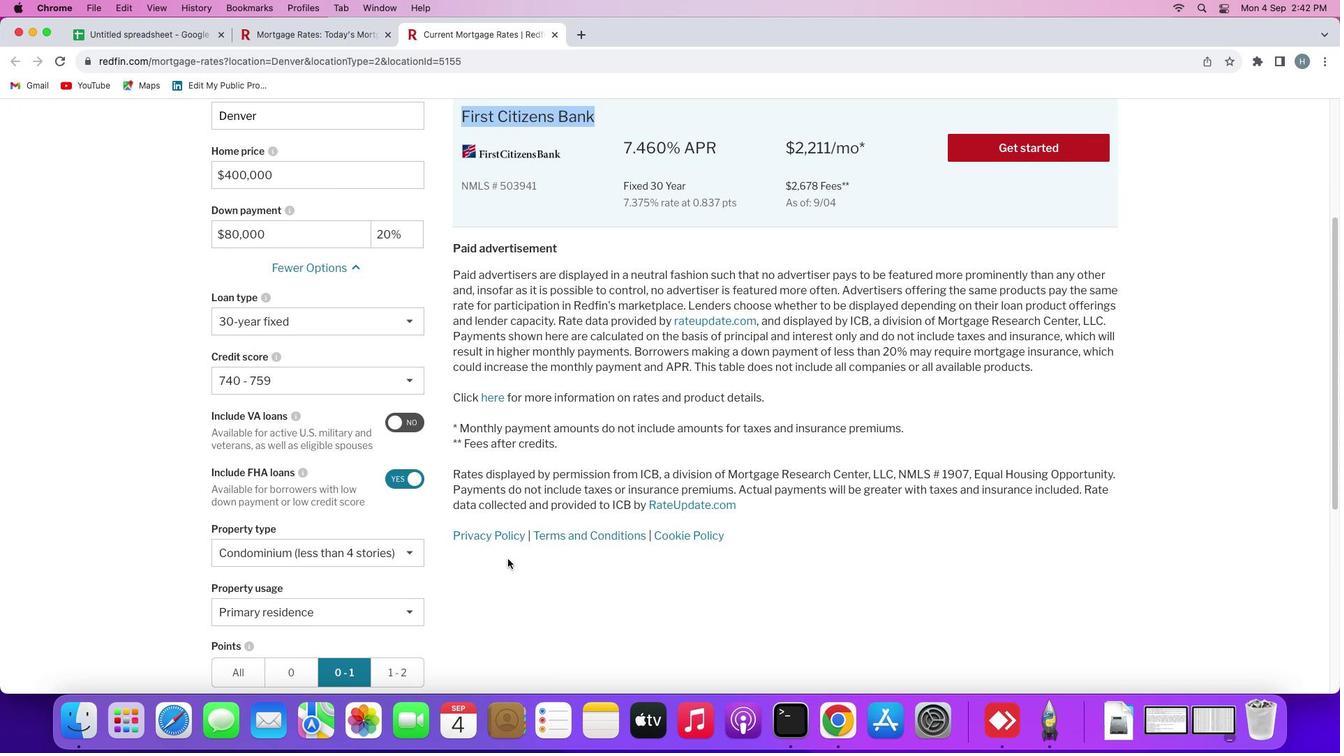 
Action: Mouse moved to (511, 579)
Screenshot: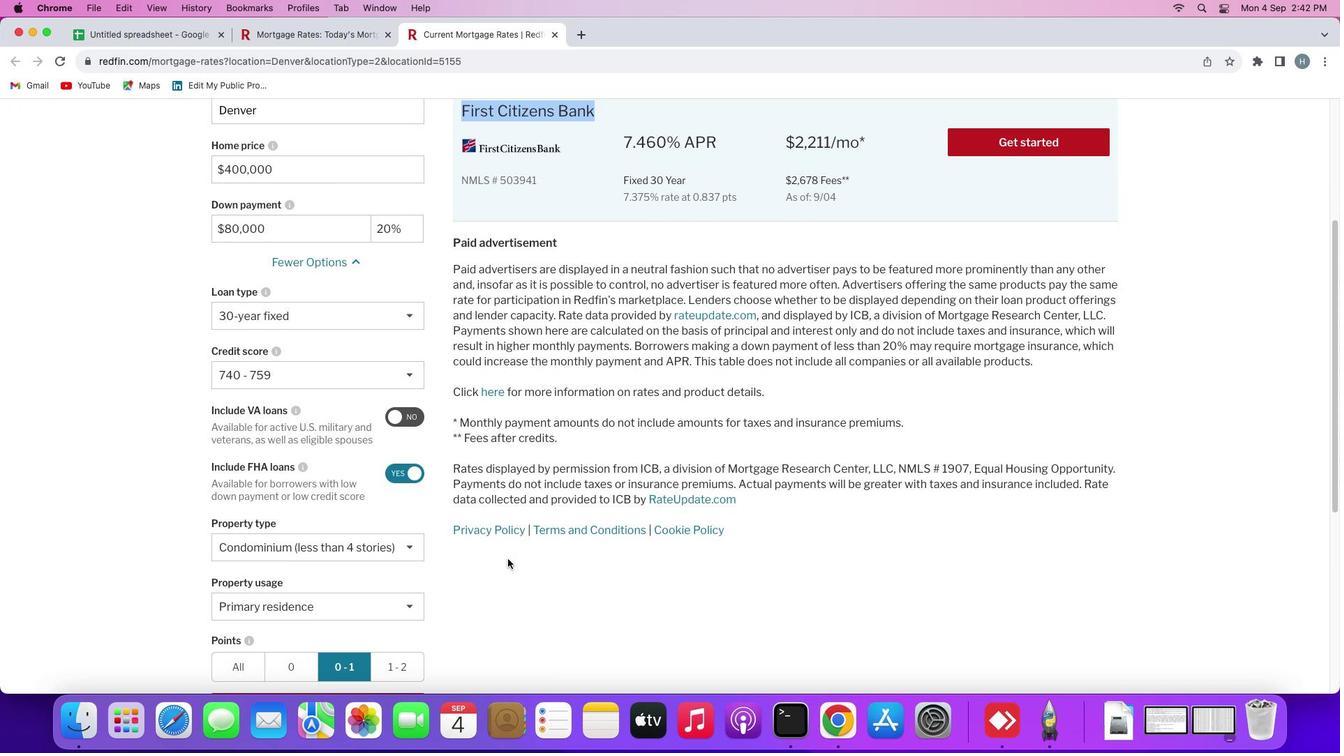 
Action: Mouse scrolled (511, 579) with delta (0, -1)
Screenshot: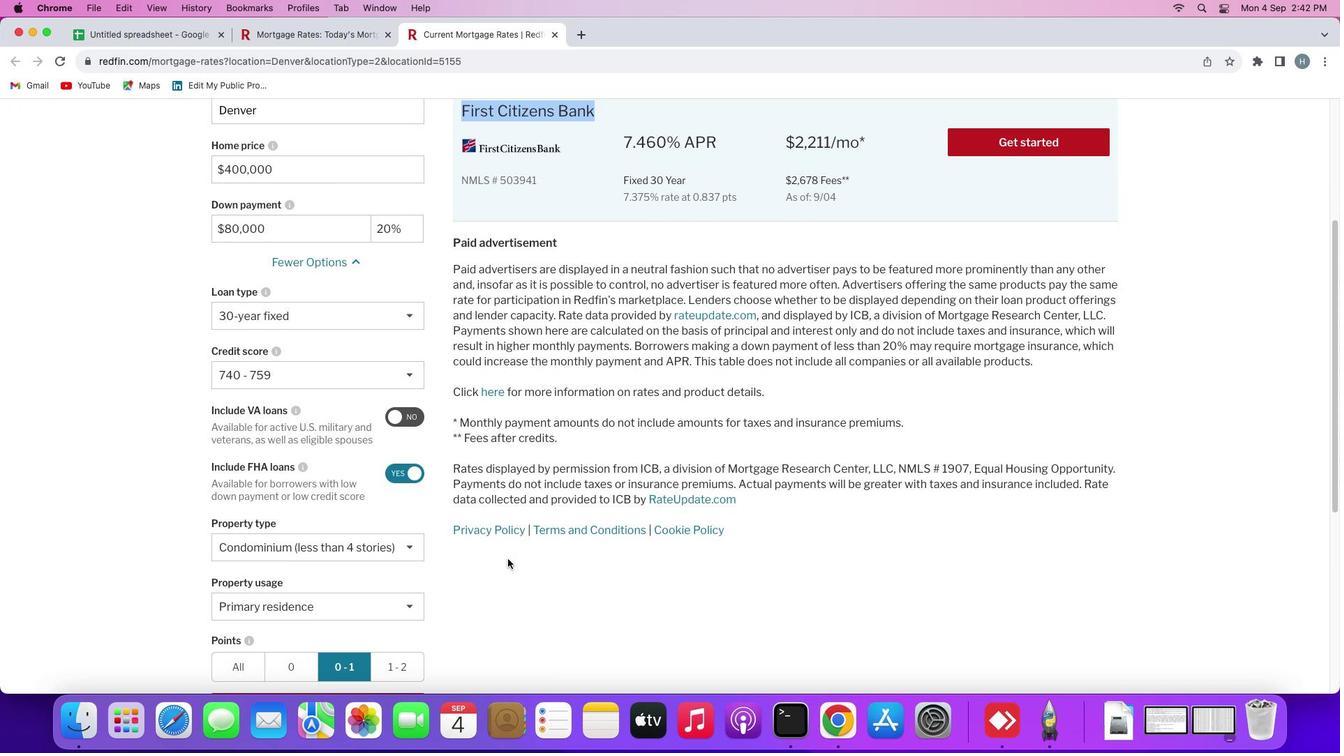 
Action: Mouse moved to (508, 572)
Screenshot: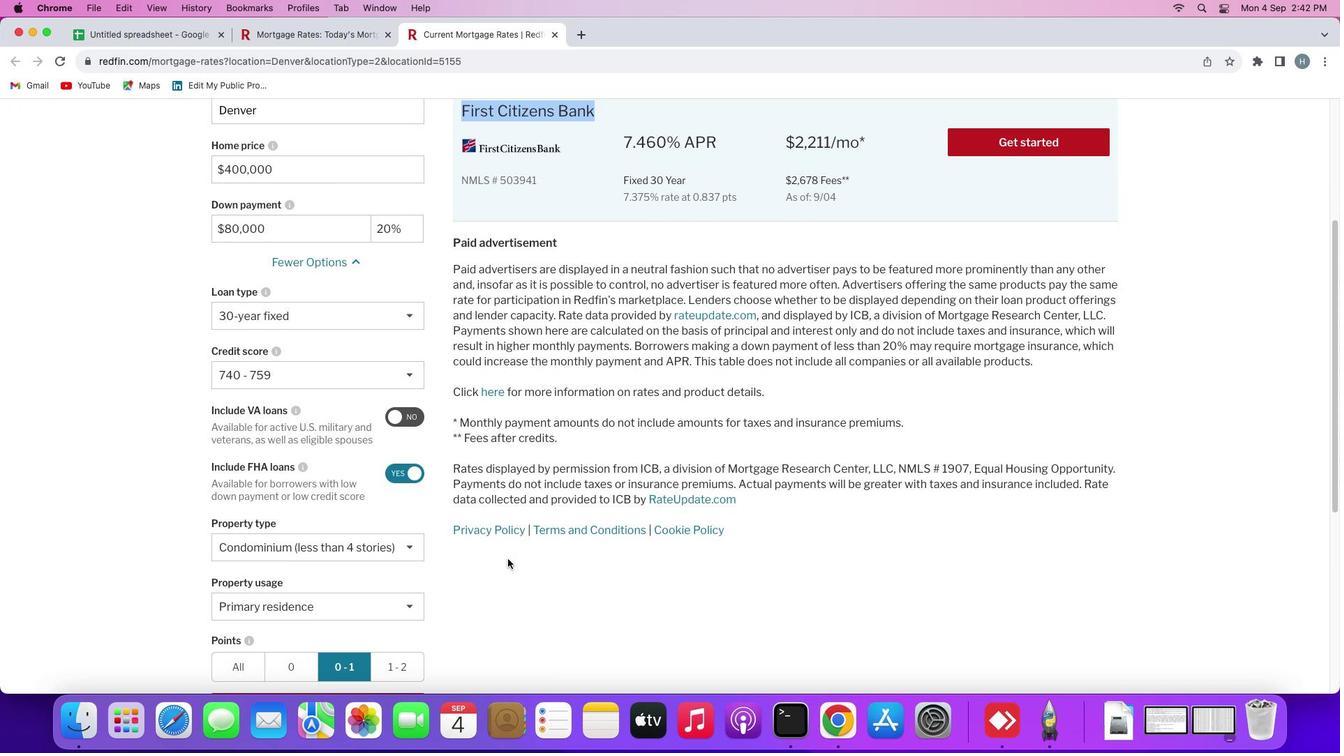 
Action: Mouse scrolled (508, 572) with delta (0, -2)
Screenshot: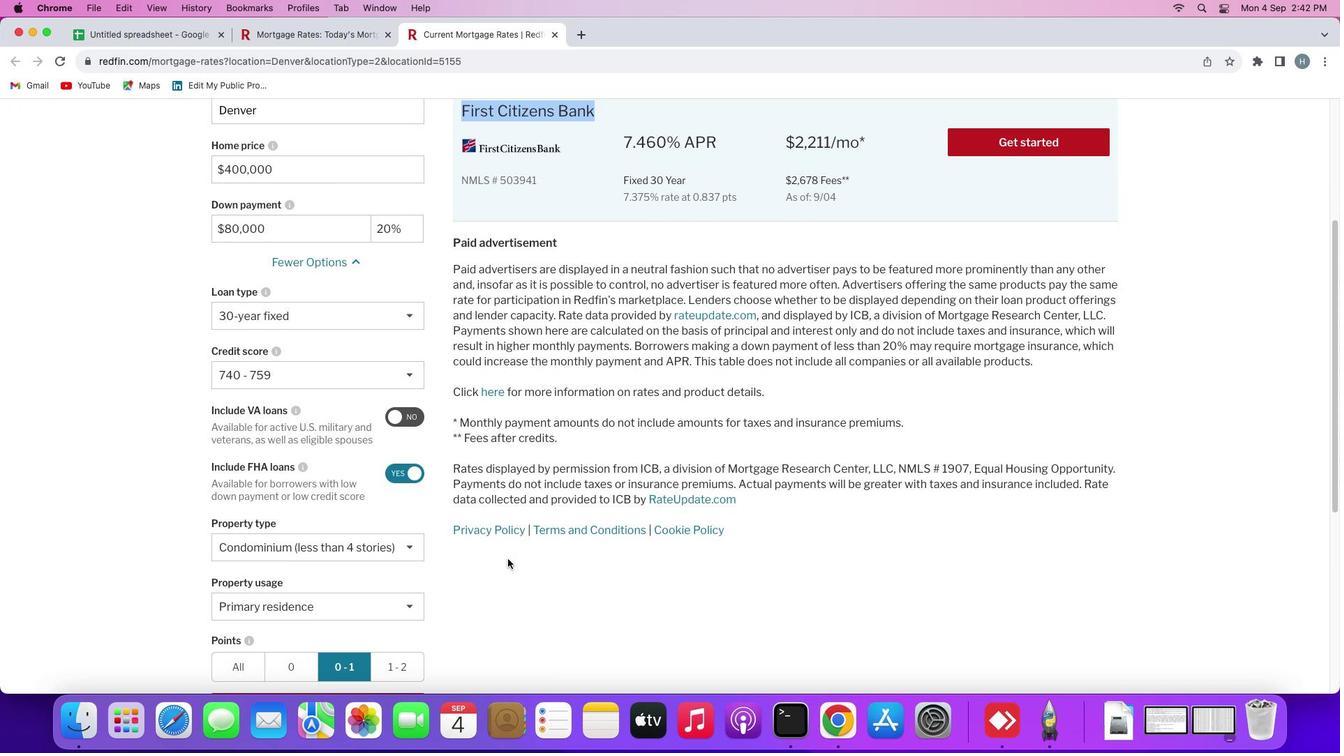 
Action: Mouse moved to (507, 559)
Screenshot: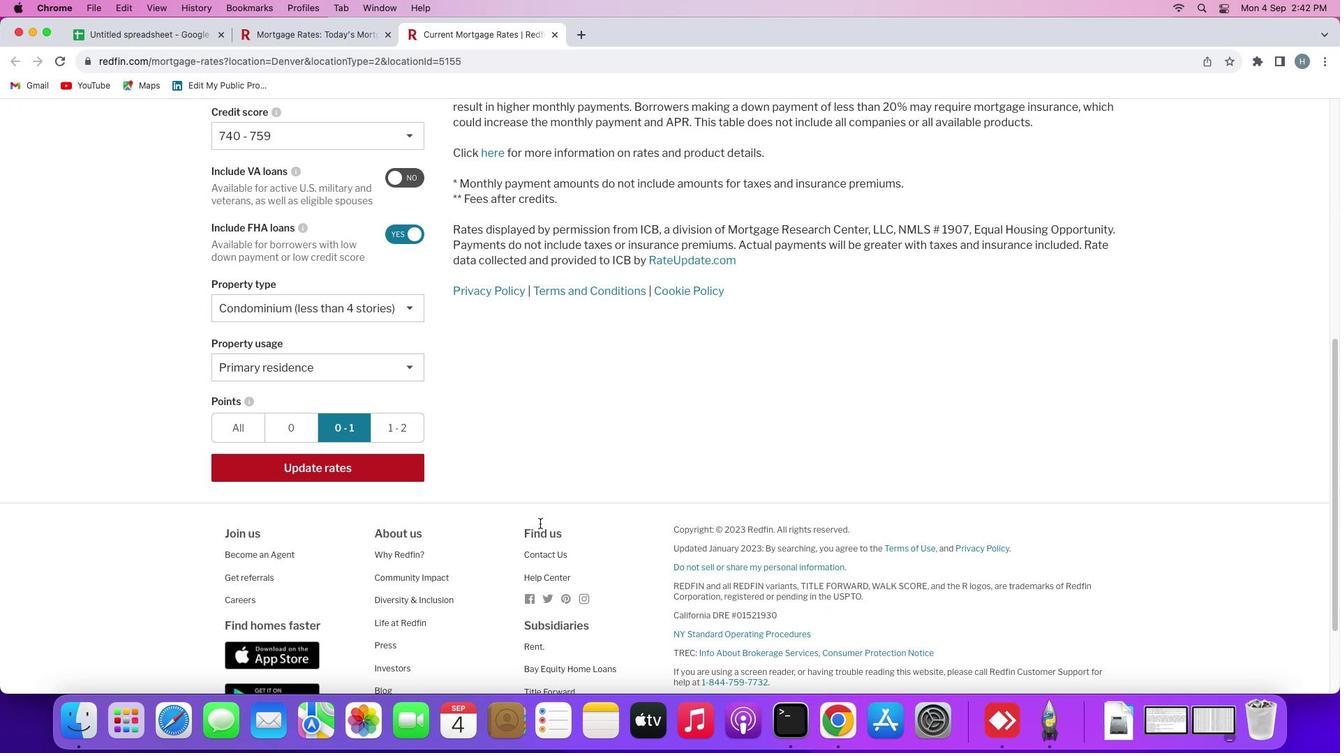 
Action: Mouse scrolled (507, 559) with delta (0, 0)
Screenshot: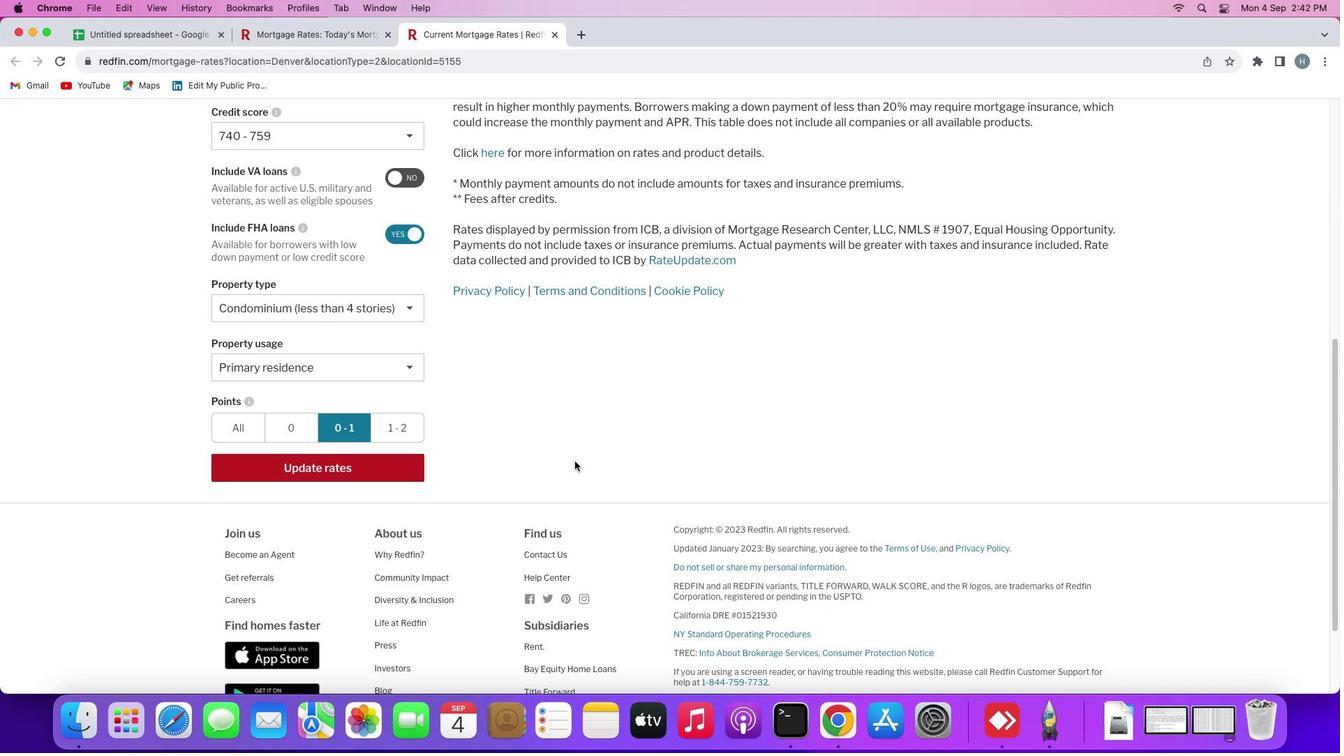 
Action: Mouse scrolled (507, 559) with delta (0, 0)
Screenshot: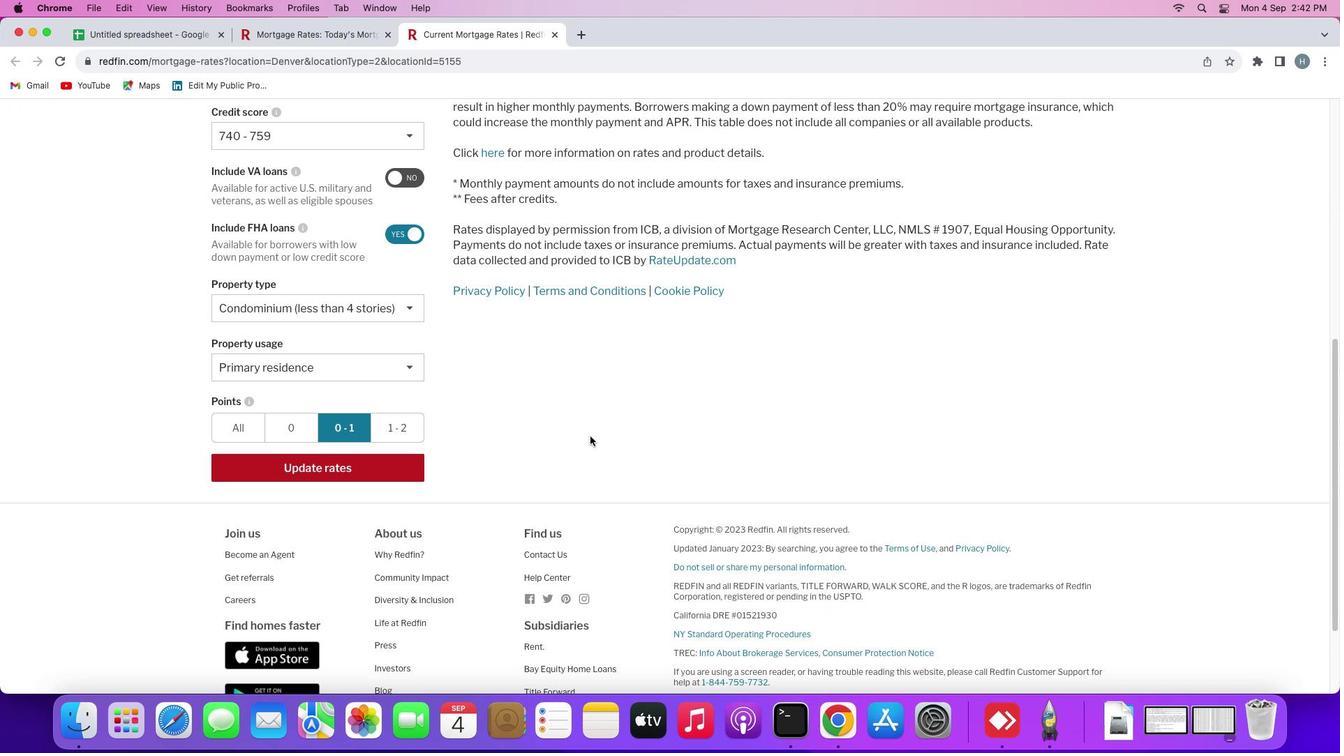 
Action: Mouse scrolled (507, 559) with delta (0, -2)
Screenshot: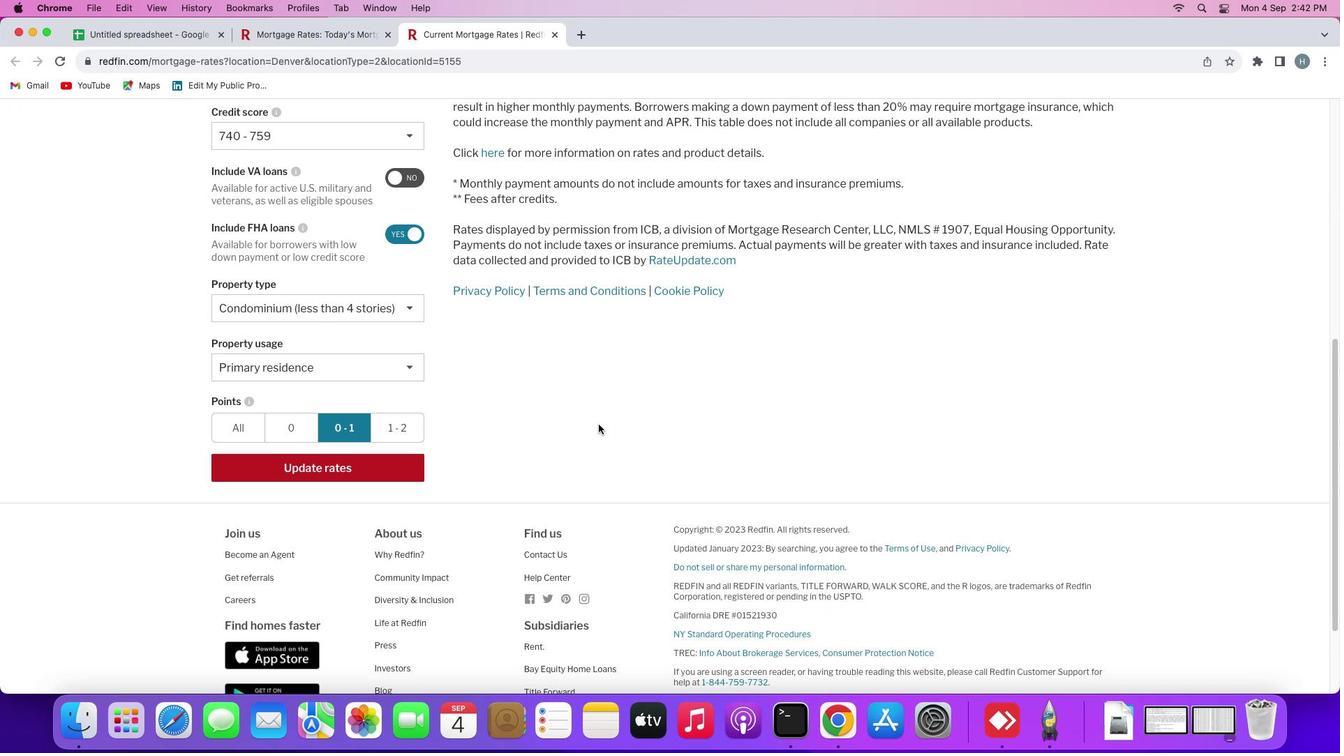 
Action: Mouse scrolled (507, 559) with delta (0, -2)
Screenshot: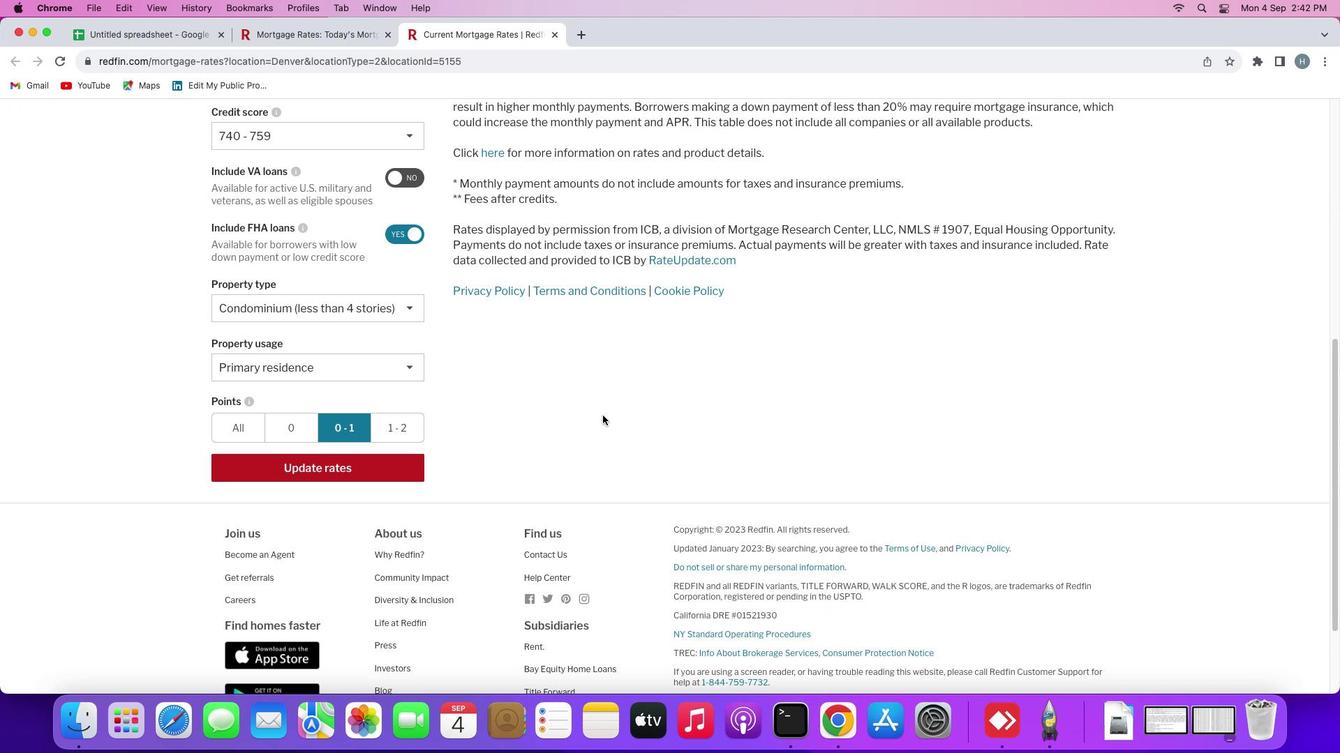
Action: Mouse moved to (602, 413)
Screenshot: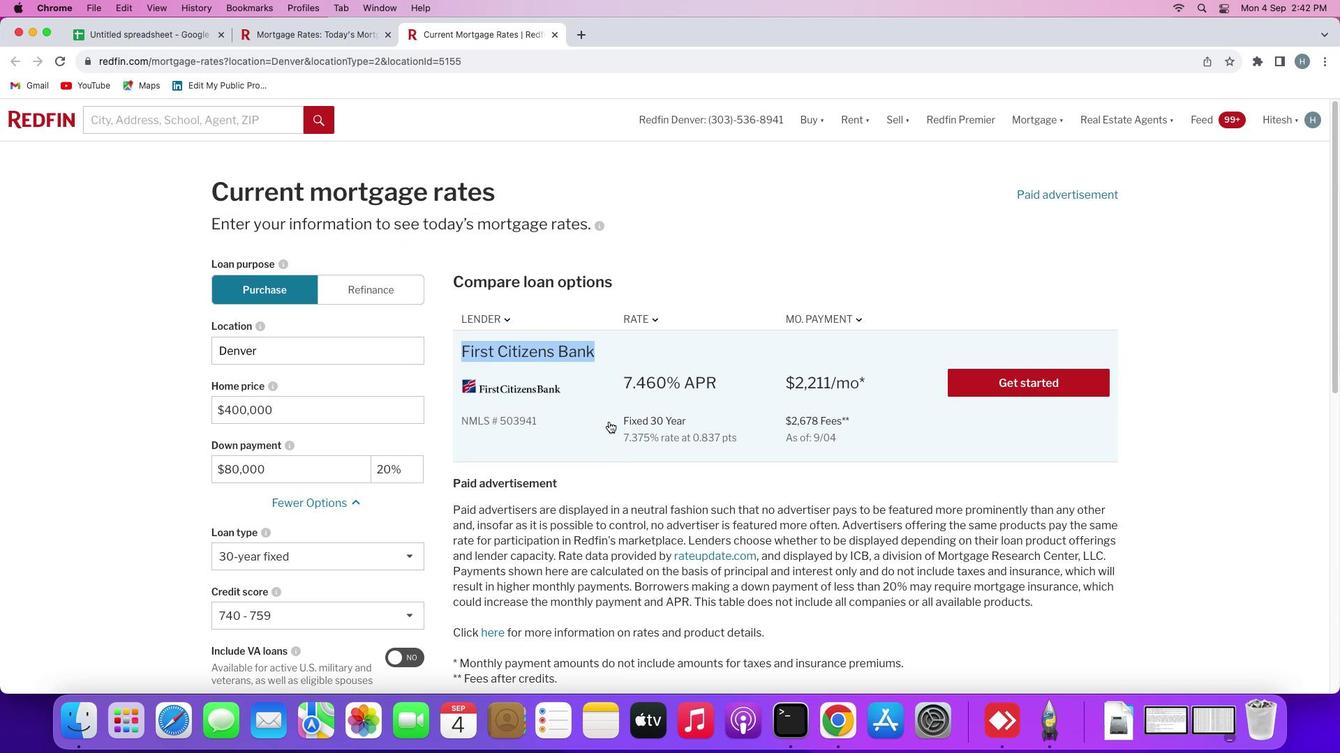 
Action: Mouse scrolled (602, 413) with delta (0, 0)
Screenshot: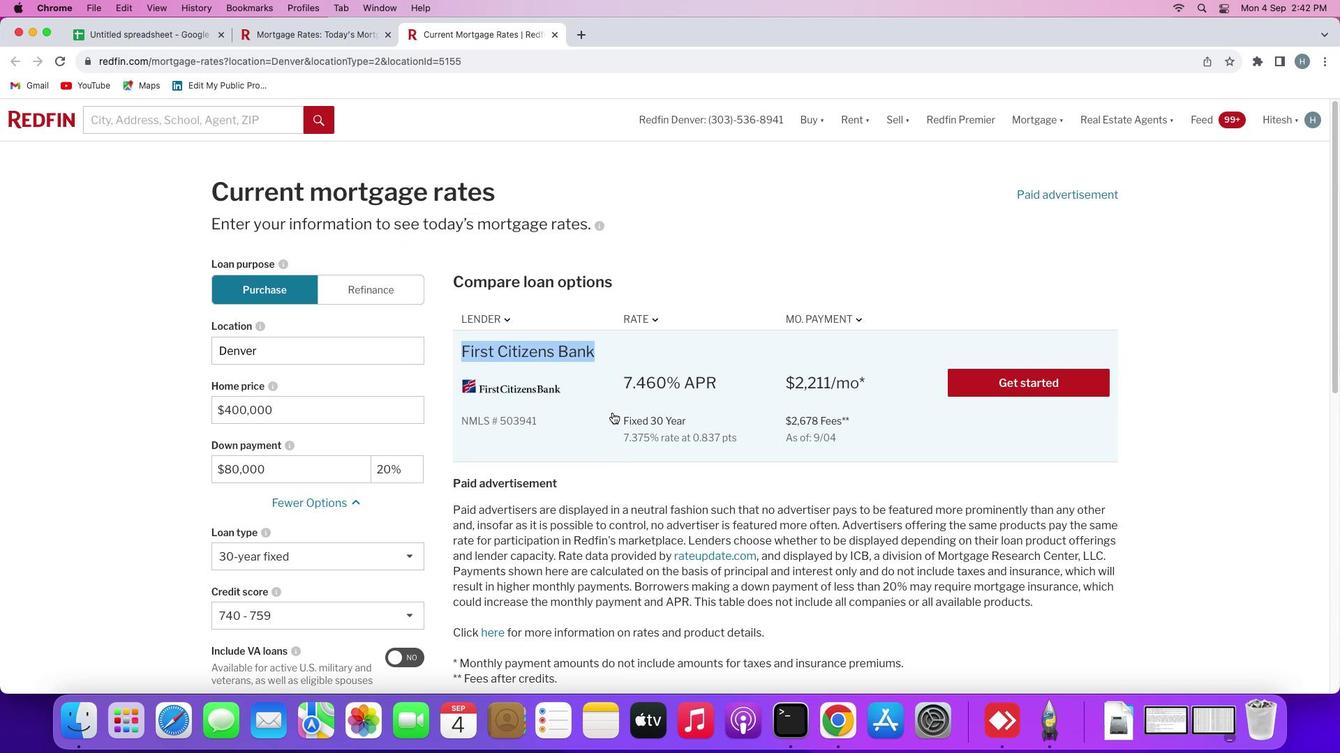 
Action: Mouse scrolled (602, 413) with delta (0, 0)
Screenshot: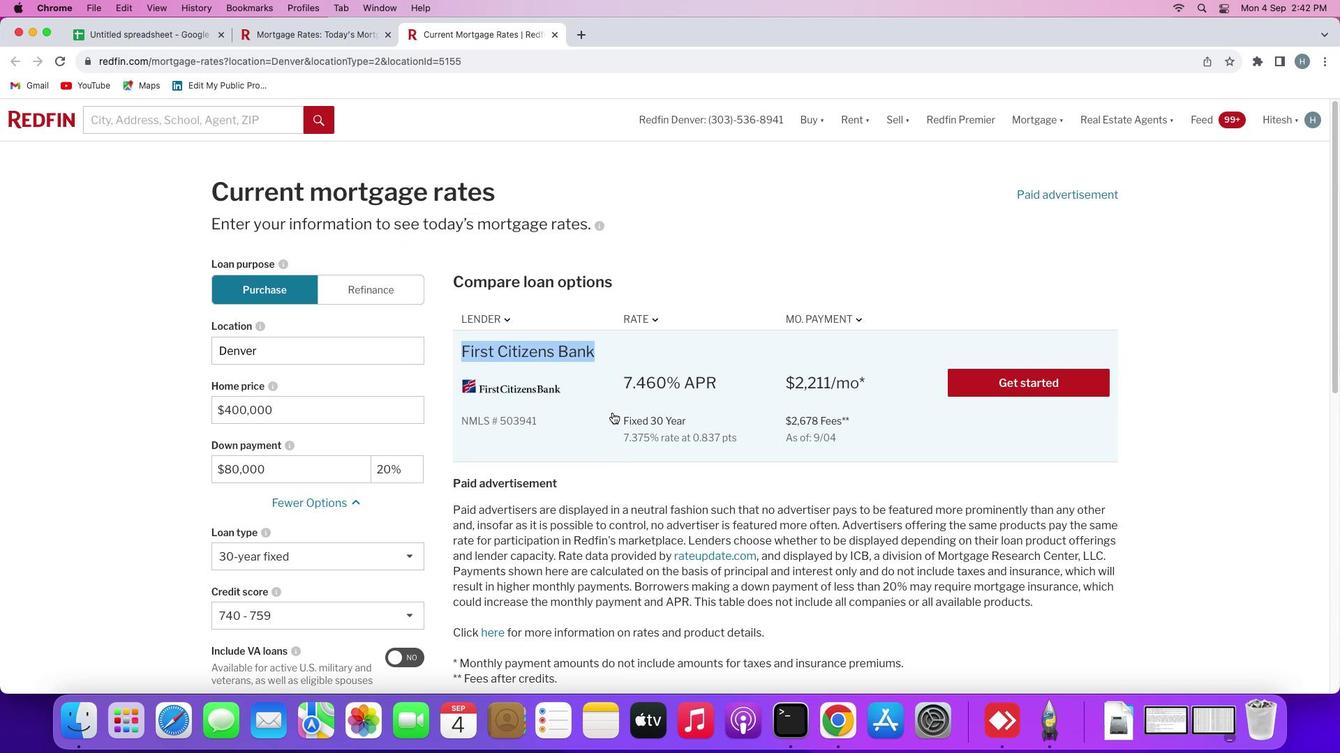 
Action: Mouse scrolled (602, 413) with delta (0, 2)
Screenshot: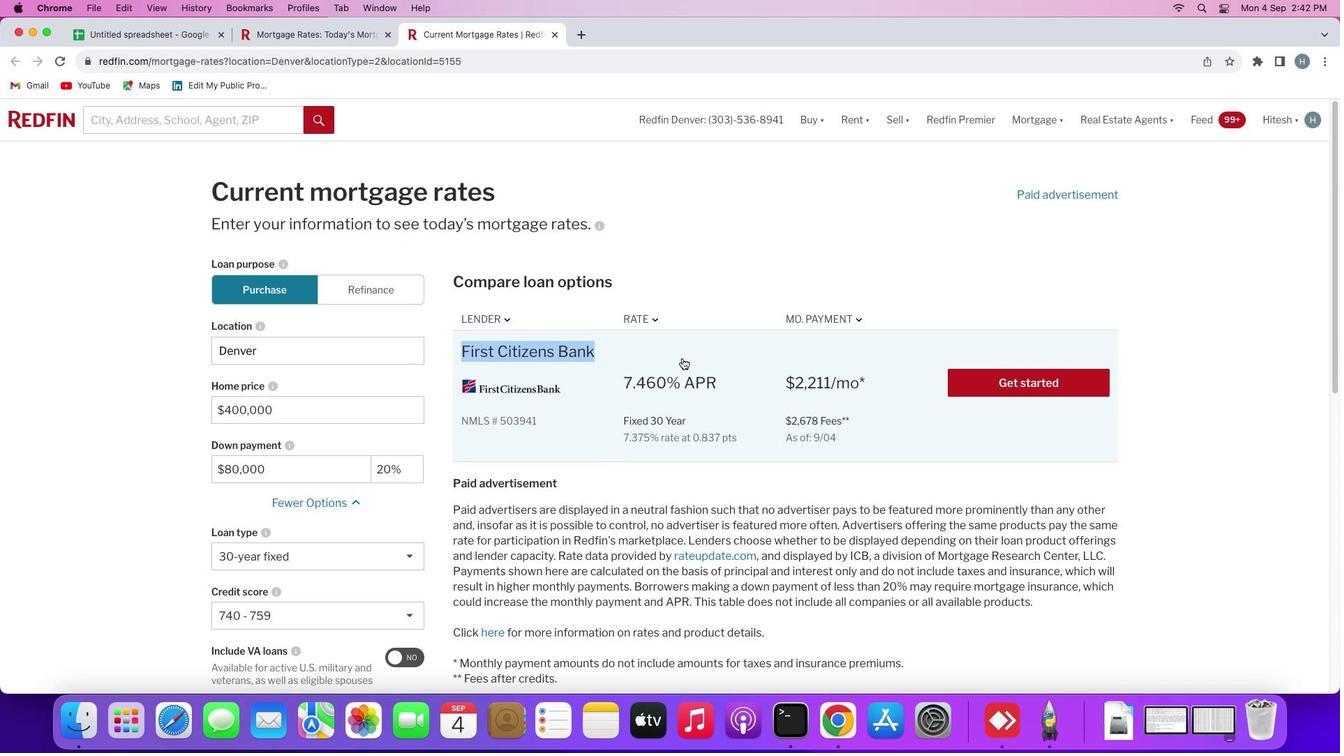 
Action: Mouse scrolled (602, 413) with delta (0, 3)
Screenshot: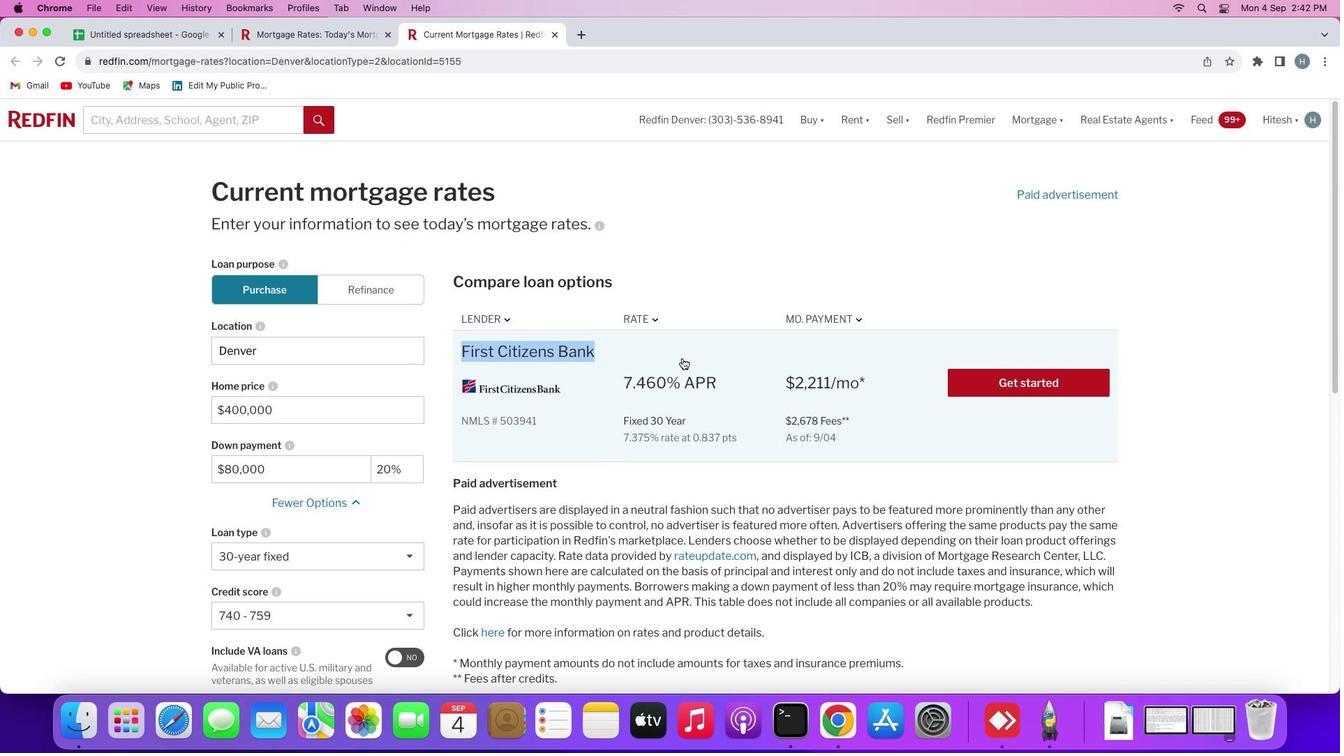 
Action: Mouse scrolled (602, 413) with delta (0, 4)
Screenshot: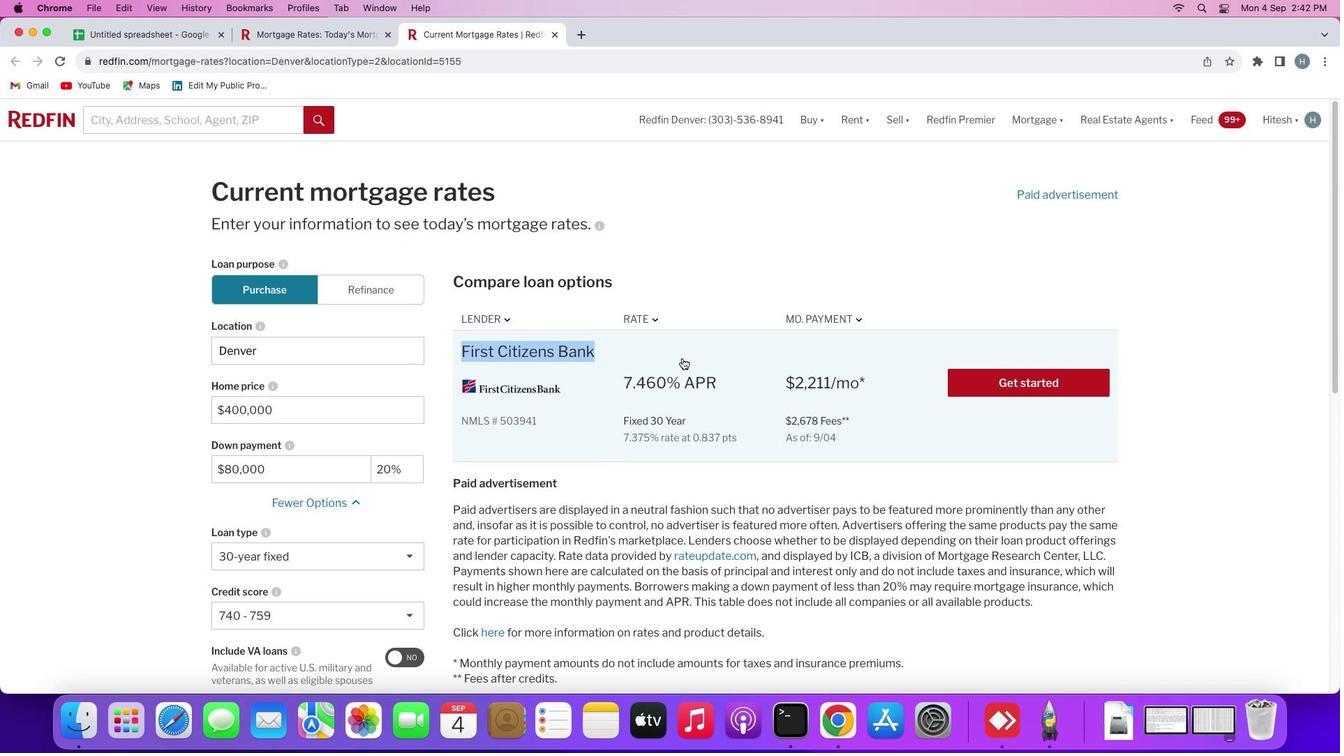 
Action: Mouse scrolled (602, 413) with delta (0, 4)
Screenshot: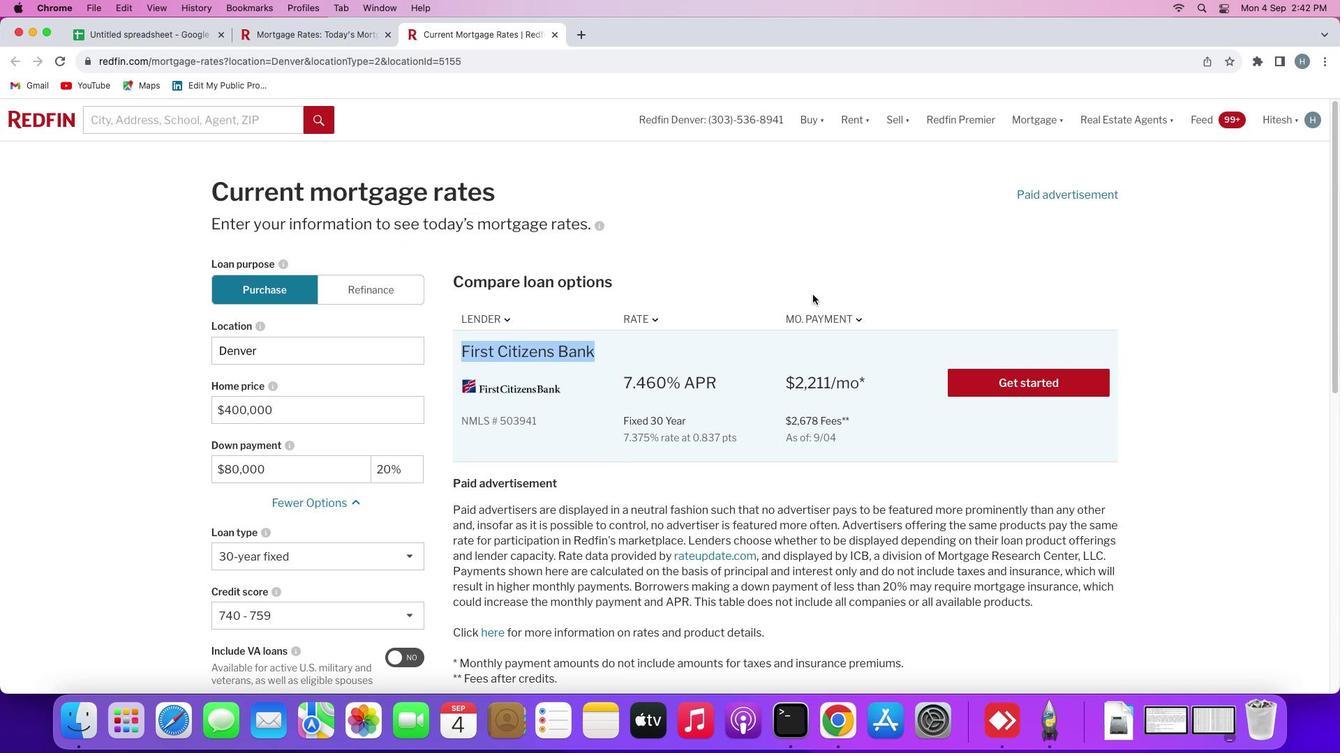 
Action: Mouse moved to (1021, 242)
Screenshot: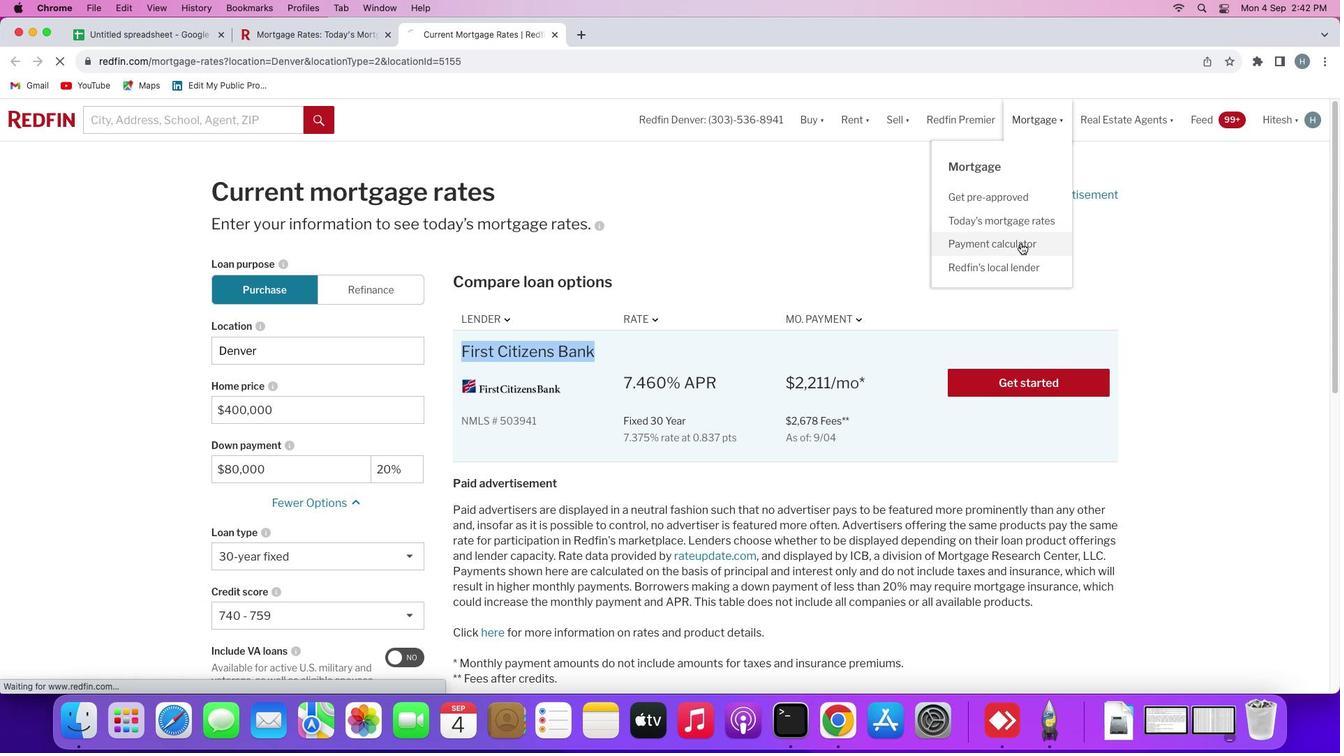 
Action: Mouse pressed left at (1021, 242)
Screenshot: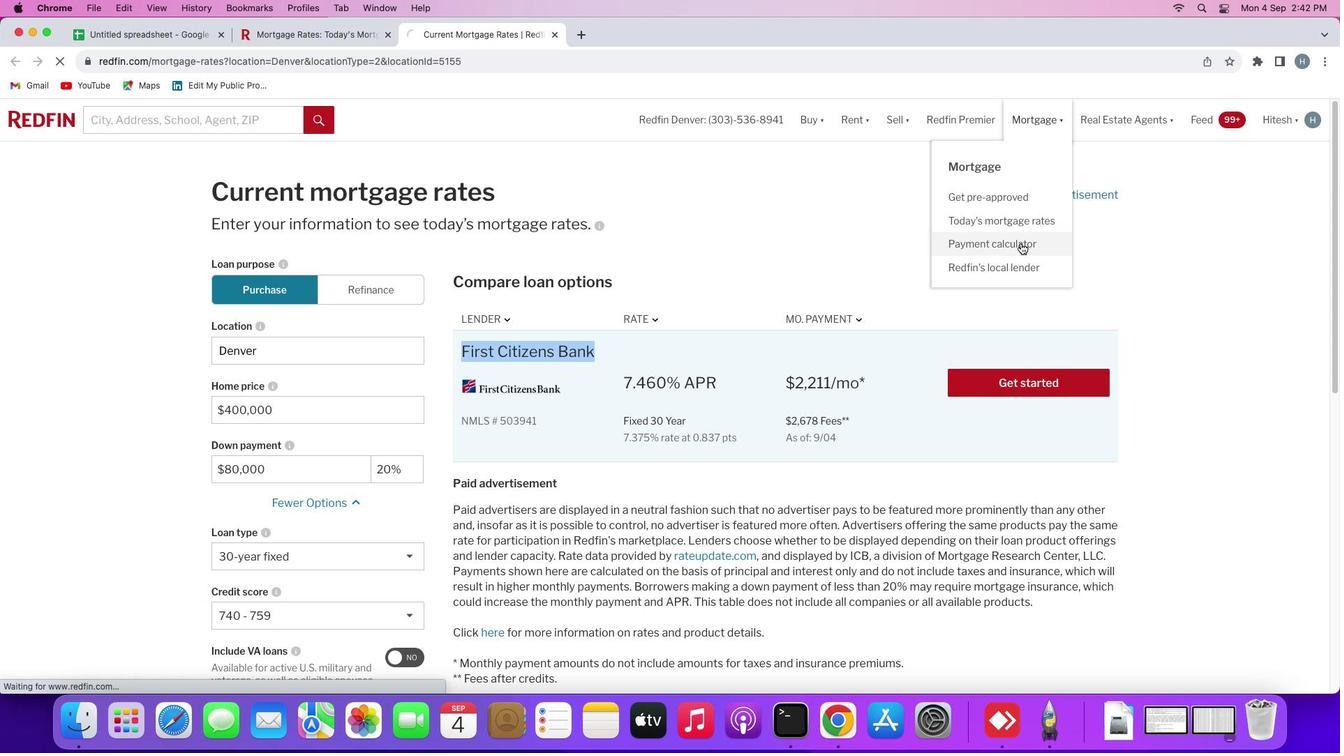 
Action: Mouse moved to (486, 266)
Screenshot: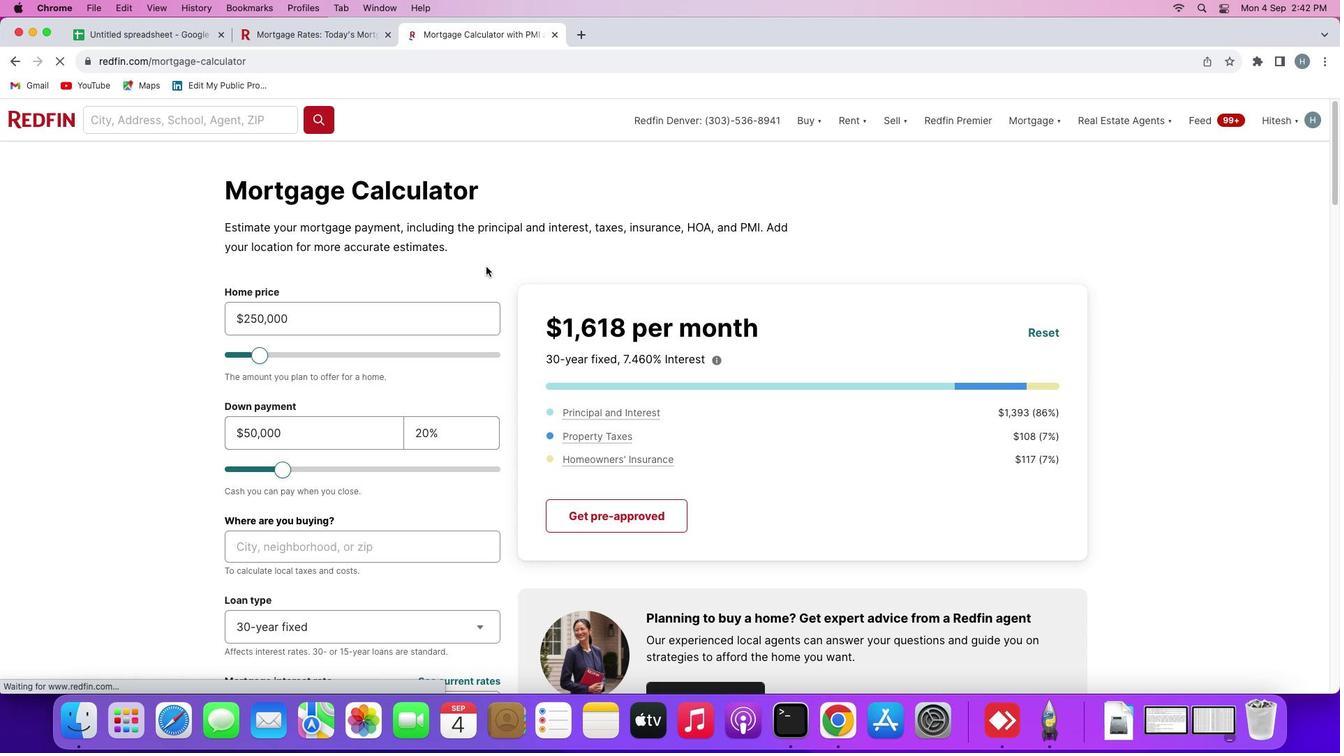 
Action: Mouse scrolled (486, 266) with delta (0, 0)
Screenshot: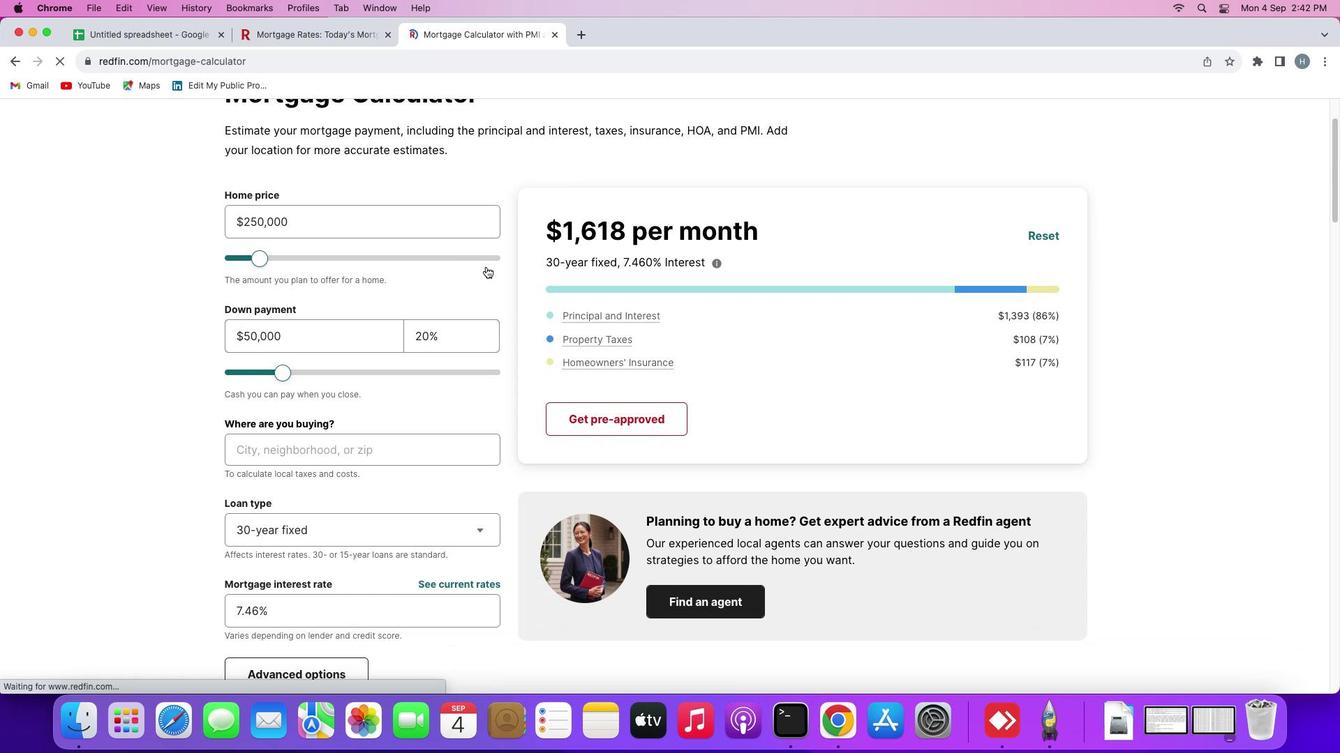 
Action: Mouse scrolled (486, 266) with delta (0, 0)
Screenshot: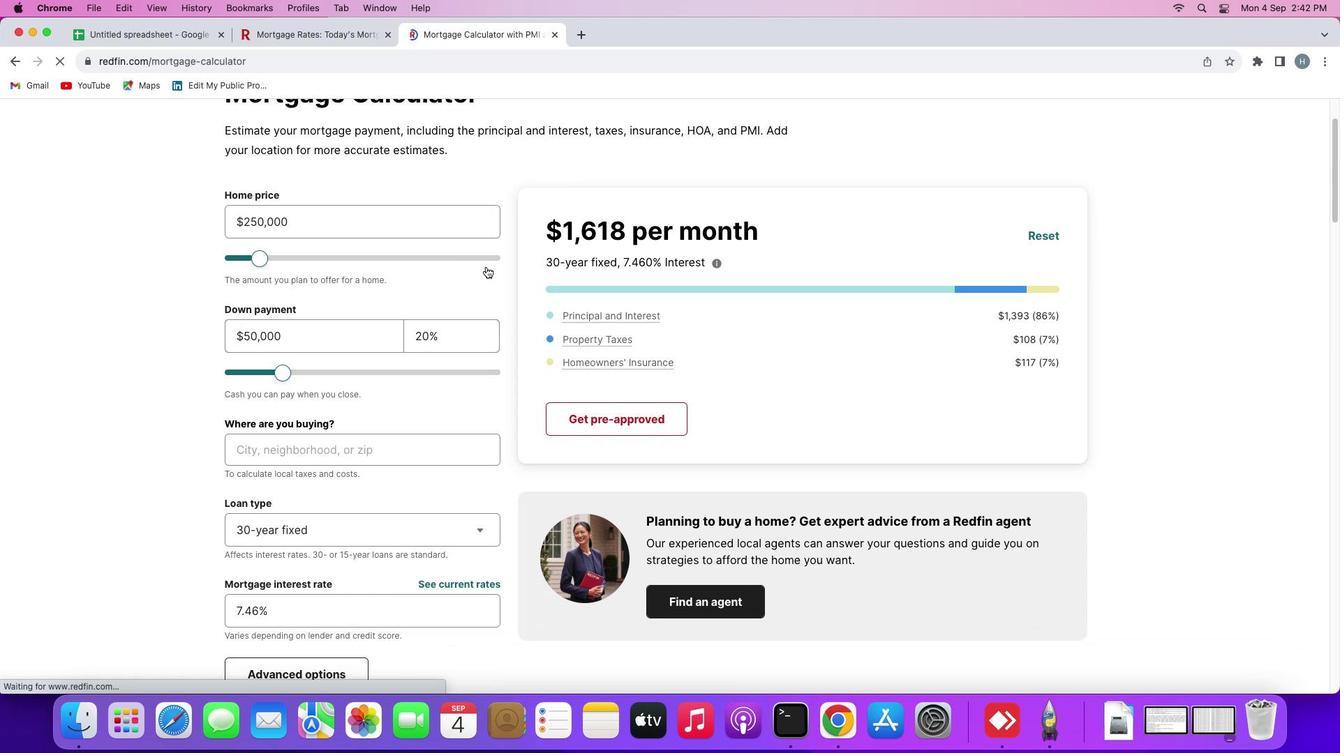 
Action: Mouse scrolled (486, 266) with delta (0, 0)
Screenshot: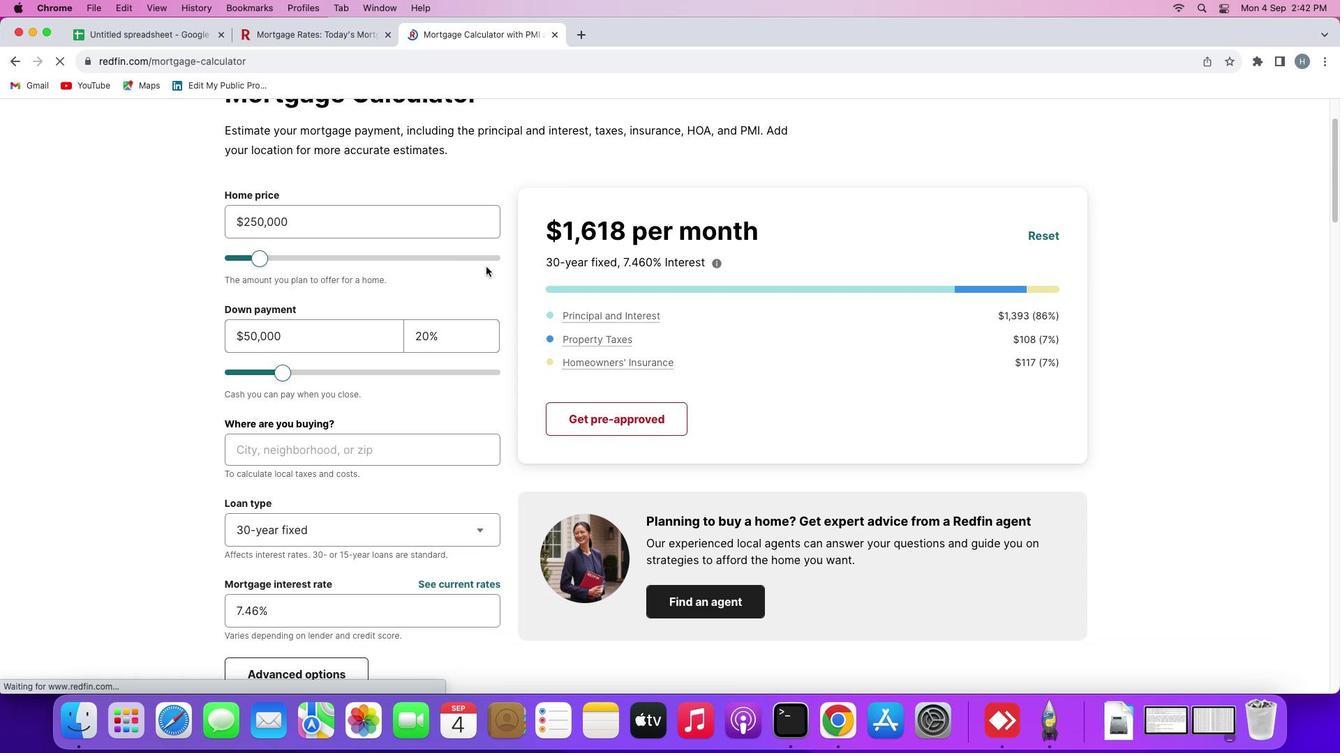 
Action: Mouse scrolled (486, 266) with delta (0, 0)
Screenshot: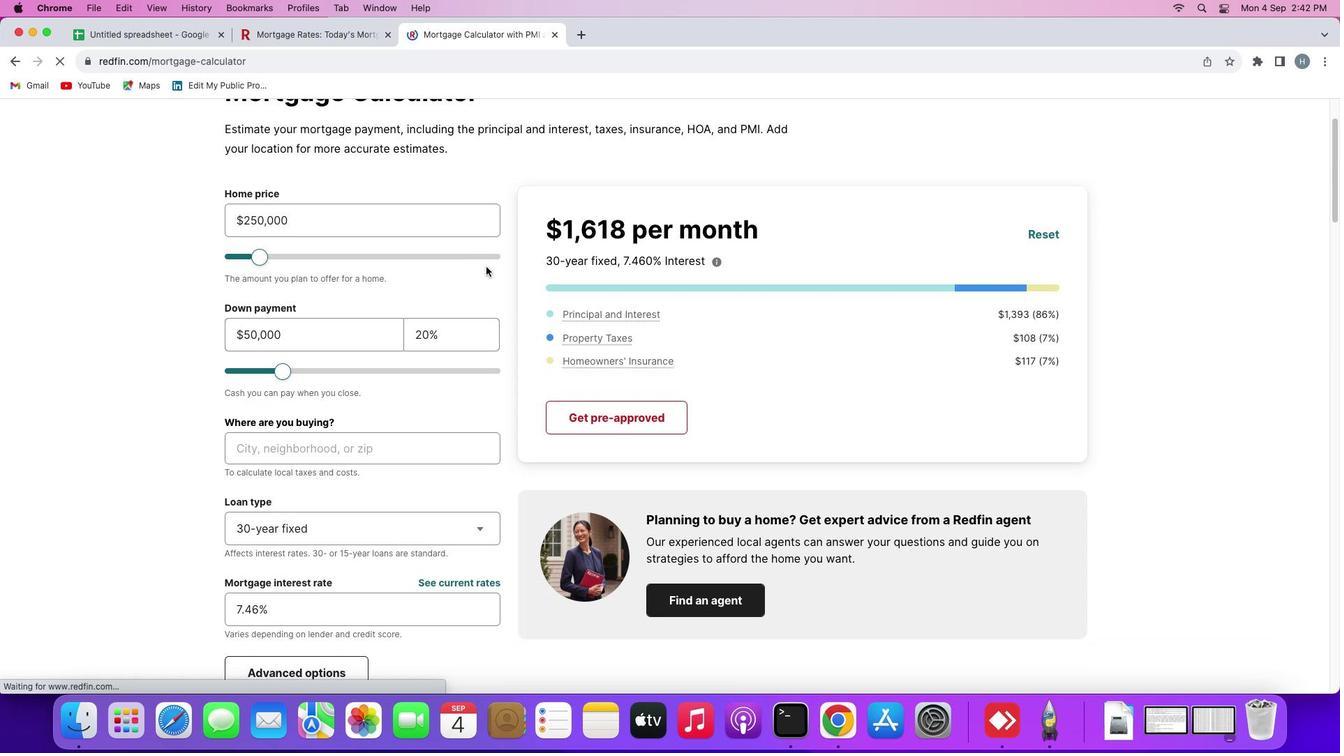 
Action: Mouse scrolled (486, 266) with delta (0, 0)
Screenshot: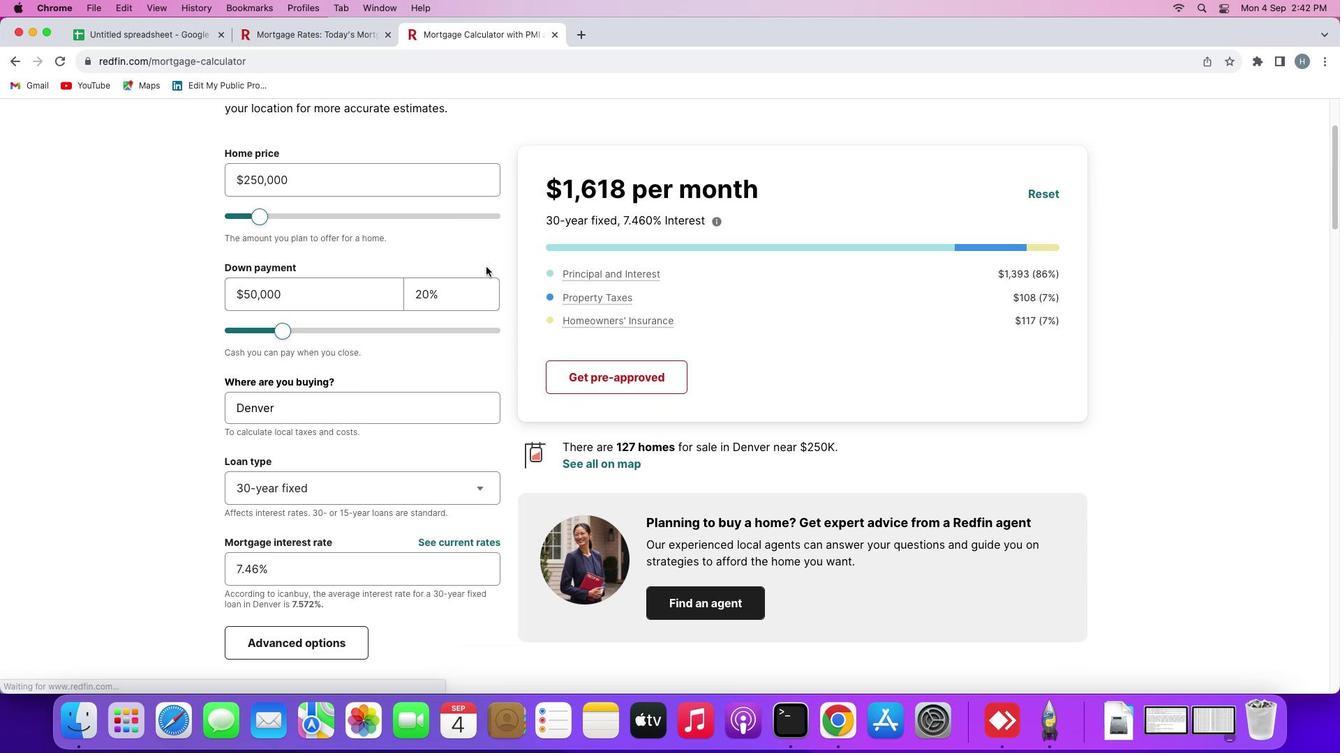 
Action: Mouse scrolled (486, 266) with delta (0, 0)
Screenshot: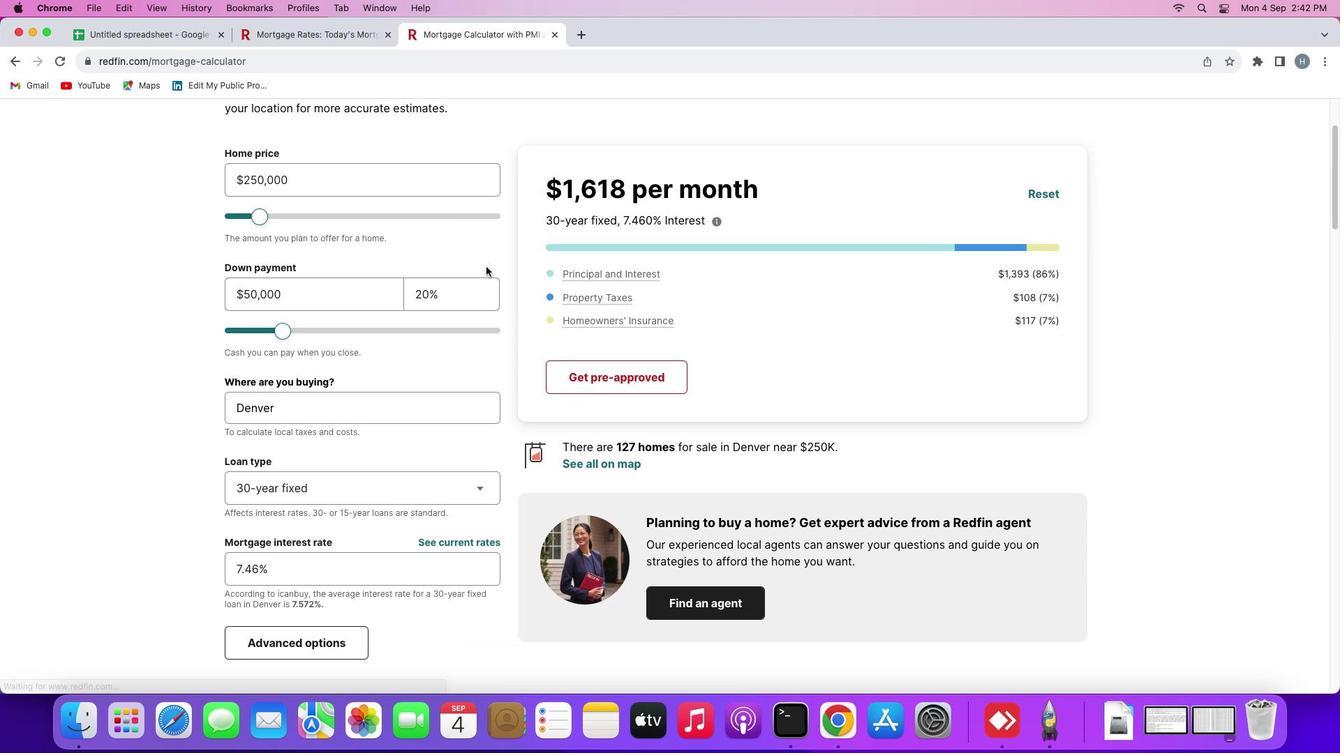 
Action: Mouse scrolled (486, 266) with delta (0, 0)
Screenshot: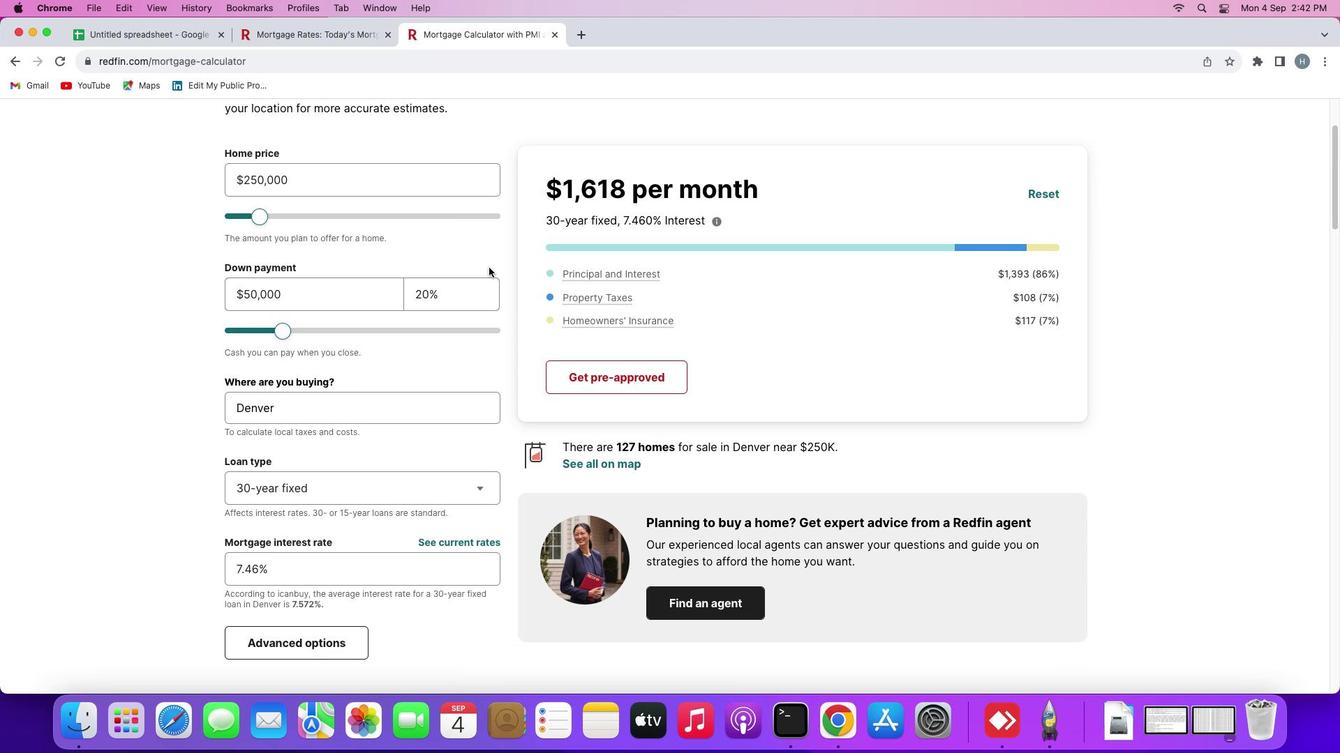 
Action: Mouse moved to (401, 182)
Screenshot: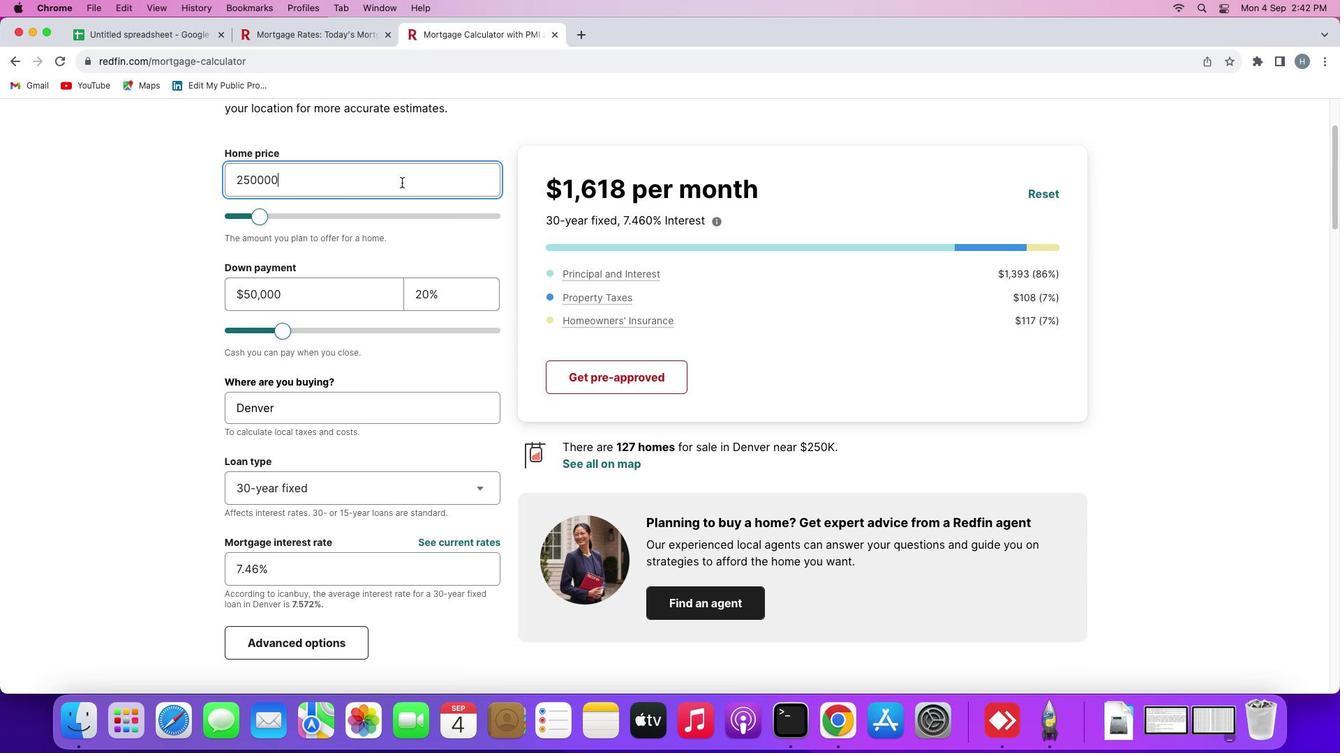 
Action: Mouse pressed left at (401, 182)
Screenshot: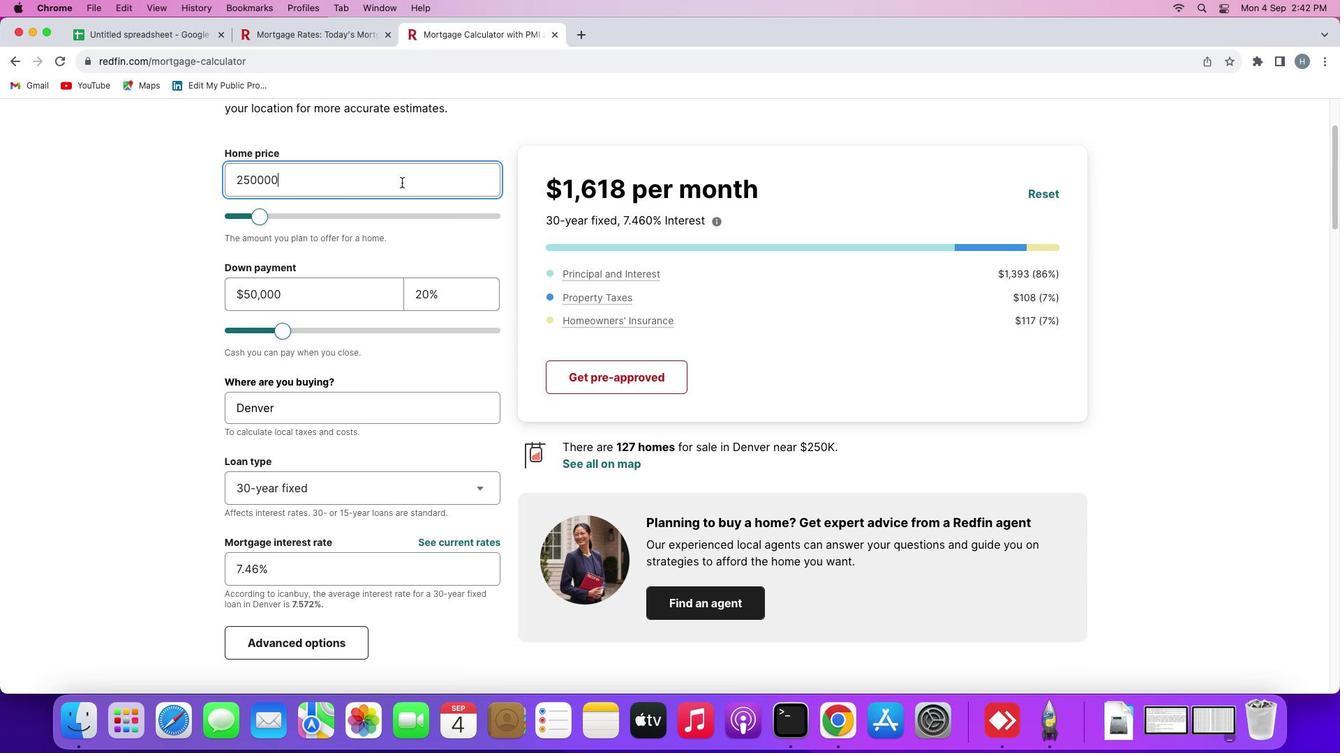 
Action: Key pressed Key.backspaceKey.backspaceKey.backspaceKey.backspaceKey.backspaceKey.backspaceKey.backspace'4''0''0''0''0''0'
Screenshot: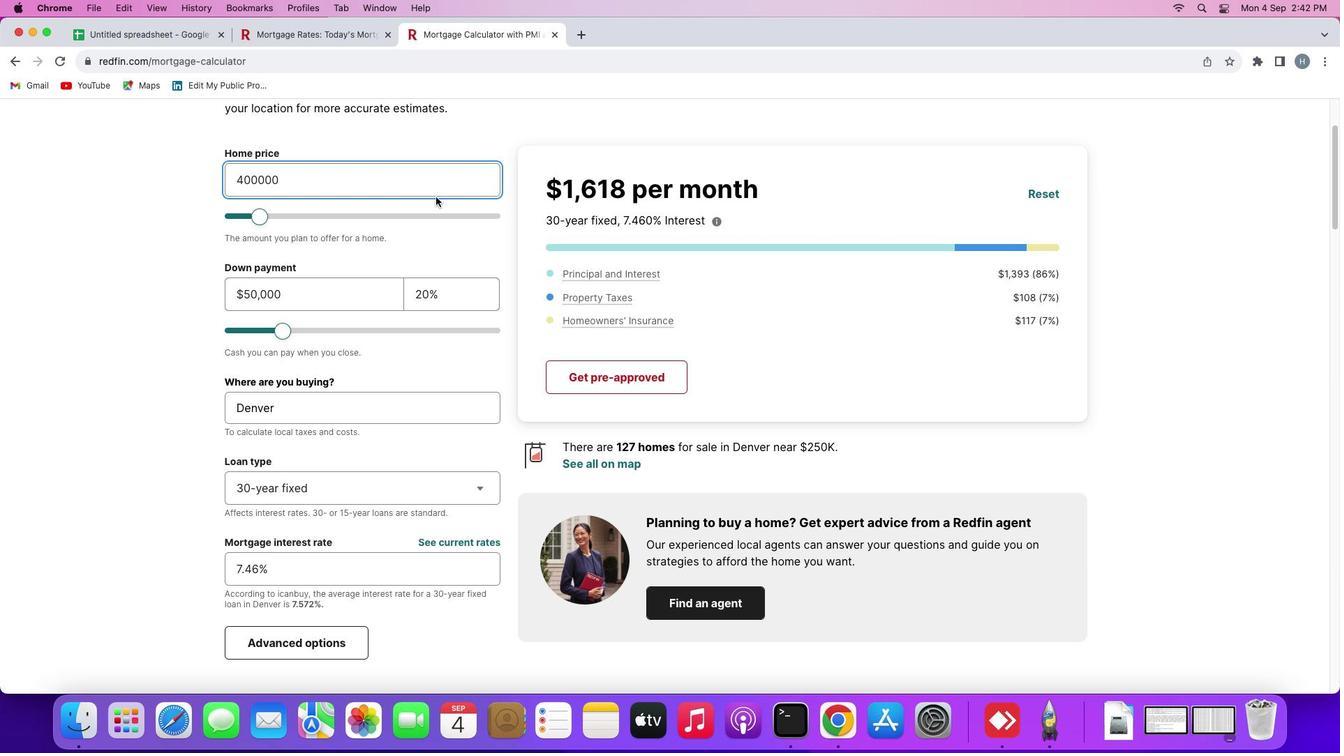 
Action: Mouse moved to (179, 42)
Screenshot: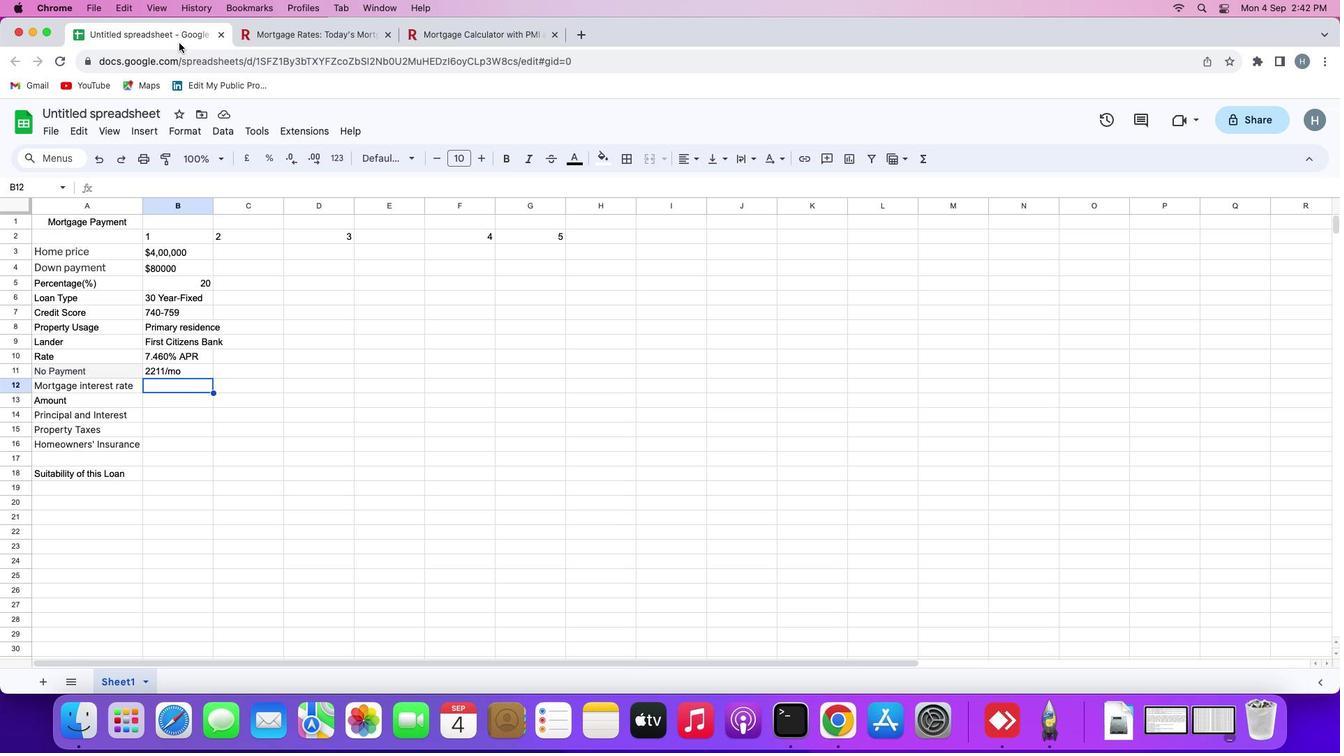 
Action: Mouse pressed left at (179, 42)
Screenshot: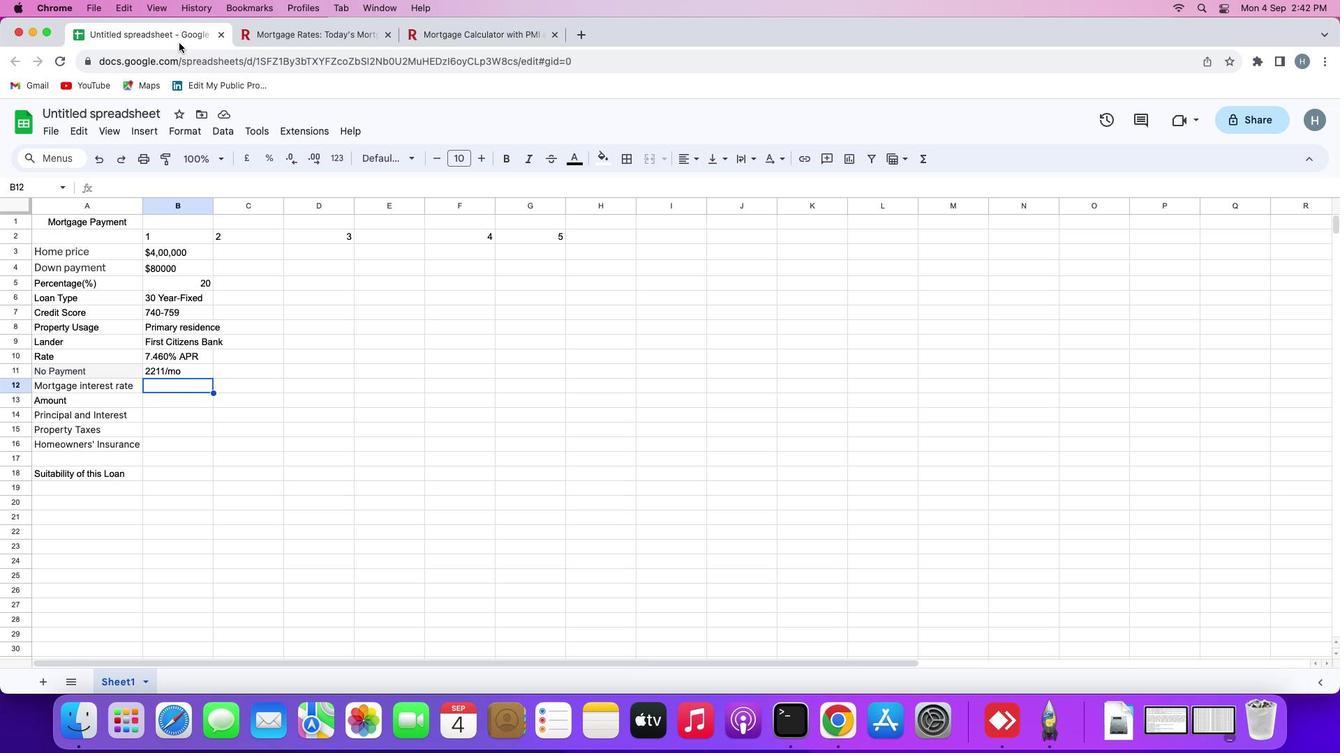 
Action: Mouse moved to (435, 30)
Screenshot: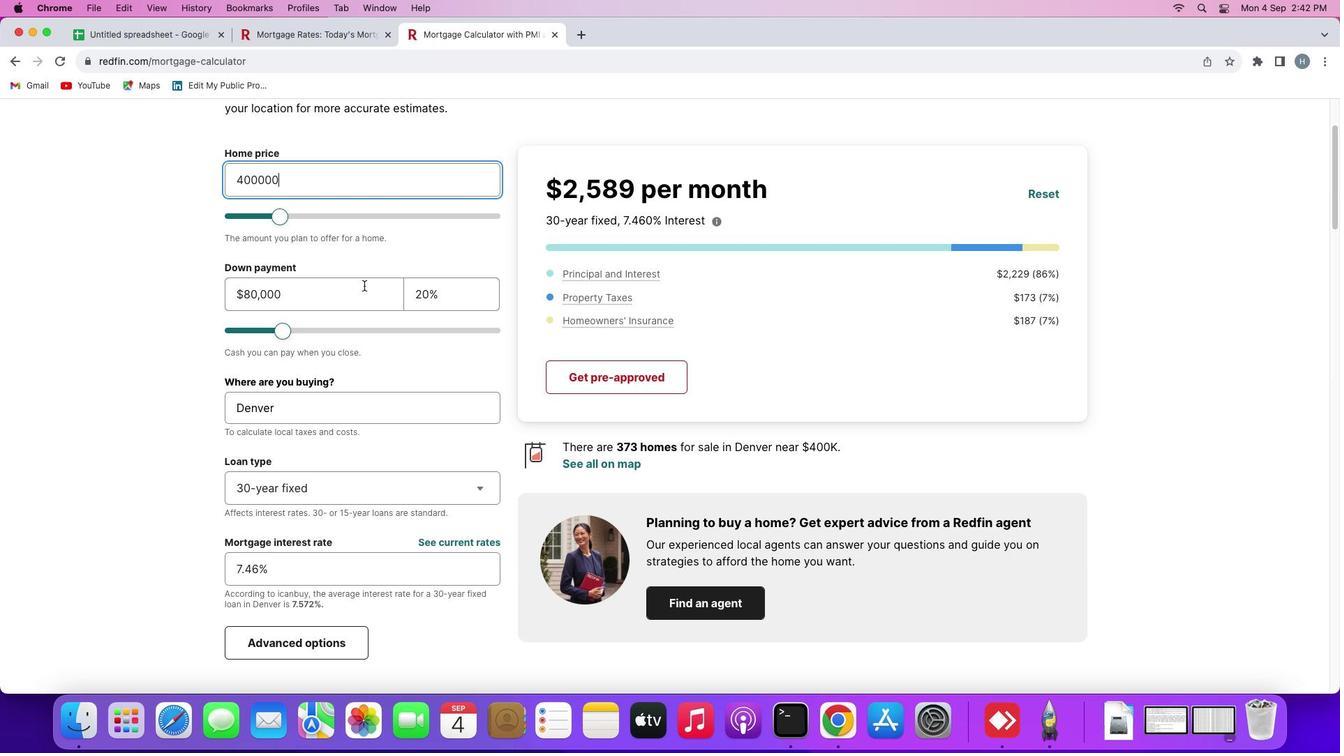 
Action: Mouse pressed left at (435, 30)
Screenshot: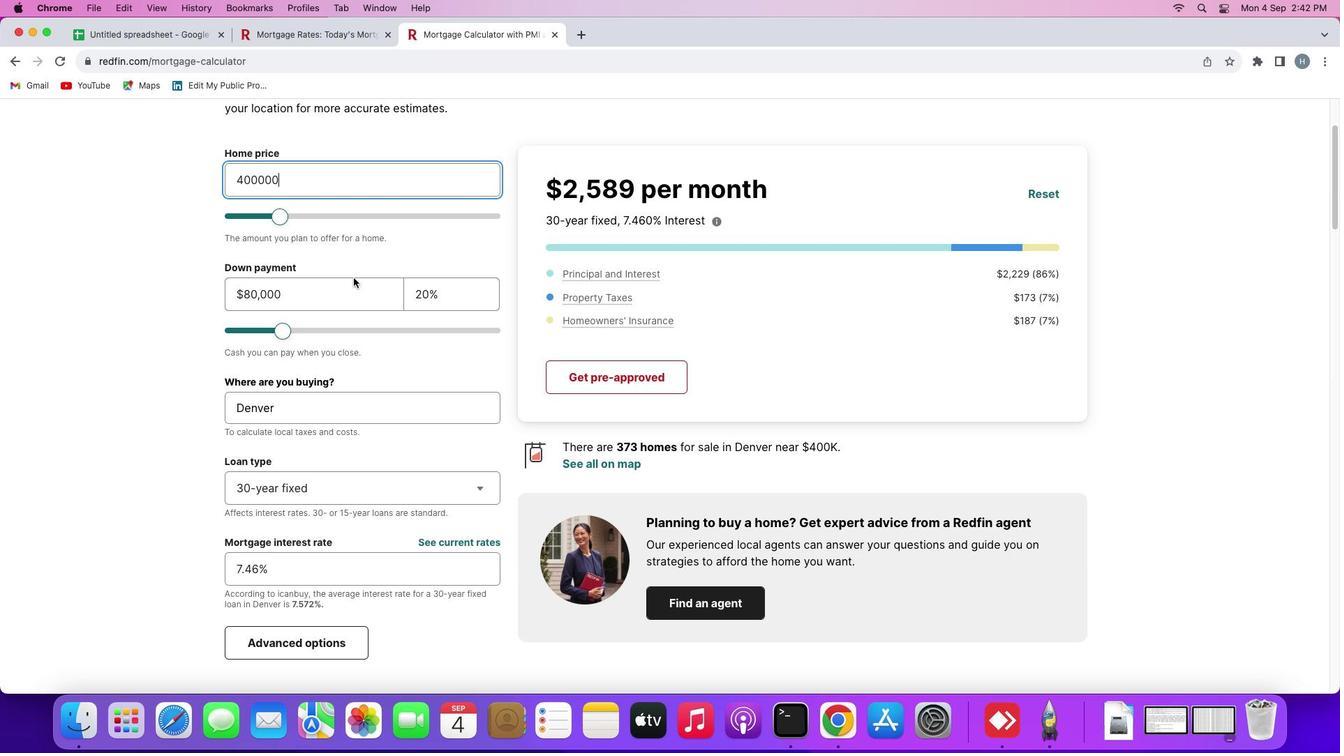 
Action: Mouse moved to (335, 288)
Screenshot: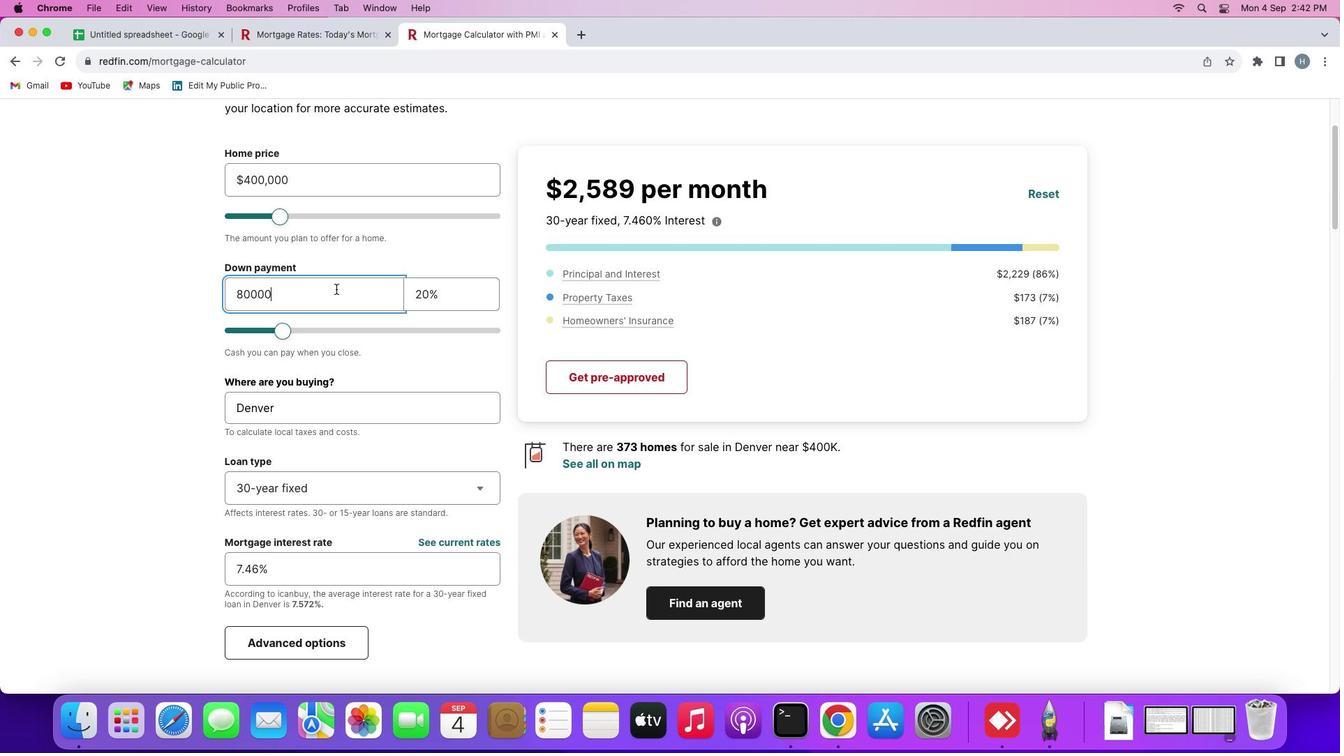 
Action: Mouse pressed left at (335, 288)
Screenshot: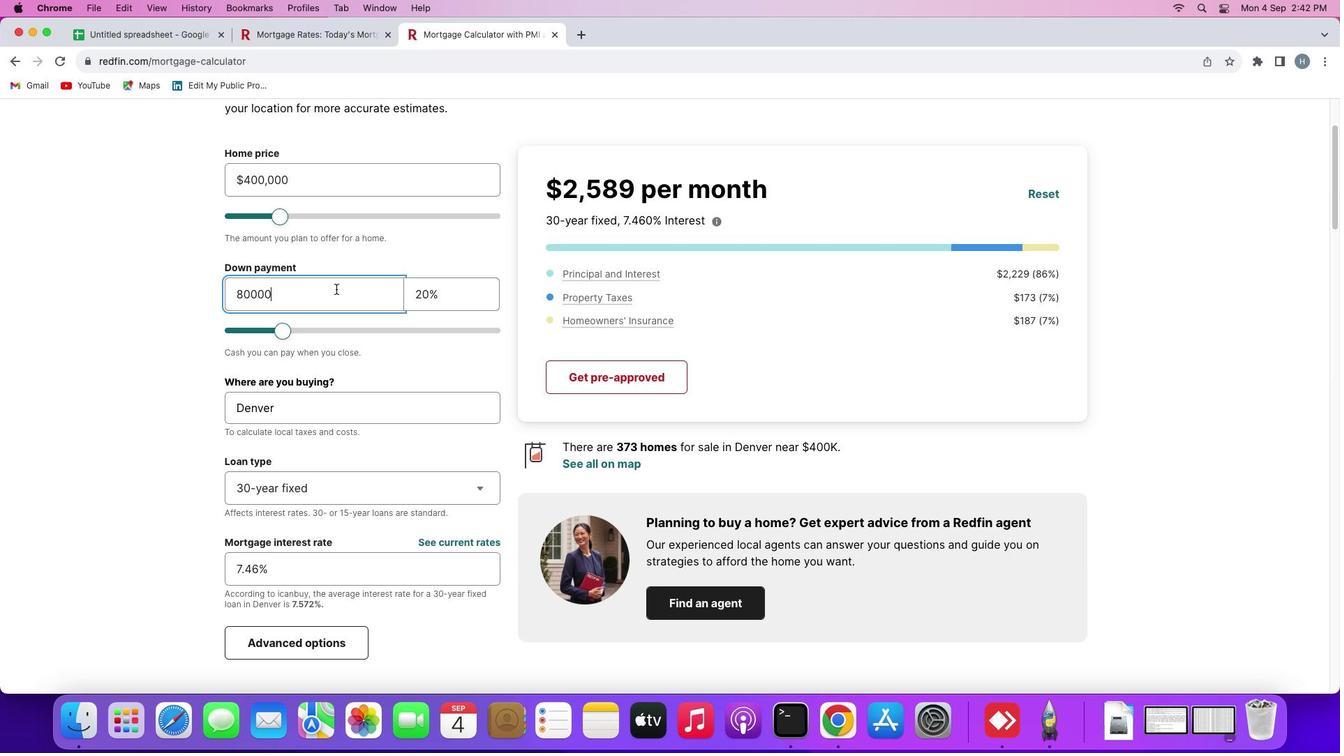 
Action: Key pressed Key.enter
Screenshot: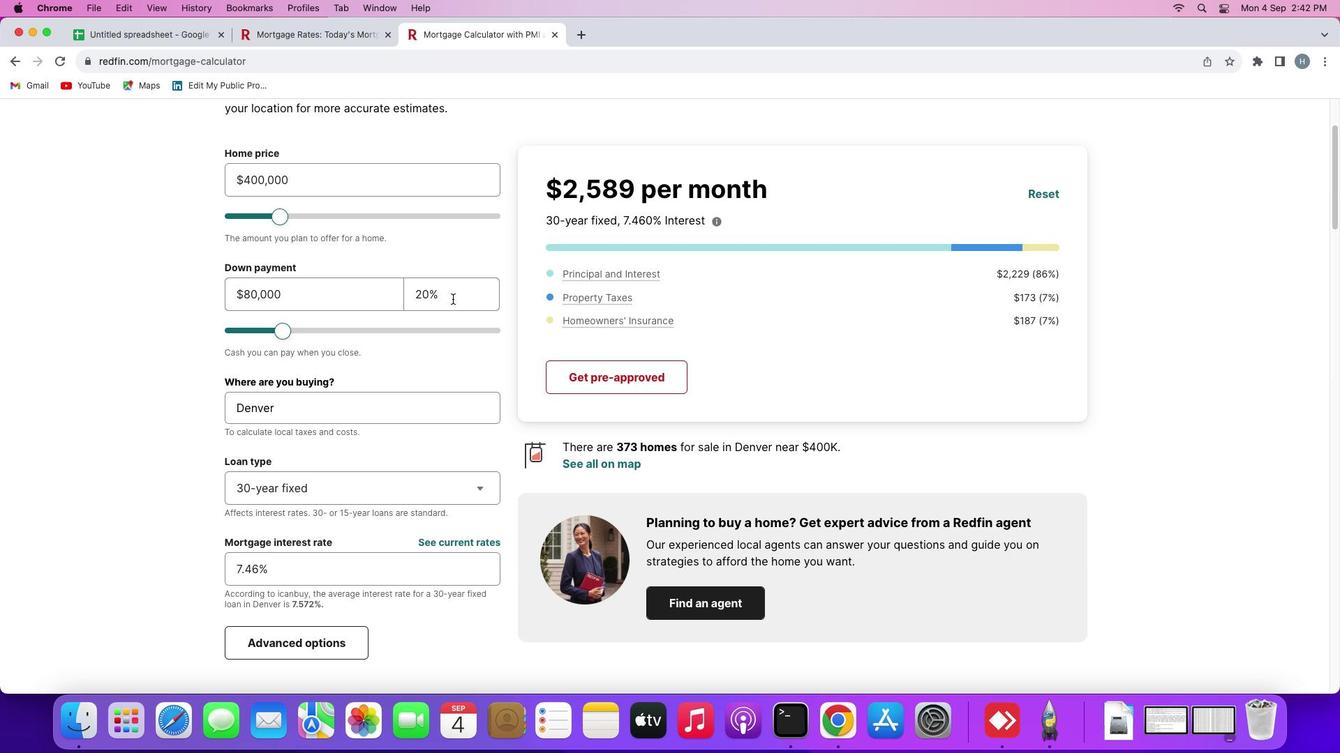 
Action: Mouse moved to (382, 378)
Screenshot: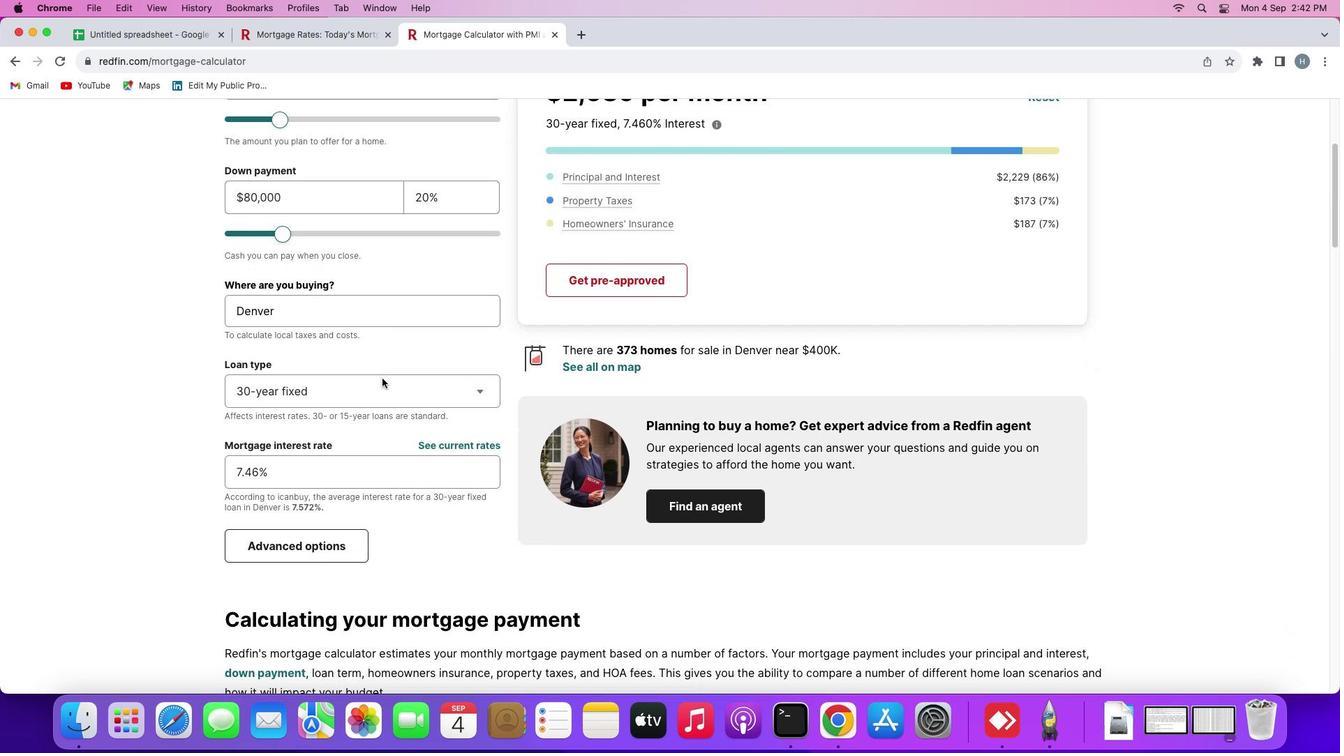 
Action: Mouse scrolled (382, 378) with delta (0, 0)
Screenshot: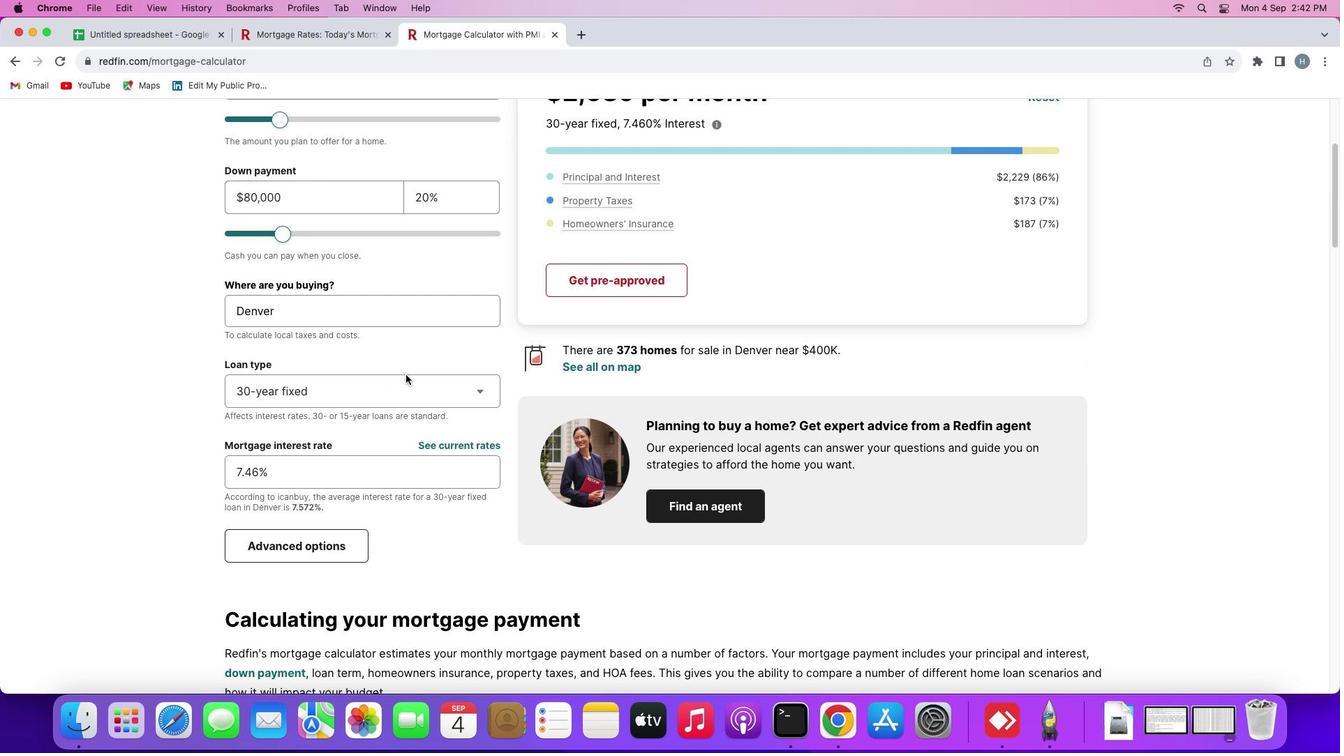 
Action: Mouse scrolled (382, 378) with delta (0, 0)
Screenshot: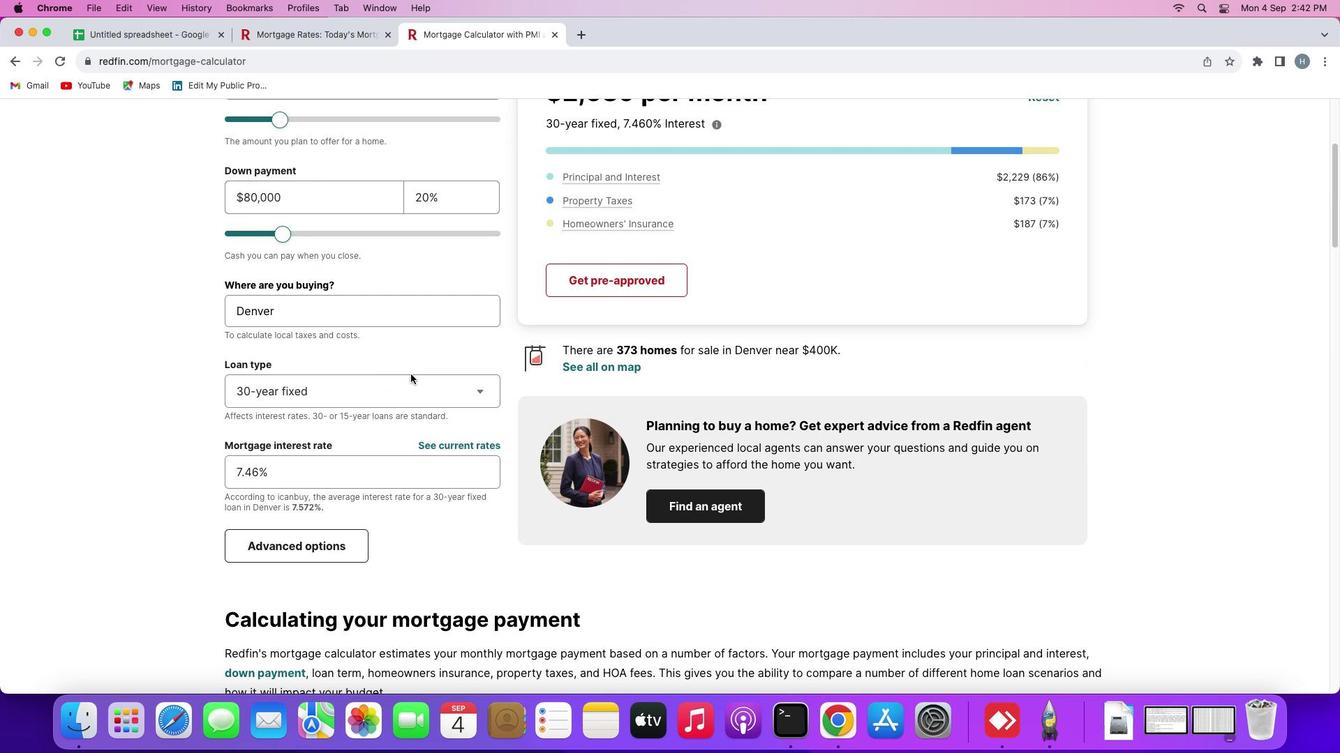 
Action: Mouse scrolled (382, 378) with delta (0, -1)
Screenshot: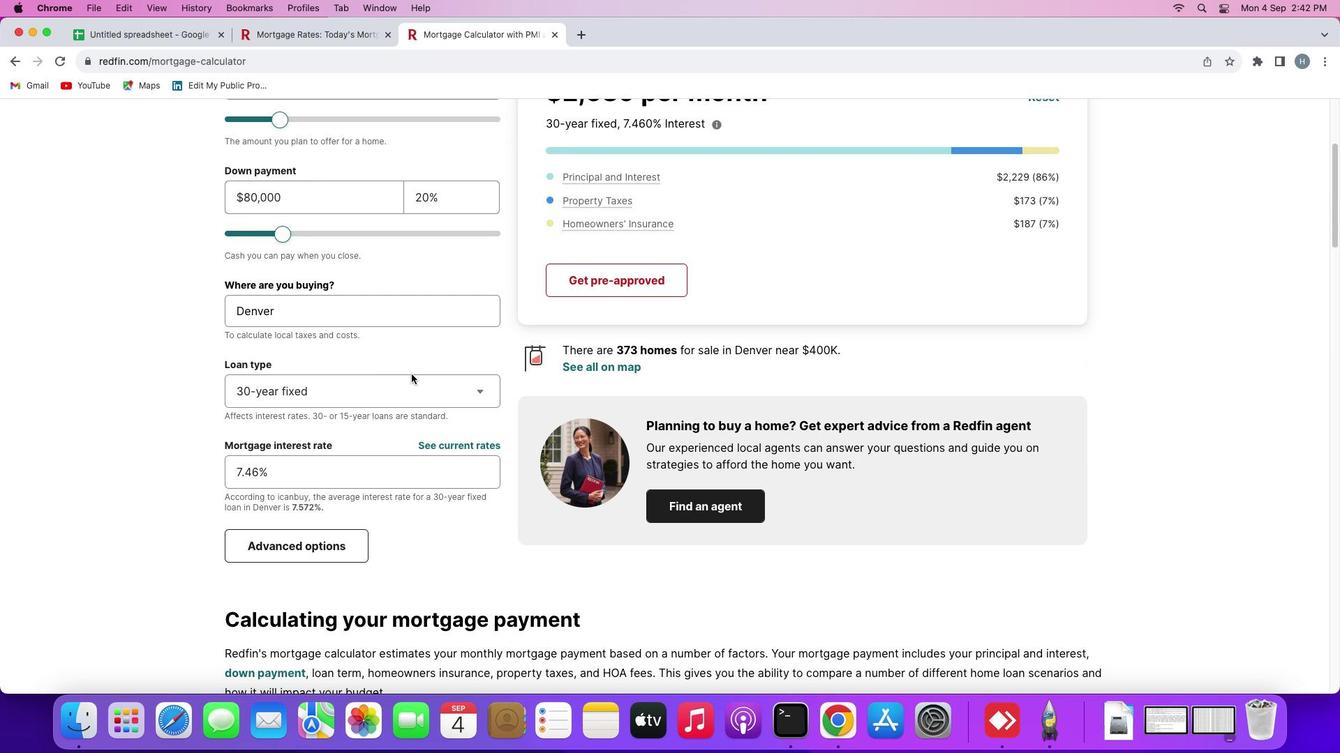 
Action: Mouse moved to (411, 374)
Screenshot: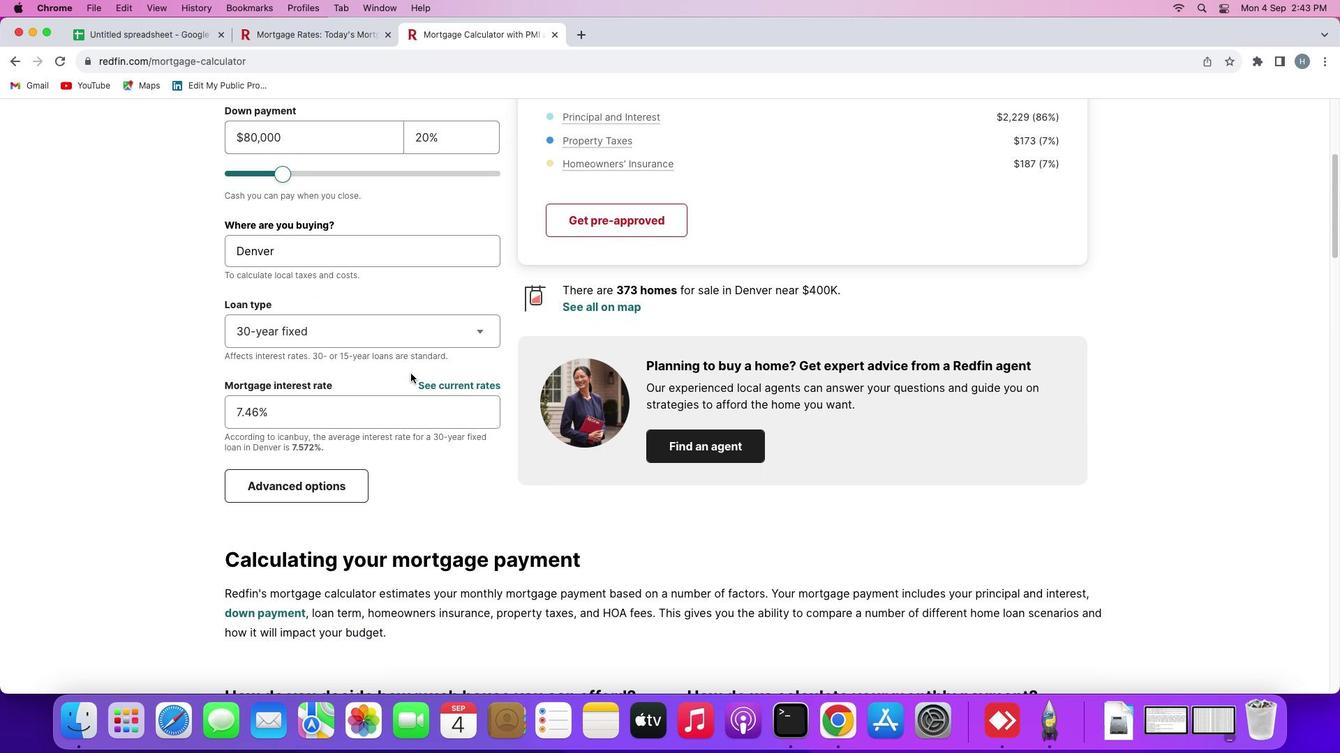 
Action: Mouse scrolled (411, 374) with delta (0, 0)
Screenshot: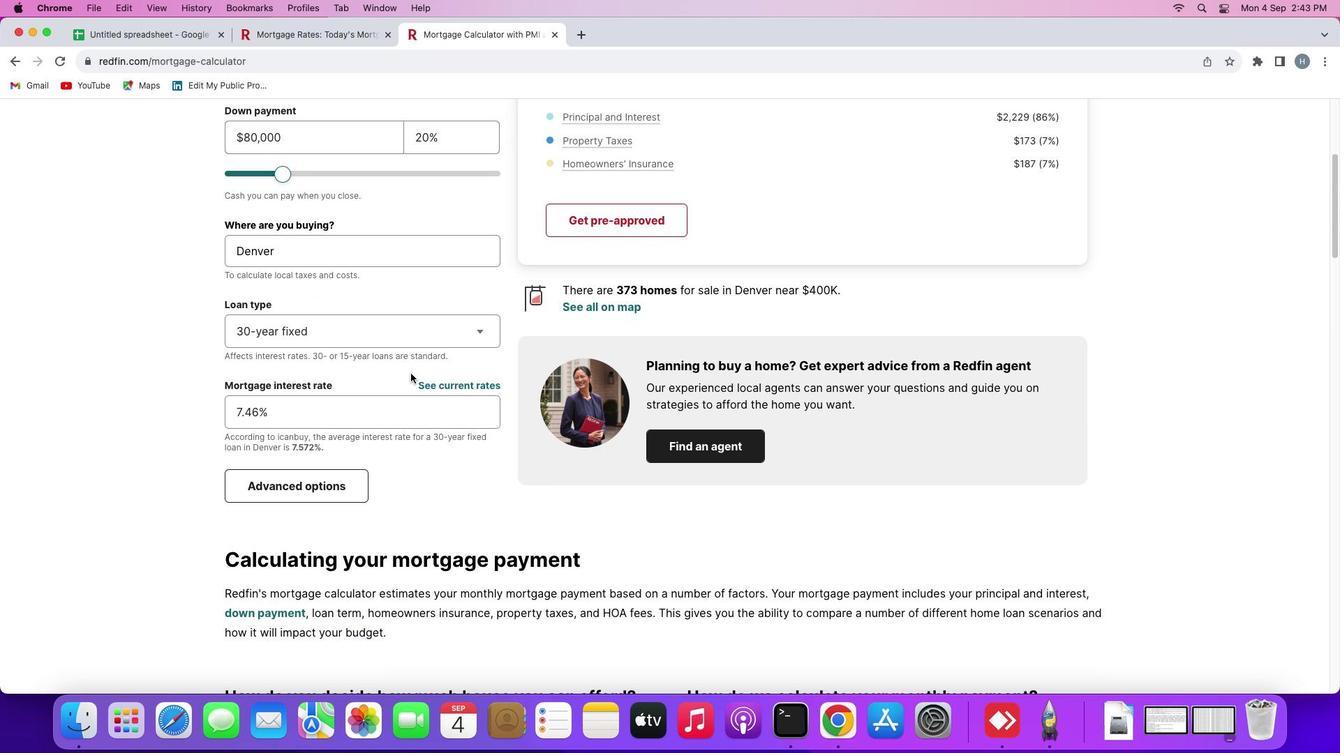 
Action: Mouse scrolled (411, 374) with delta (0, 0)
Screenshot: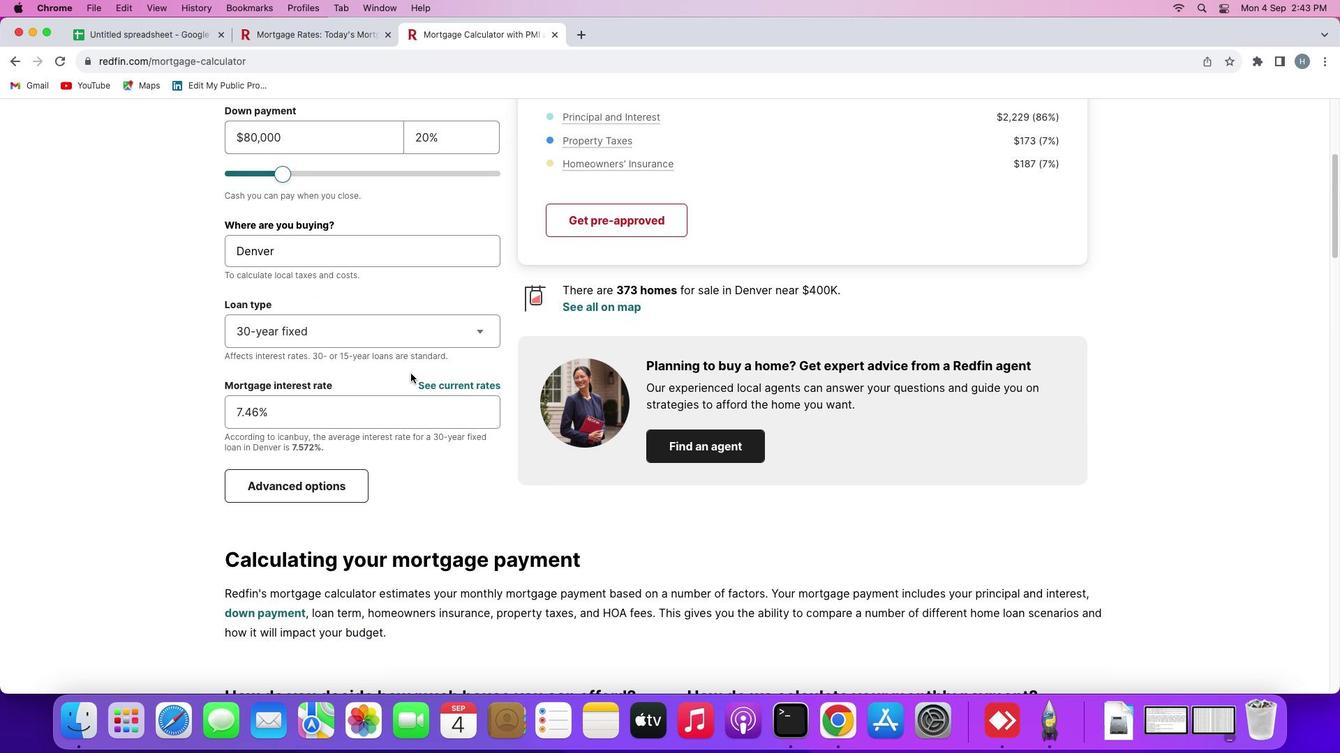 
Action: Mouse scrolled (411, 374) with delta (0, 0)
Screenshot: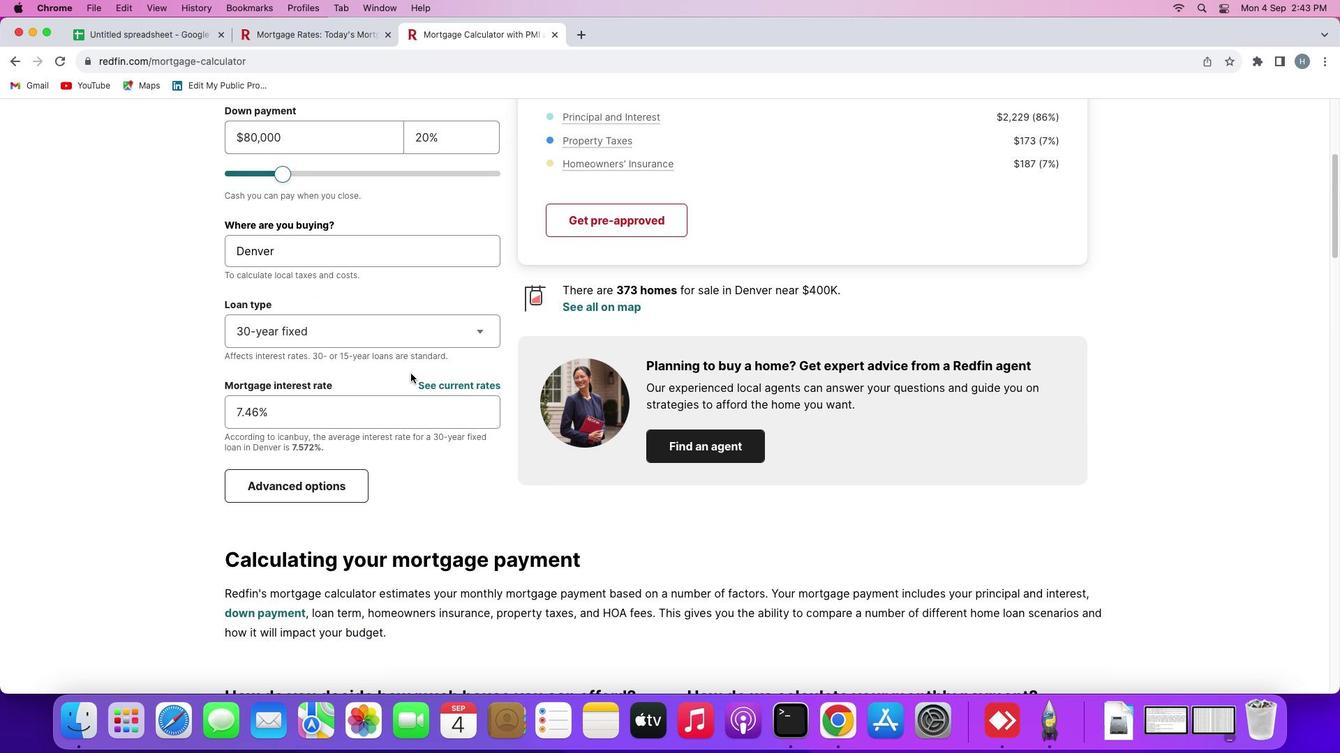 
Action: Mouse moved to (410, 374)
Screenshot: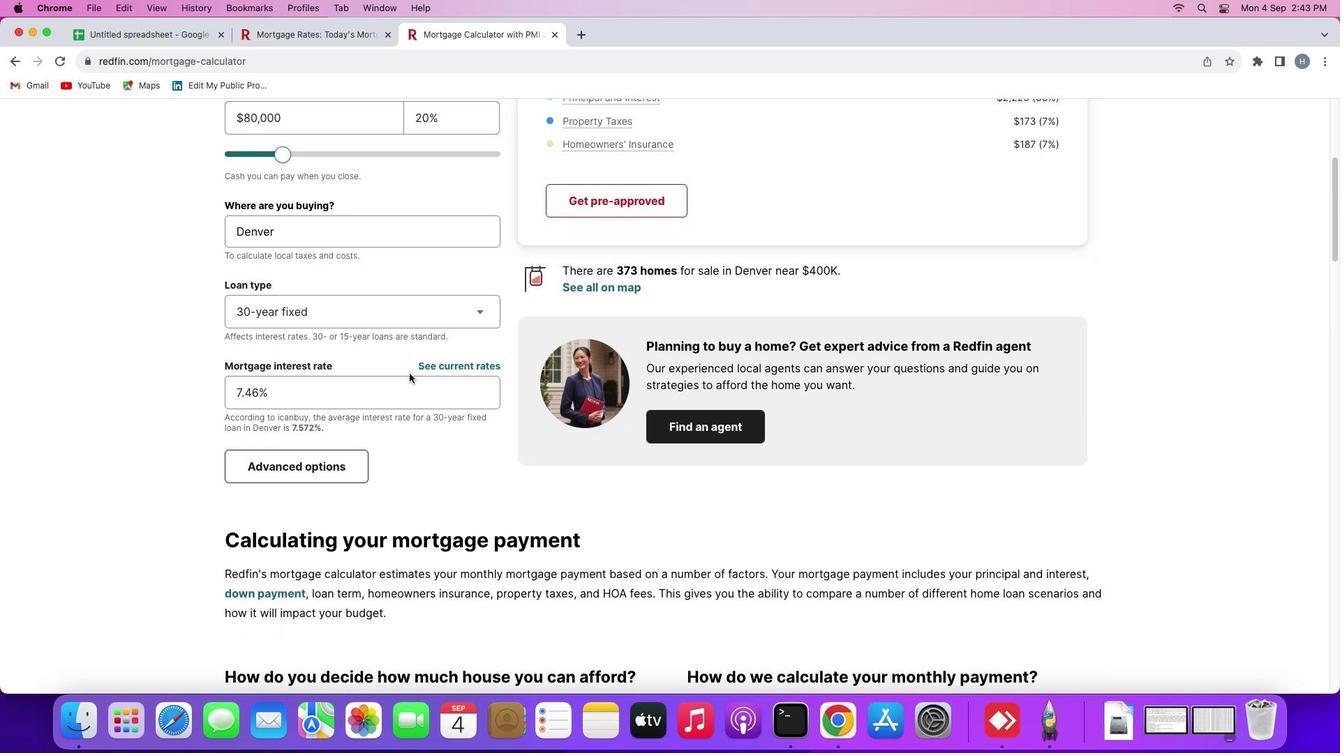 
Action: Mouse scrolled (410, 374) with delta (0, 0)
Screenshot: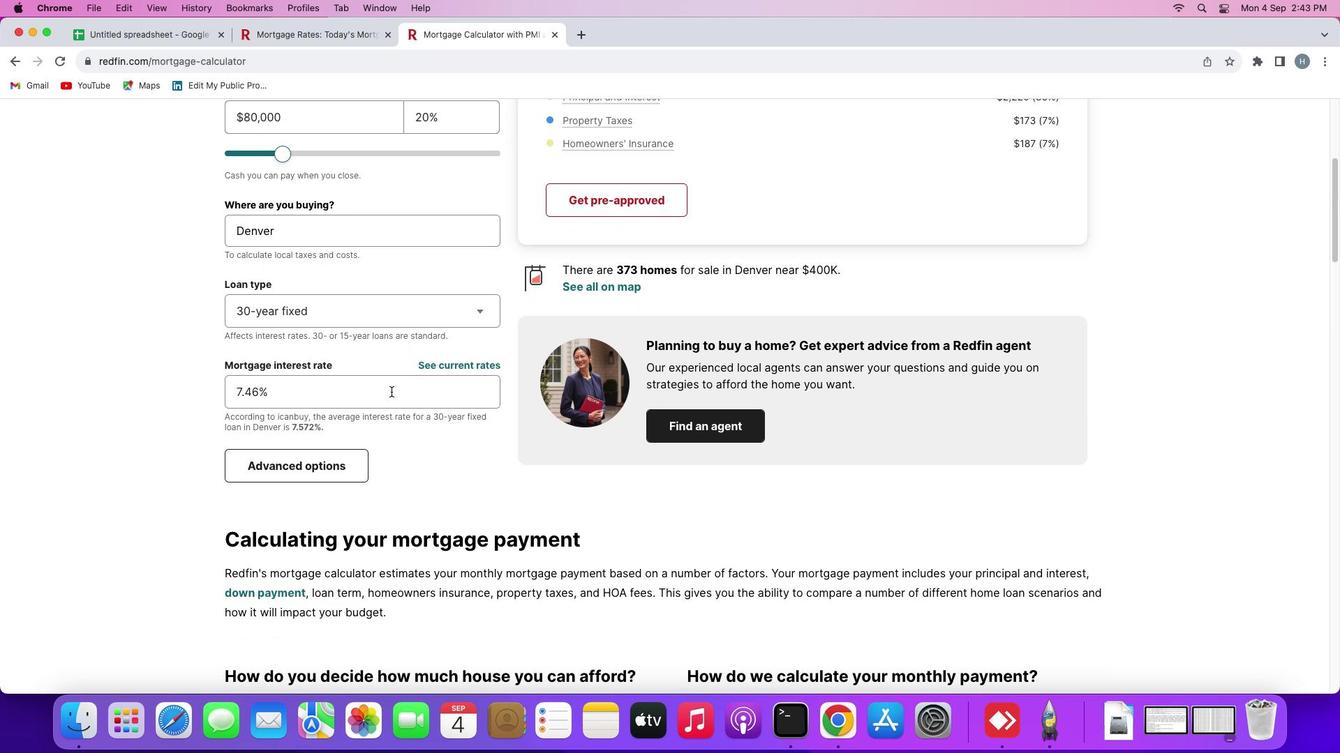 
Action: Mouse scrolled (410, 374) with delta (0, 0)
Screenshot: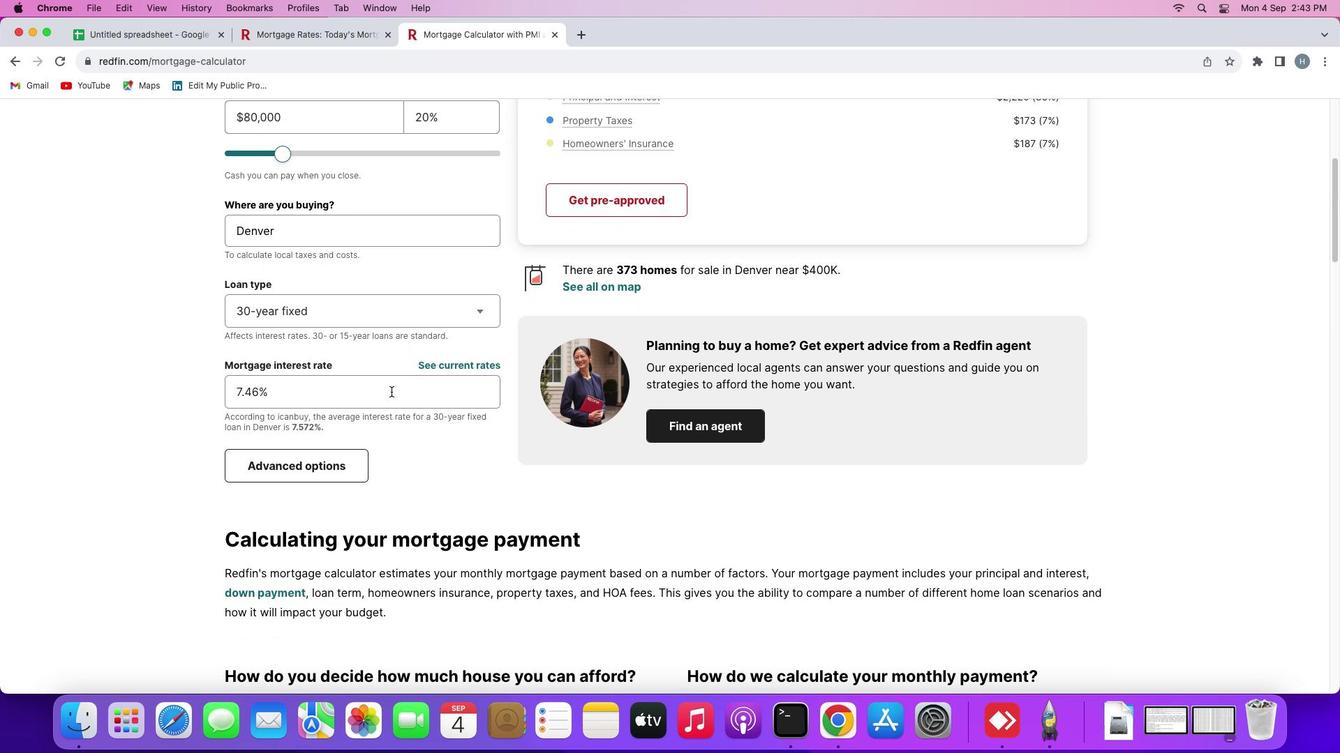 
Action: Mouse moved to (209, 32)
Screenshot: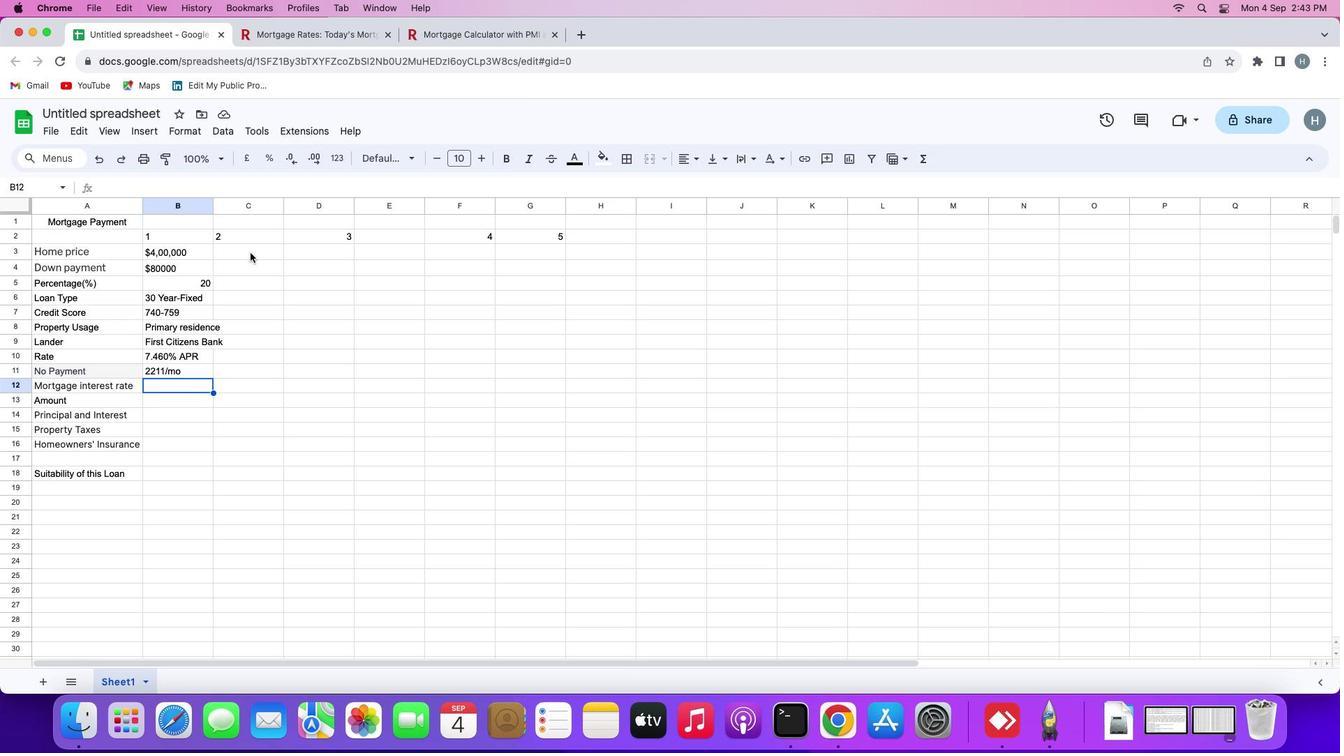 
Action: Mouse pressed left at (209, 32)
Screenshot: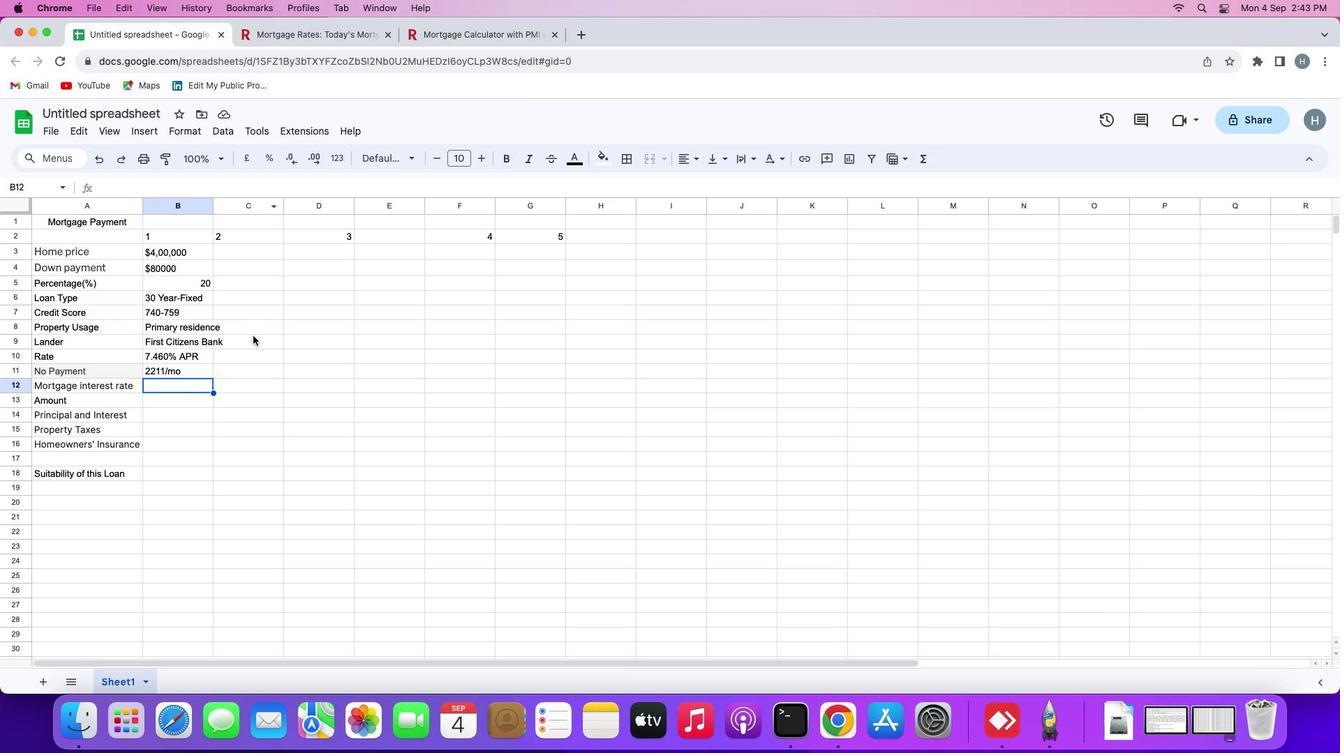 
Action: Mouse moved to (240, 383)
Screenshot: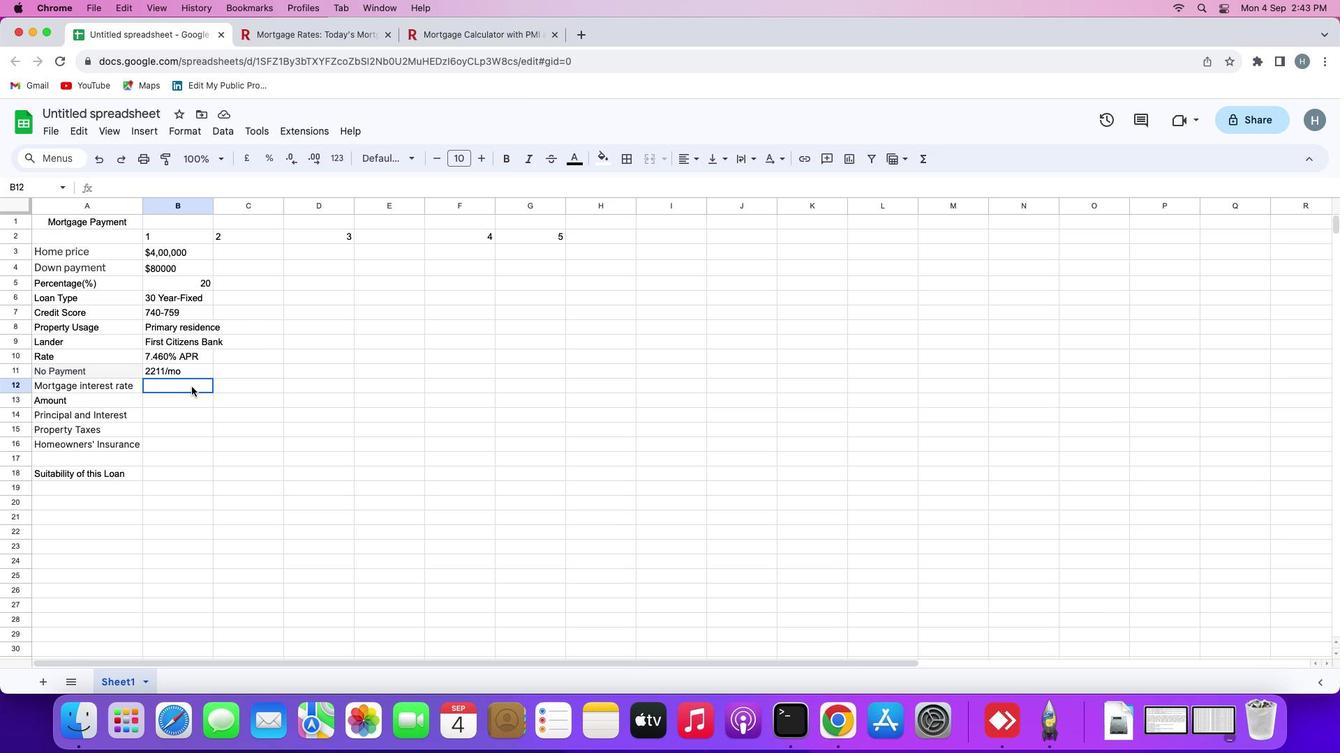 
Action: Mouse pressed left at (240, 383)
Screenshot: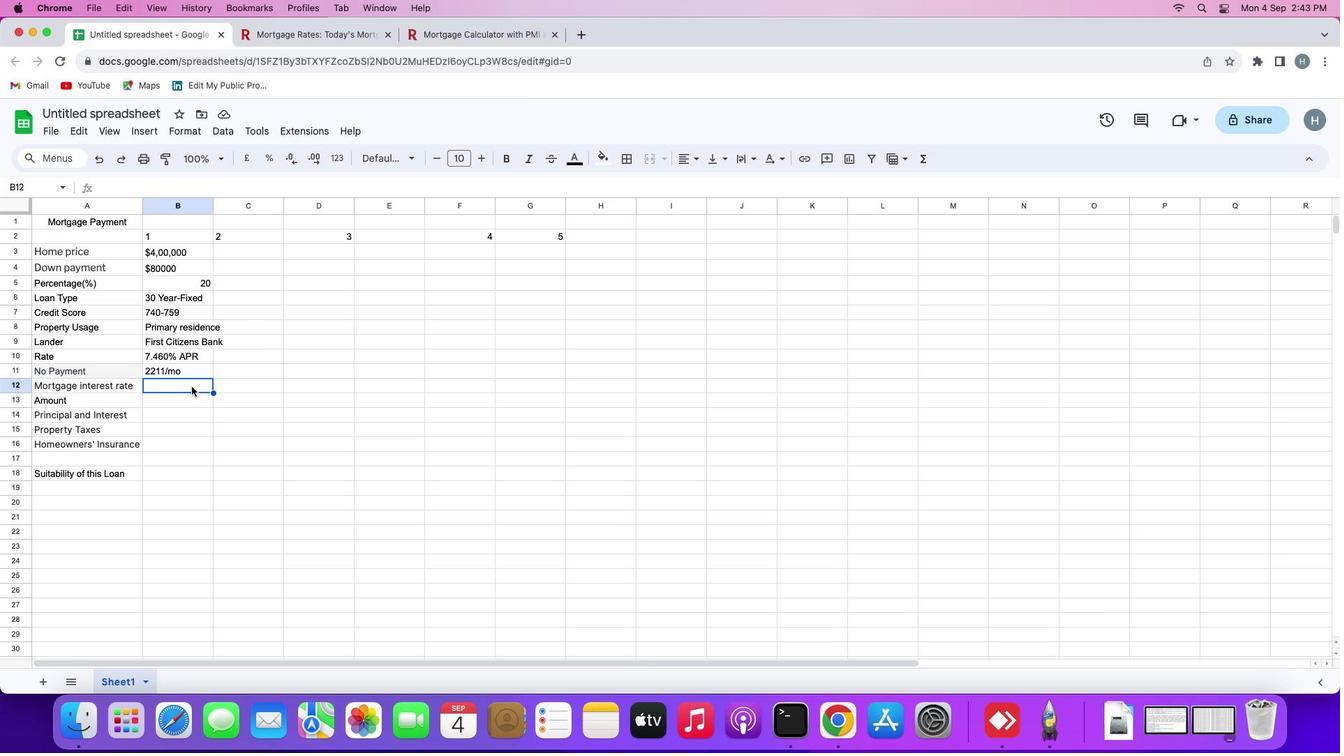 
Action: Mouse moved to (191, 387)
Screenshot: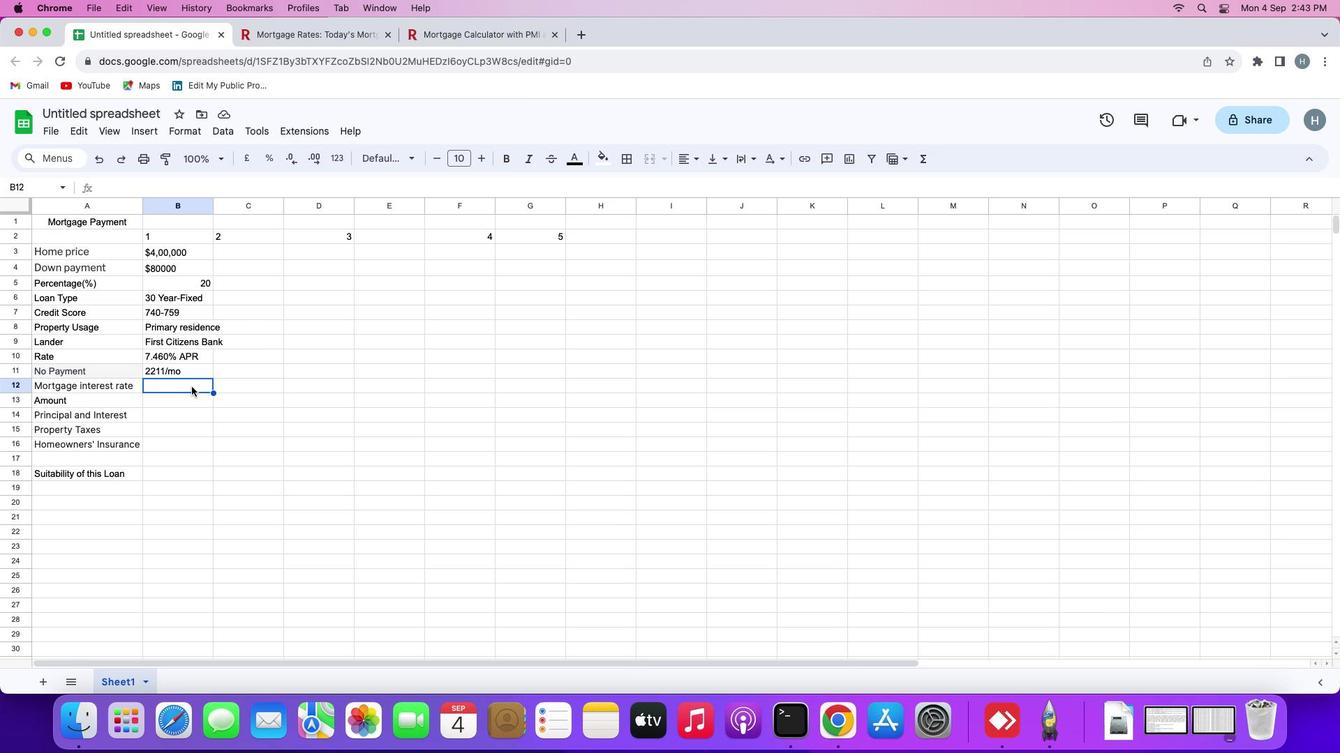 
Action: Mouse pressed left at (191, 387)
Screenshot: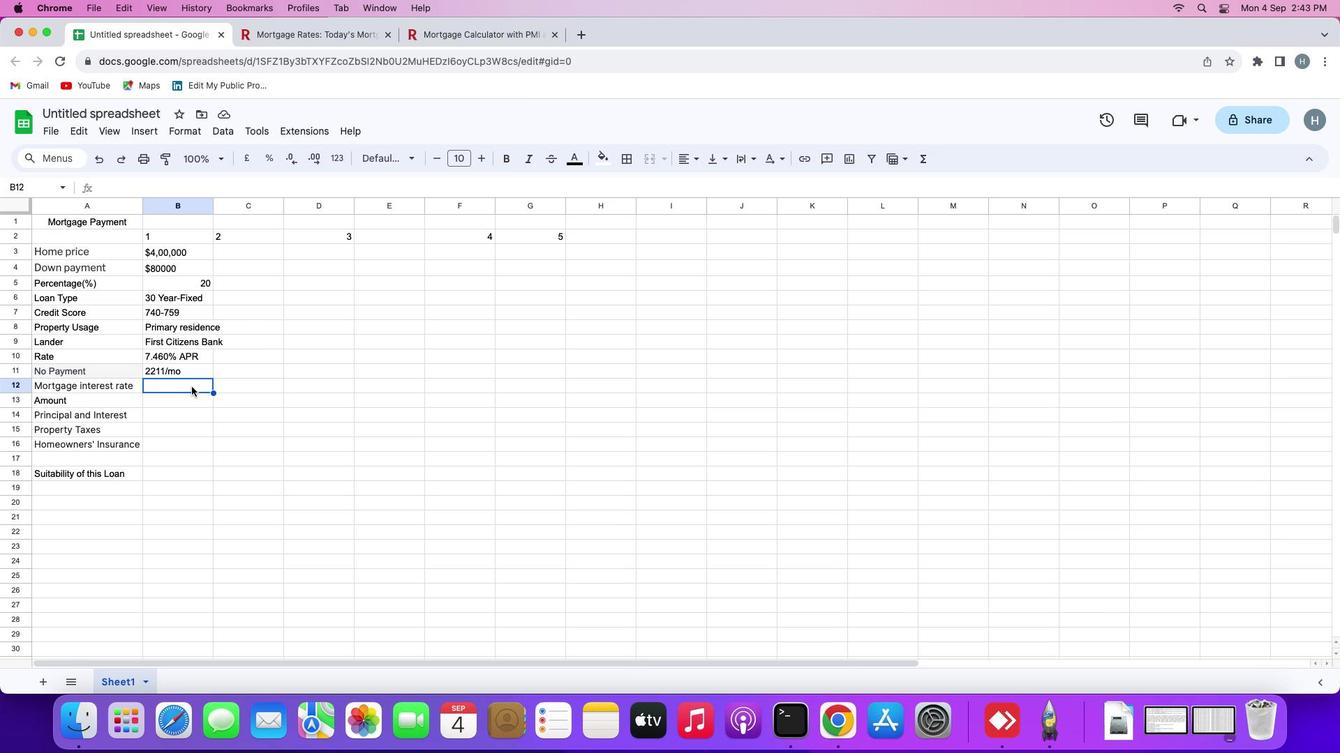
Action: Key pressed '7''.''4''6'Key.shift'%'Key.enter
Screenshot: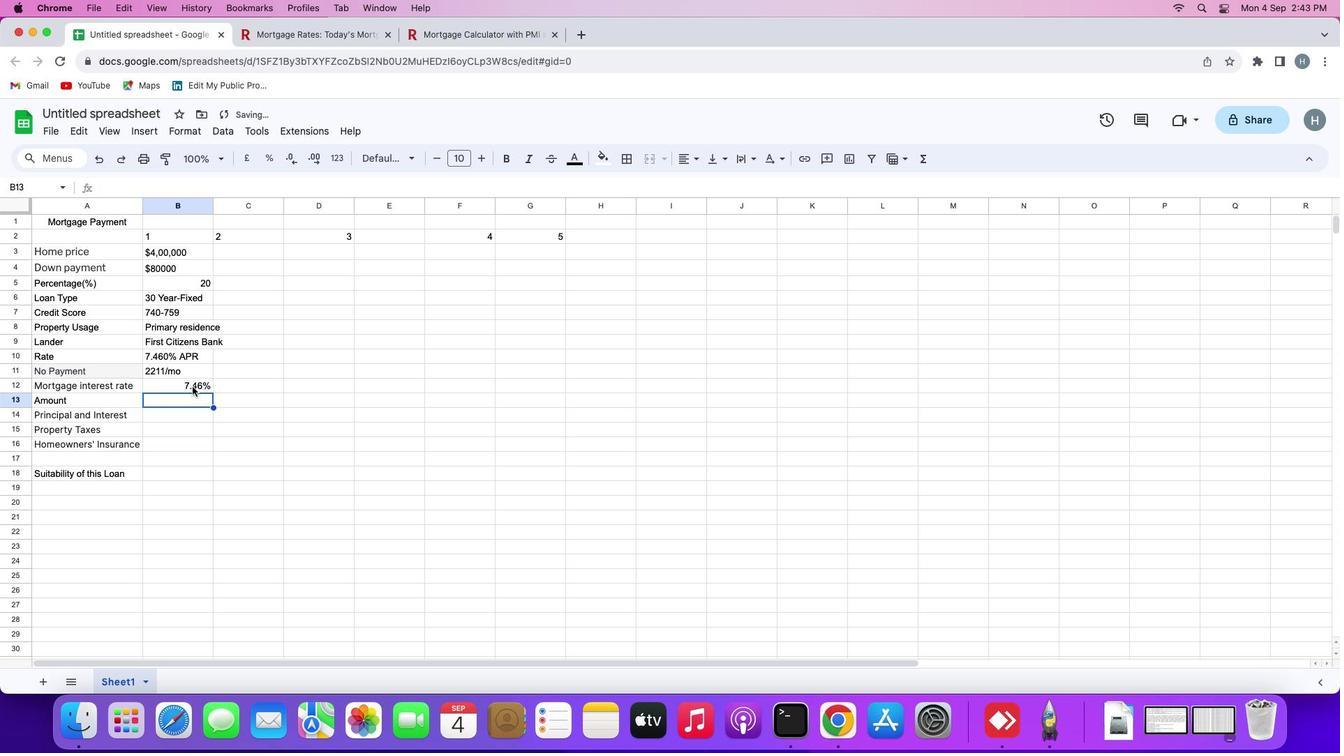 
Action: Mouse moved to (485, 33)
Screenshot: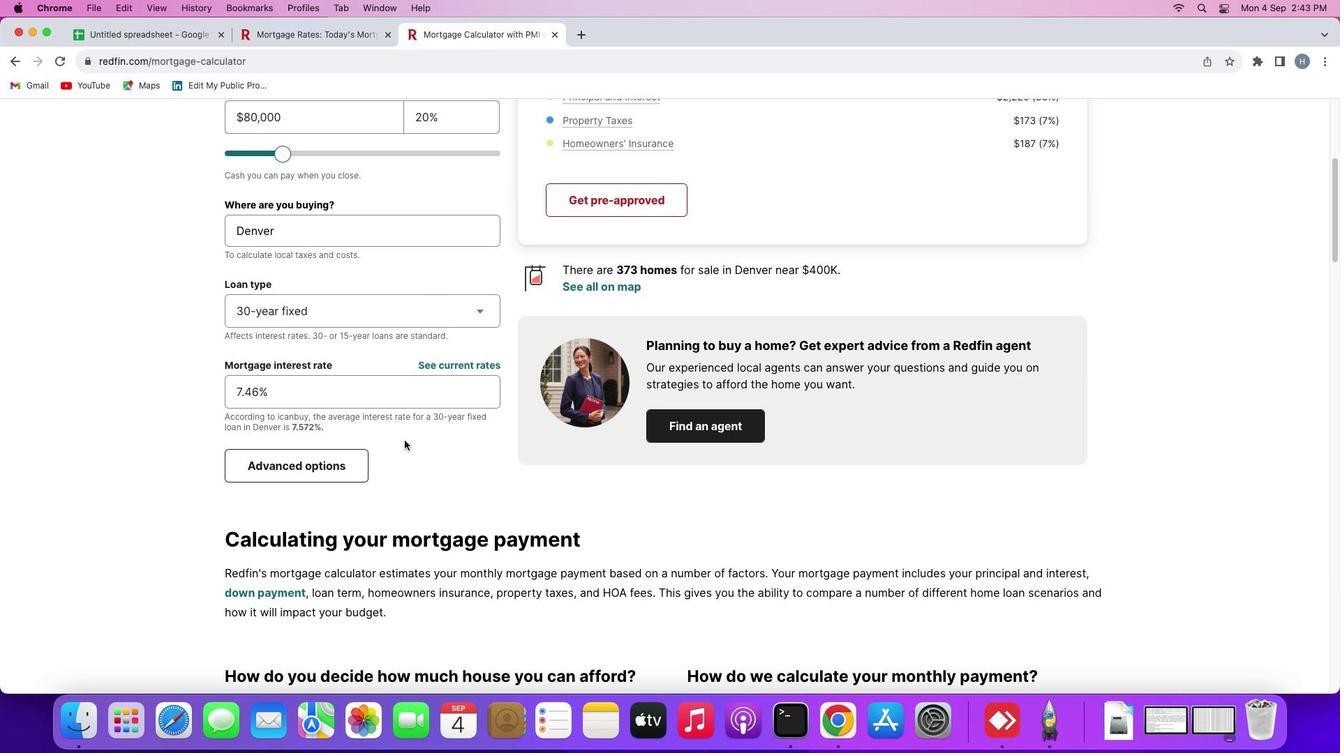 
Action: Mouse pressed left at (485, 33)
Screenshot: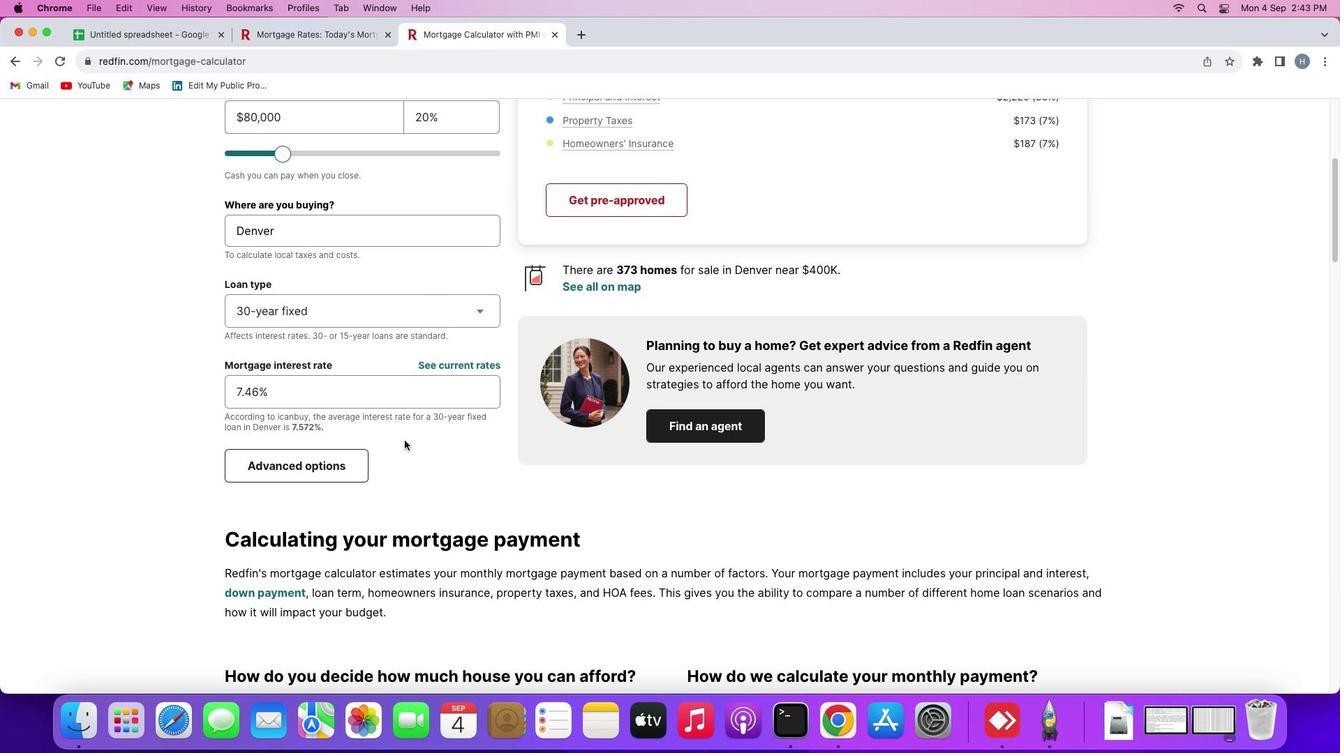 
Action: Mouse moved to (552, 379)
Screenshot: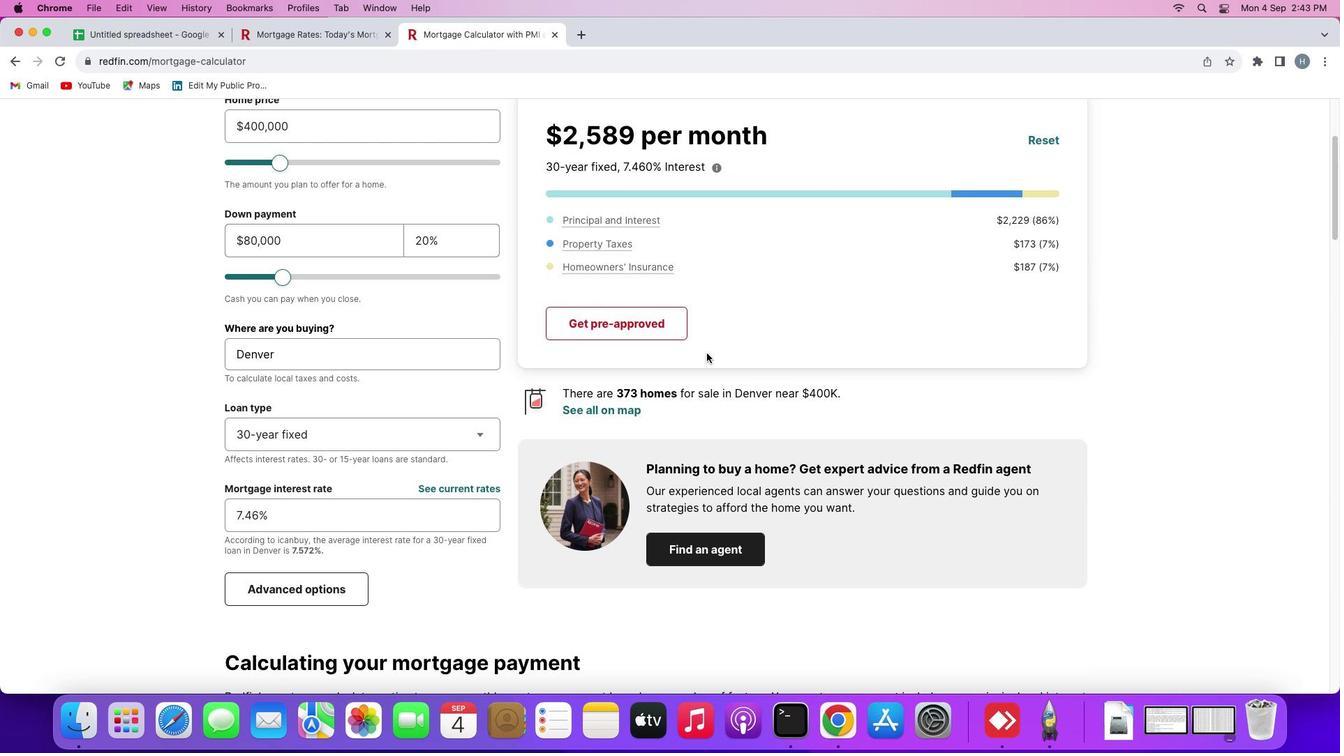 
Action: Mouse scrolled (552, 379) with delta (0, 0)
Screenshot: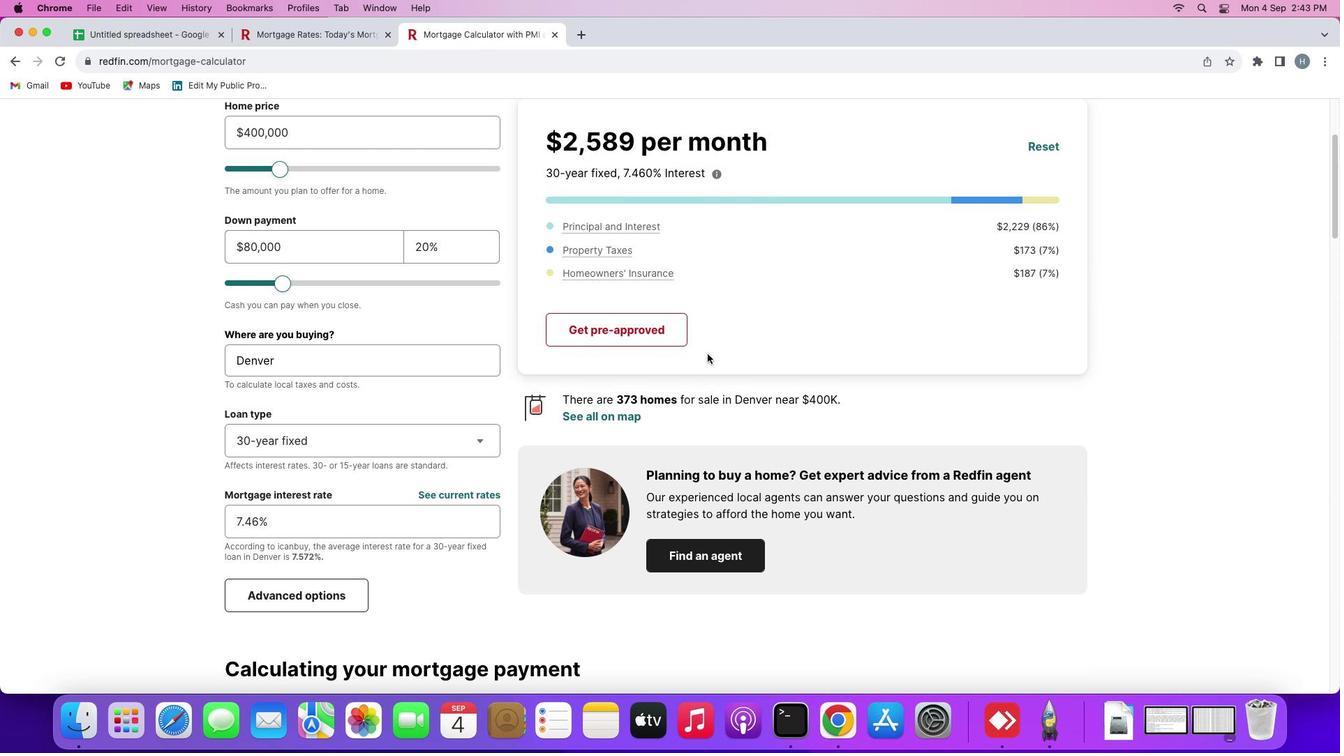 
Action: Mouse scrolled (552, 379) with delta (0, 0)
Screenshot: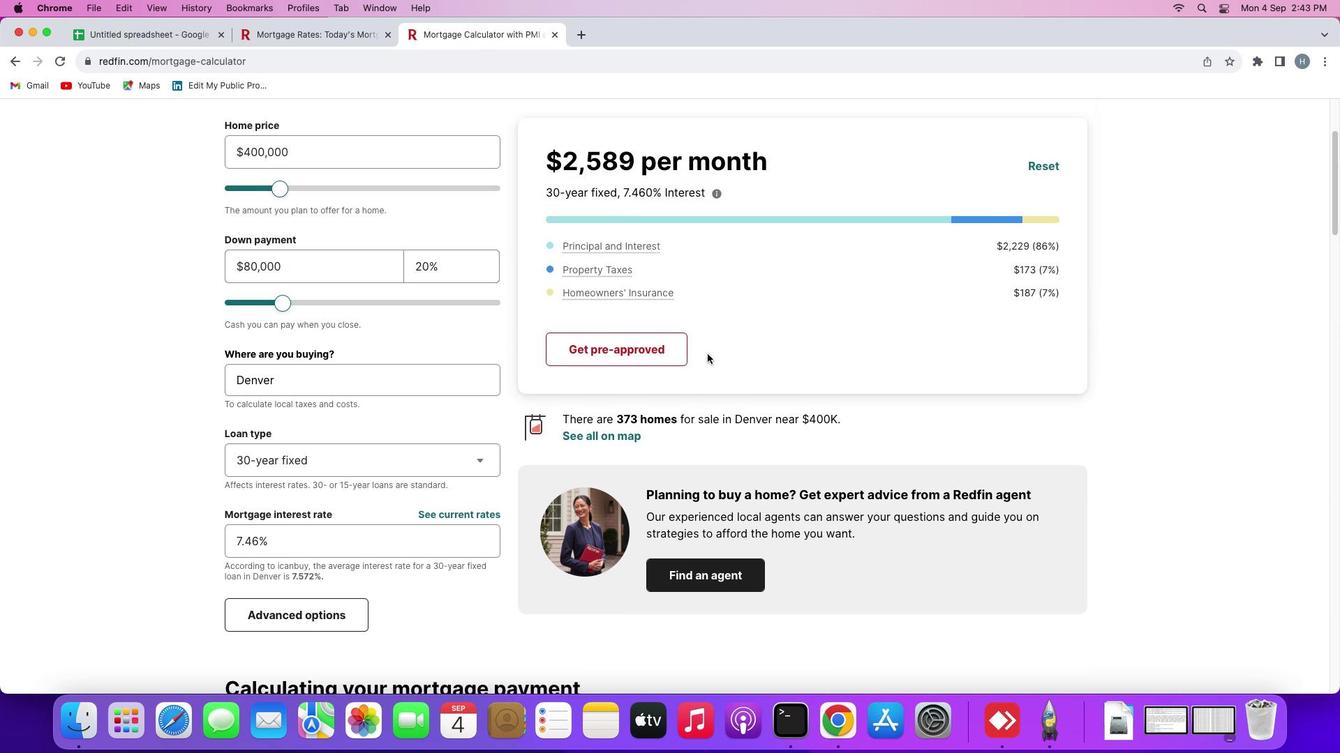 
Action: Mouse scrolled (552, 379) with delta (0, 2)
Screenshot: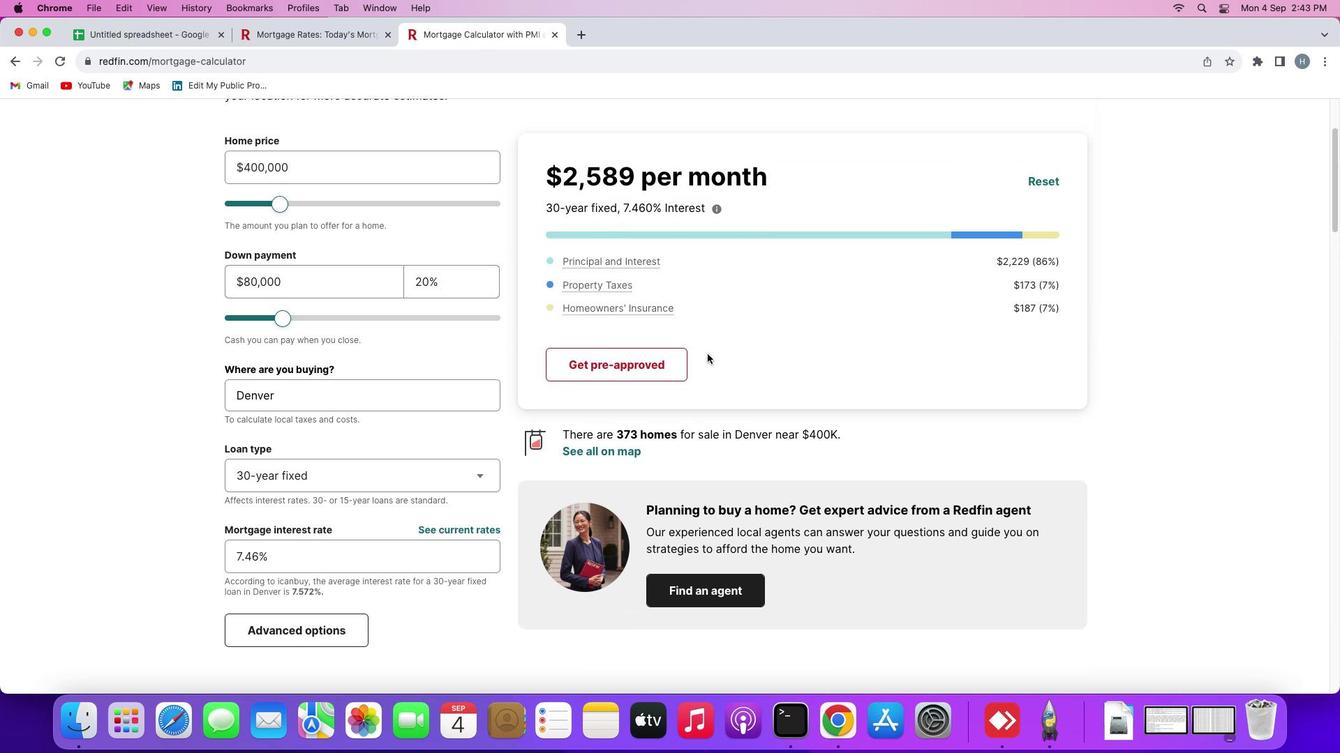 
Action: Mouse moved to (707, 353)
Screenshot: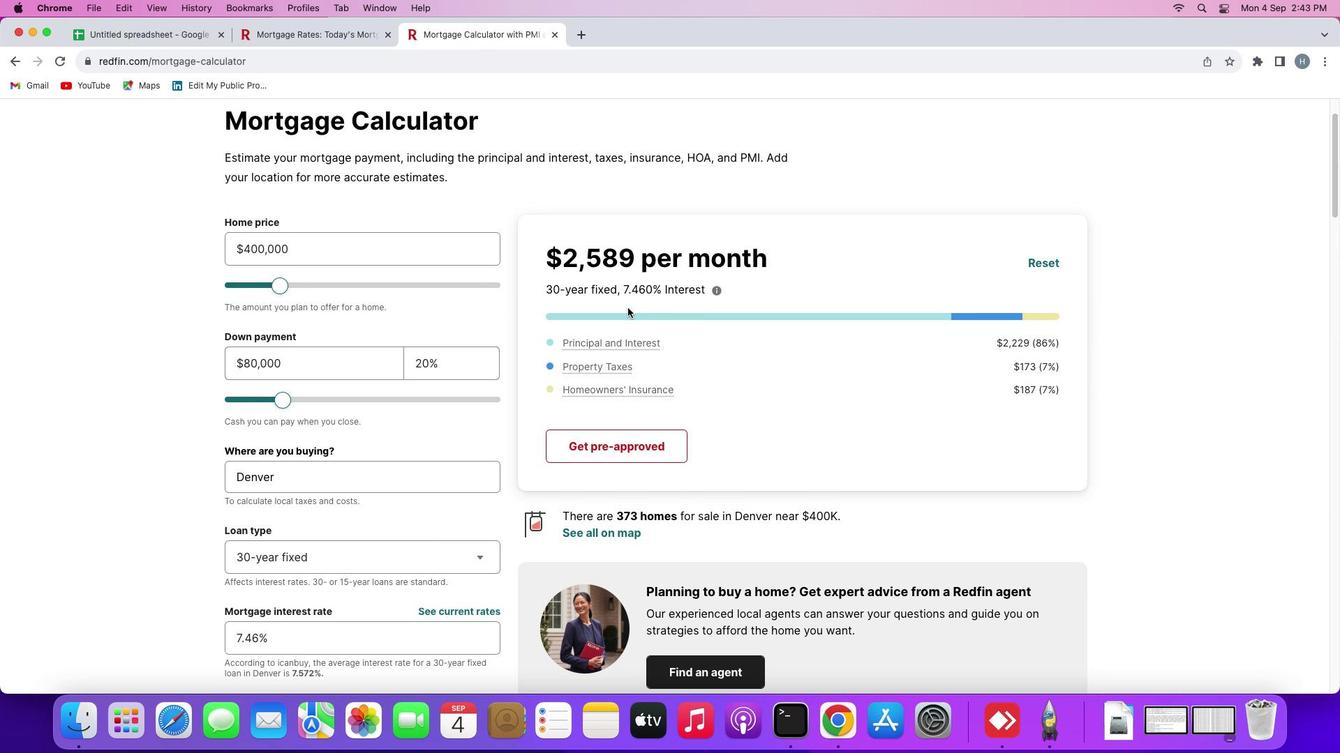 
Action: Mouse scrolled (707, 353) with delta (0, 0)
Screenshot: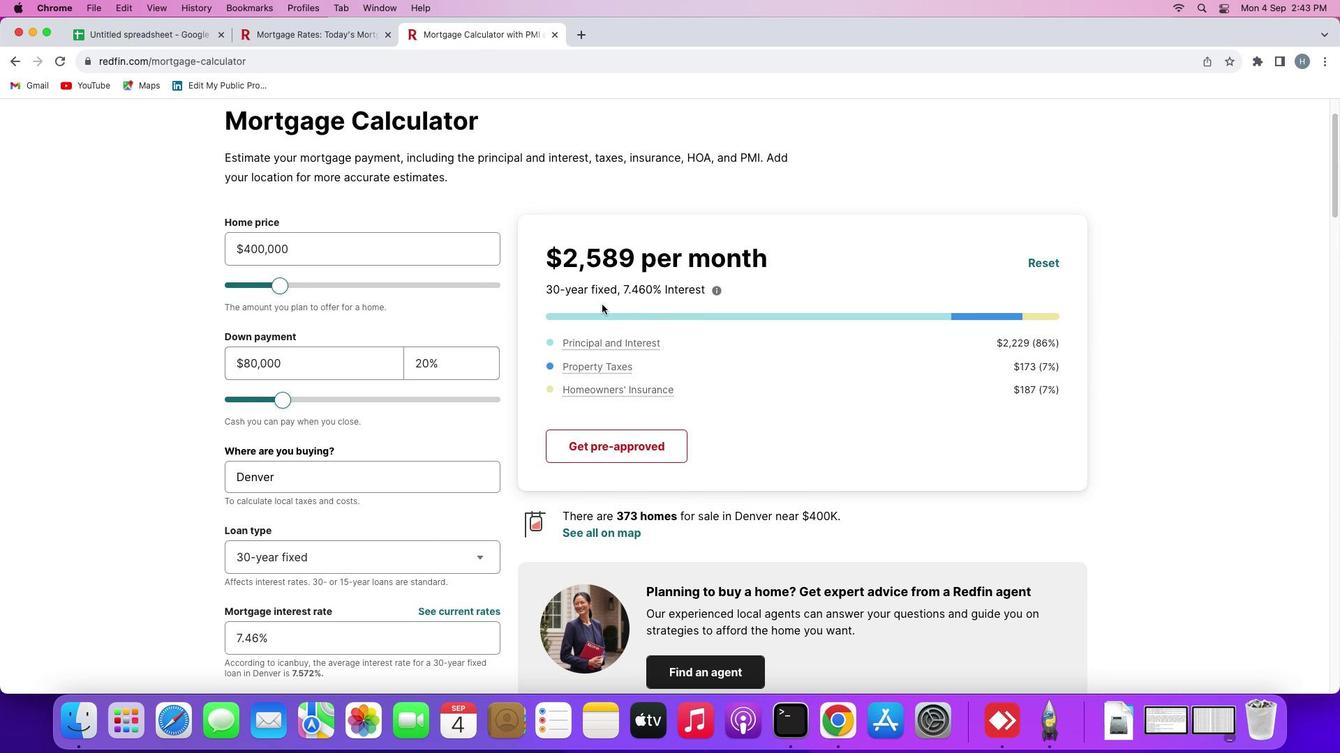 
Action: Mouse scrolled (707, 353) with delta (0, 0)
Screenshot: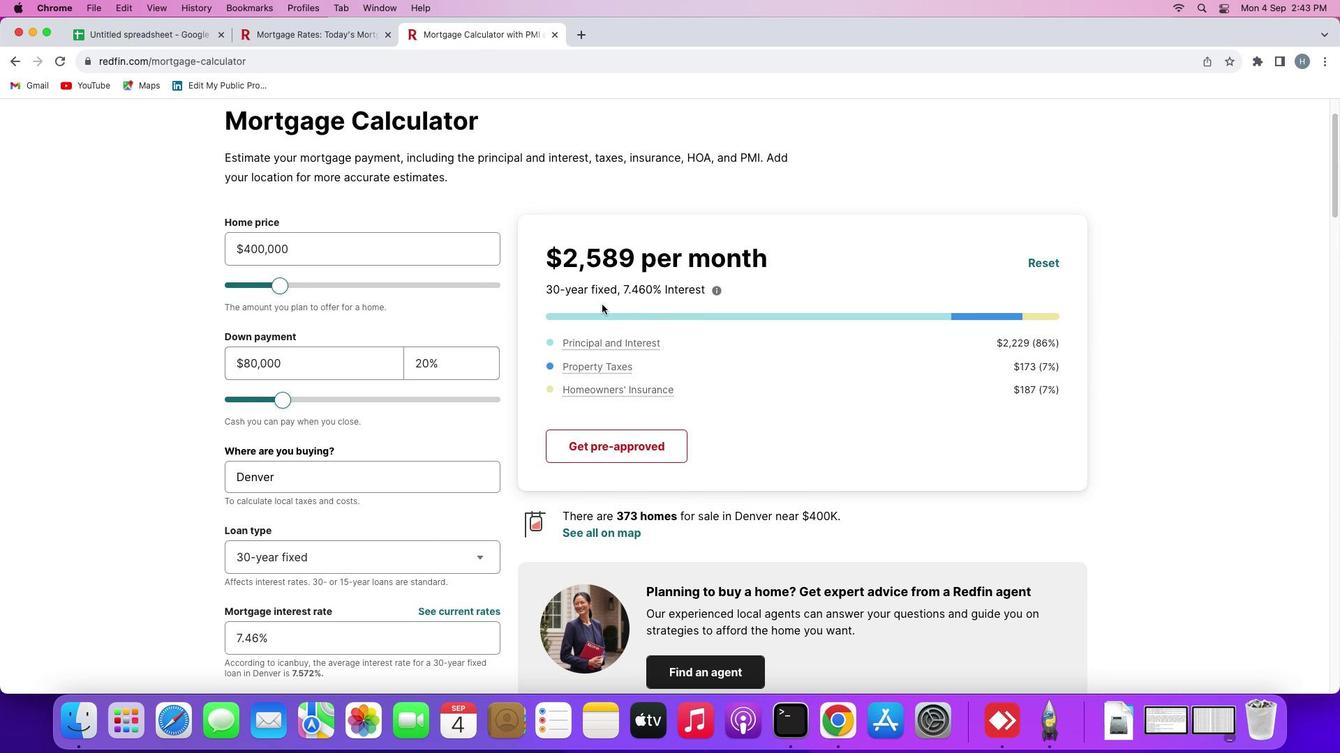 
Action: Mouse scrolled (707, 353) with delta (0, 2)
Screenshot: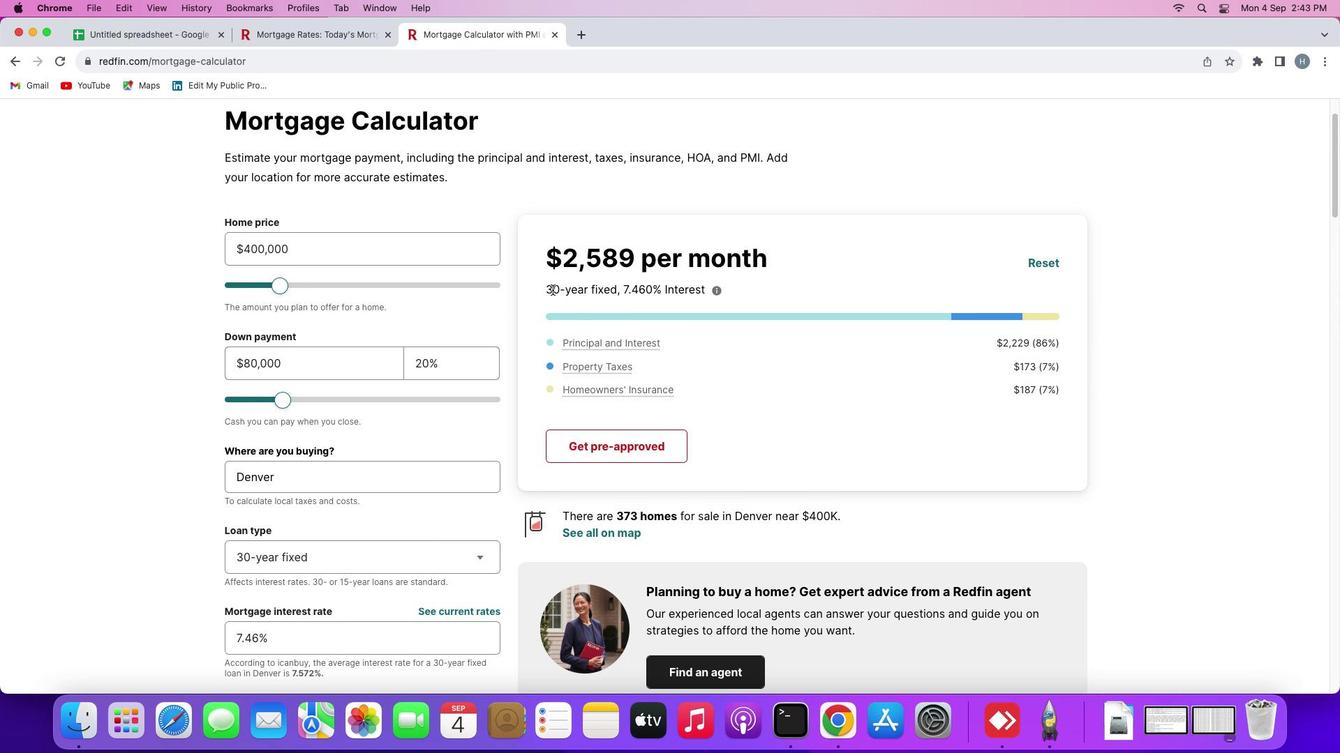 
Action: Mouse moved to (177, 34)
Screenshot: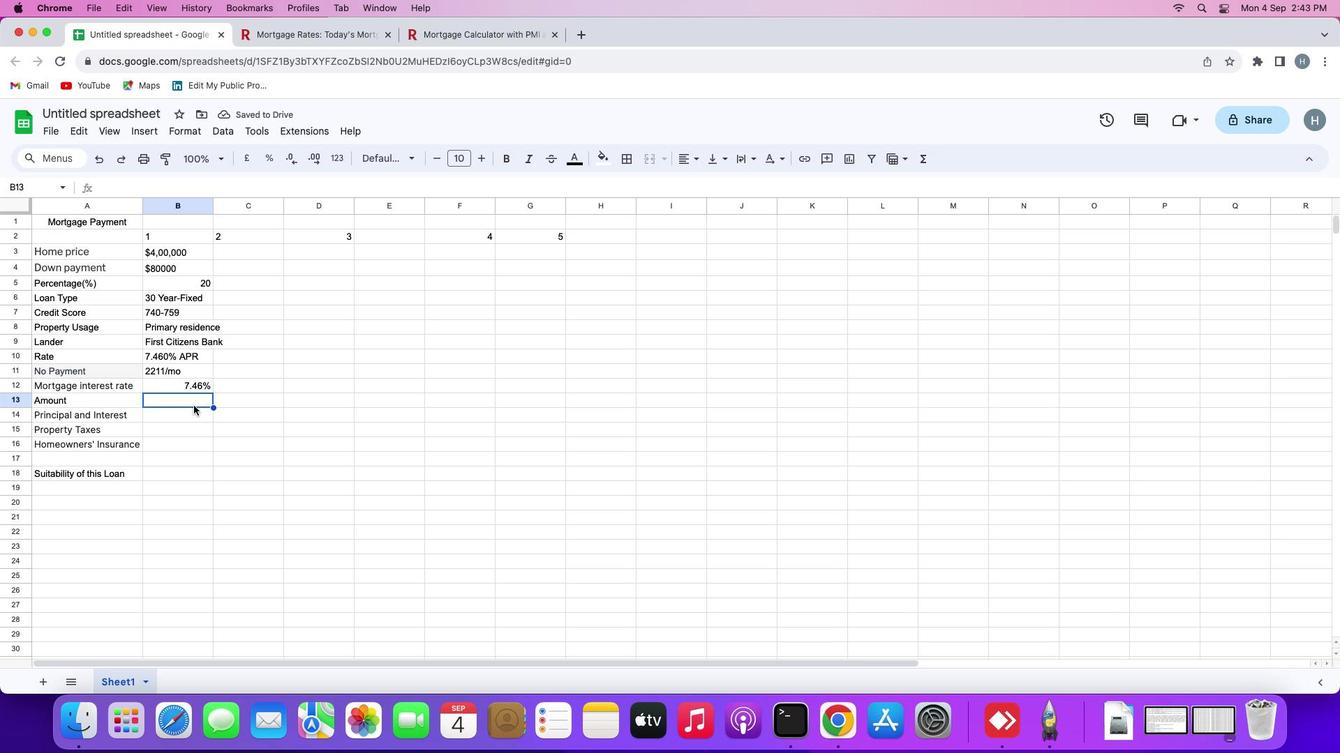 
Action: Mouse pressed left at (177, 34)
Screenshot: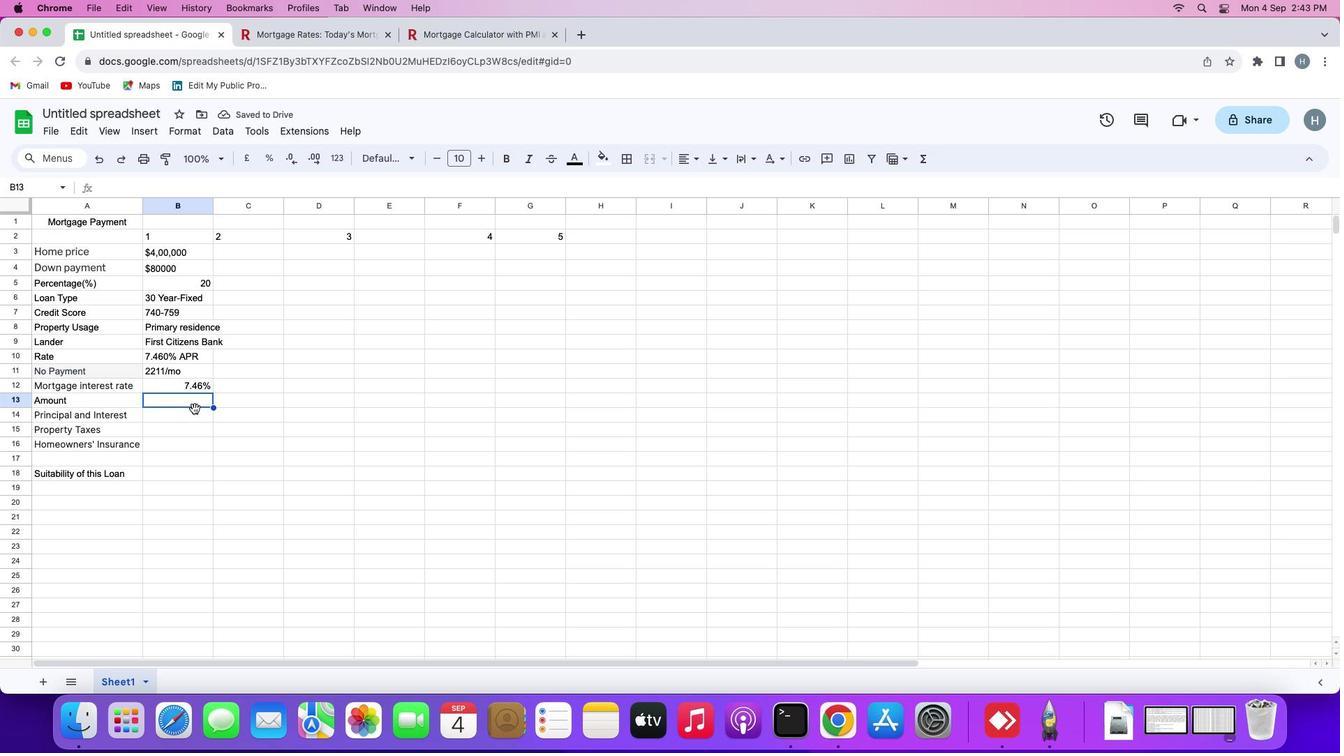 
Action: Mouse moved to (194, 402)
Screenshot: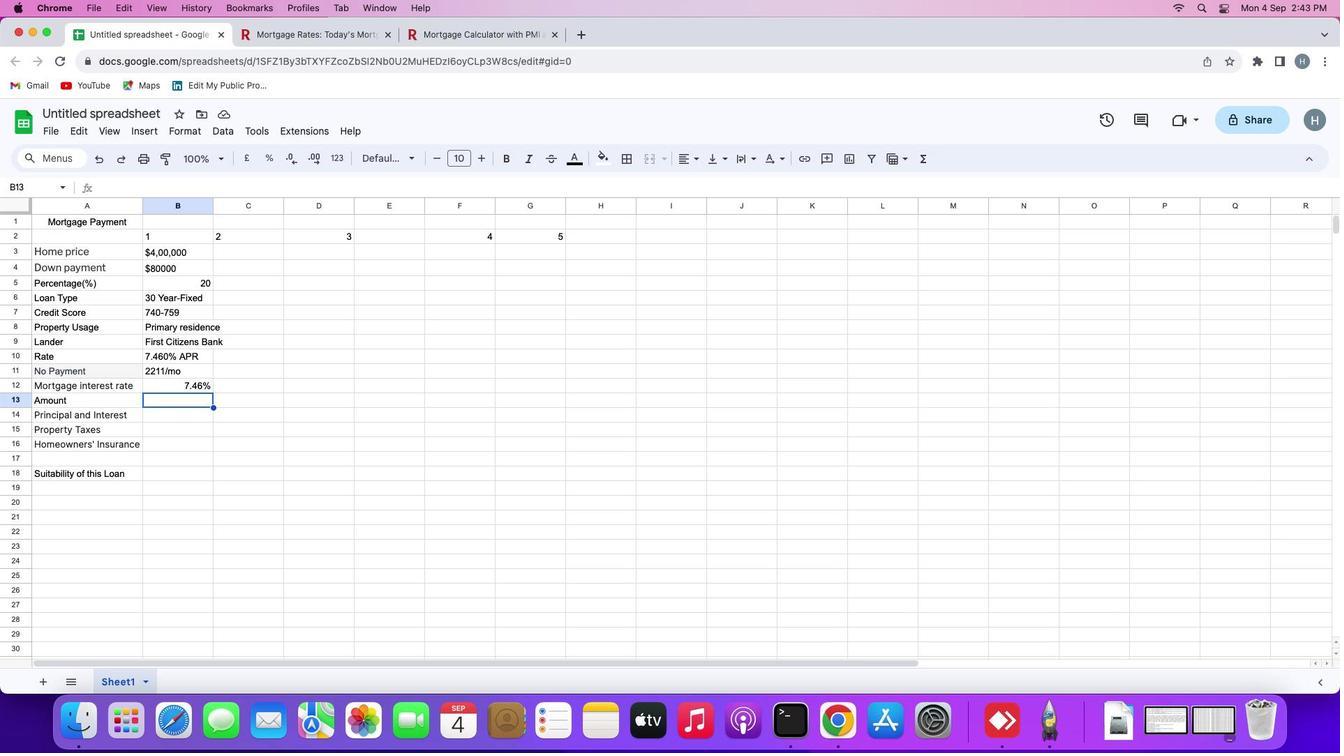 
Action: Key pressed '2''5''8''9''\x03'
Screenshot: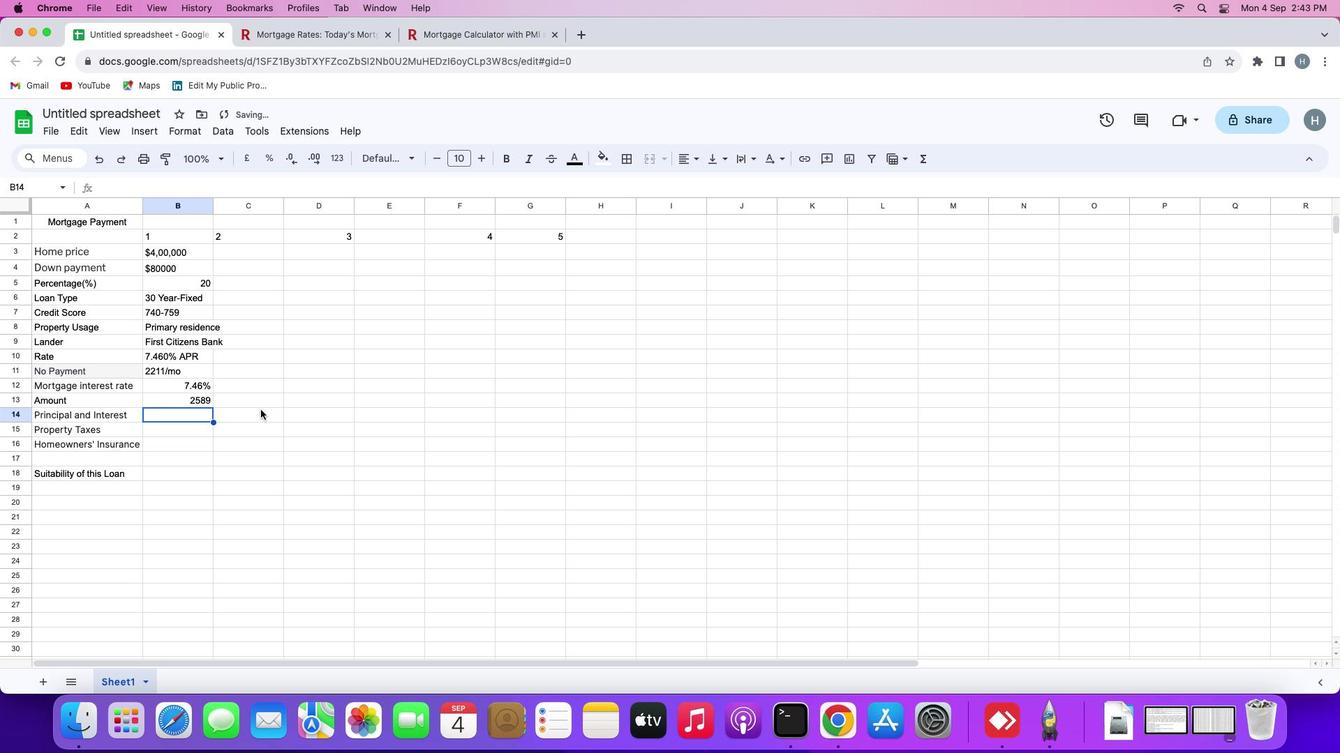 
Action: Mouse moved to (478, 32)
Screenshot: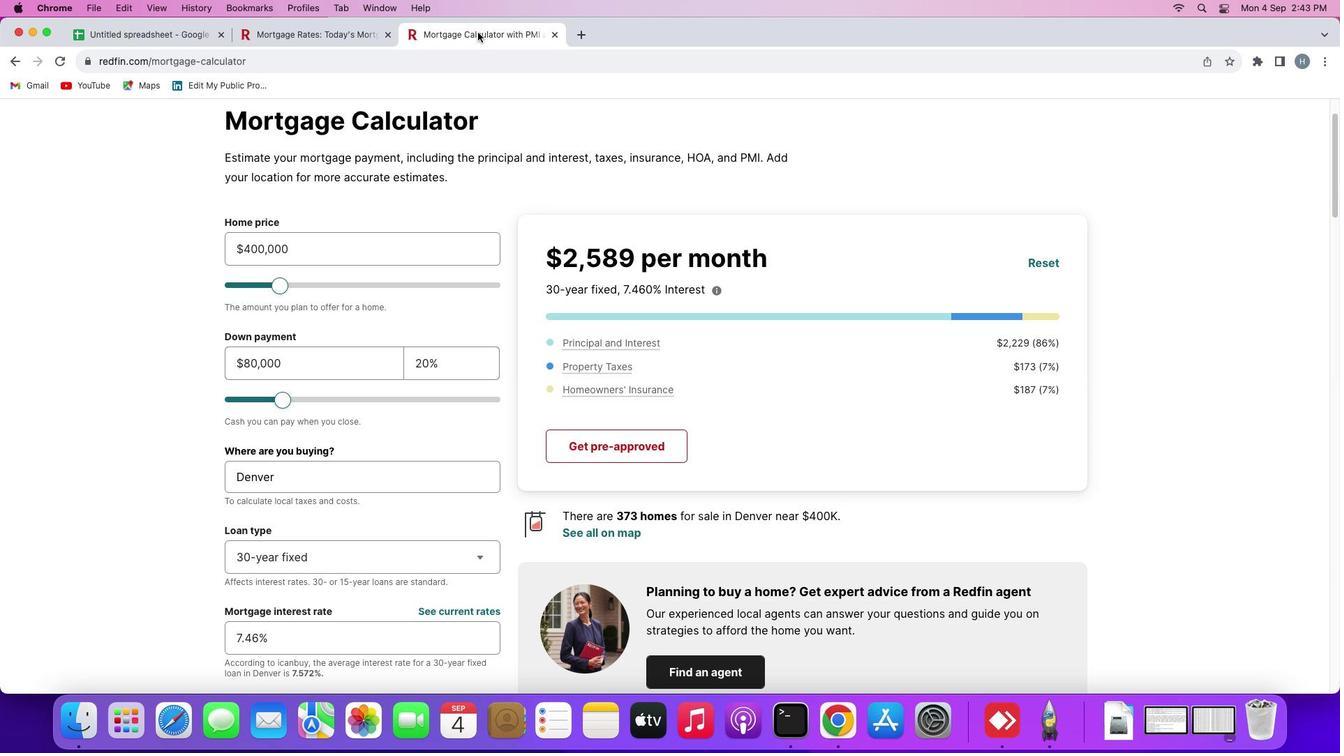 
Action: Mouse pressed left at (478, 32)
Screenshot: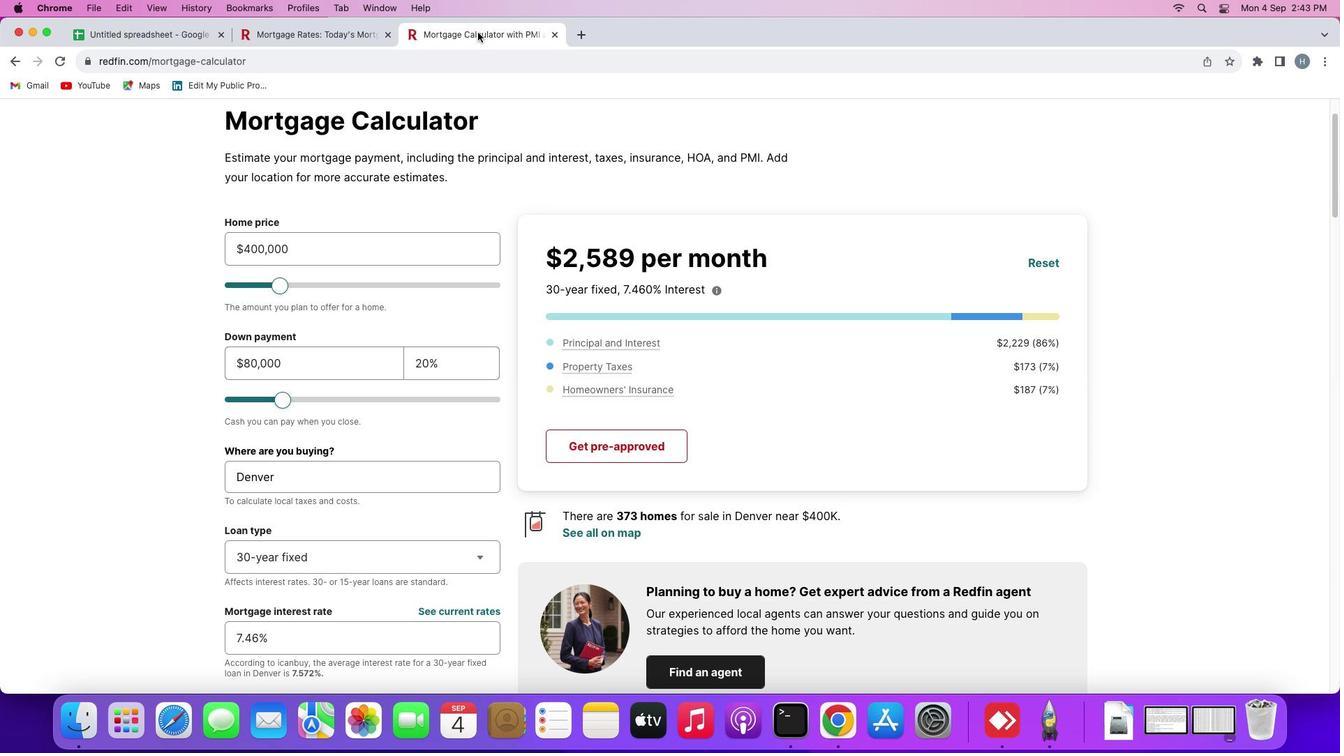 
Action: Mouse moved to (164, 32)
Screenshot: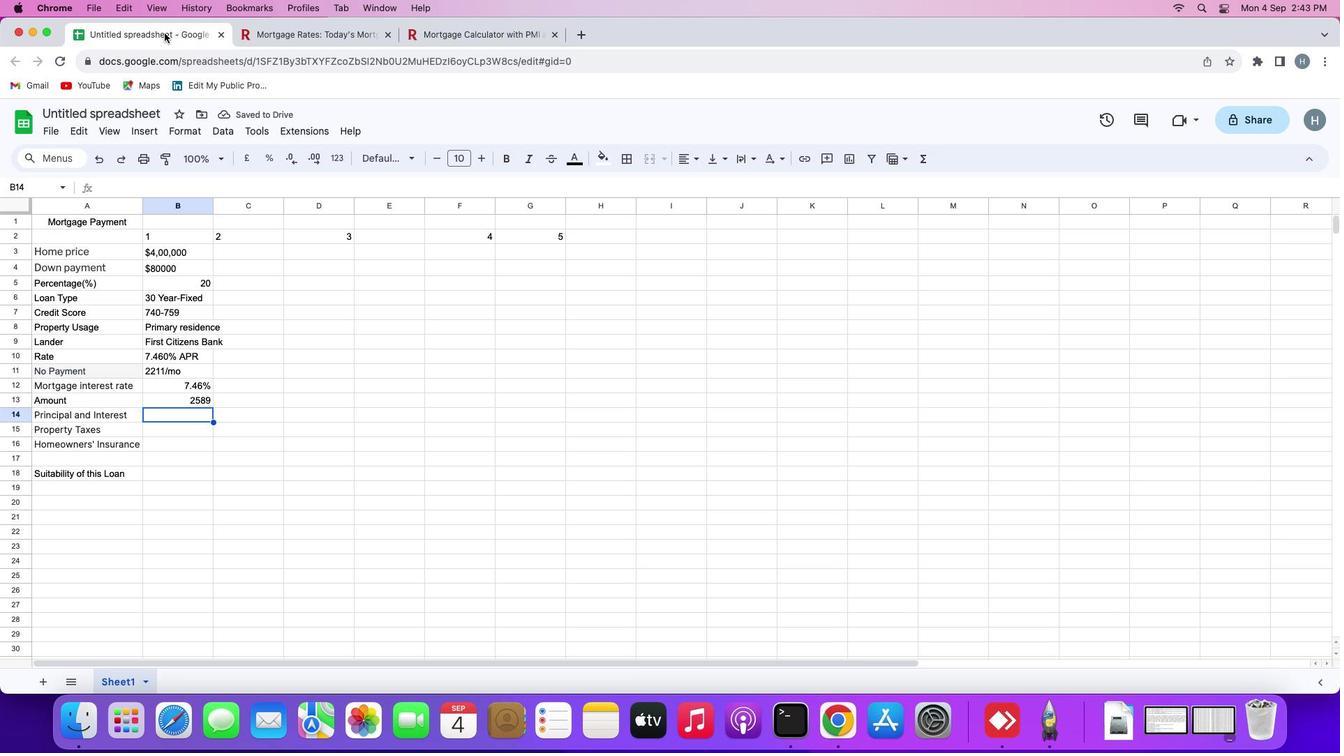 
Action: Mouse pressed left at (164, 32)
Screenshot: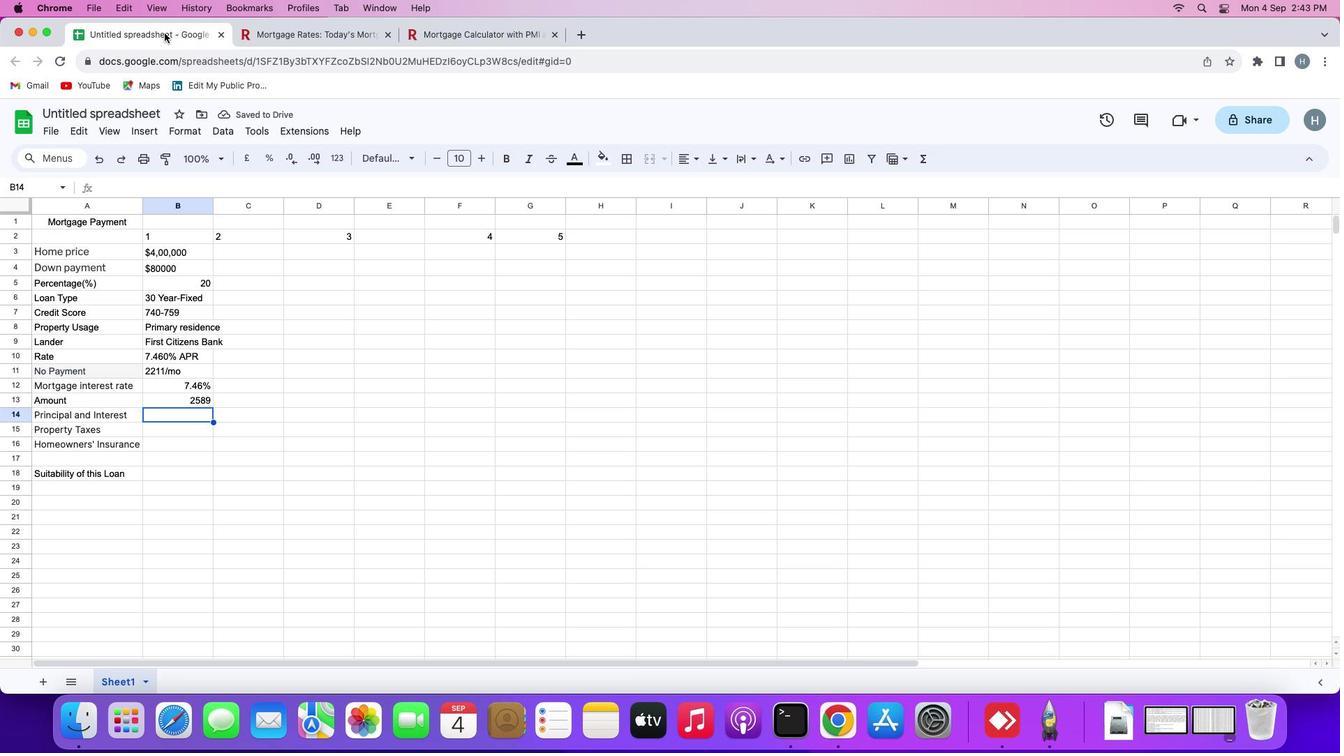
Action: Key pressed '2''2''2''9'
Screenshot: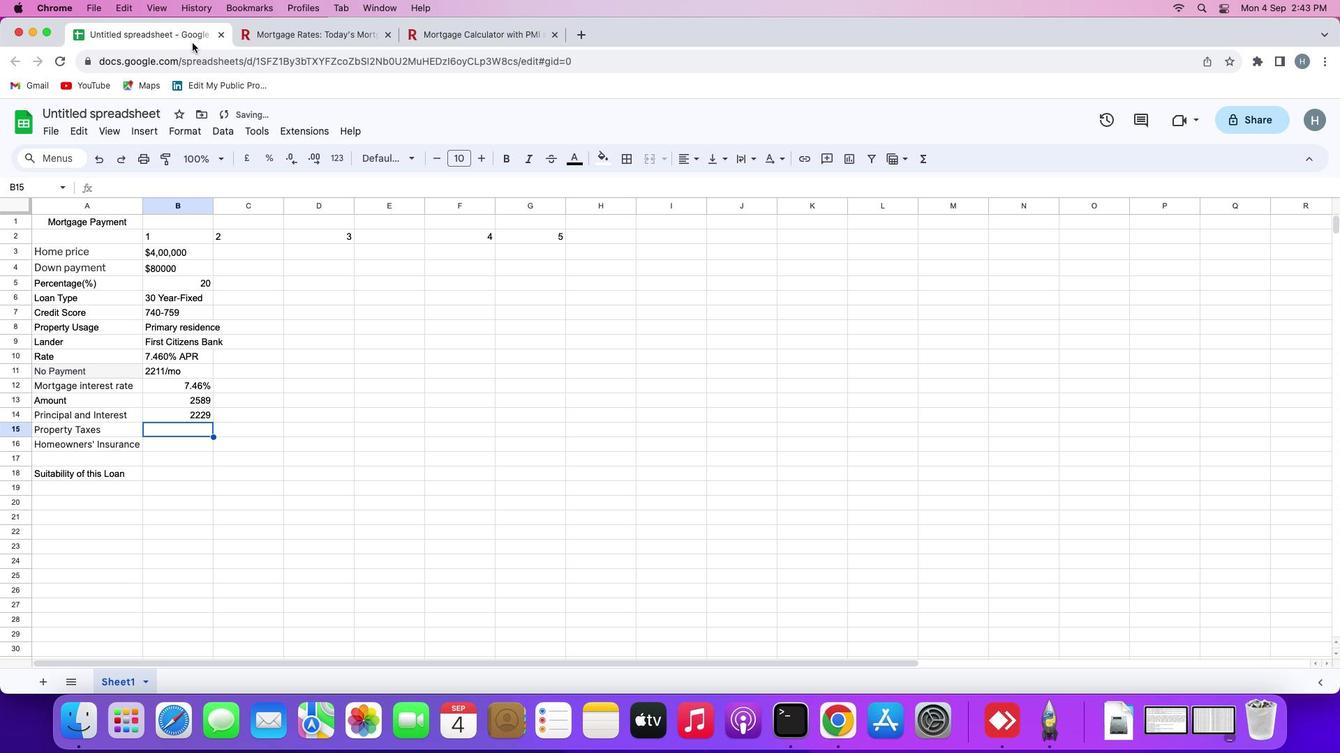 
Action: Mouse moved to (170, 35)
Screenshot: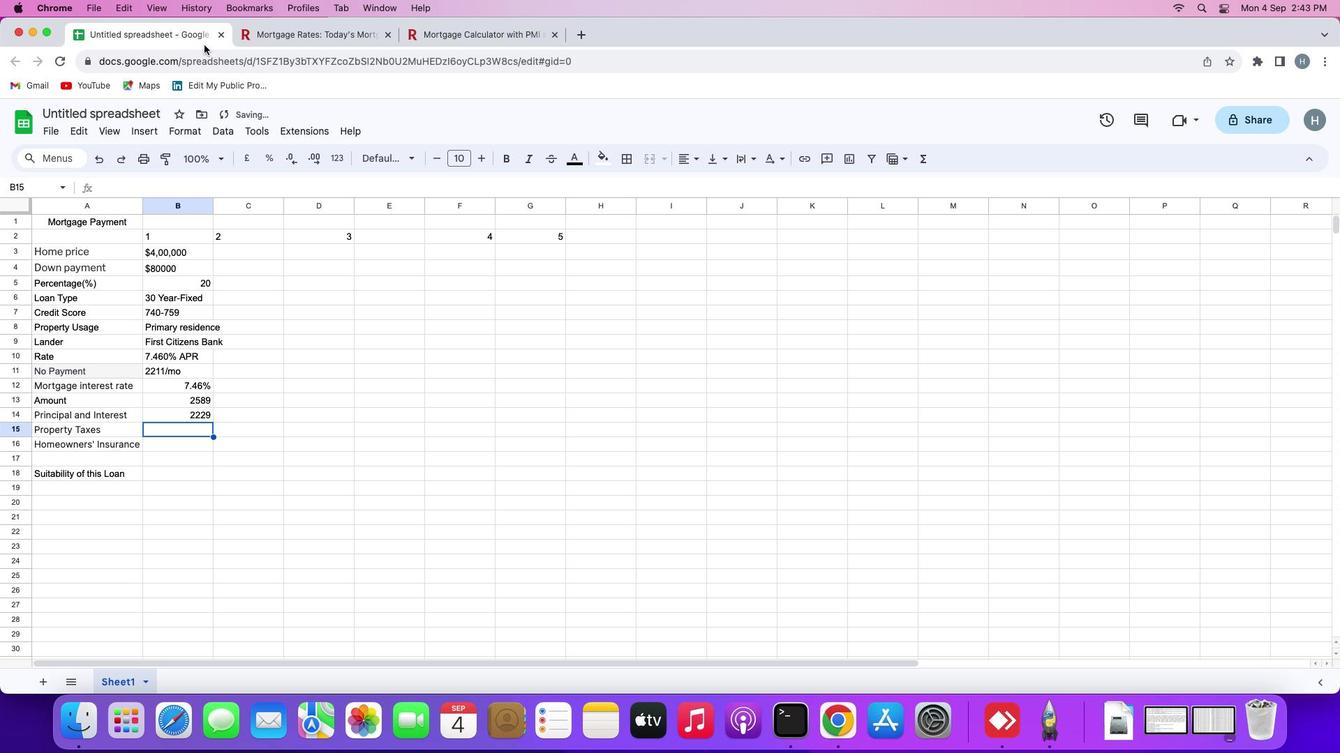 
Action: Key pressed '\x03'
Screenshot: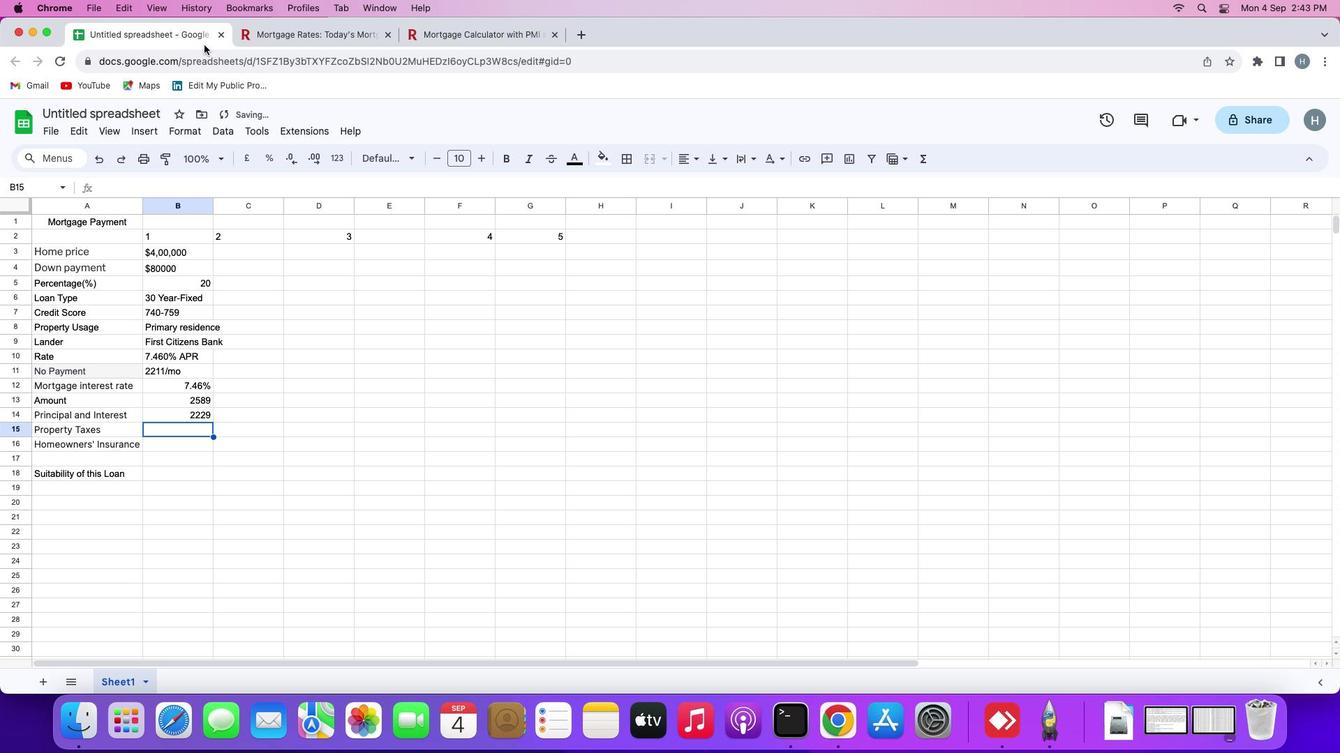 
Action: Mouse moved to (502, 32)
Screenshot: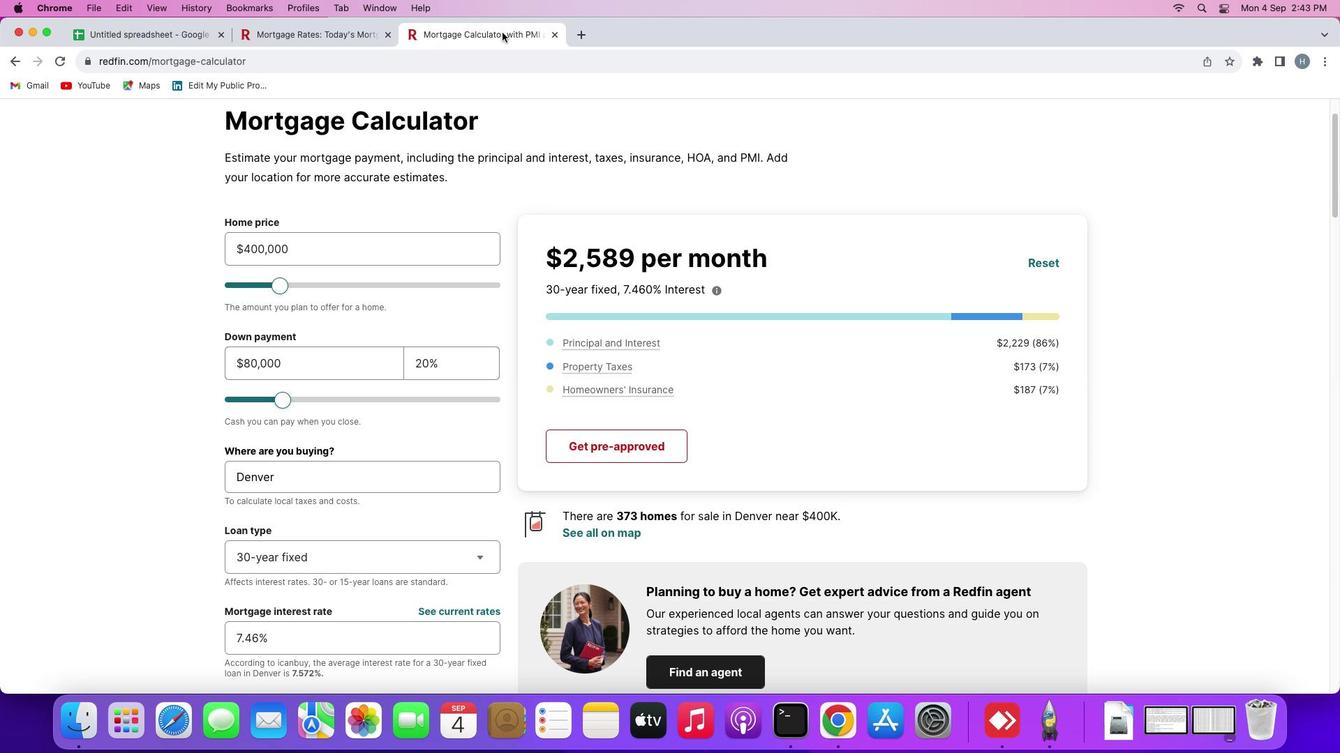 
Action: Mouse pressed left at (502, 32)
Screenshot: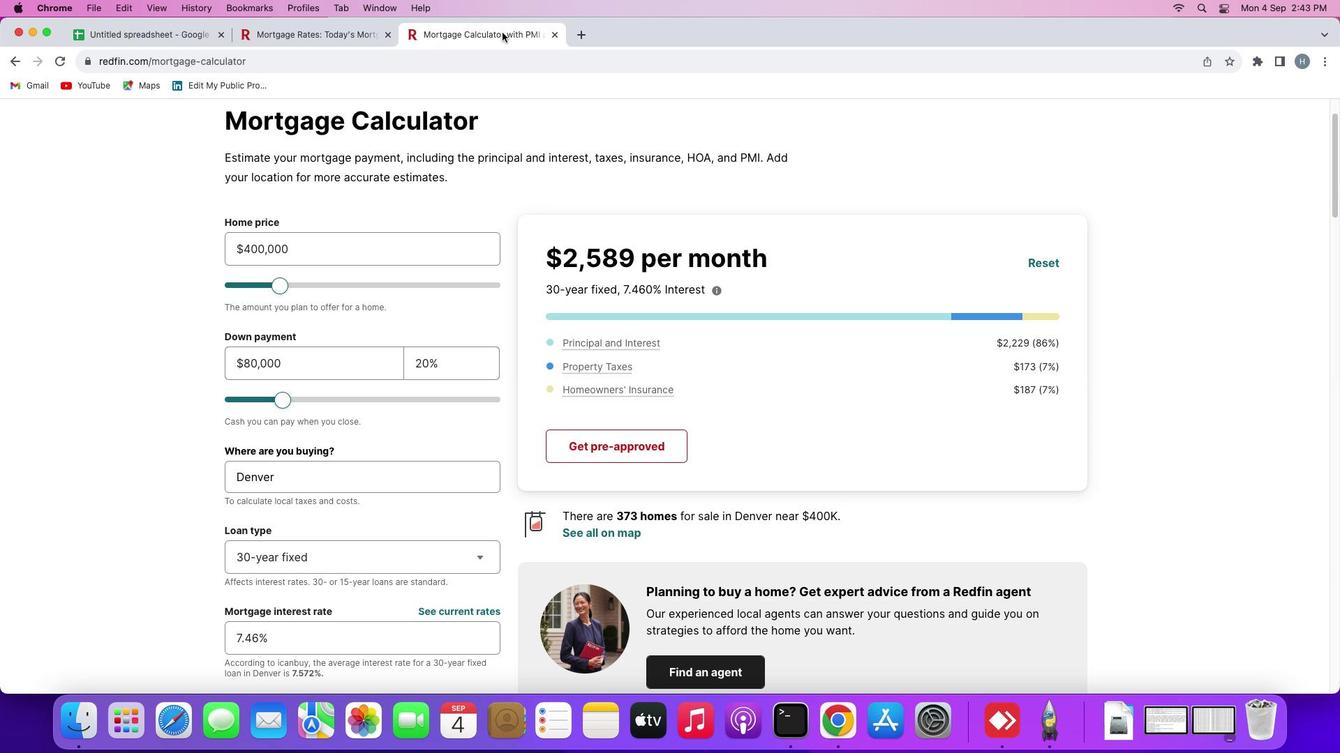 
Action: Mouse moved to (194, 32)
Screenshot: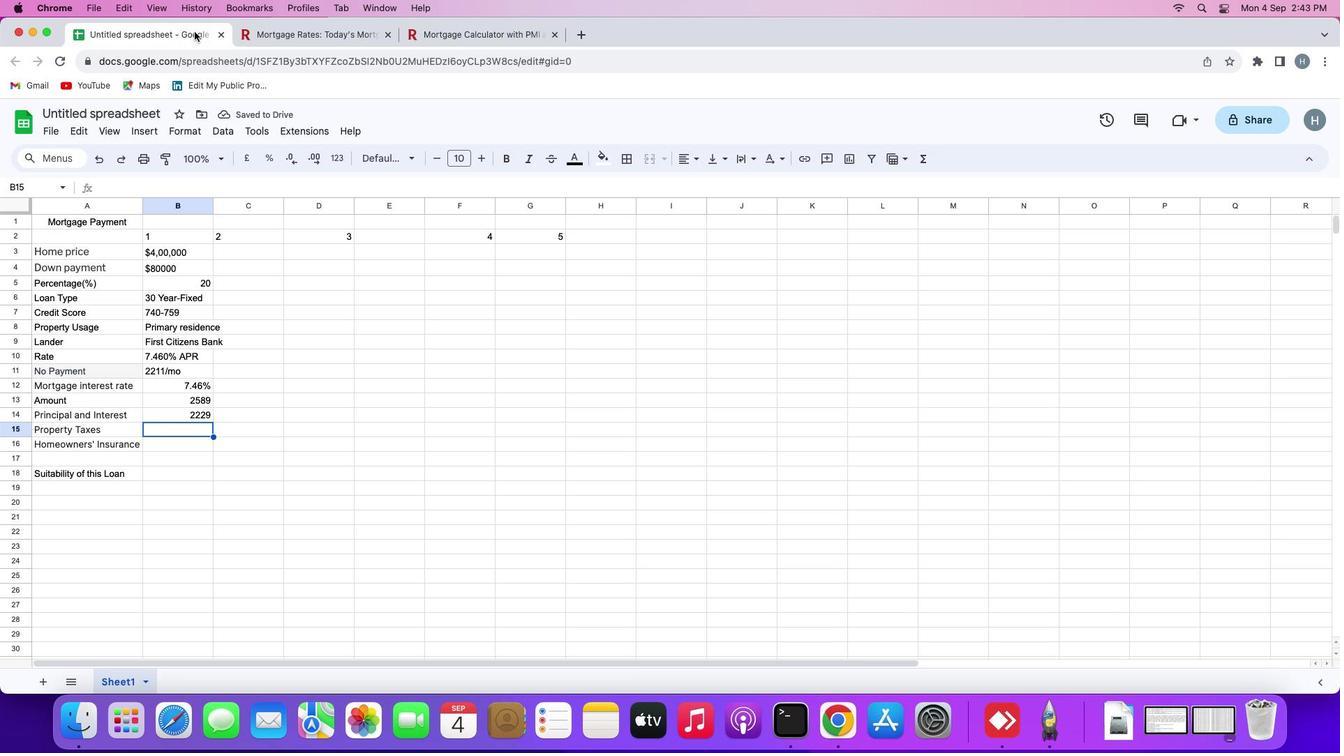
Action: Mouse pressed left at (194, 32)
Screenshot: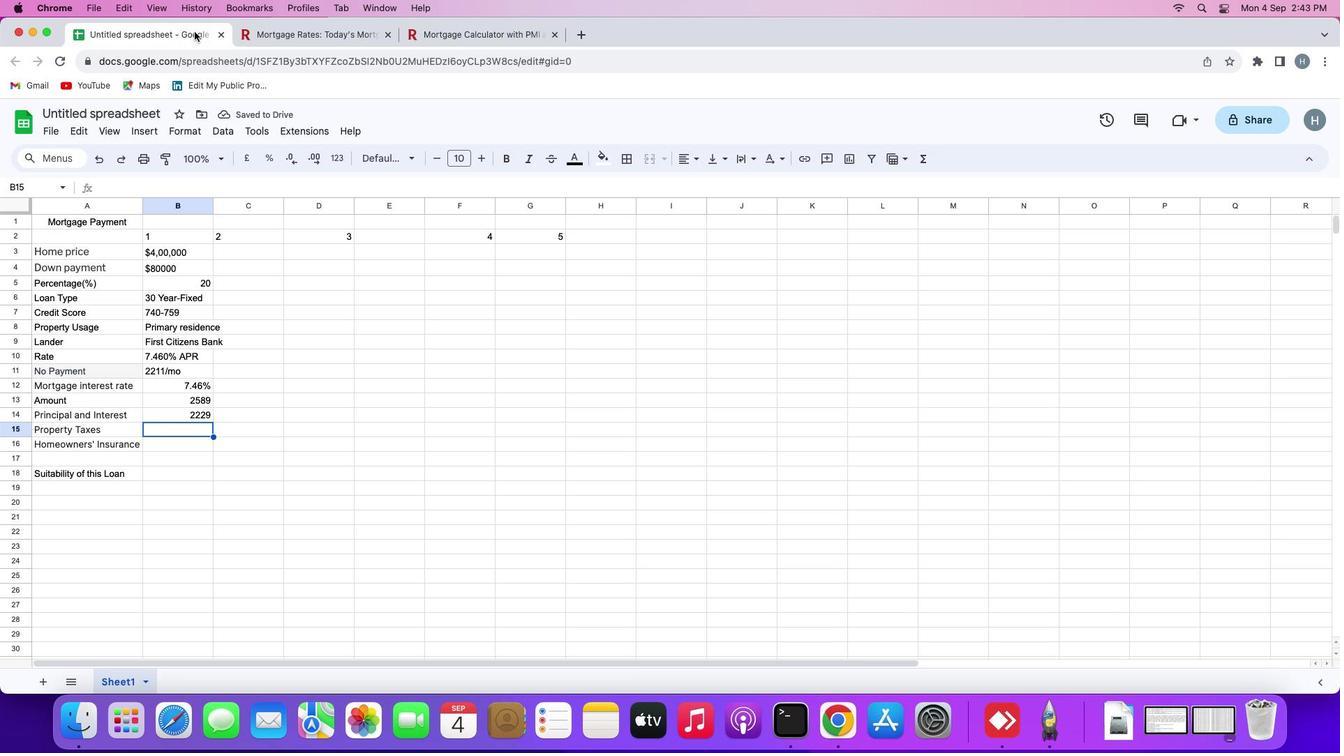 
Action: Key pressed '1''7''3'
Screenshot: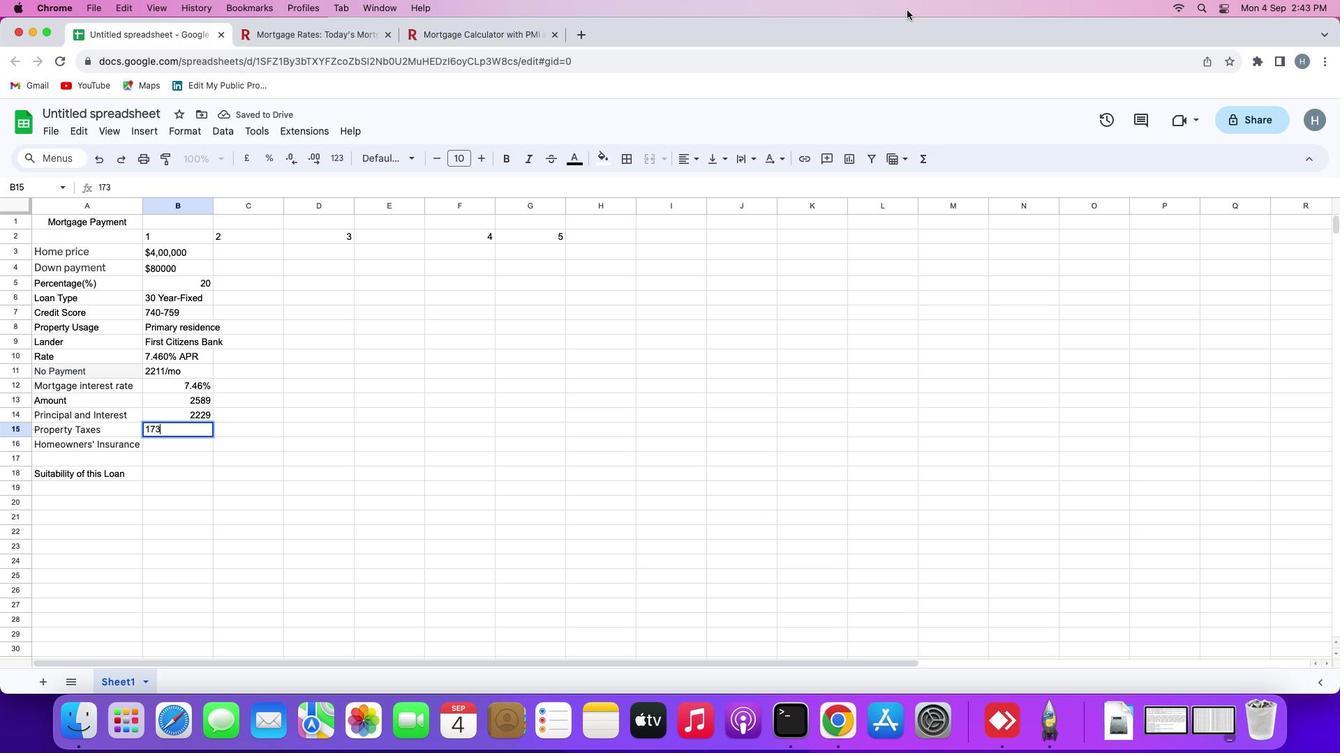 
Action: Mouse moved to (906, 9)
Screenshot: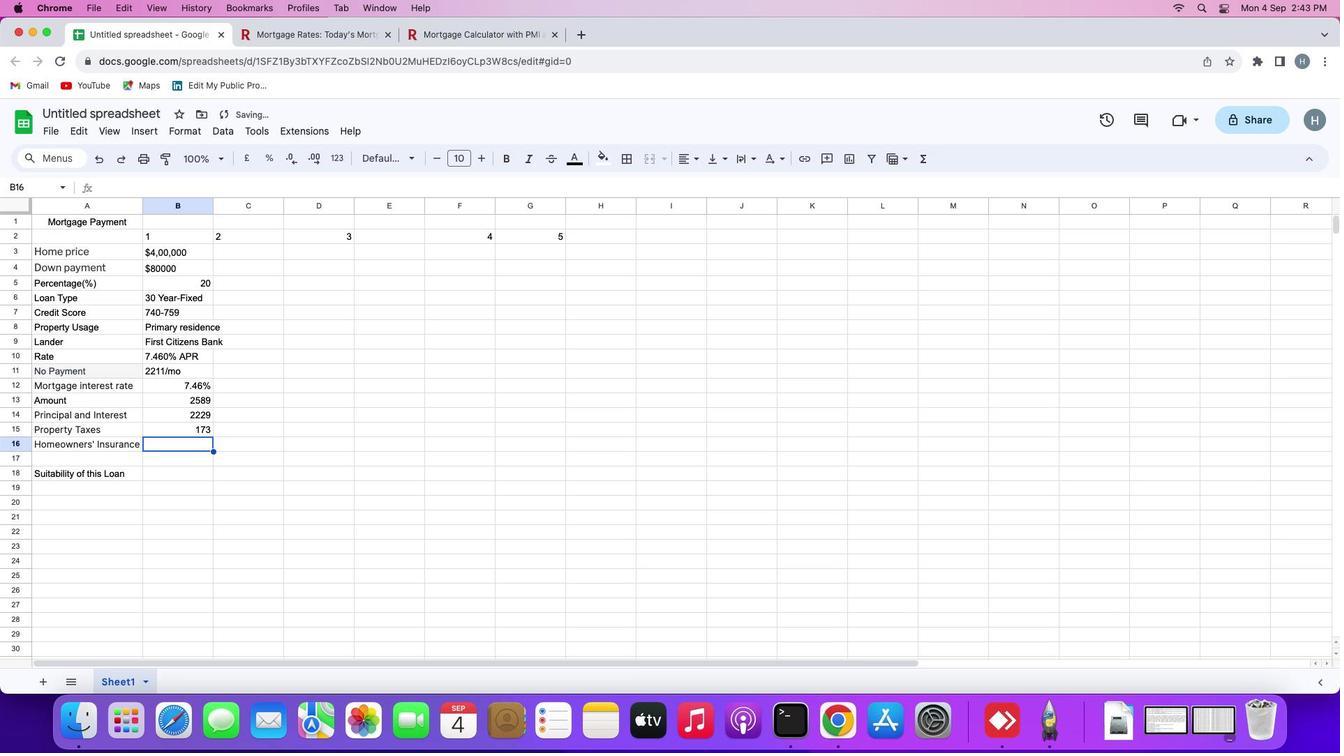 
Action: Key pressed '\x03'
Screenshot: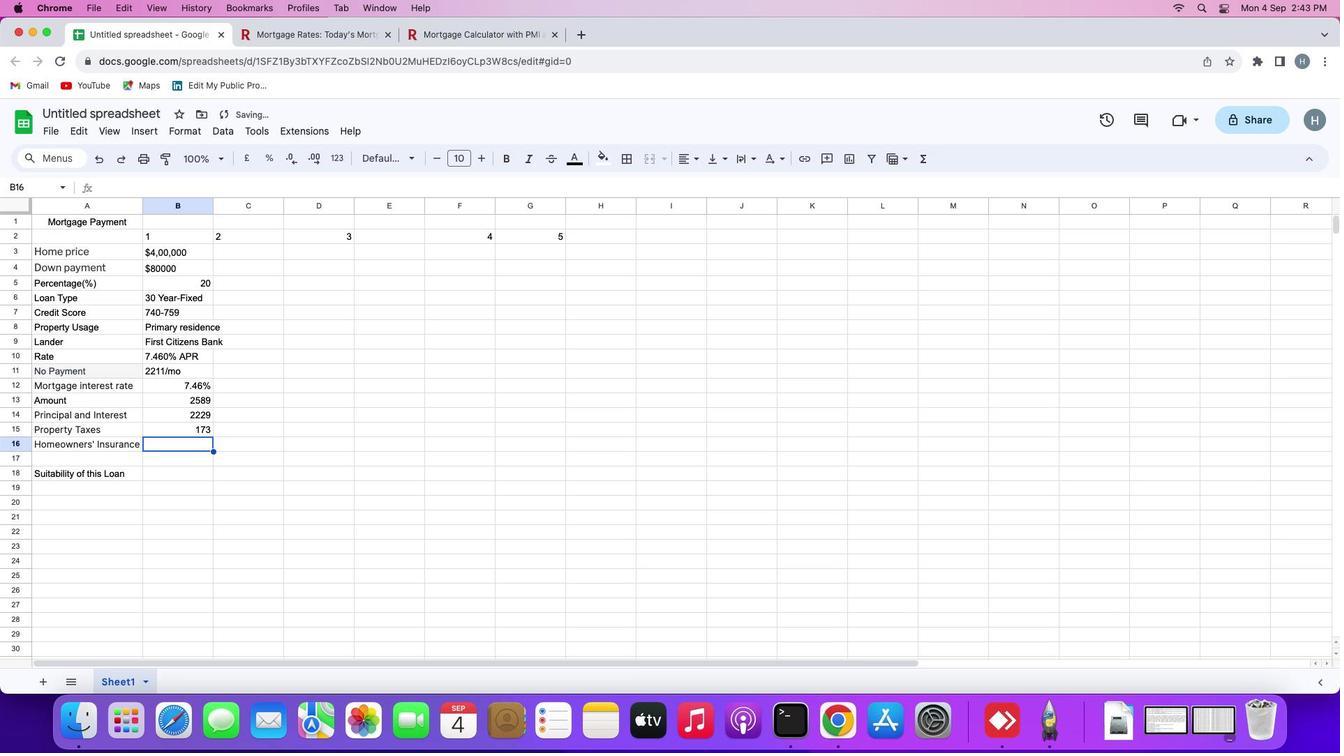 
Action: Mouse moved to (485, 34)
Screenshot: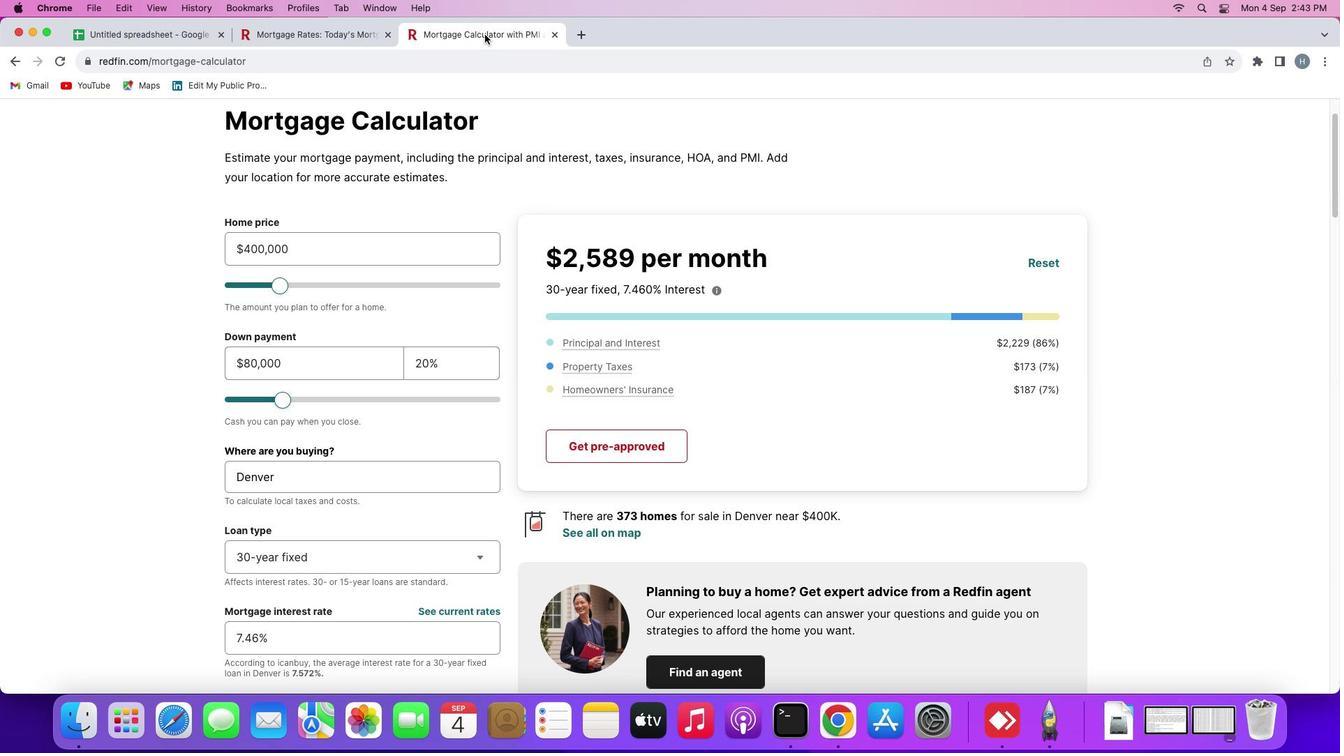 
Action: Mouse pressed left at (485, 34)
Screenshot: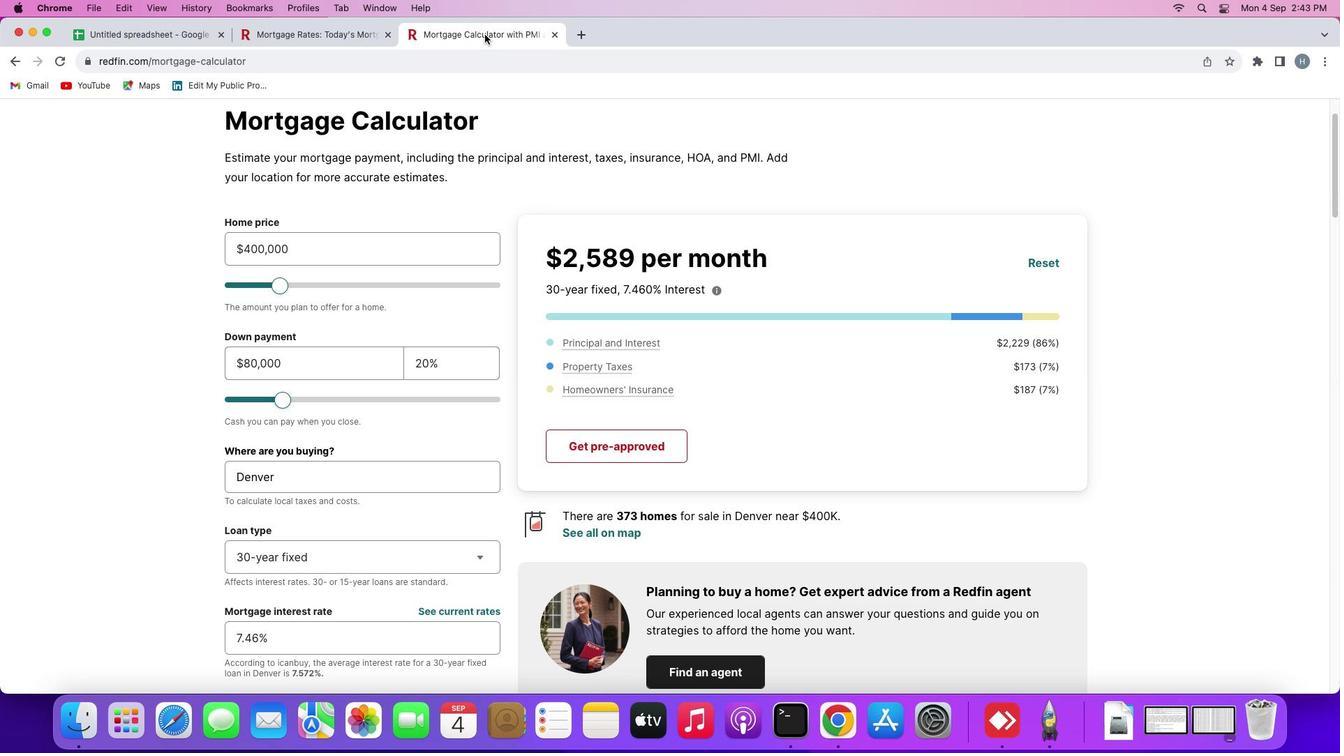 
Action: Mouse moved to (152, 32)
Screenshot: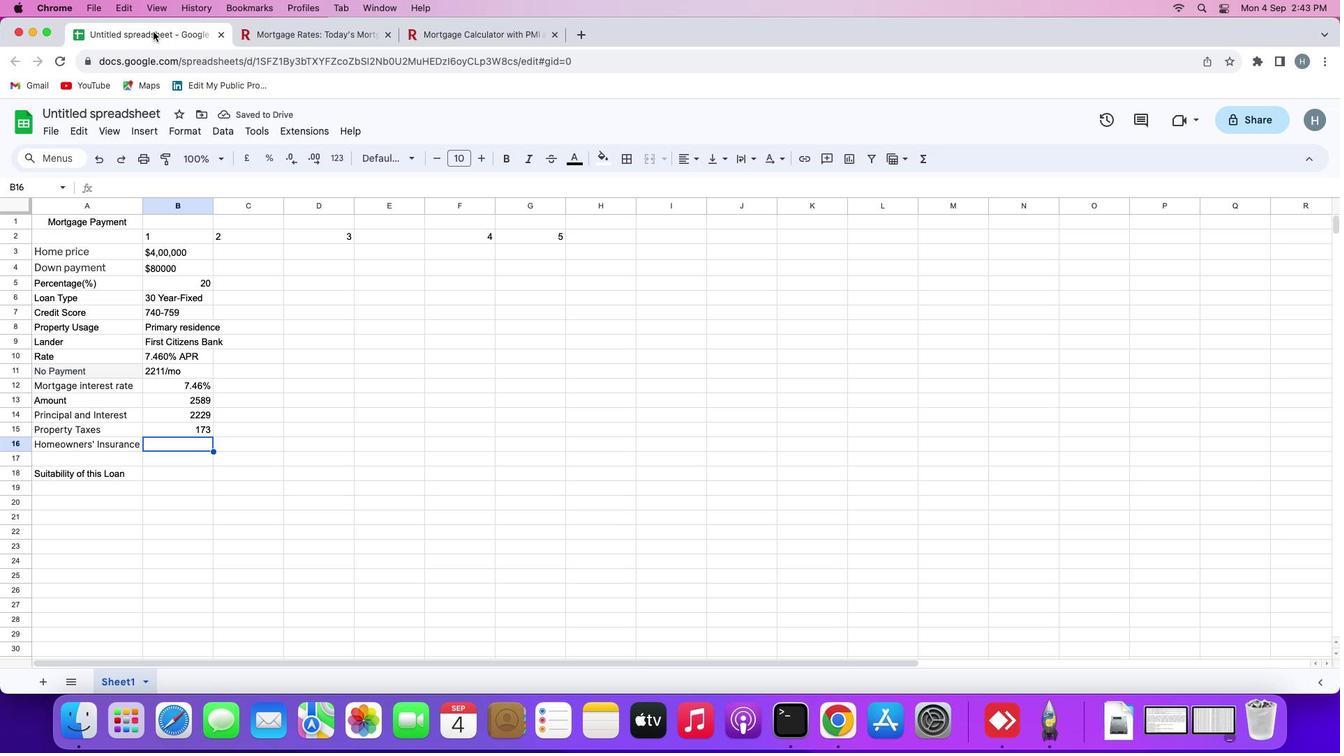 
Action: Mouse pressed left at (152, 32)
Screenshot: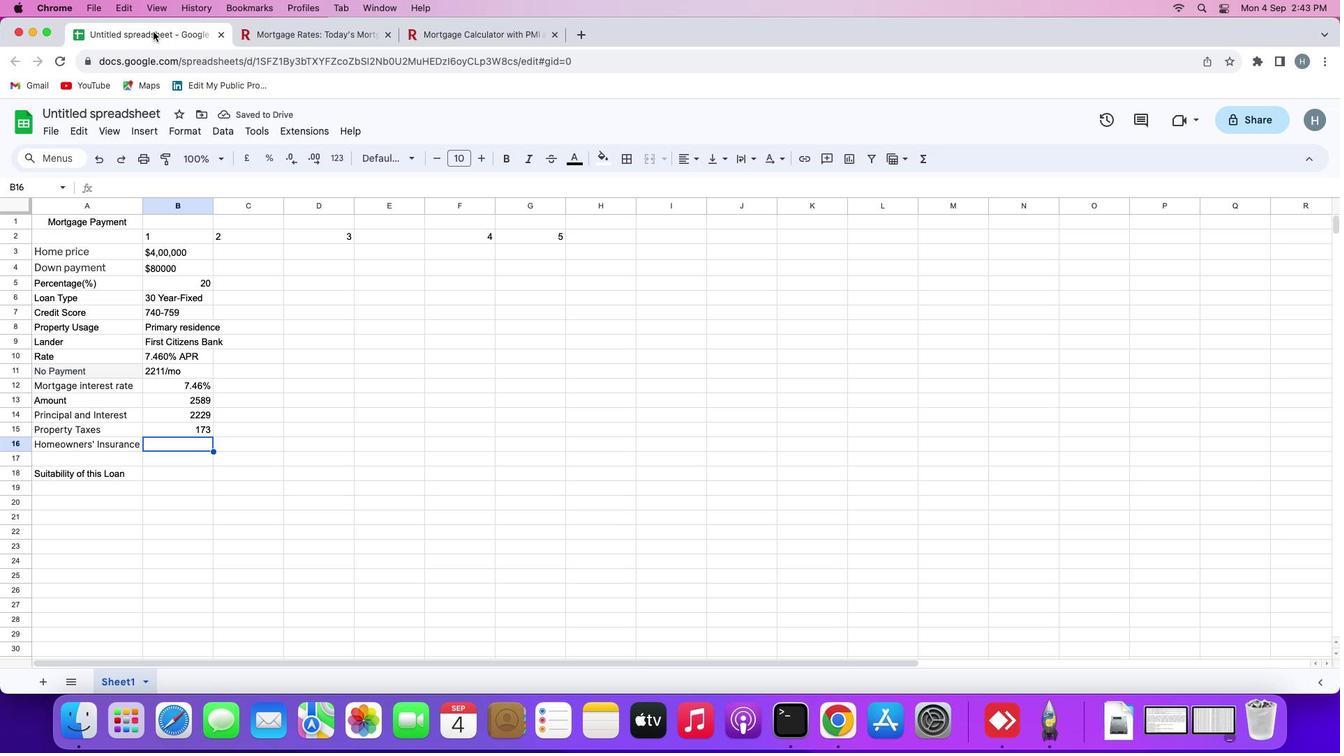 
Action: Key pressed '1''8''7''\x03'
Screenshot: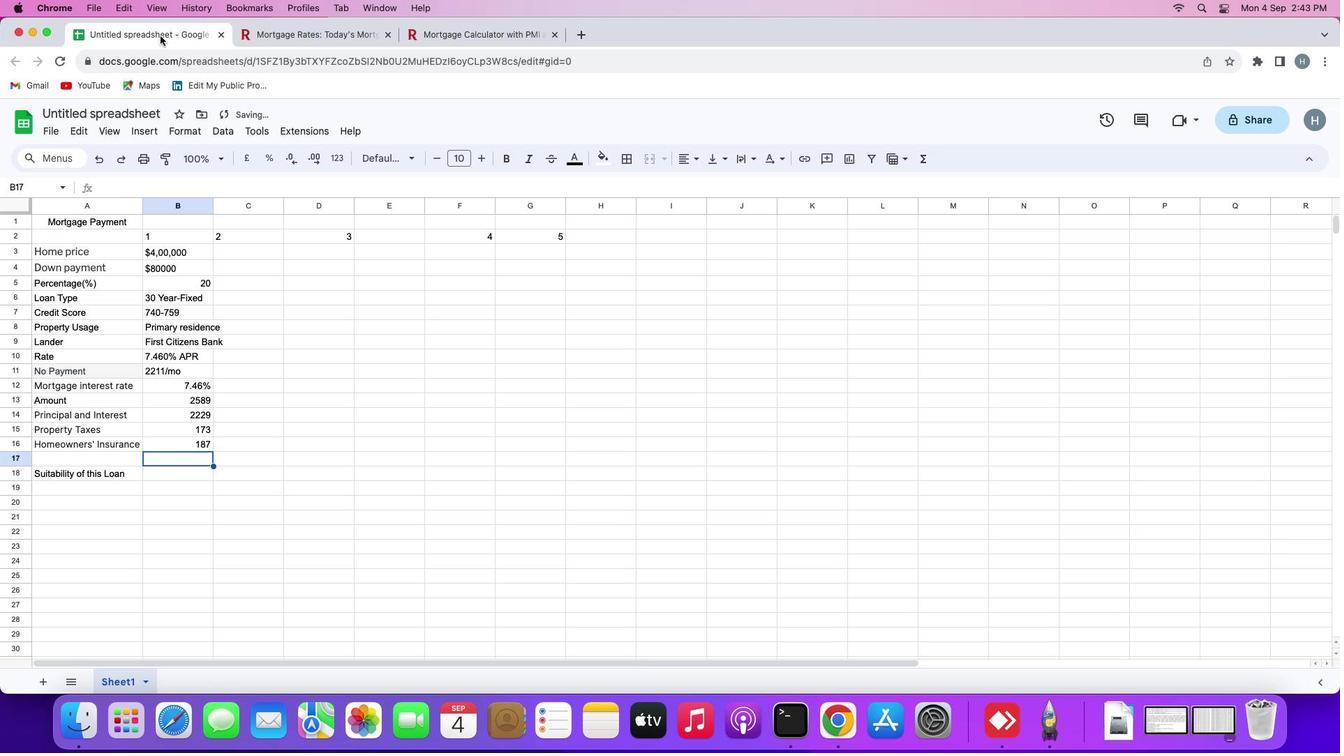 
Action: Mouse moved to (305, 30)
Screenshot: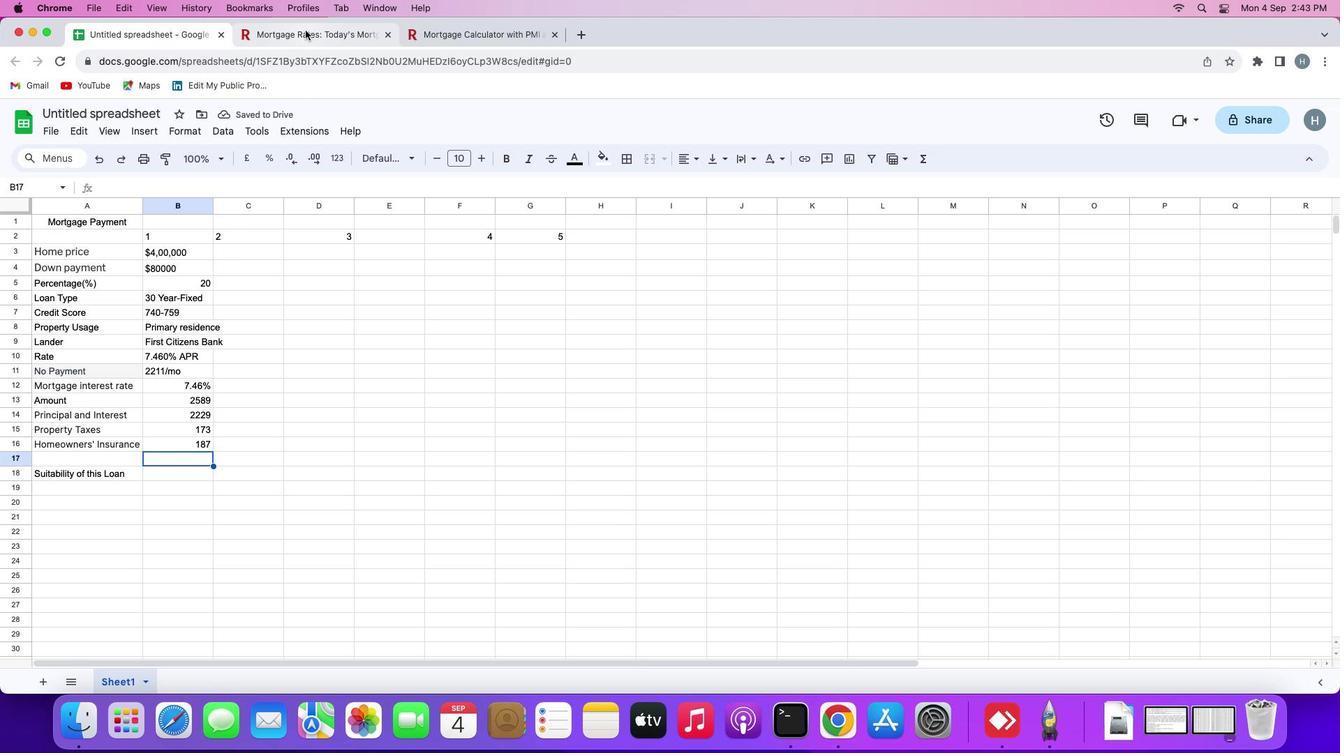 
Action: Mouse pressed left at (305, 30)
Screenshot: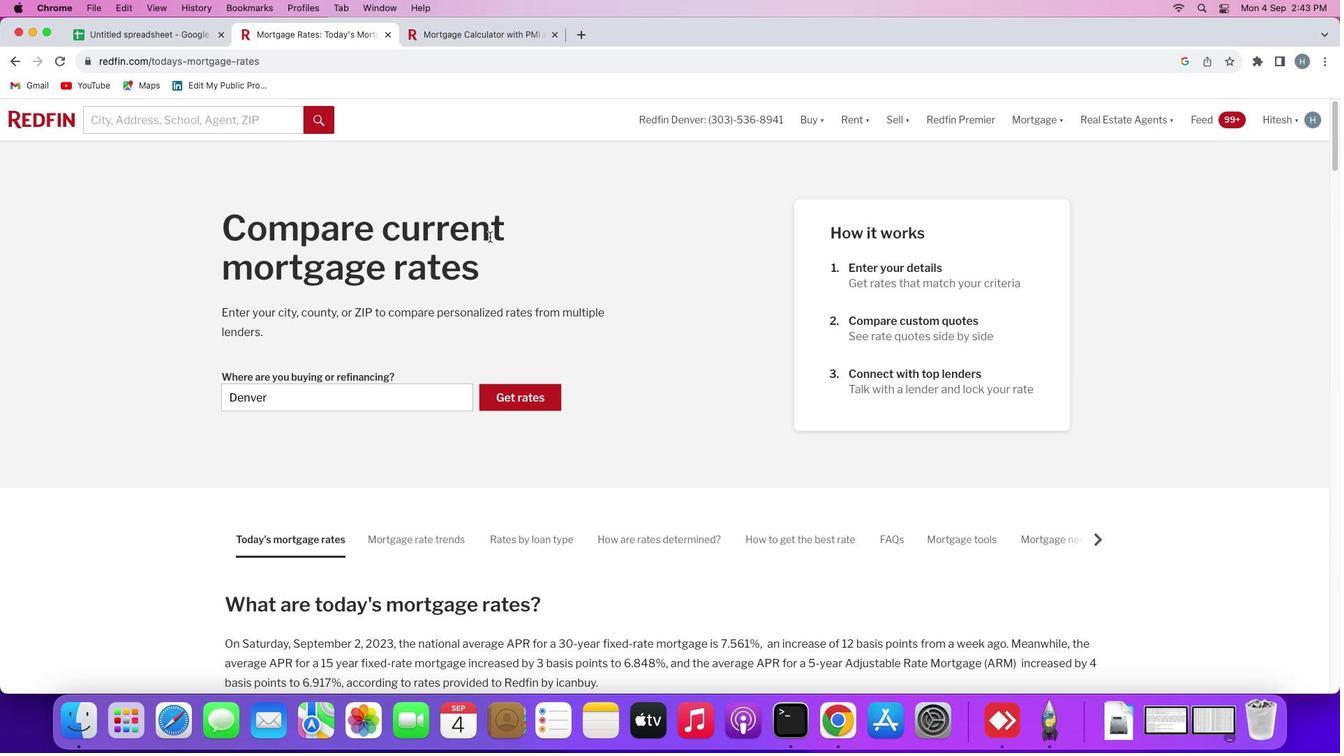 
Action: Mouse moved to (483, 34)
Screenshot: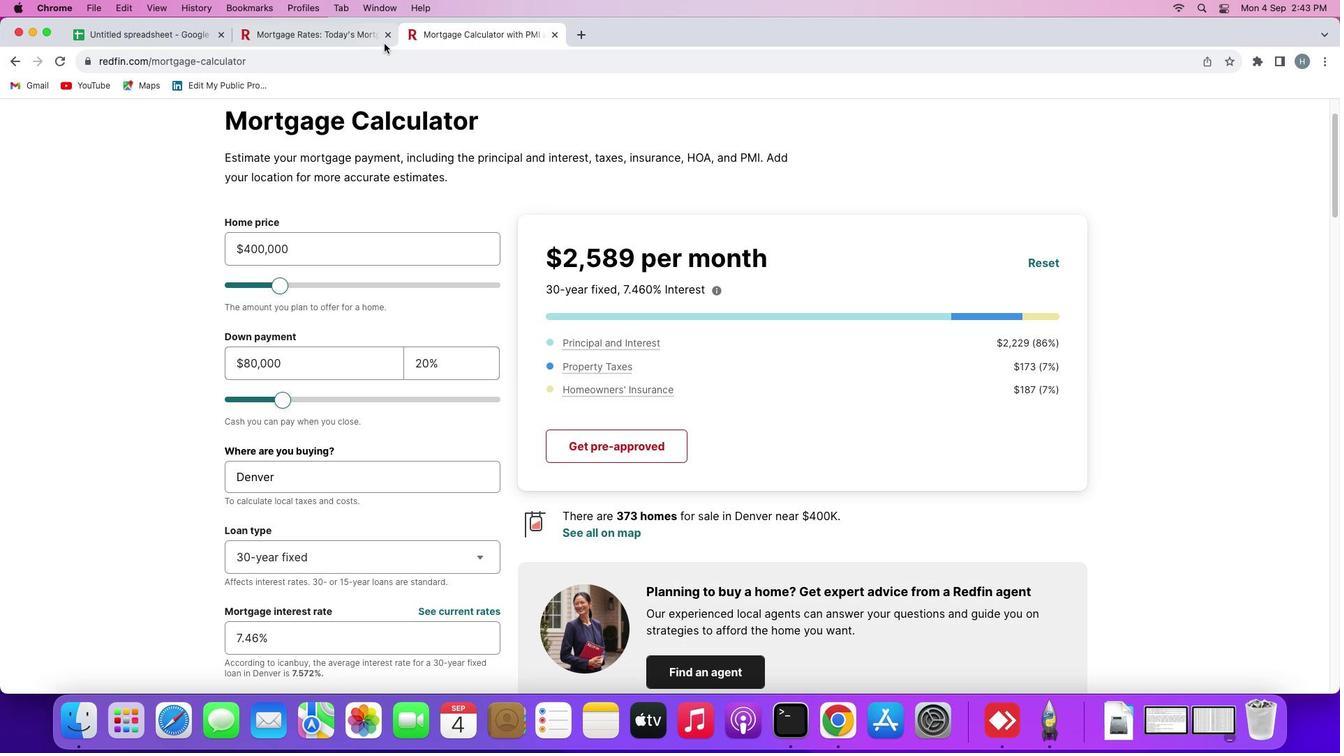 
Action: Mouse pressed left at (483, 34)
Screenshot: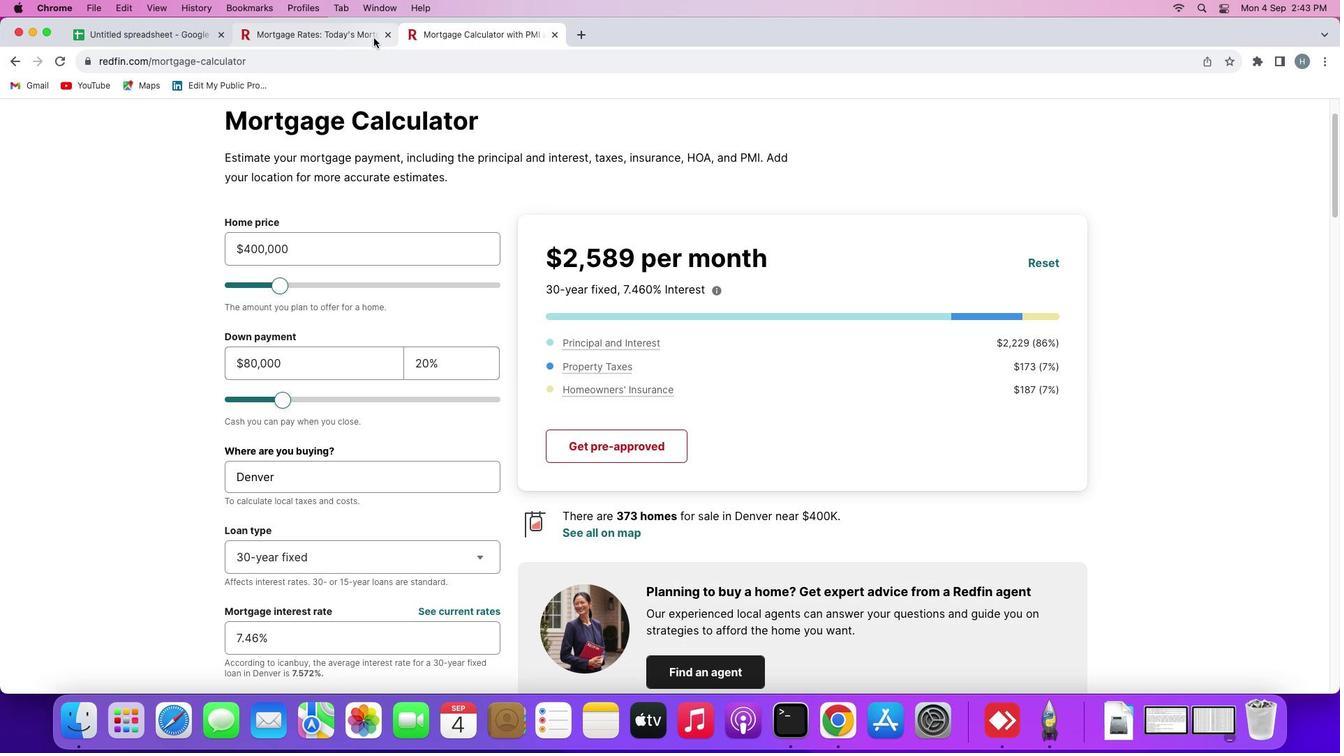 
Action: Mouse moved to (368, 36)
Screenshot: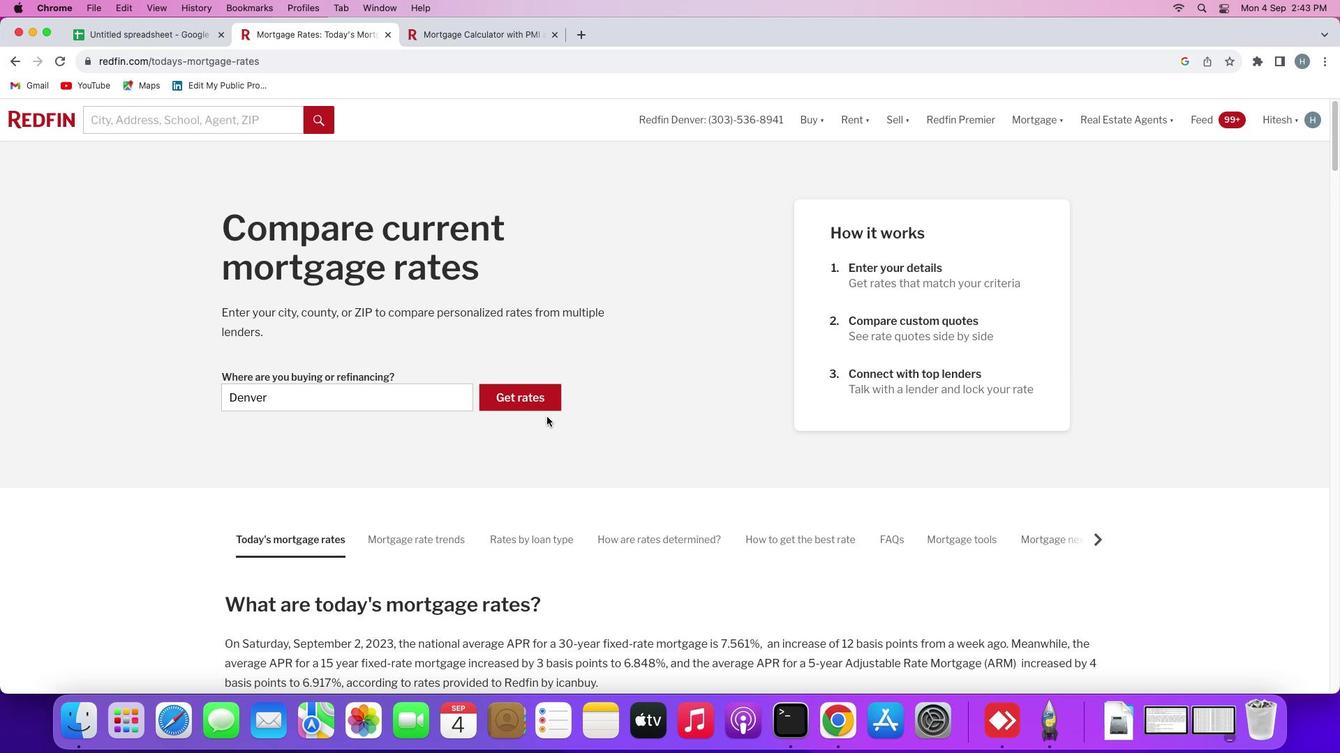 
Action: Mouse pressed left at (368, 36)
Screenshot: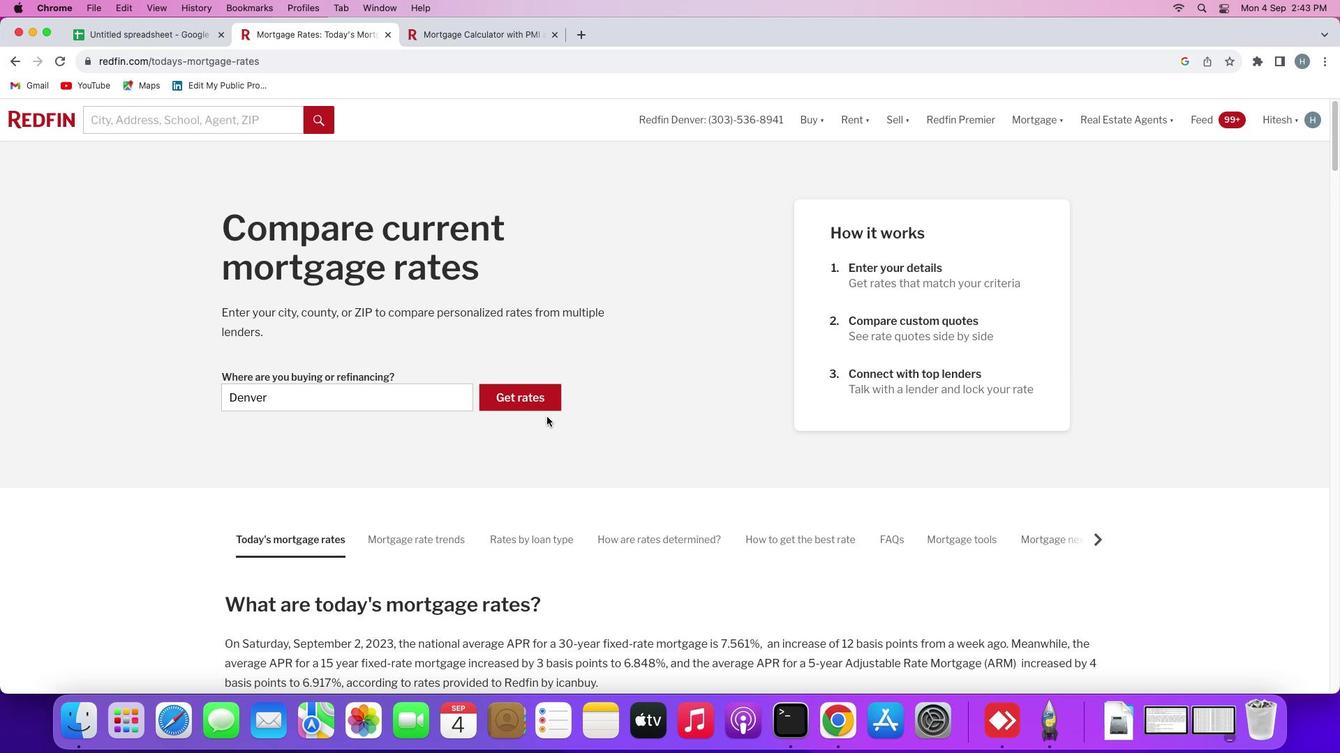 
Action: Mouse moved to (530, 393)
Screenshot: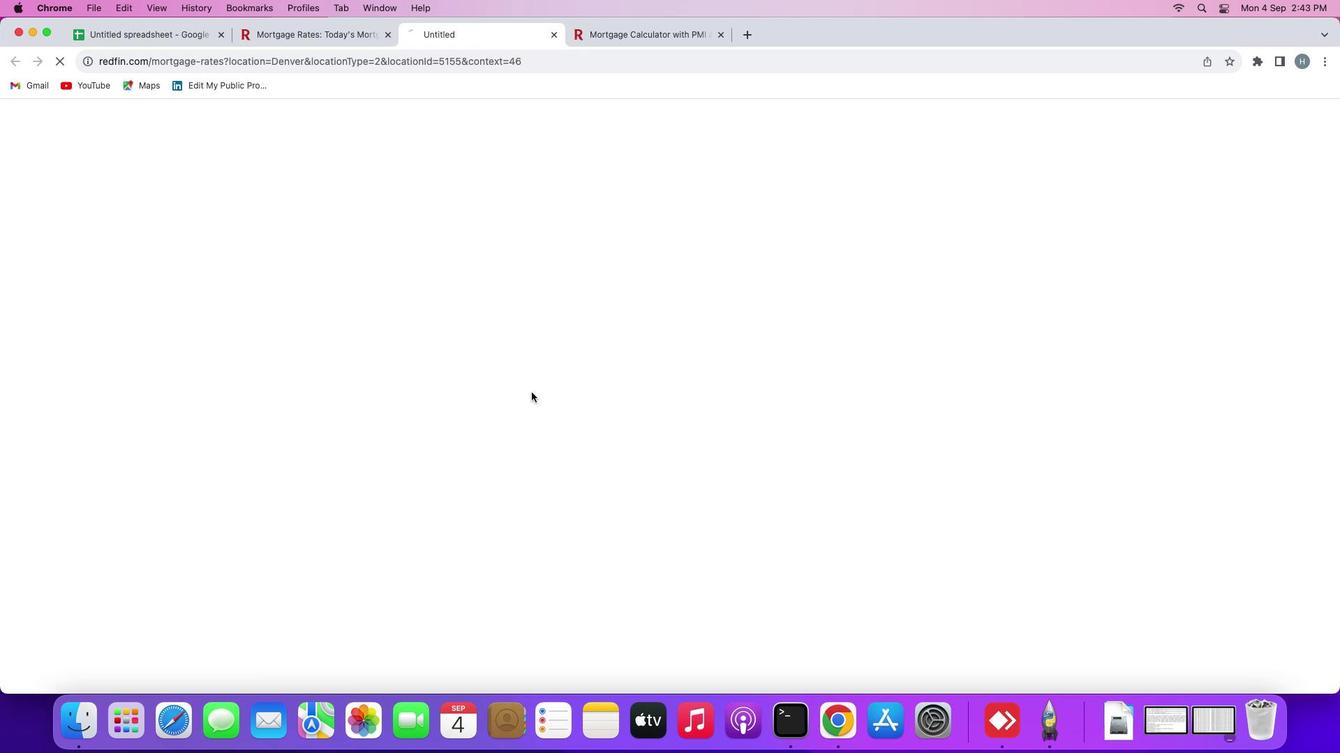 
Action: Mouse pressed left at (530, 393)
Screenshot: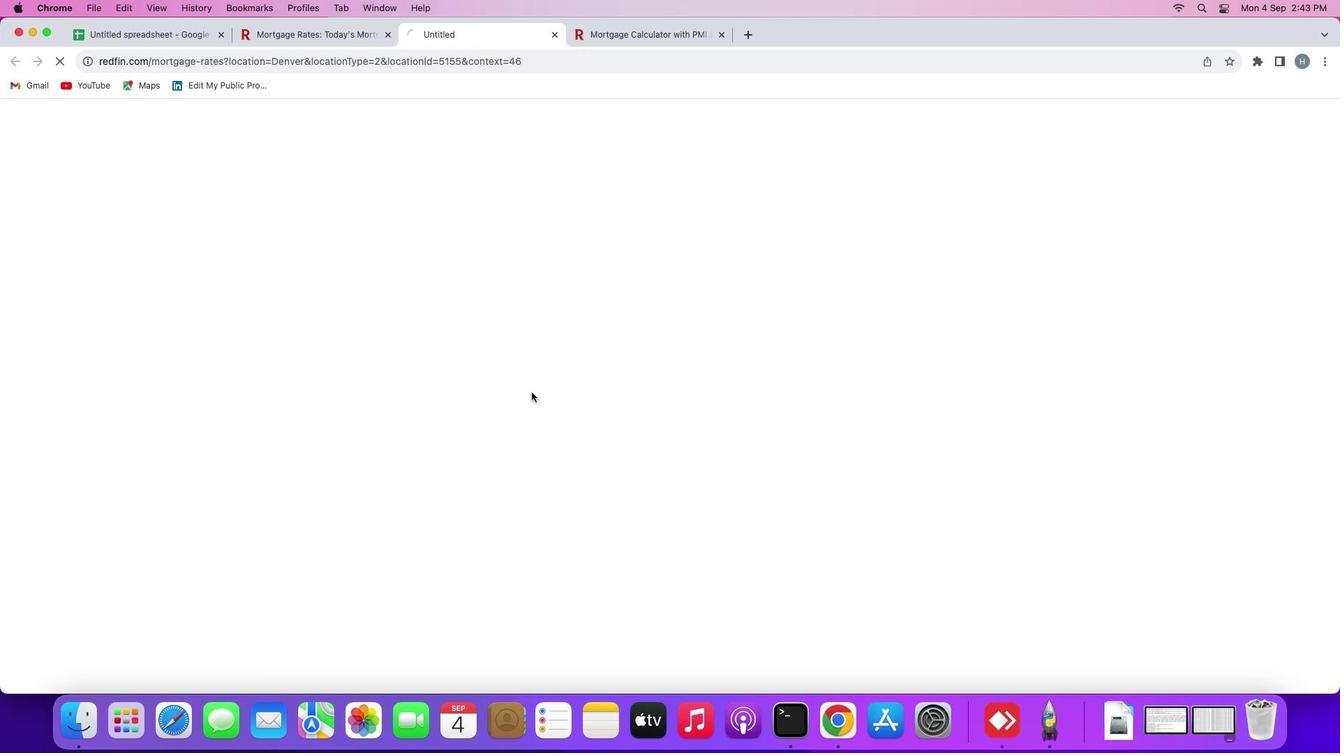 
Action: Mouse moved to (332, 505)
Screenshot: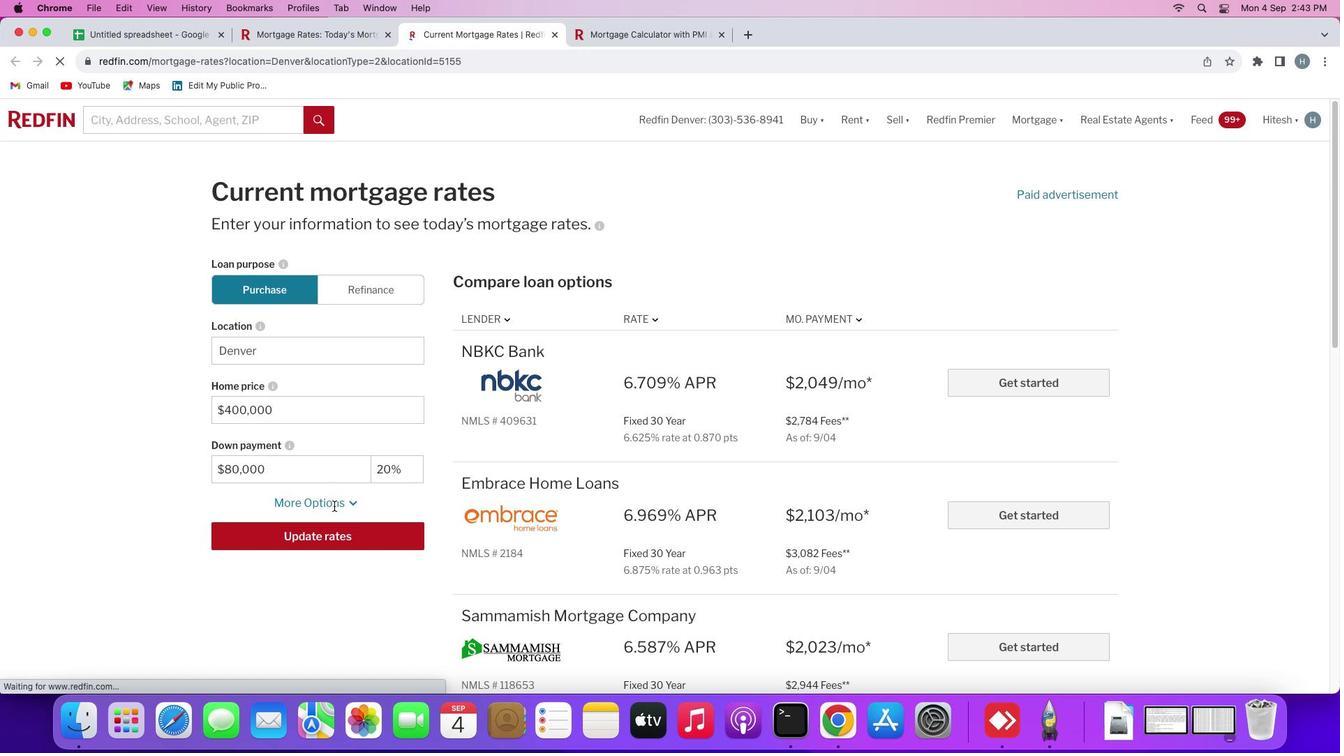 
Action: Mouse pressed left at (332, 505)
Screenshot: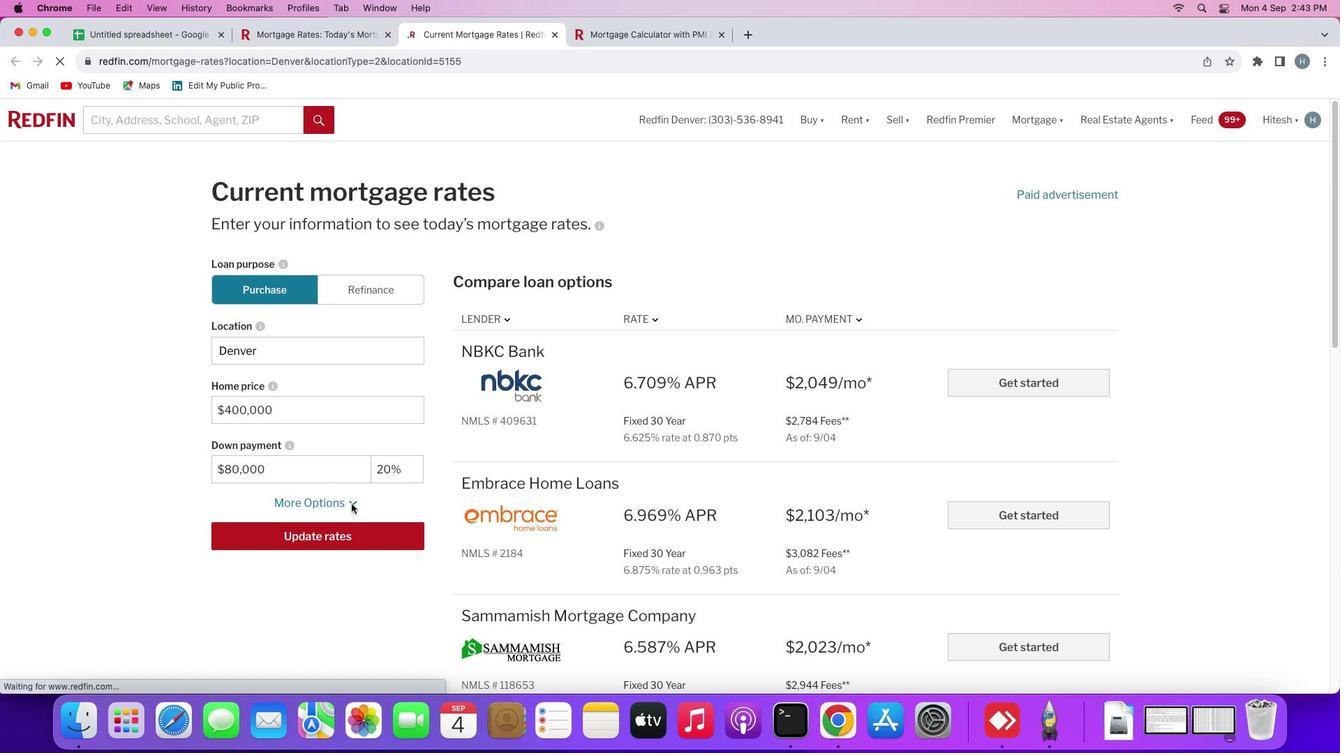 
Action: Mouse moved to (351, 503)
Screenshot: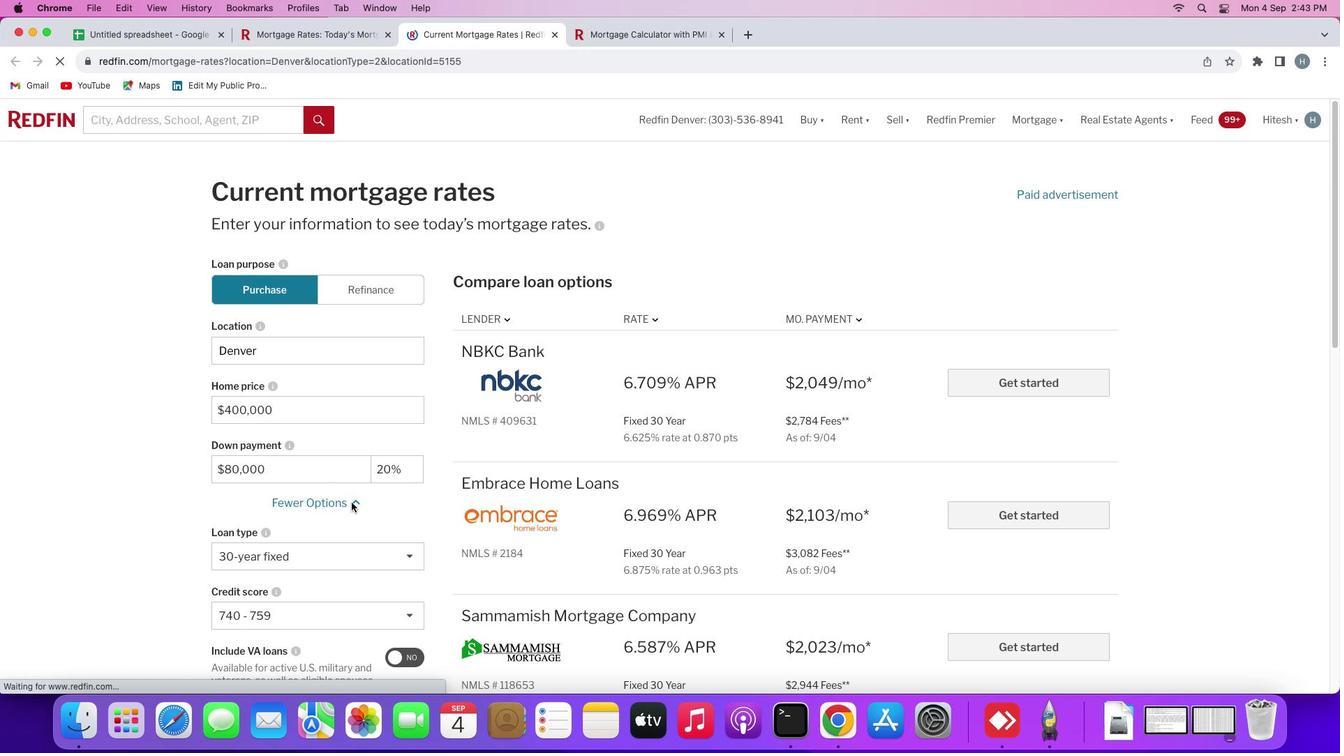 
Action: Mouse pressed left at (351, 503)
Screenshot: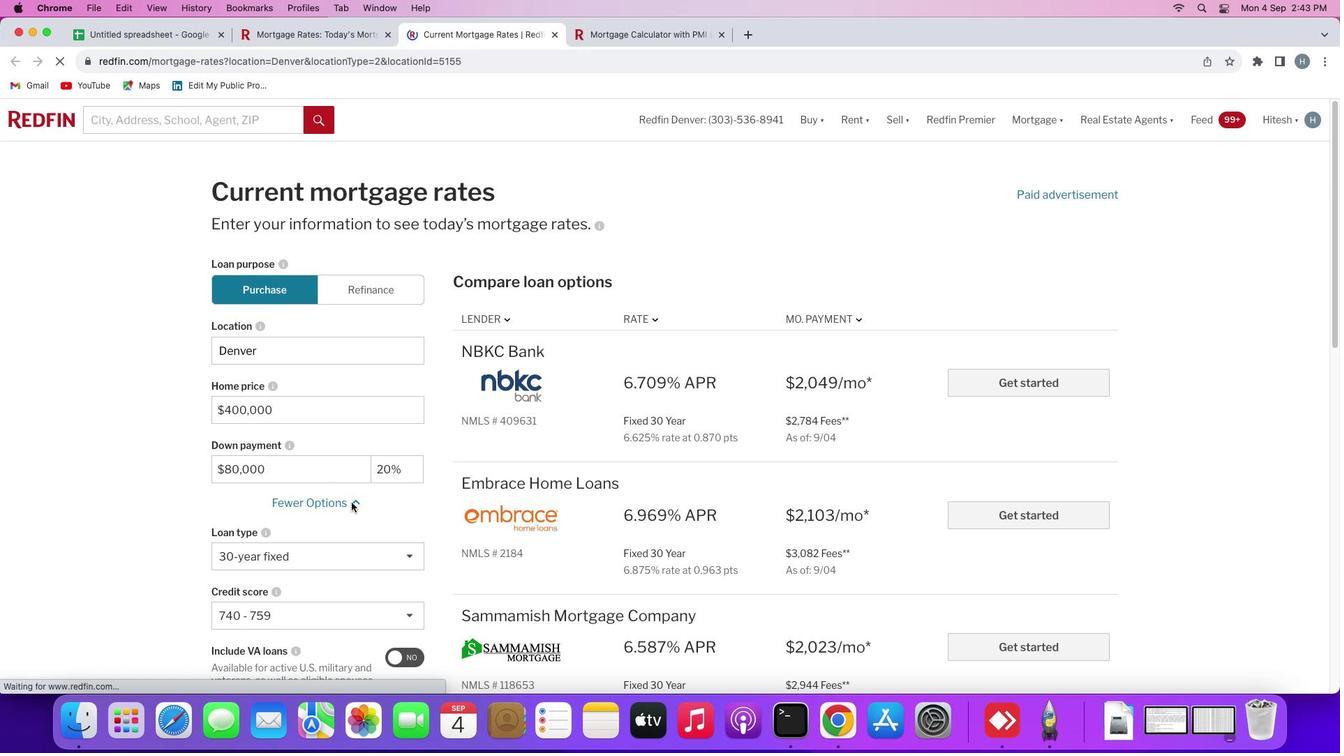 
Action: Mouse scrolled (351, 503) with delta (0, 0)
Screenshot: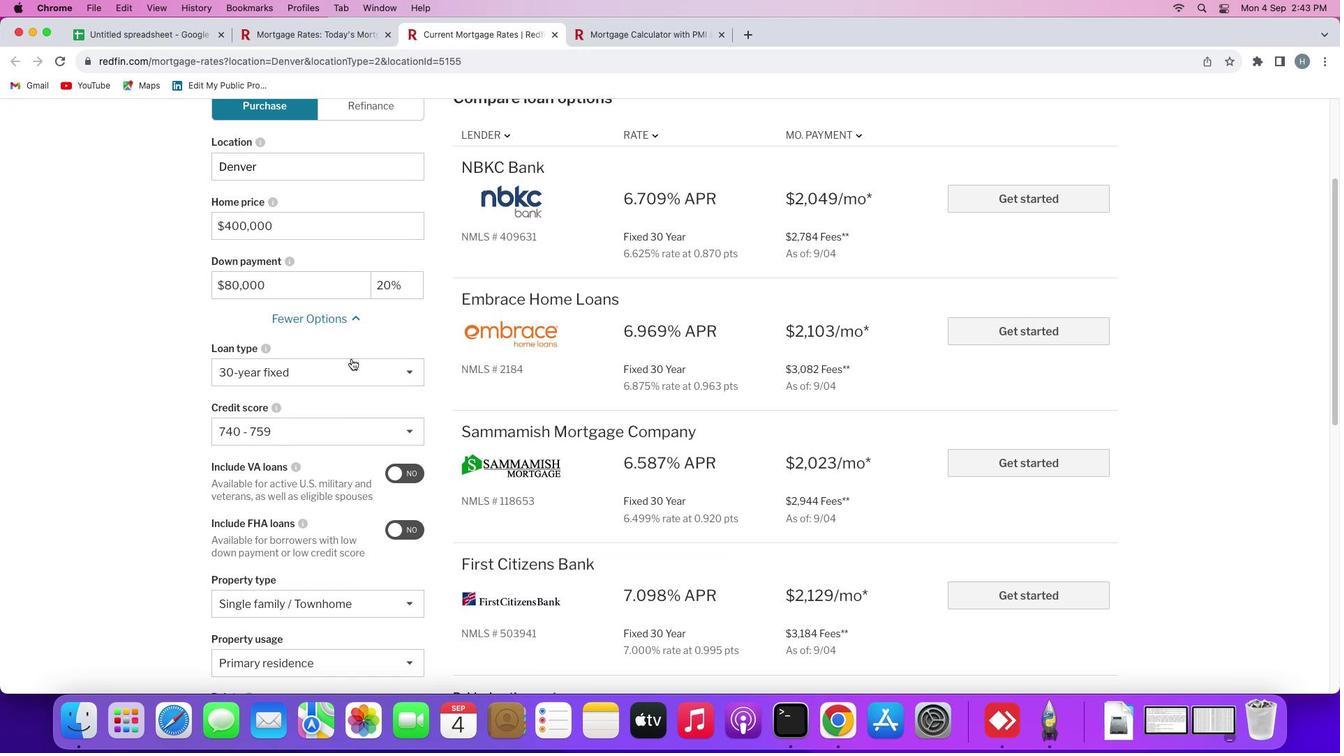 
Action: Mouse scrolled (351, 503) with delta (0, 0)
Screenshot: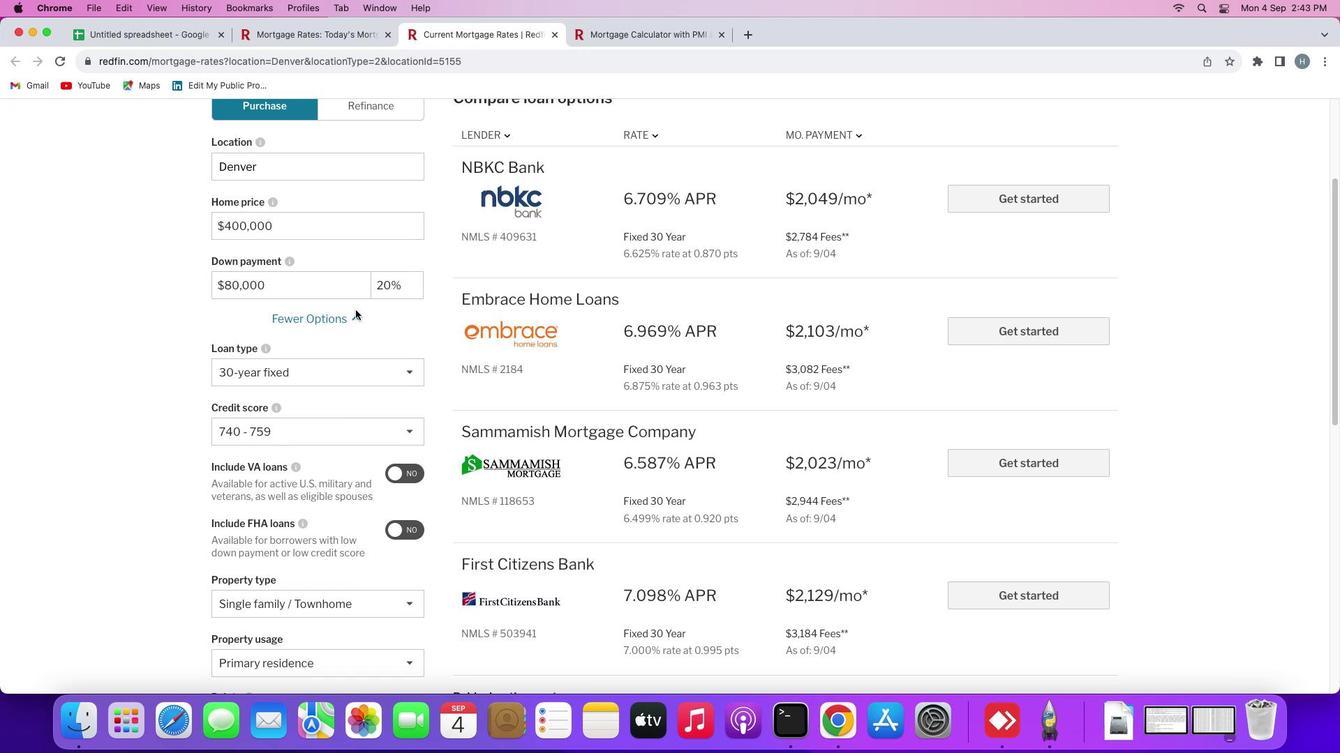 
Action: Mouse scrolled (351, 503) with delta (0, -1)
Screenshot: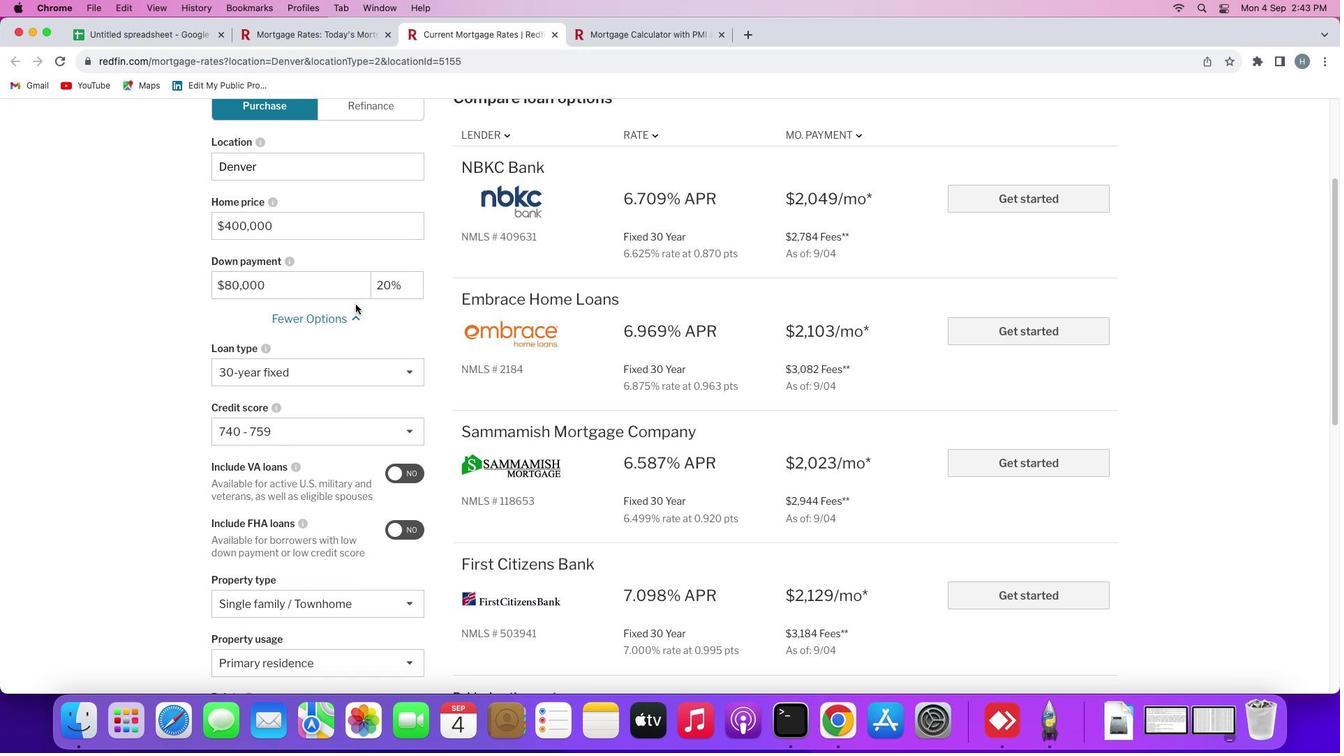 
Action: Mouse scrolled (351, 503) with delta (0, -2)
Screenshot: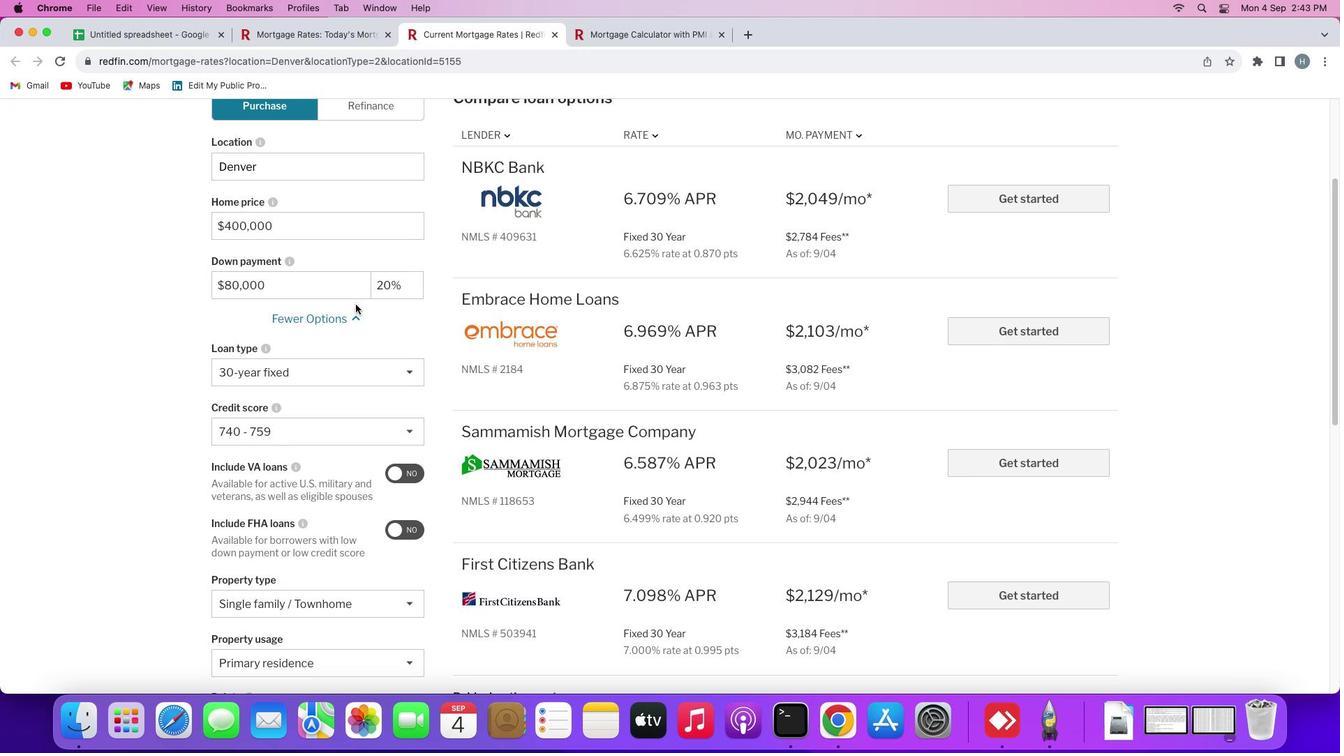 
Action: Mouse moved to (355, 304)
Screenshot: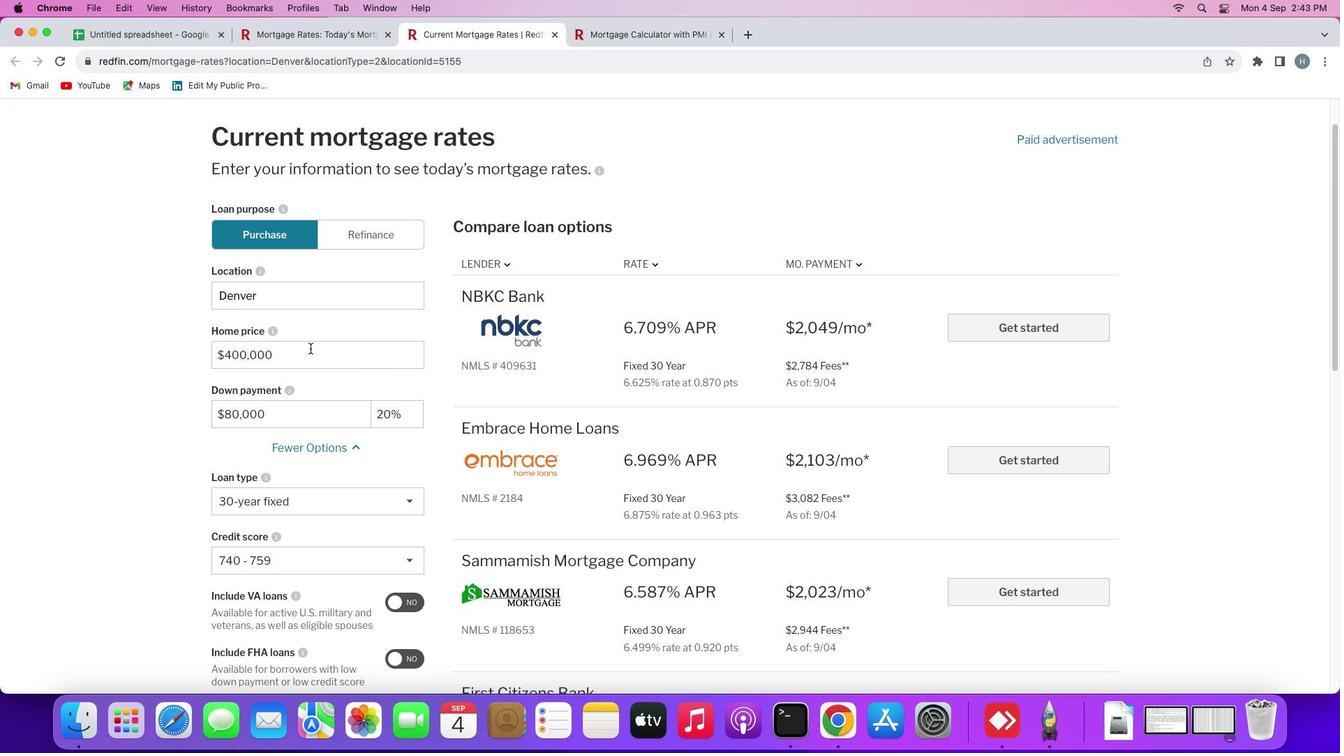 
Action: Mouse scrolled (355, 304) with delta (0, 0)
Screenshot: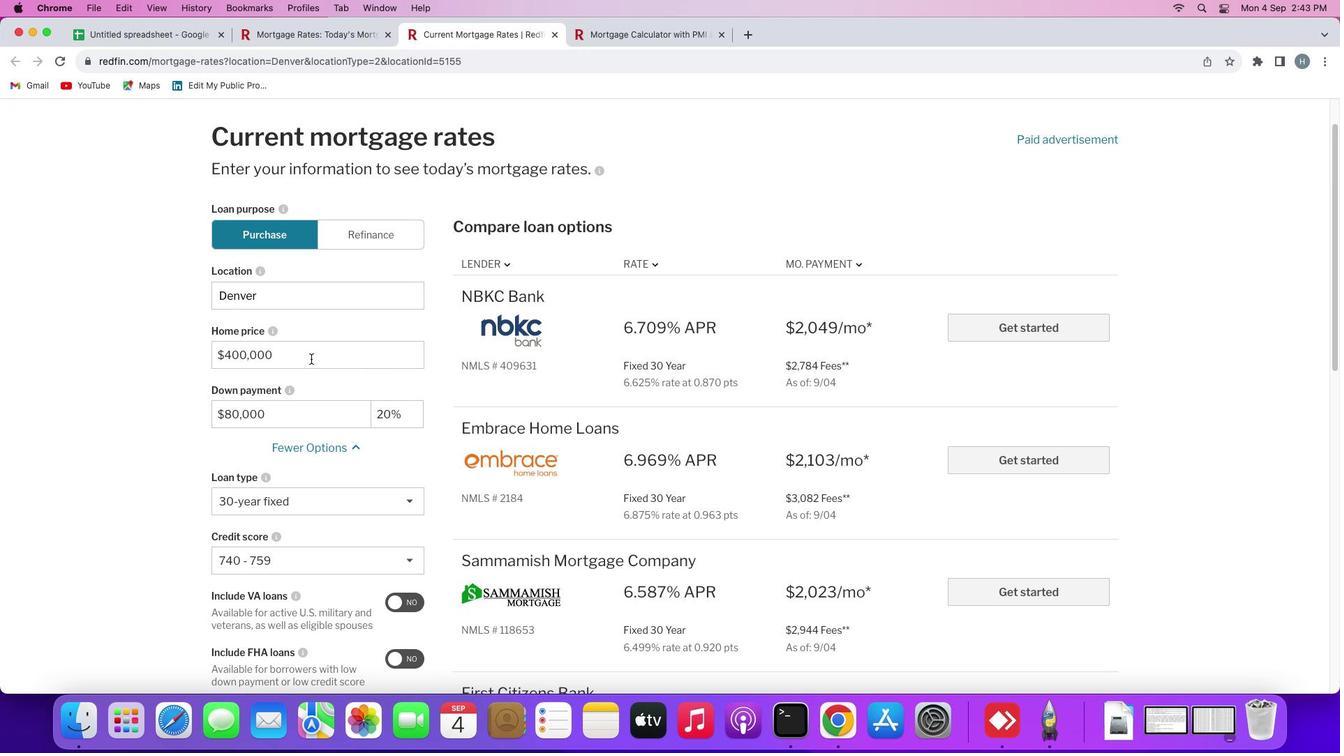 
Action: Mouse scrolled (355, 304) with delta (0, 0)
Screenshot: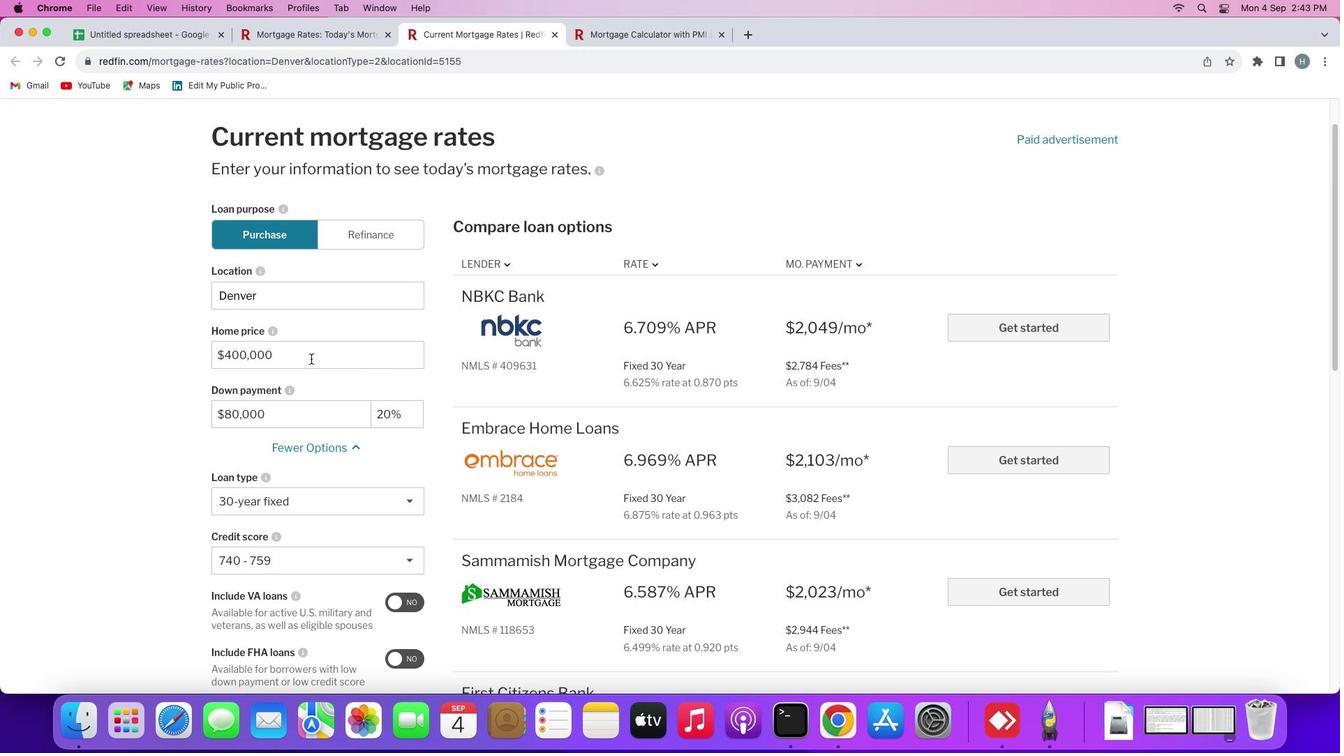 
Action: Mouse scrolled (355, 304) with delta (0, 2)
Screenshot: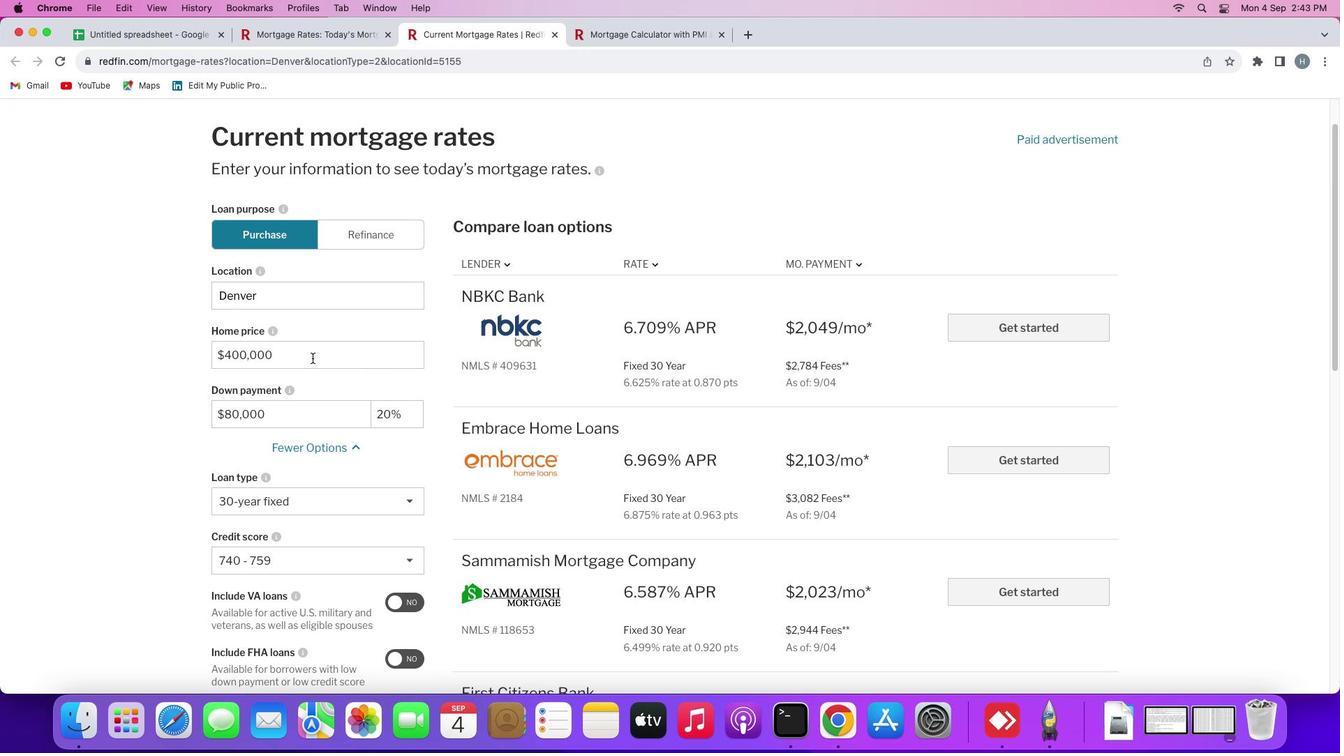 
Action: Mouse moved to (314, 355)
Screenshot: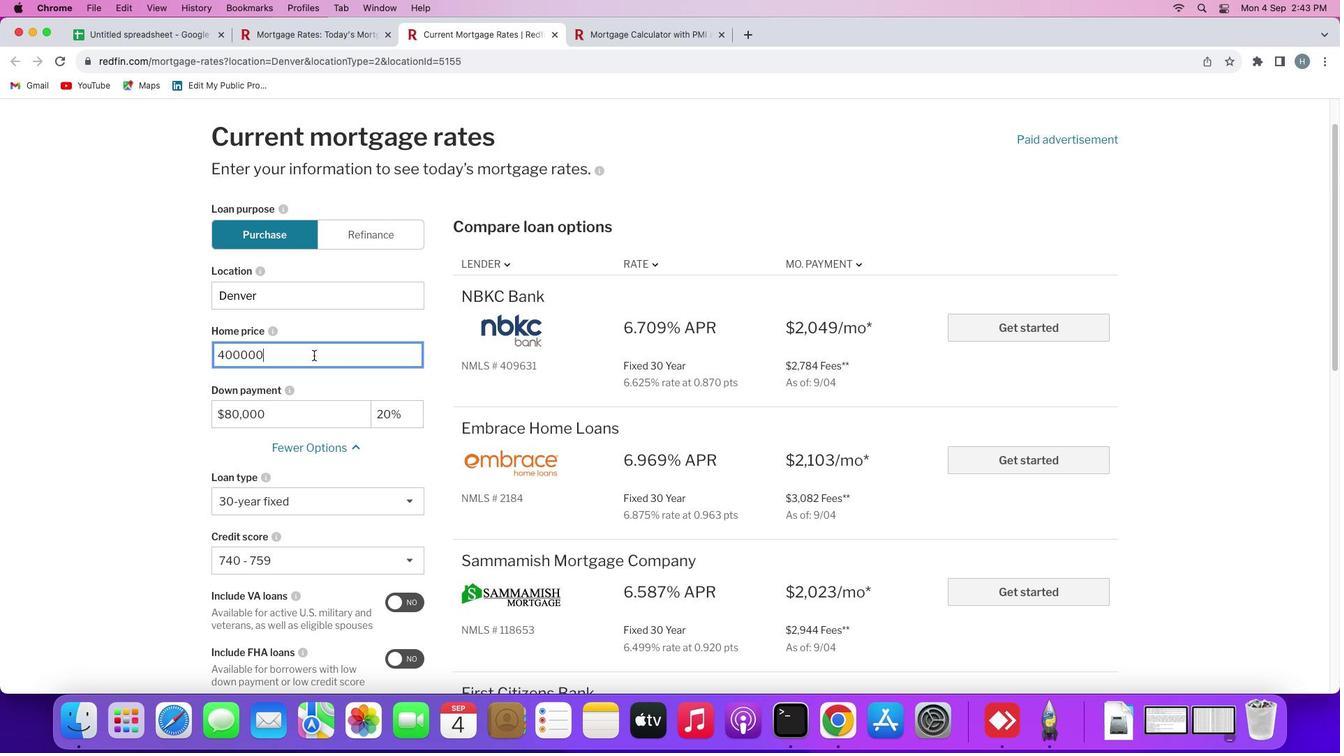 
Action: Mouse pressed left at (314, 355)
Screenshot: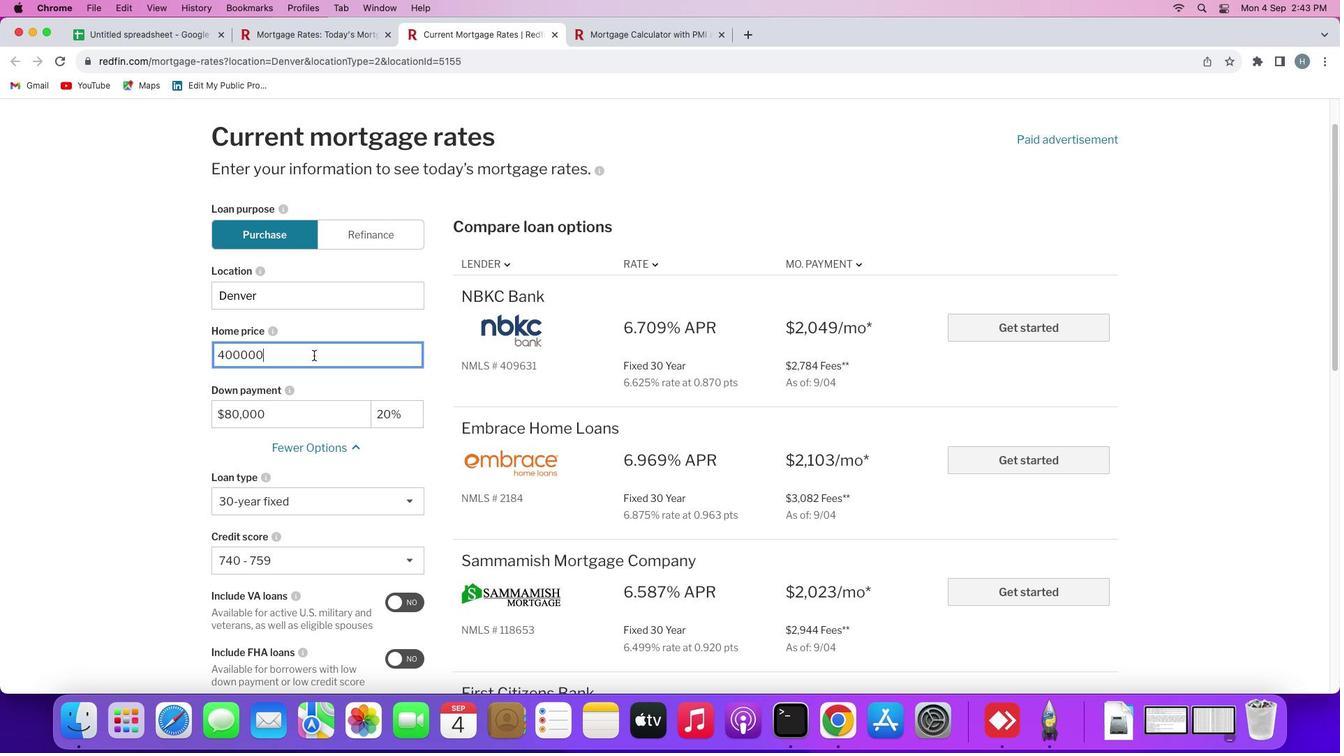 
Action: Key pressed Key.leftKey.leftKey.leftKey.leftKey.leftKey.backspace'8'
